 Task: Look for the Airbnb Townhouses in Kansas City 
Action: Mouse moved to (56, 261)
Screenshot: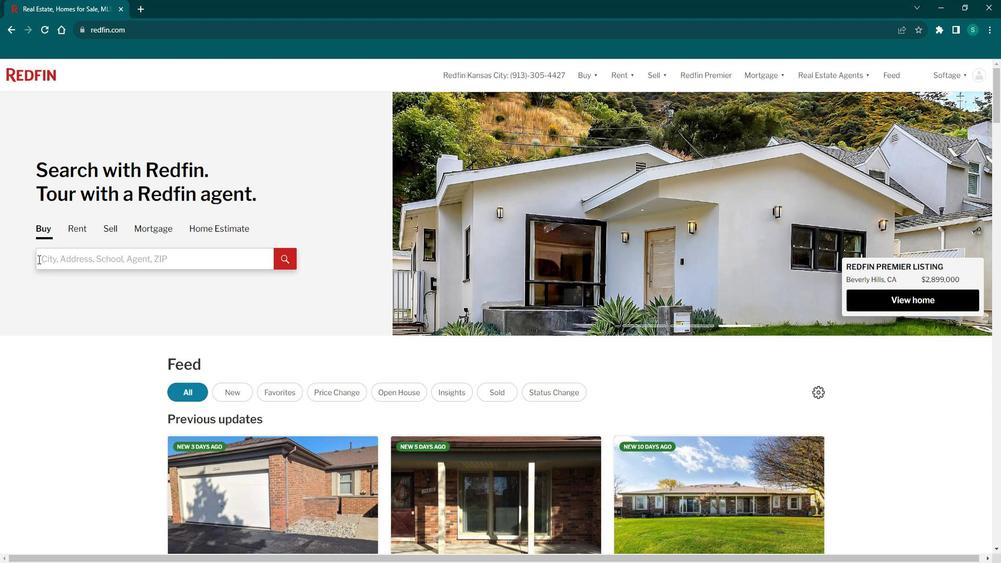 
Action: Mouse pressed left at (56, 261)
Screenshot: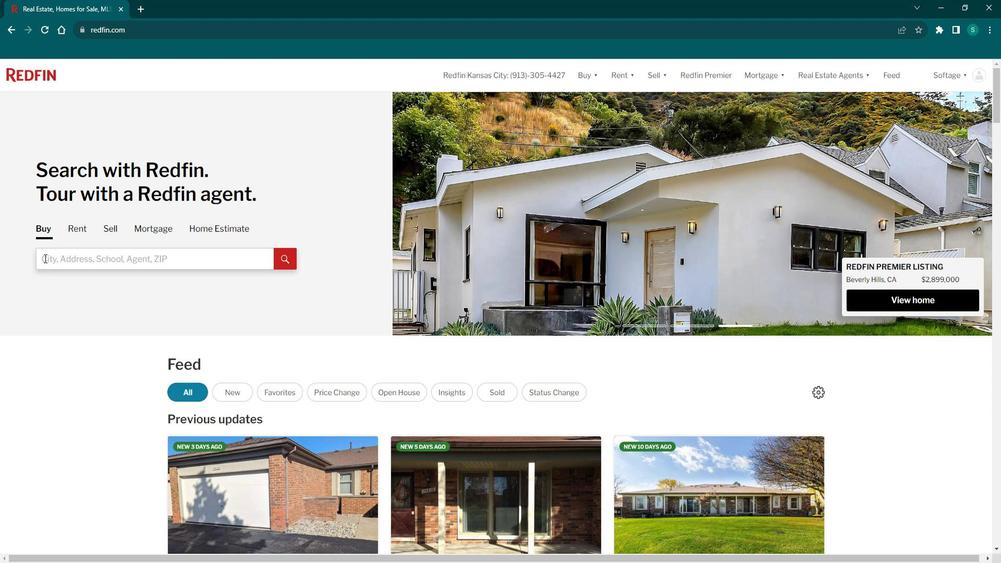 
Action: Key pressed <Key.caps_lock>K<Key.caps_lock>ansas<Key.space><Key.caps_lock>C<Key.caps_lock>ity
Screenshot: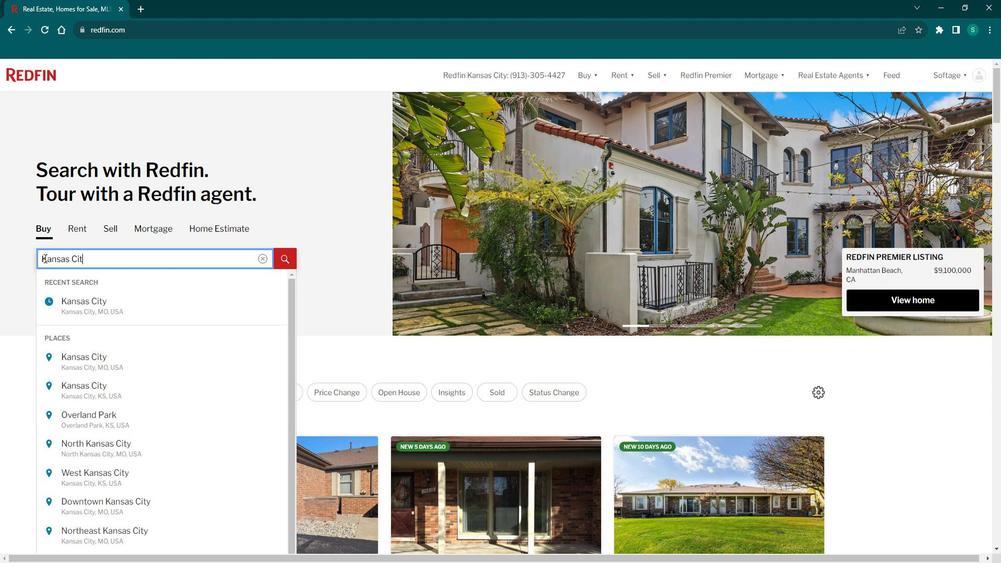 
Action: Mouse moved to (90, 368)
Screenshot: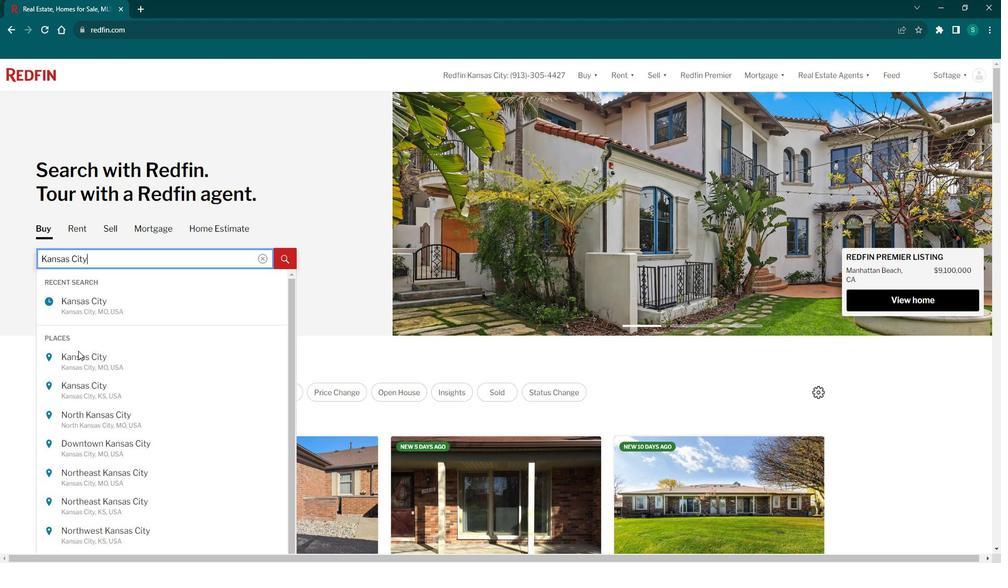 
Action: Mouse pressed left at (90, 368)
Screenshot: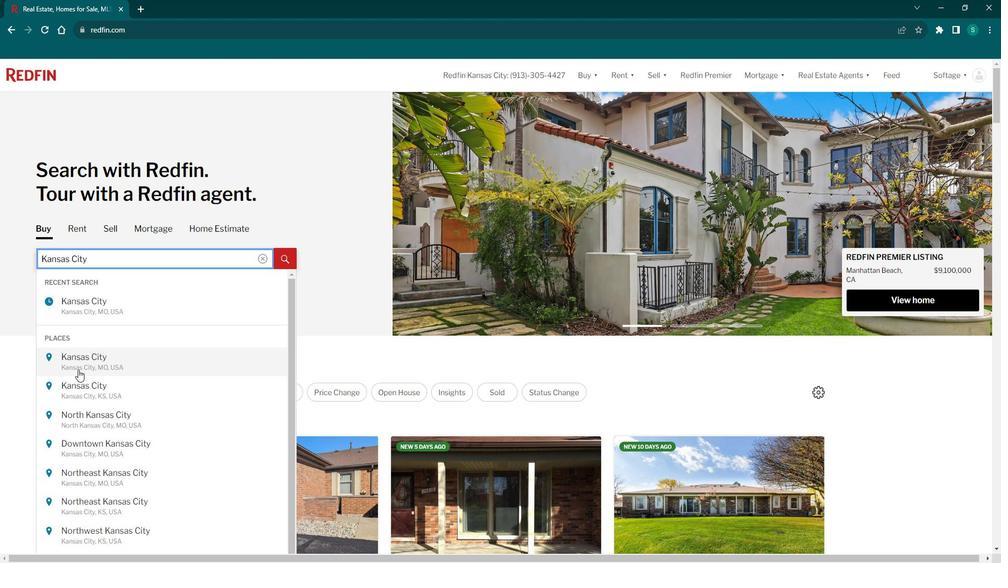 
Action: Mouse moved to (903, 155)
Screenshot: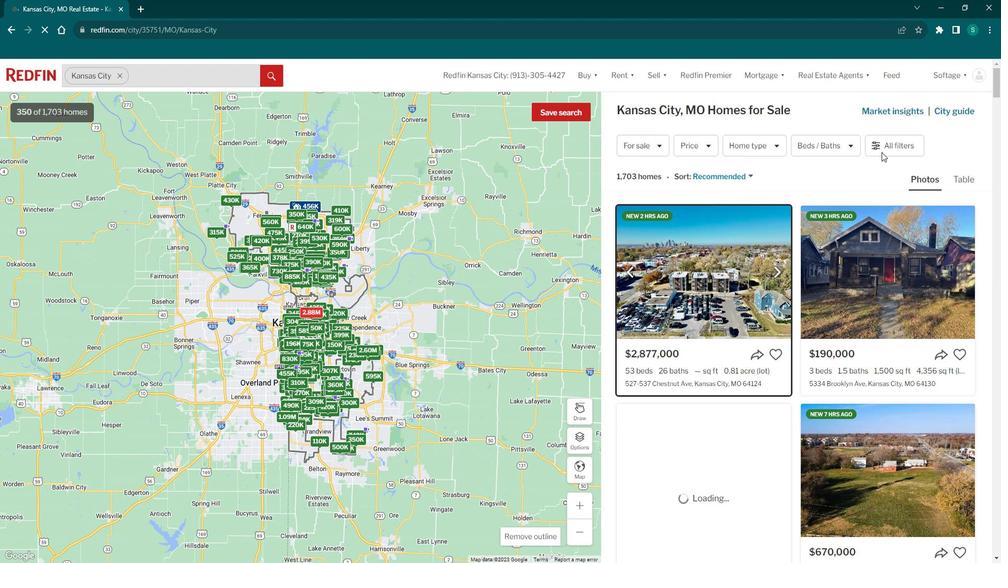 
Action: Mouse pressed left at (903, 155)
Screenshot: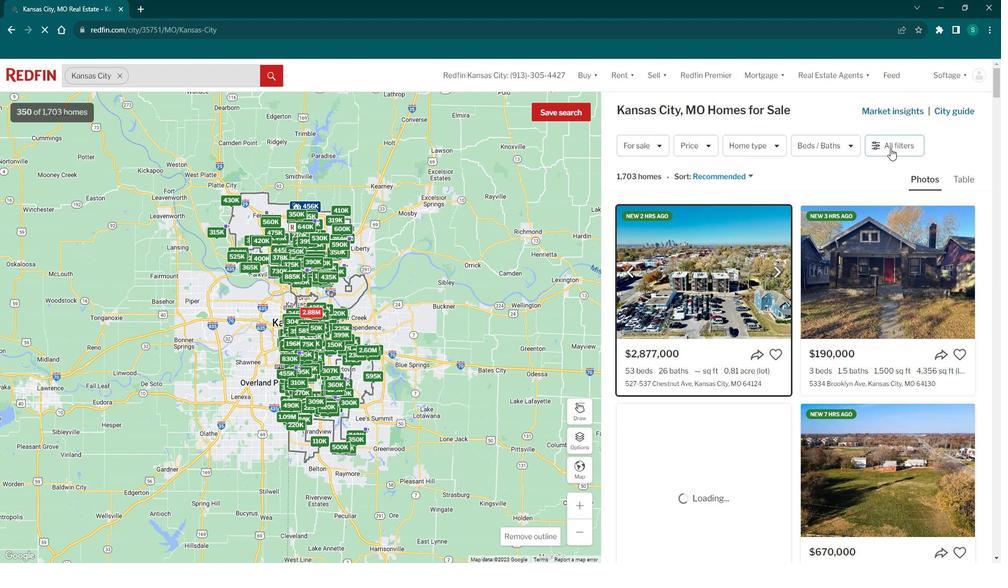 
Action: Mouse pressed left at (903, 155)
Screenshot: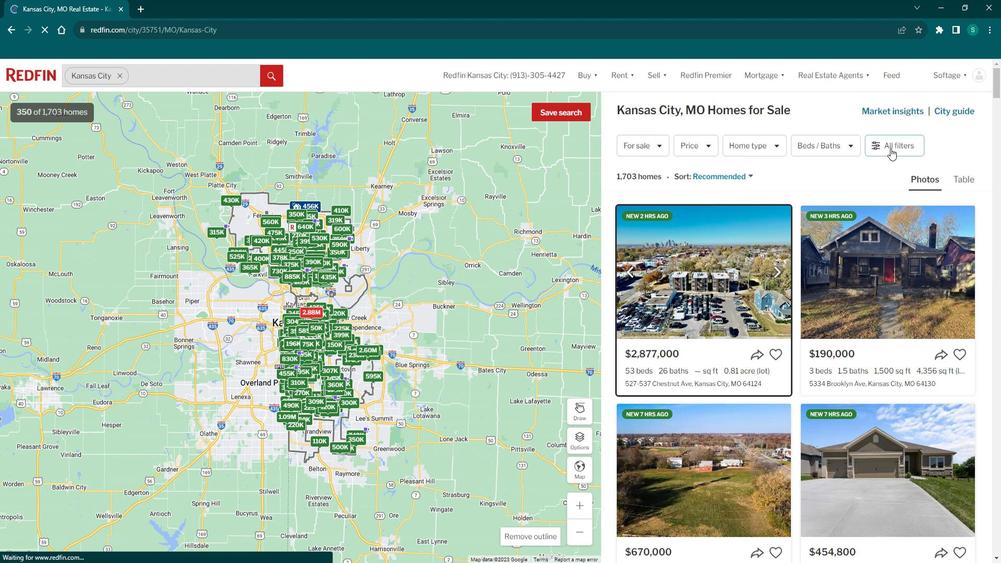 
Action: Mouse pressed left at (903, 155)
Screenshot: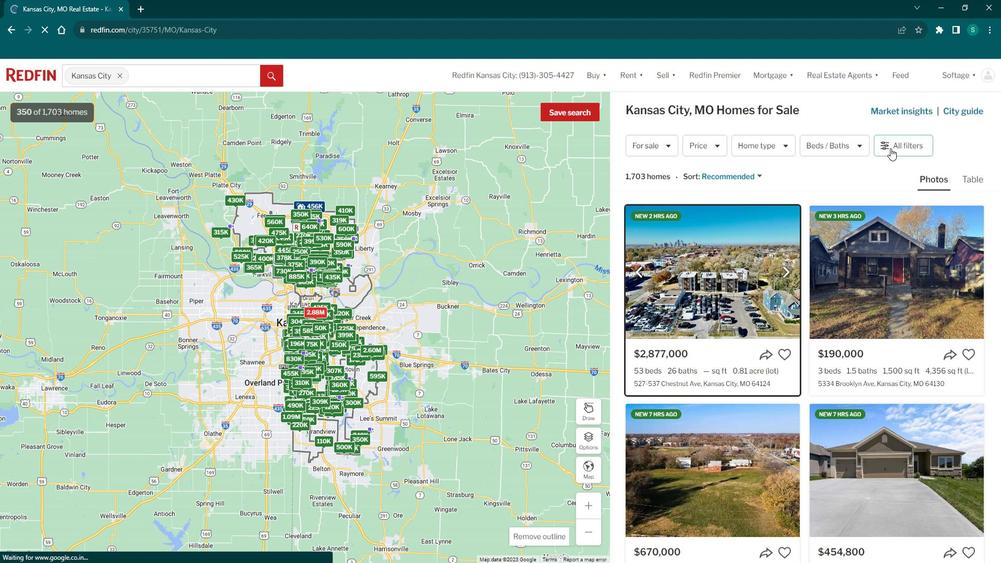 
Action: Mouse moved to (774, 338)
Screenshot: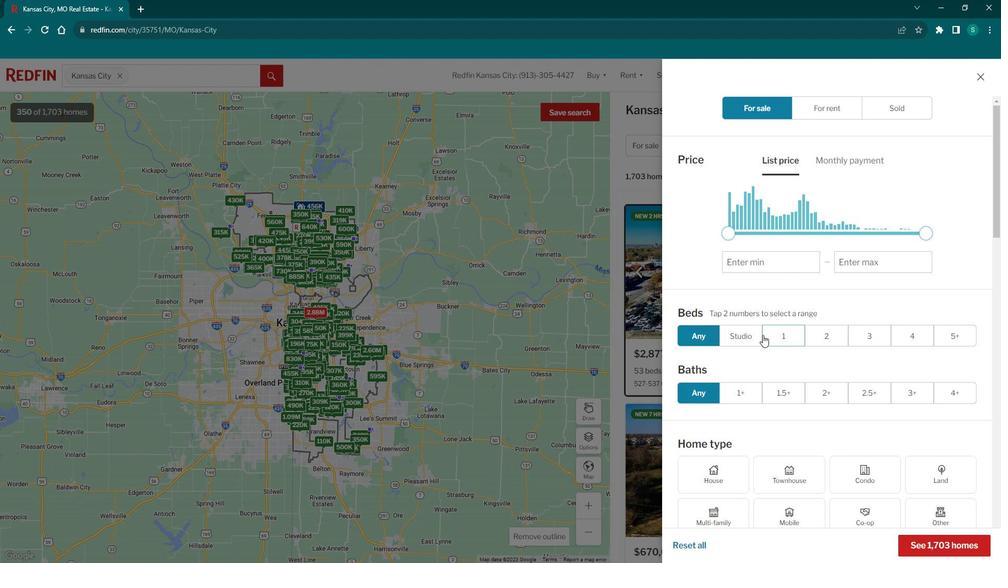 
Action: Mouse scrolled (774, 337) with delta (0, 0)
Screenshot: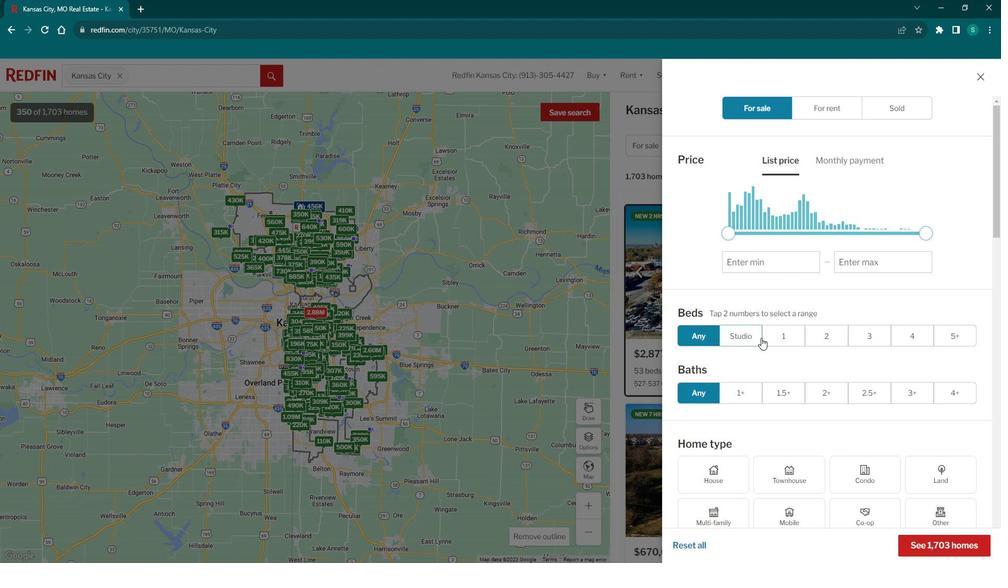 
Action: Mouse scrolled (774, 337) with delta (0, 0)
Screenshot: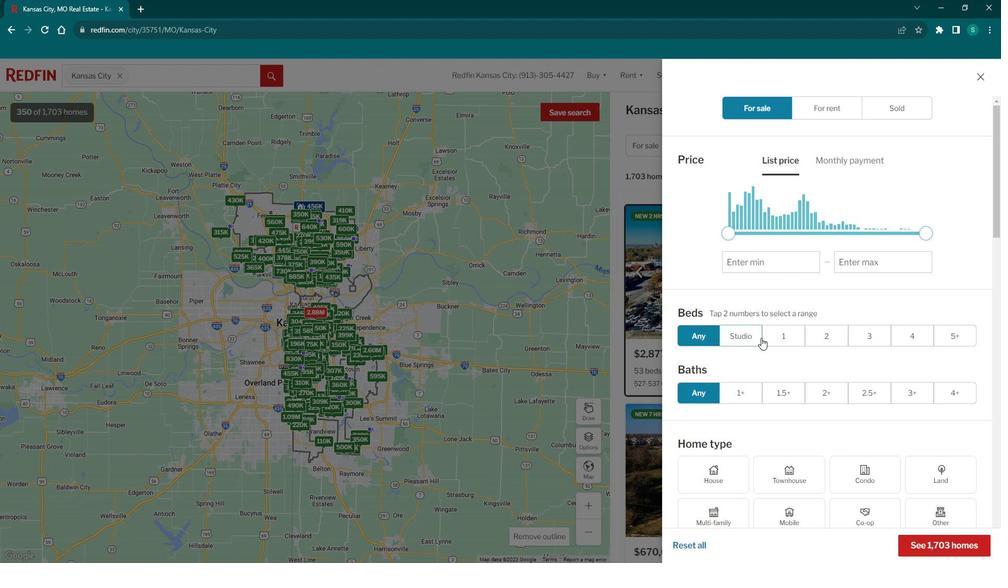 
Action: Mouse scrolled (774, 337) with delta (0, 0)
Screenshot: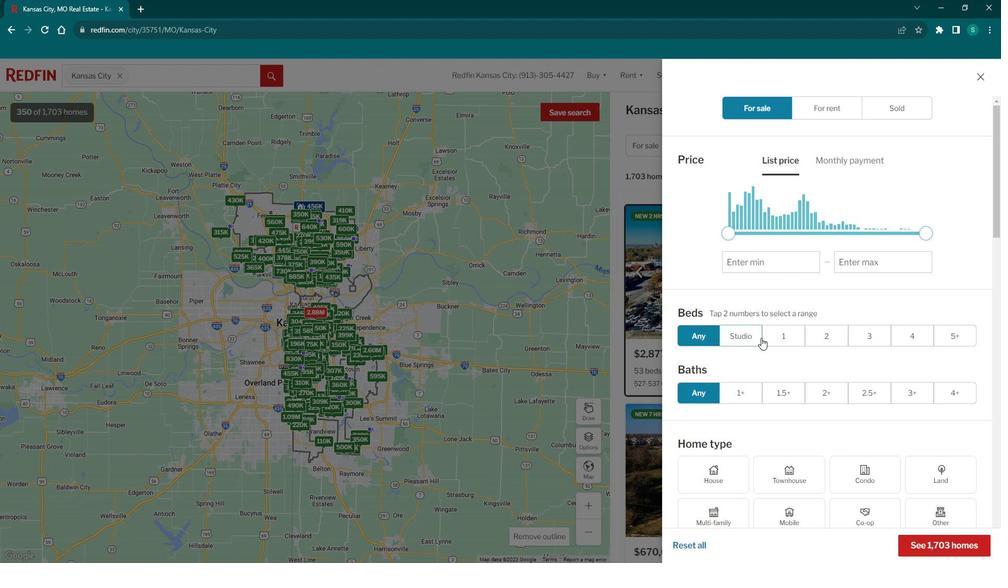 
Action: Mouse scrolled (774, 337) with delta (0, 0)
Screenshot: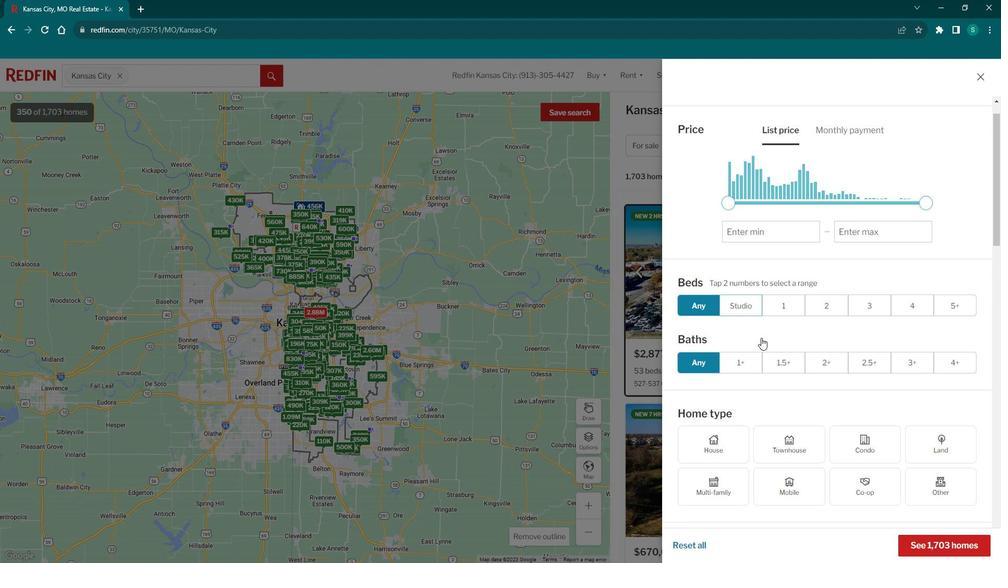 
Action: Mouse moved to (809, 272)
Screenshot: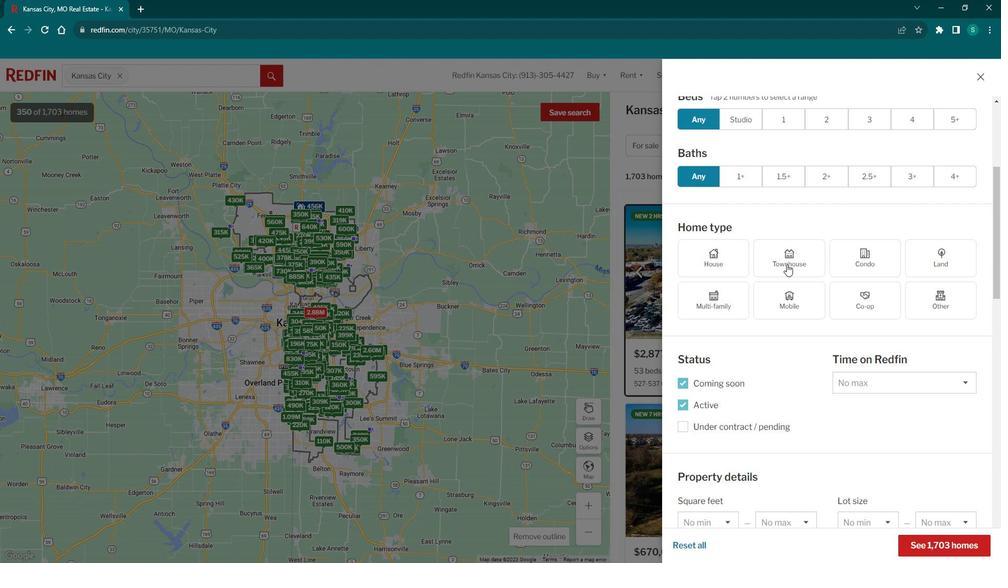 
Action: Mouse pressed left at (809, 272)
Screenshot: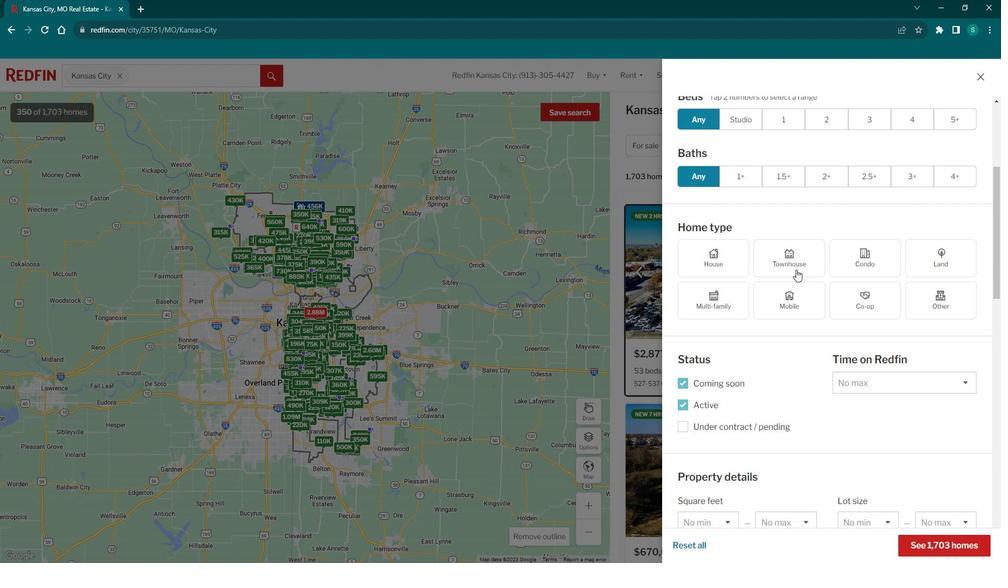 
Action: Mouse moved to (807, 374)
Screenshot: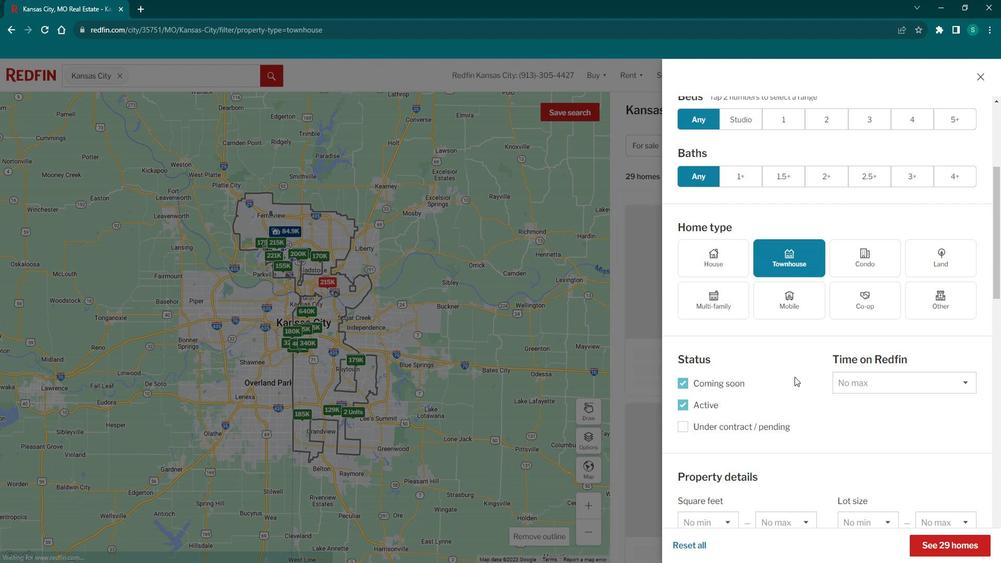
Action: Mouse scrolled (807, 374) with delta (0, 0)
Screenshot: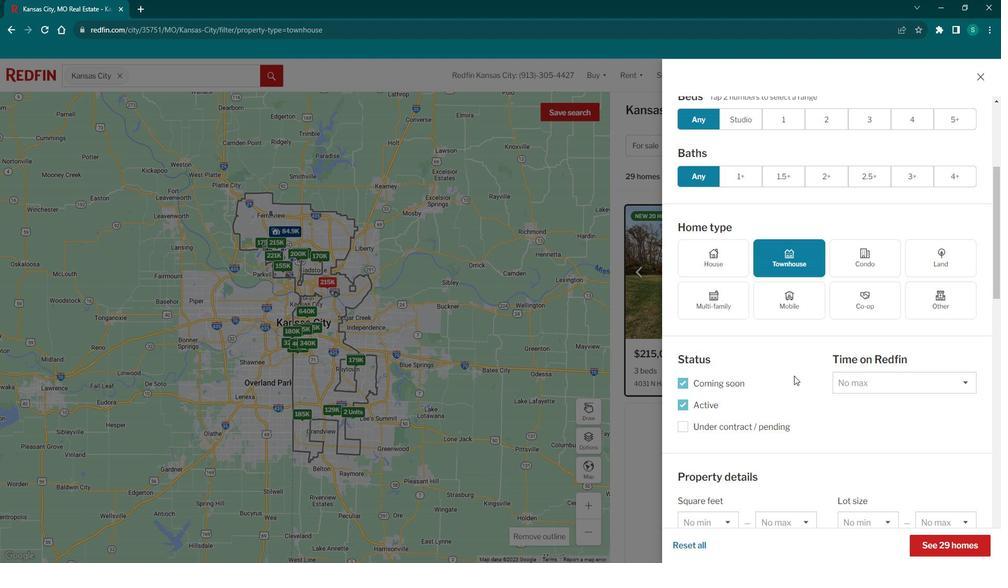 
Action: Mouse scrolled (807, 374) with delta (0, 0)
Screenshot: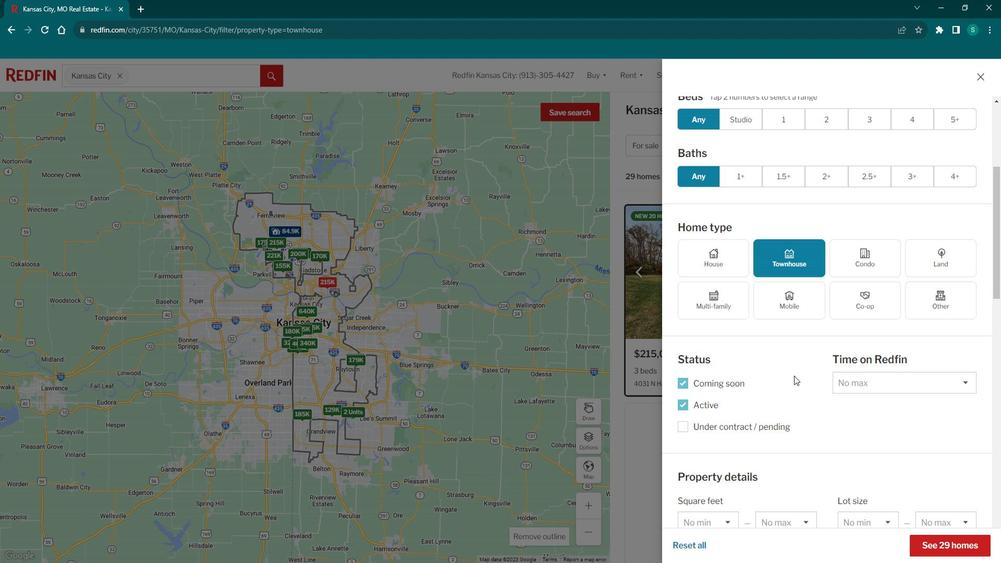 
Action: Mouse scrolled (807, 374) with delta (0, 0)
Screenshot: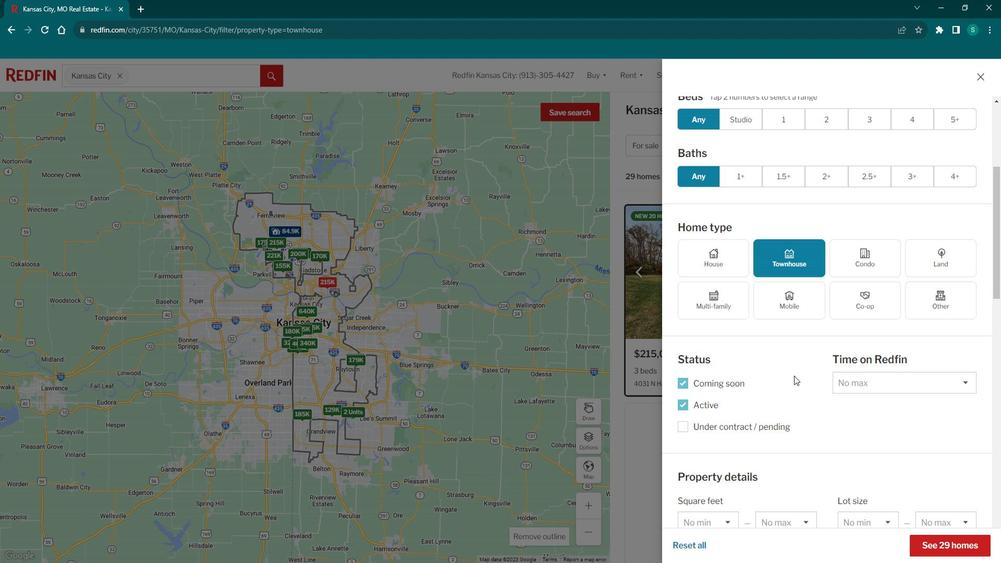 
Action: Mouse scrolled (807, 374) with delta (0, 0)
Screenshot: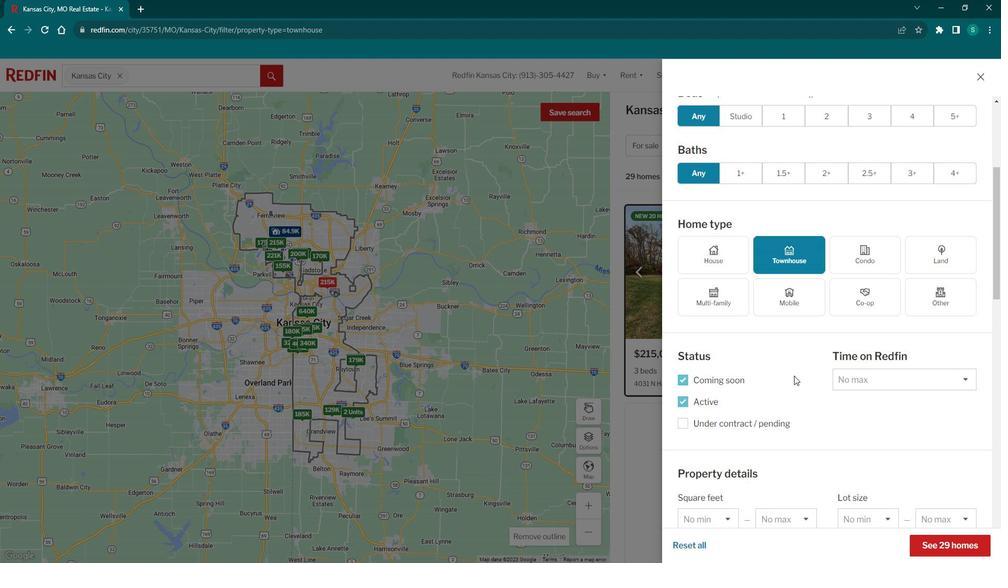 
Action: Mouse scrolled (807, 374) with delta (0, 0)
Screenshot: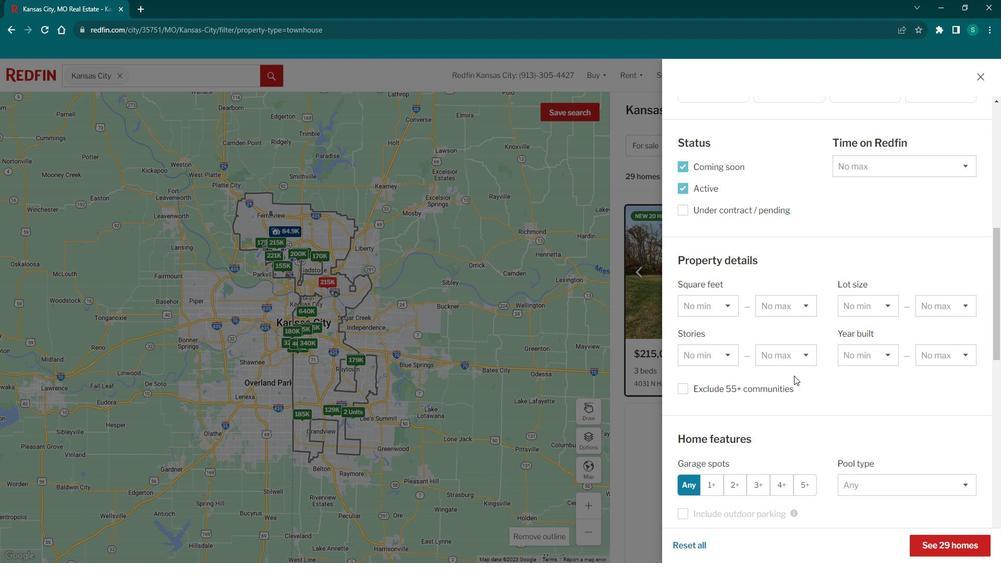 
Action: Mouse scrolled (807, 374) with delta (0, 0)
Screenshot: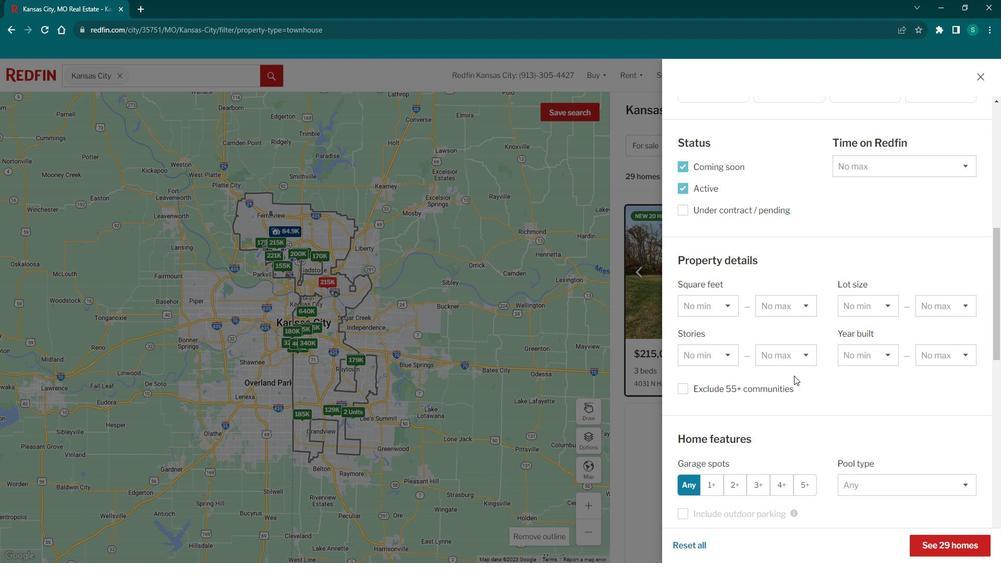 
Action: Mouse scrolled (807, 374) with delta (0, 0)
Screenshot: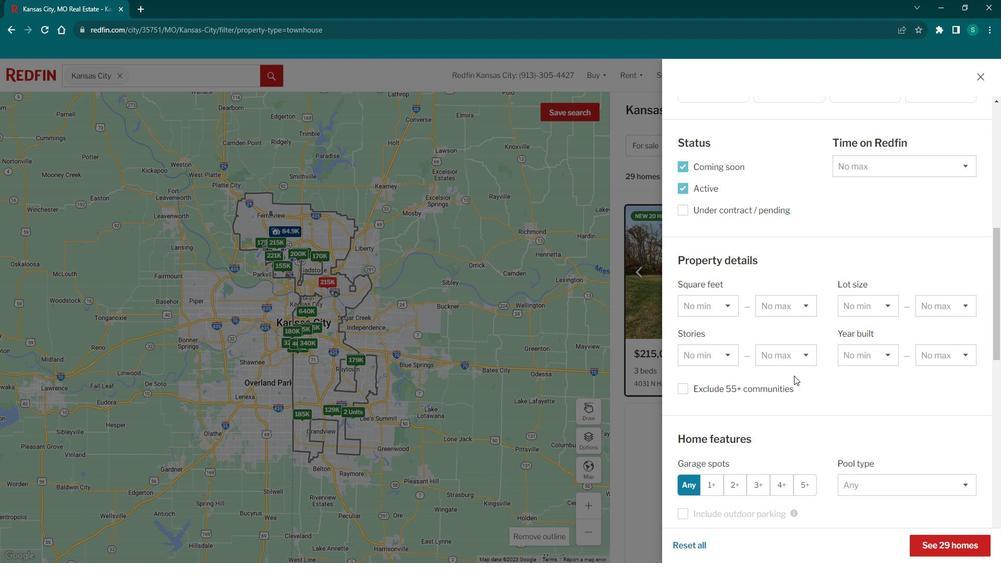 
Action: Mouse scrolled (807, 374) with delta (0, 0)
Screenshot: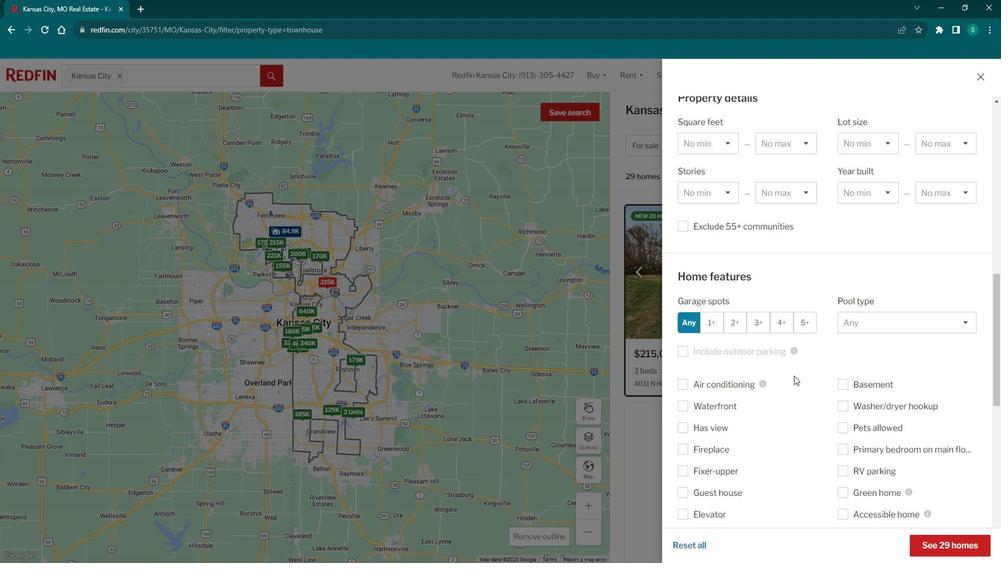 
Action: Mouse scrolled (807, 374) with delta (0, 0)
Screenshot: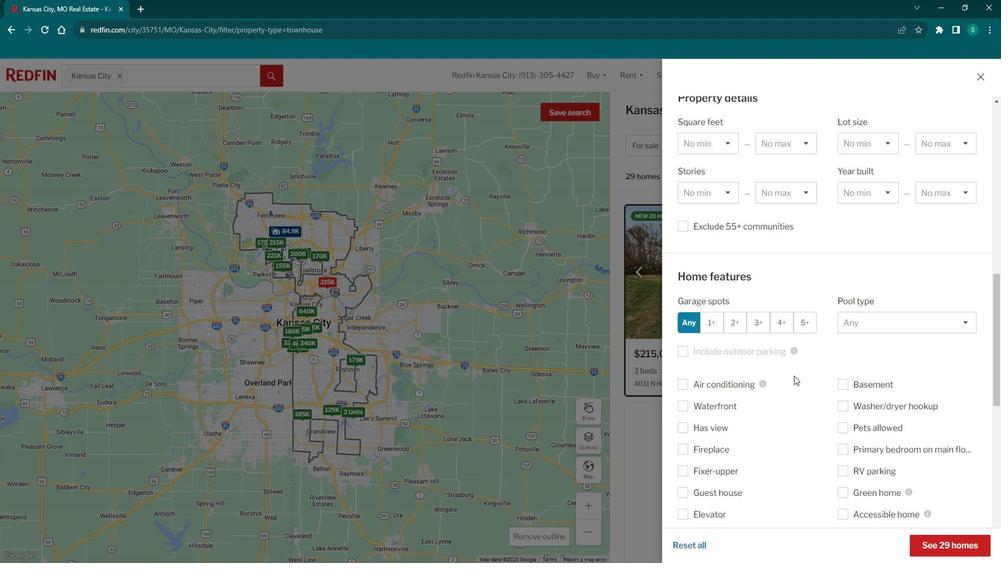 
Action: Mouse scrolled (807, 374) with delta (0, 0)
Screenshot: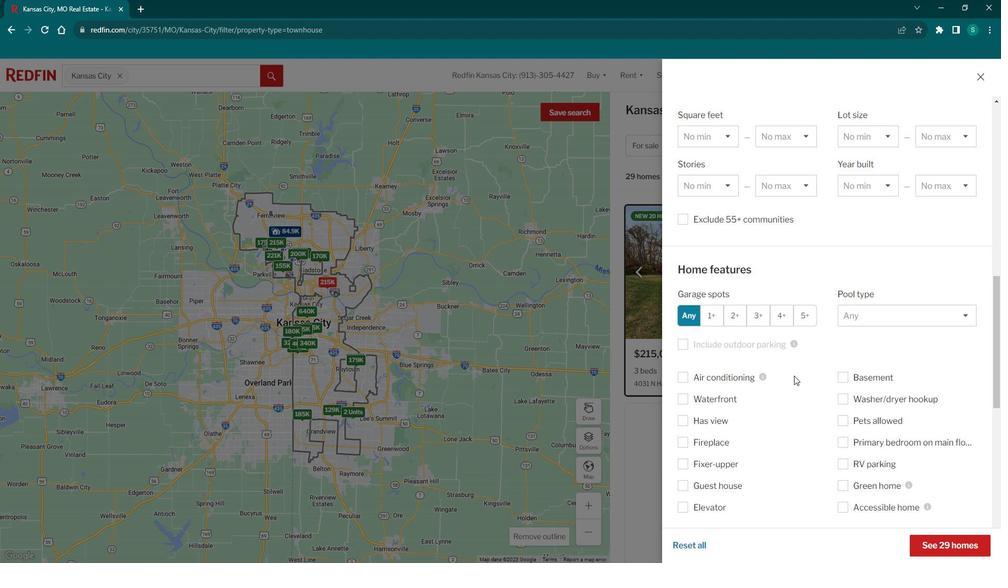 
Action: Mouse scrolled (807, 374) with delta (0, 0)
Screenshot: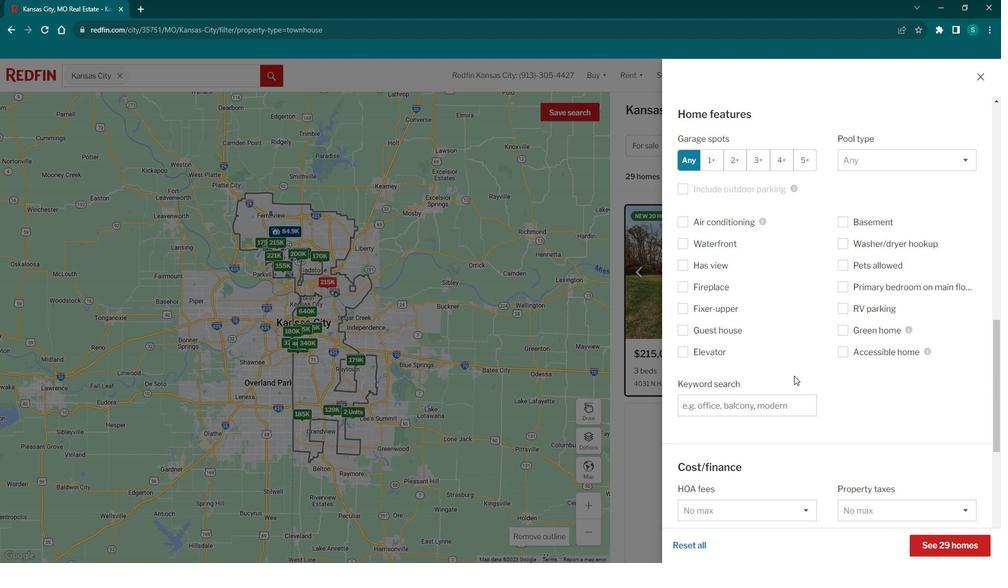
Action: Mouse scrolled (807, 374) with delta (0, 0)
Screenshot: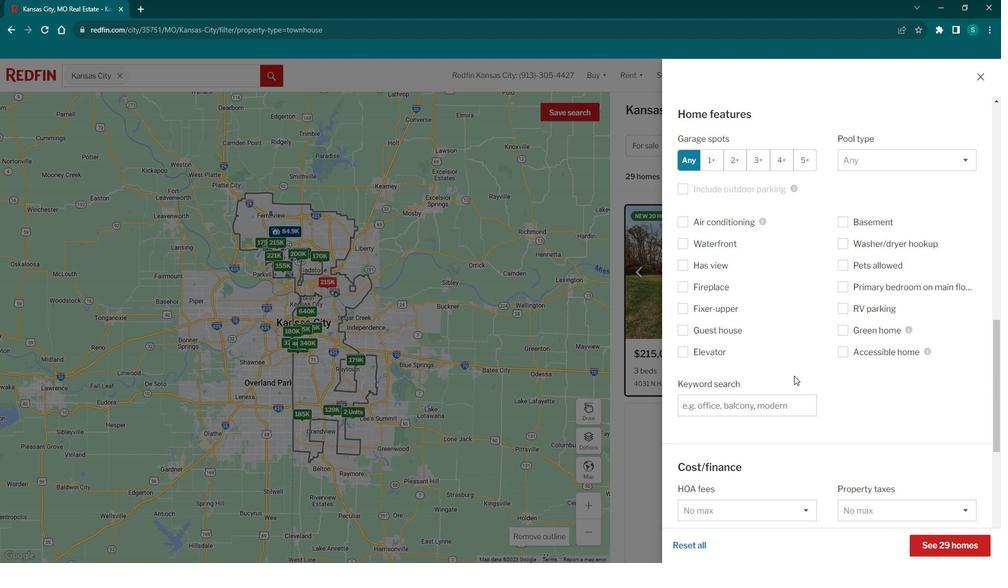 
Action: Mouse scrolled (807, 374) with delta (0, 0)
Screenshot: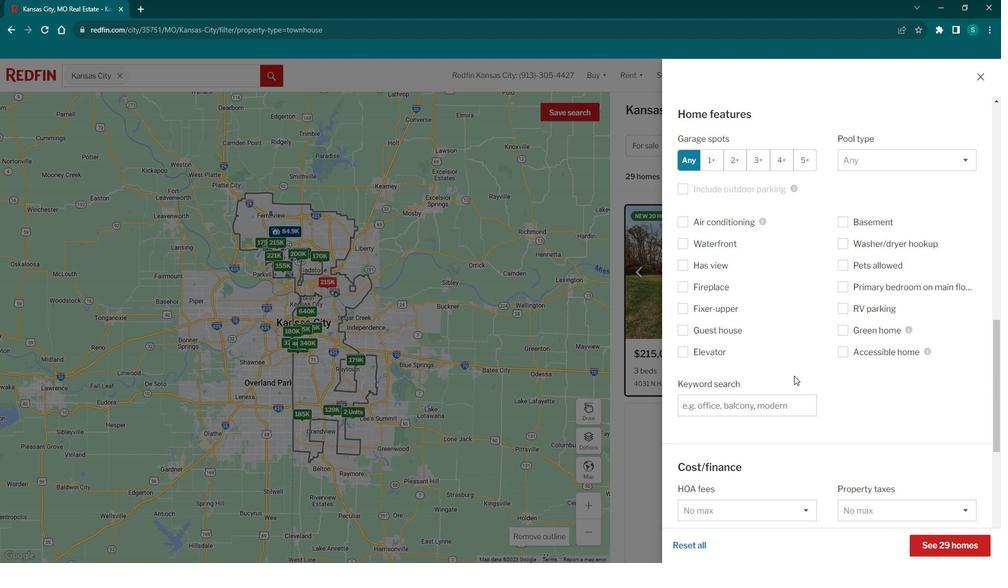 
Action: Mouse scrolled (807, 374) with delta (0, 0)
Screenshot: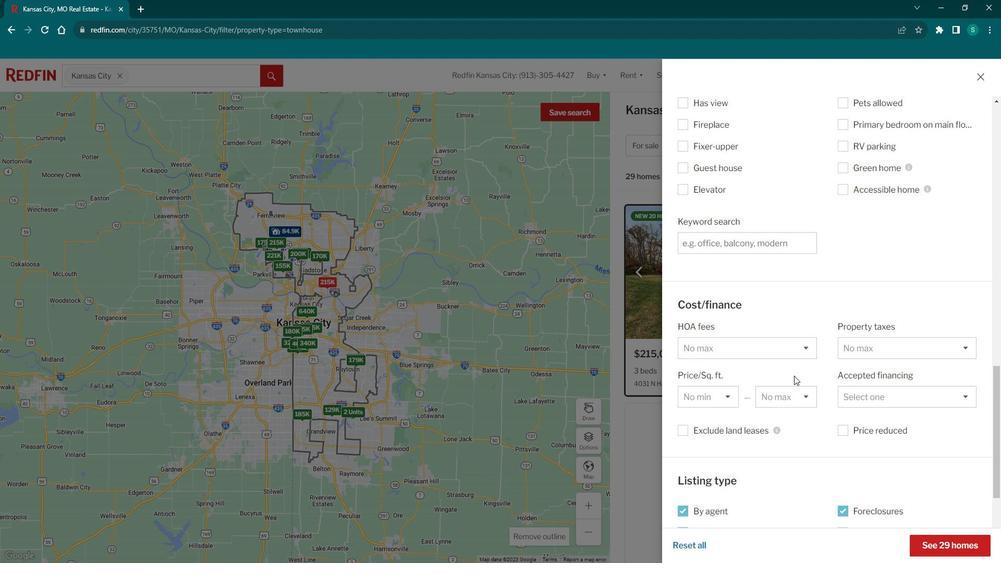 
Action: Mouse scrolled (807, 374) with delta (0, 0)
Screenshot: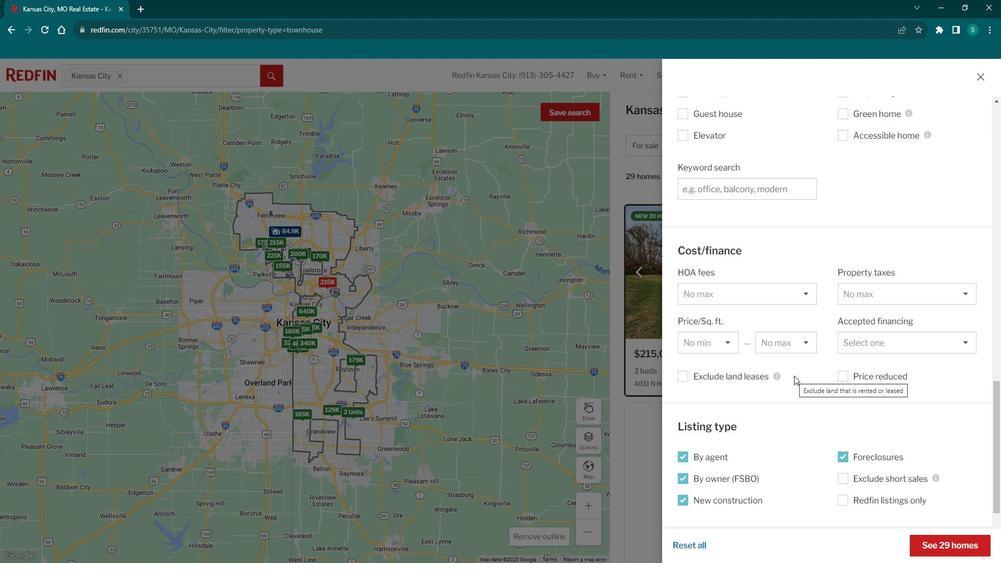 
Action: Mouse scrolled (807, 374) with delta (0, 0)
Screenshot: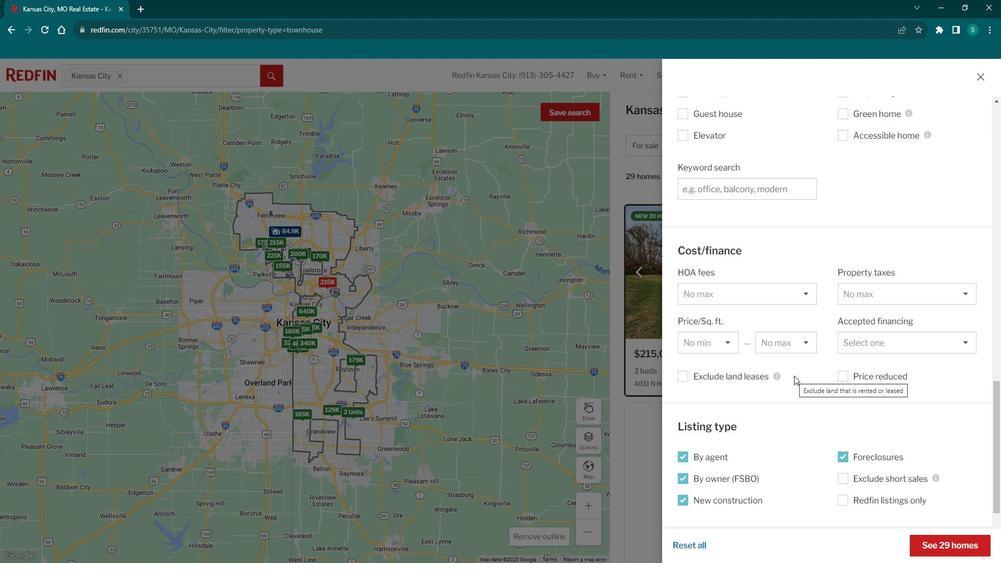 
Action: Mouse scrolled (807, 374) with delta (0, 0)
Screenshot: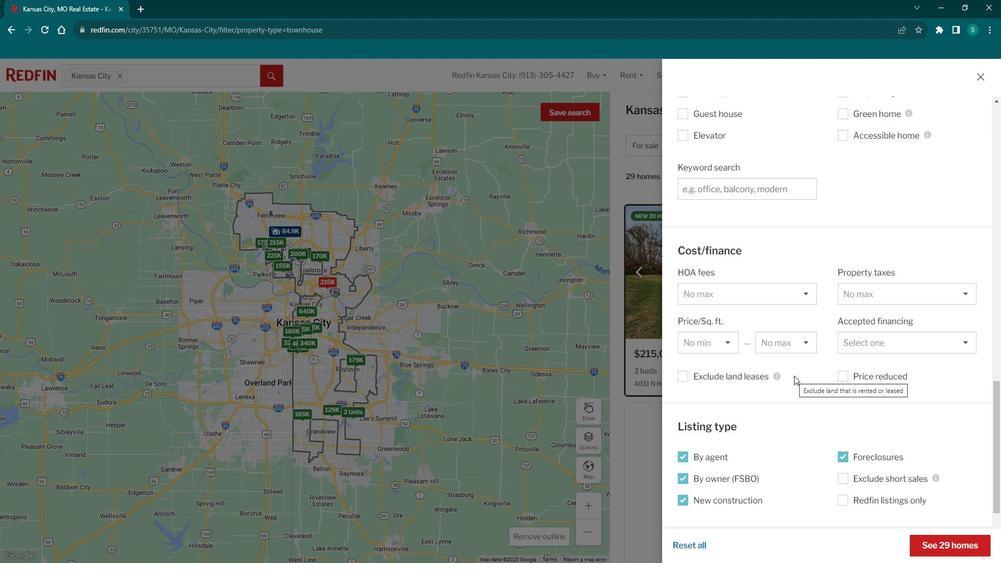 
Action: Mouse scrolled (807, 374) with delta (0, 0)
Screenshot: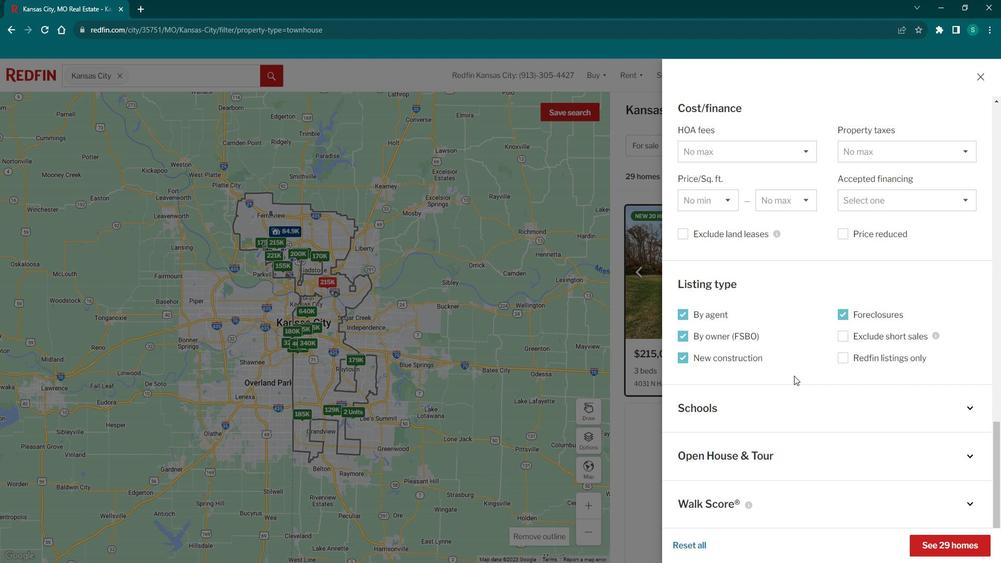 
Action: Mouse scrolled (807, 374) with delta (0, 0)
Screenshot: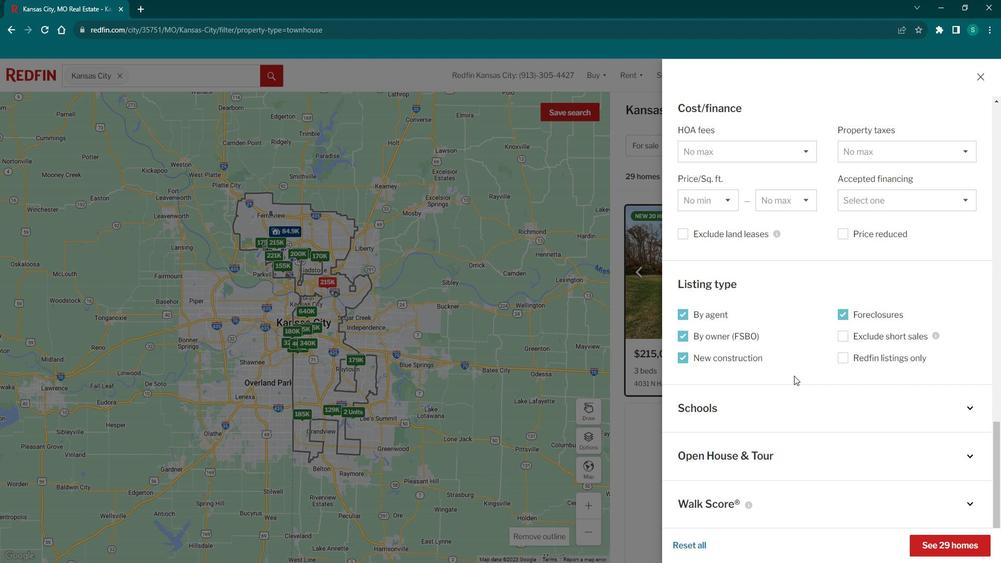 
Action: Mouse scrolled (807, 374) with delta (0, 0)
Screenshot: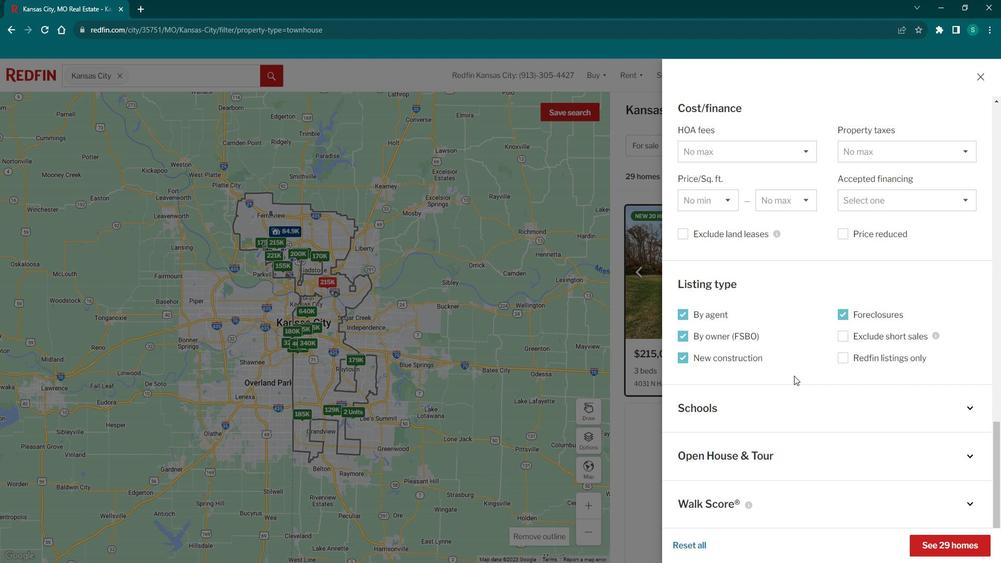
Action: Mouse moved to (938, 541)
Screenshot: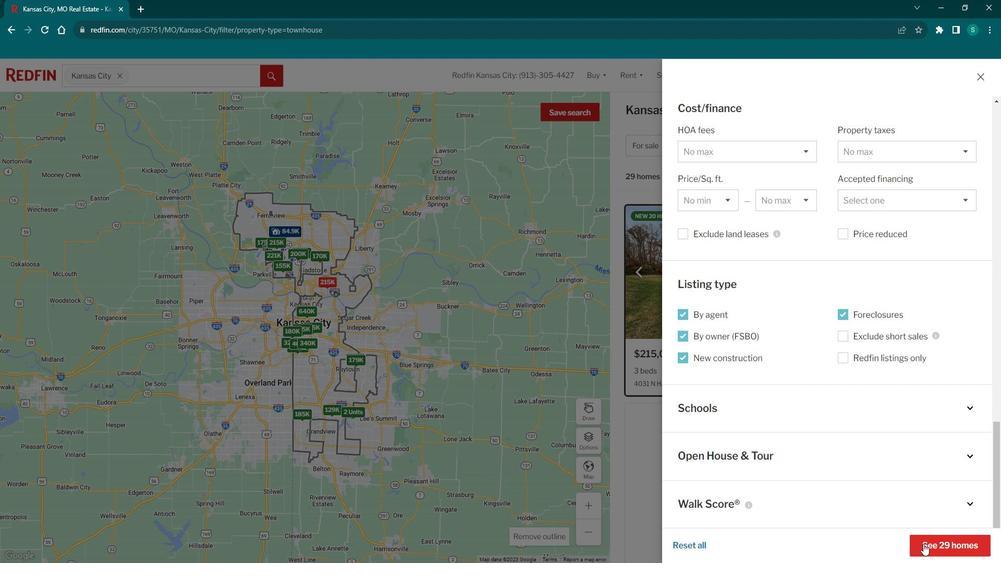 
Action: Mouse pressed left at (938, 541)
Screenshot: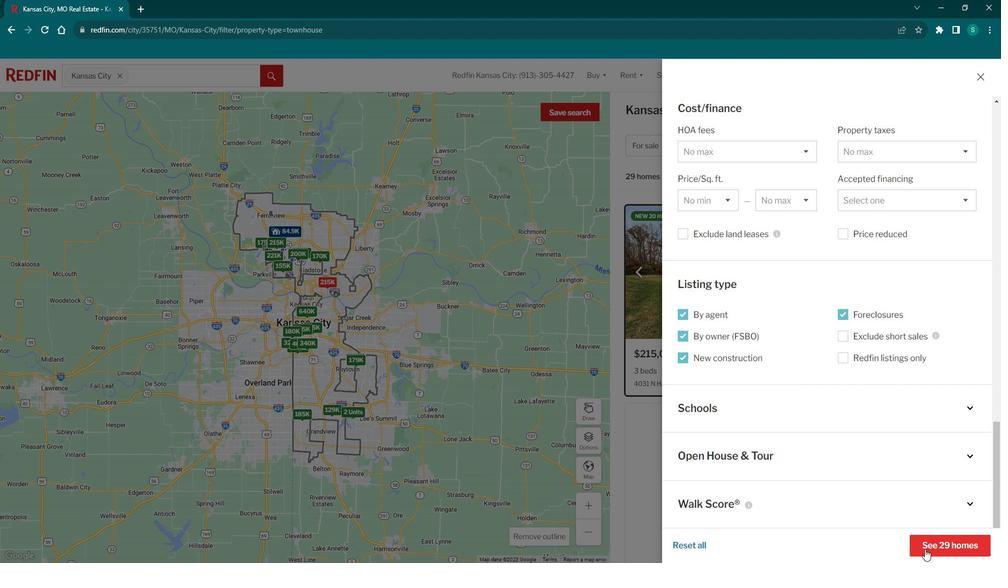 
Action: Mouse moved to (732, 289)
Screenshot: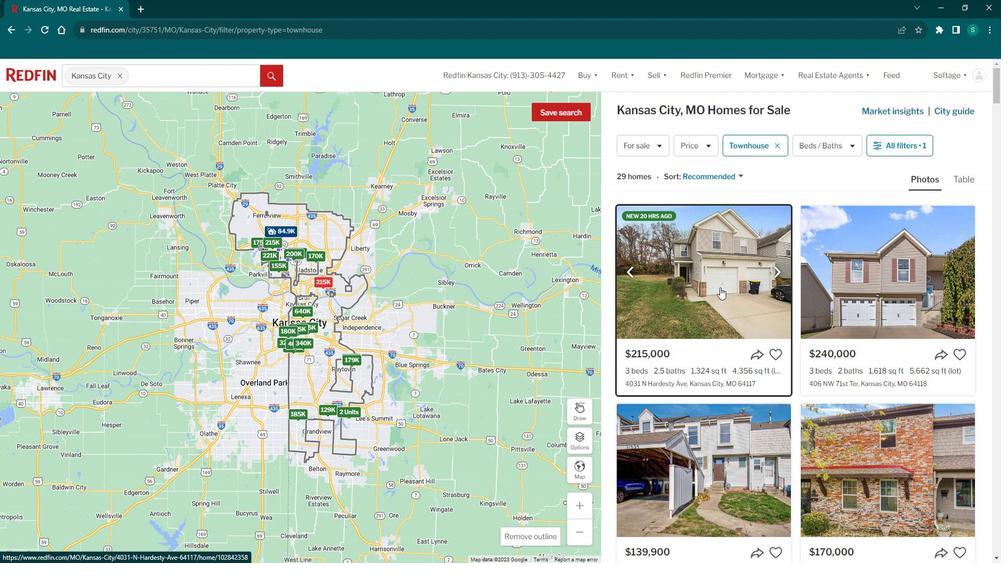 
Action: Mouse pressed left at (732, 289)
Screenshot: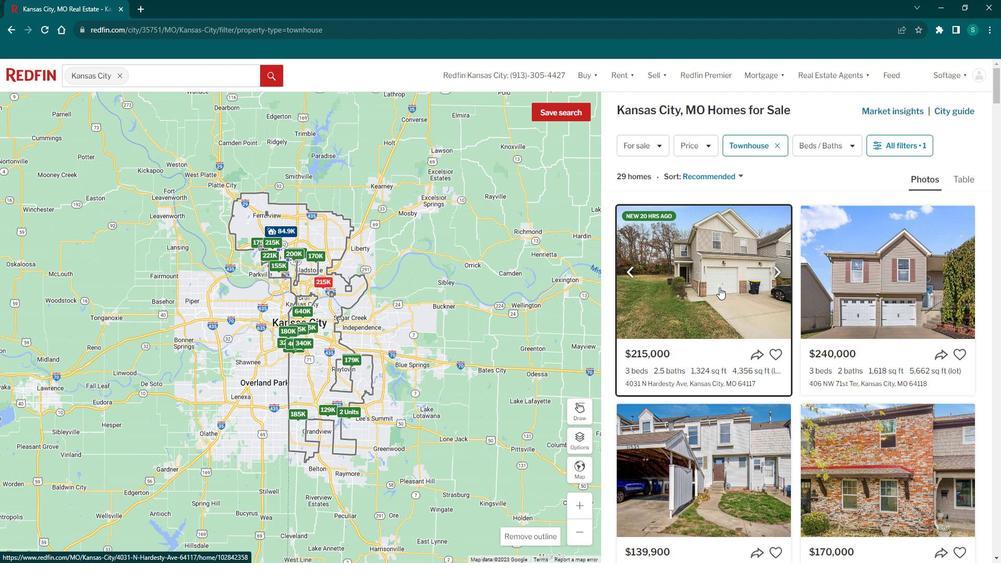
Action: Mouse moved to (268, 330)
Screenshot: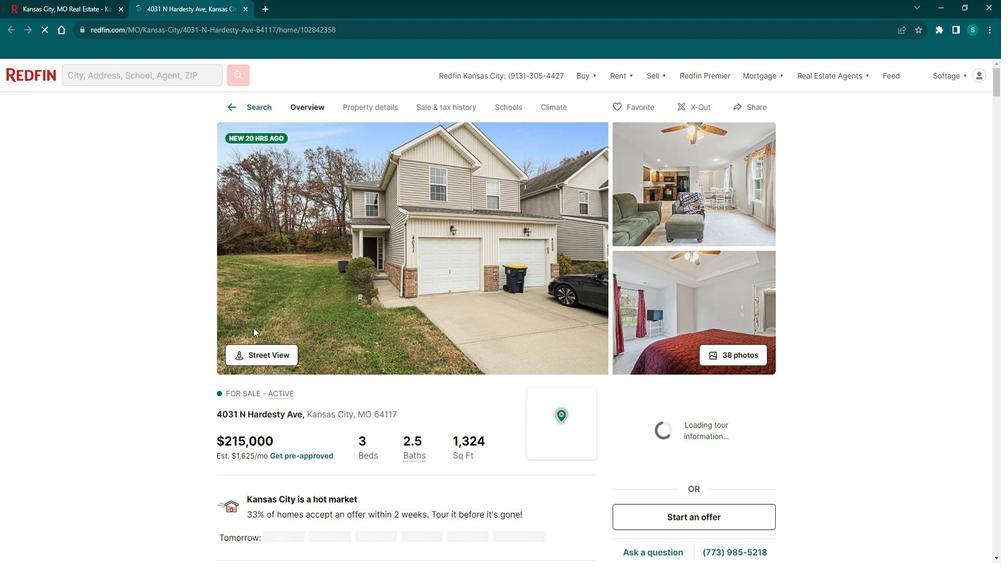 
Action: Mouse scrolled (268, 329) with delta (0, 0)
Screenshot: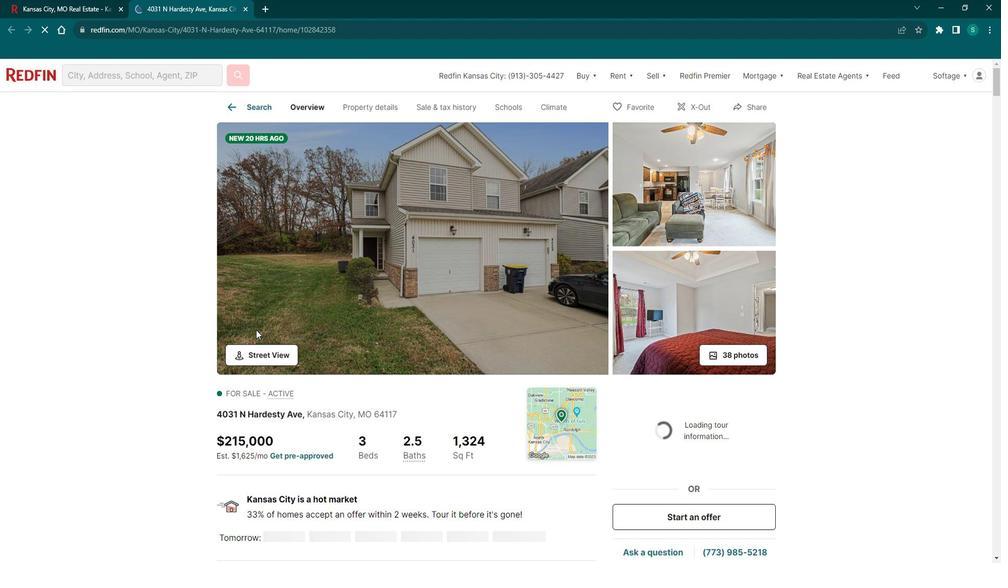
Action: Mouse scrolled (268, 329) with delta (0, 0)
Screenshot: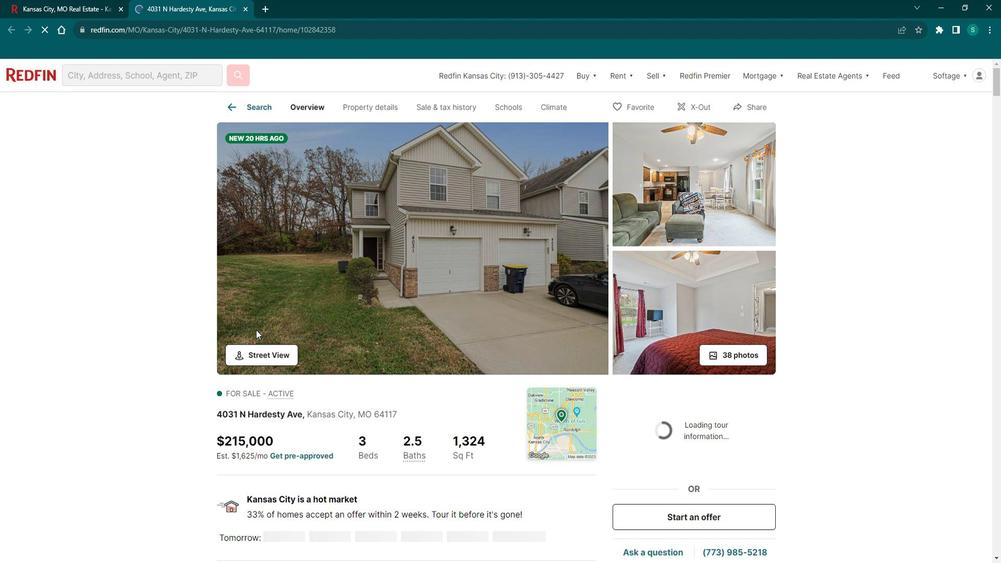 
Action: Mouse scrolled (268, 329) with delta (0, 0)
Screenshot: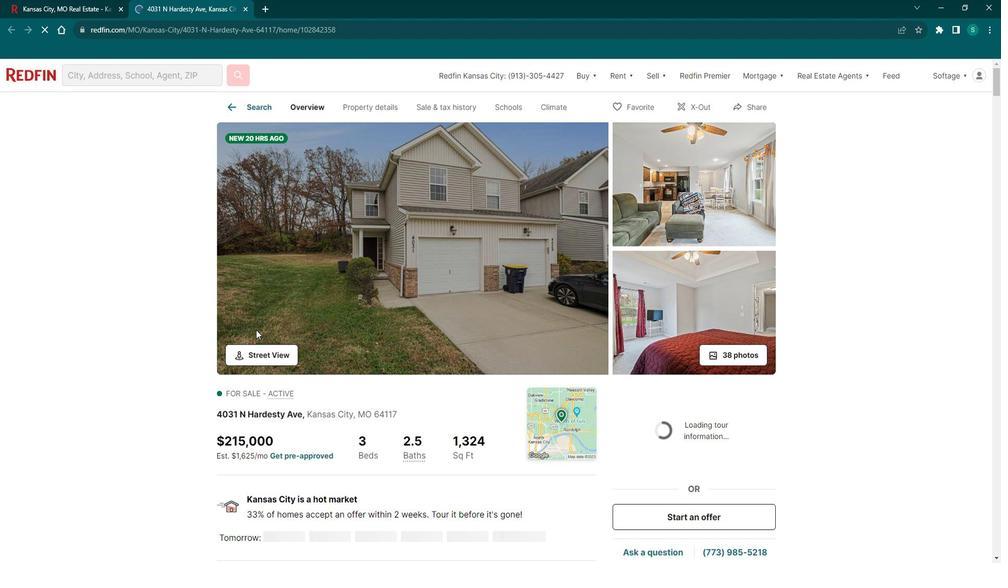 
Action: Mouse scrolled (268, 329) with delta (0, 0)
Screenshot: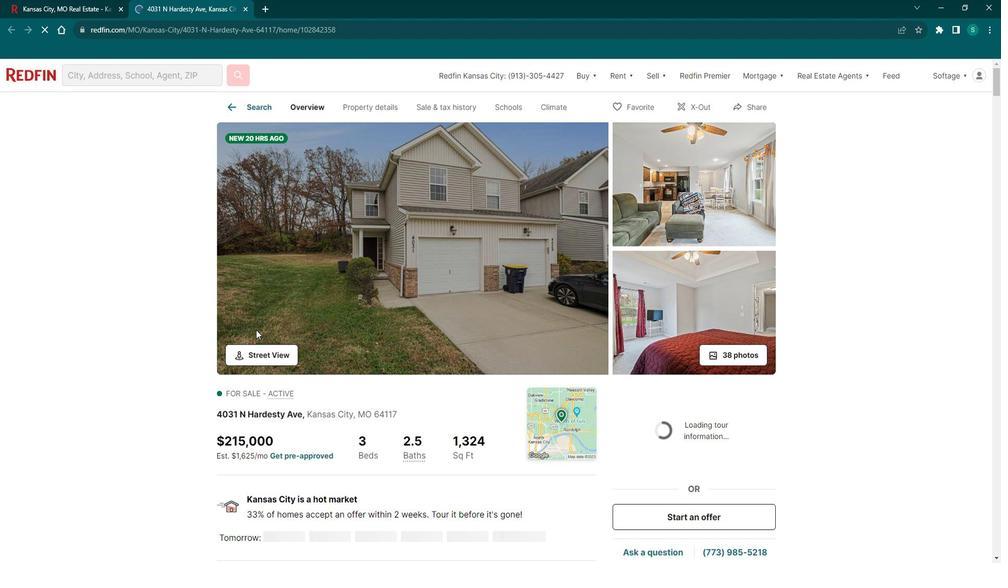 
Action: Mouse scrolled (268, 329) with delta (0, 0)
Screenshot: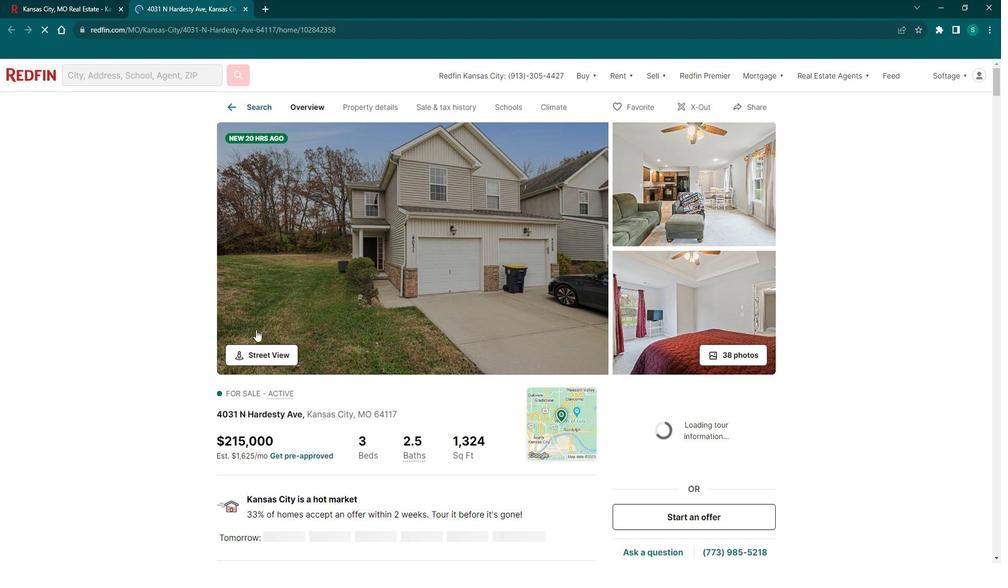 
Action: Mouse scrolled (268, 329) with delta (0, 0)
Screenshot: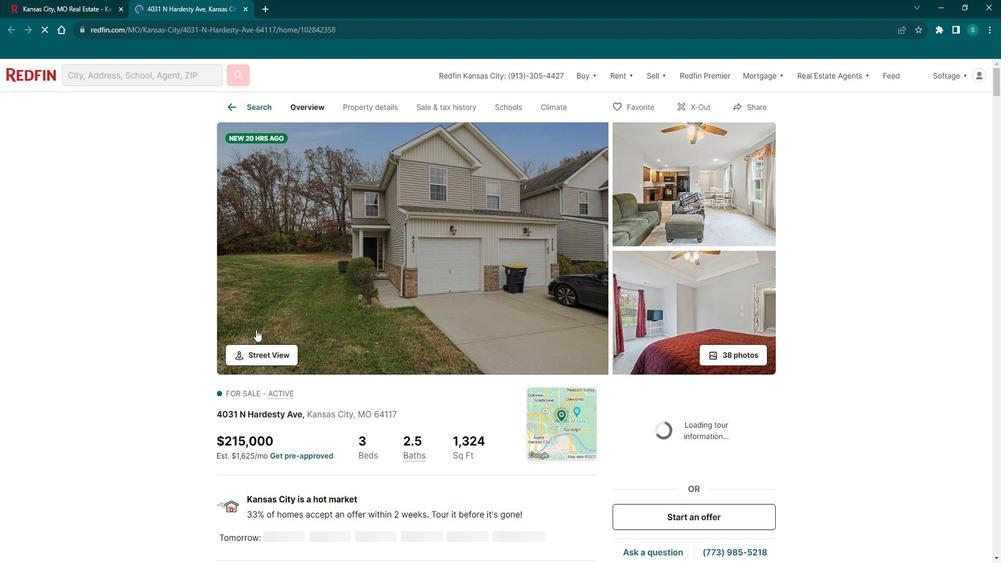 
Action: Mouse moved to (247, 349)
Screenshot: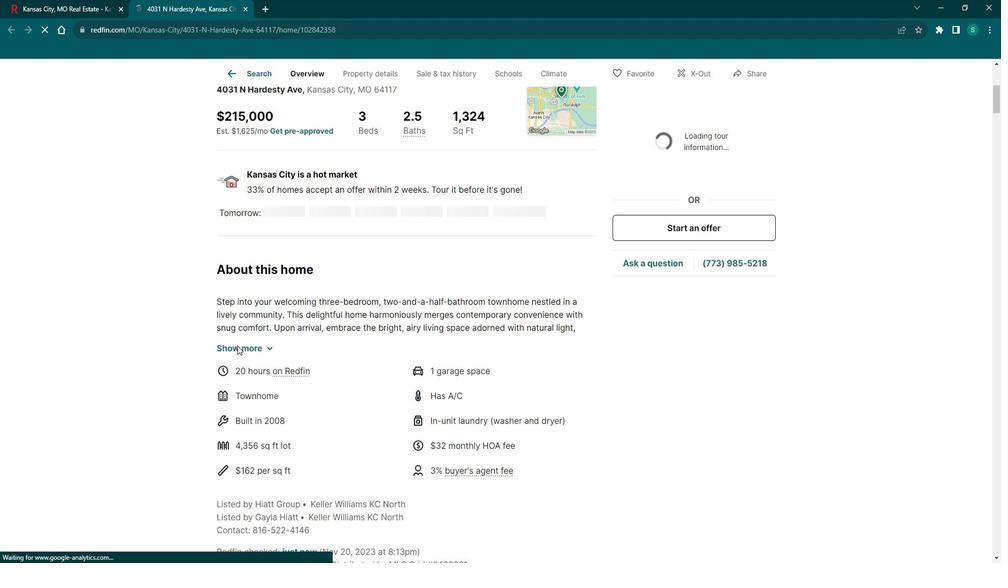 
Action: Mouse pressed left at (247, 349)
Screenshot: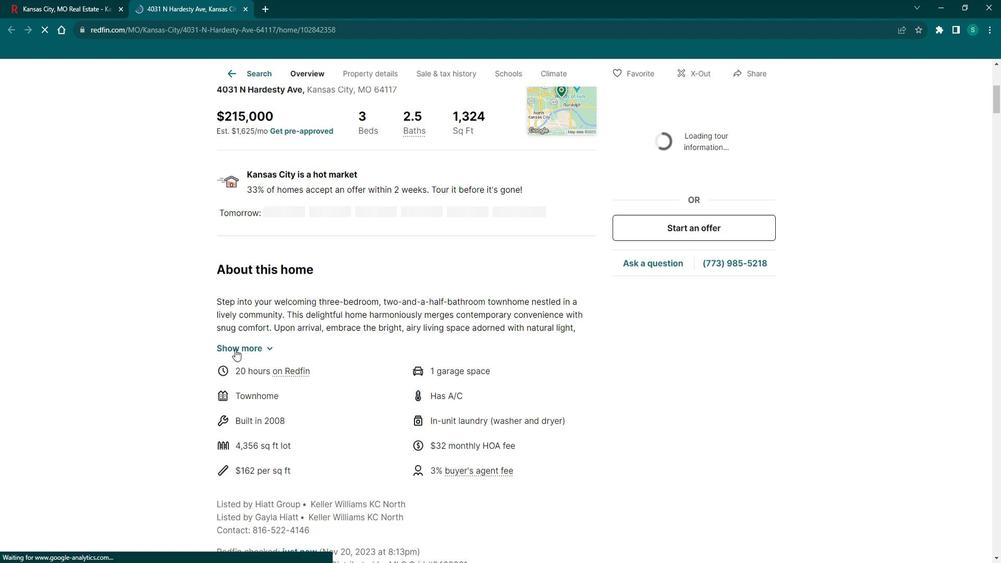 
Action: Mouse scrolled (247, 348) with delta (0, 0)
Screenshot: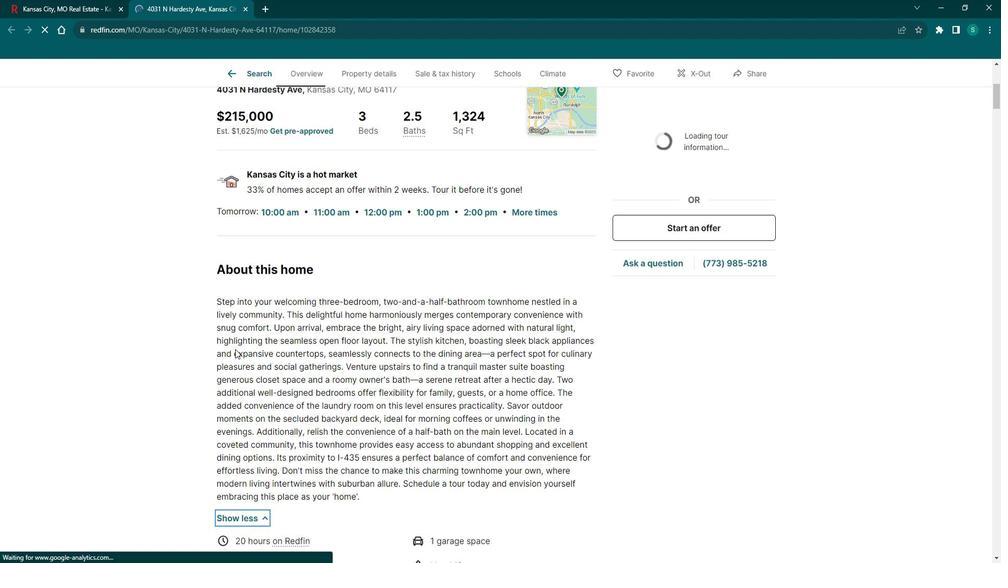 
Action: Mouse scrolled (247, 348) with delta (0, 0)
Screenshot: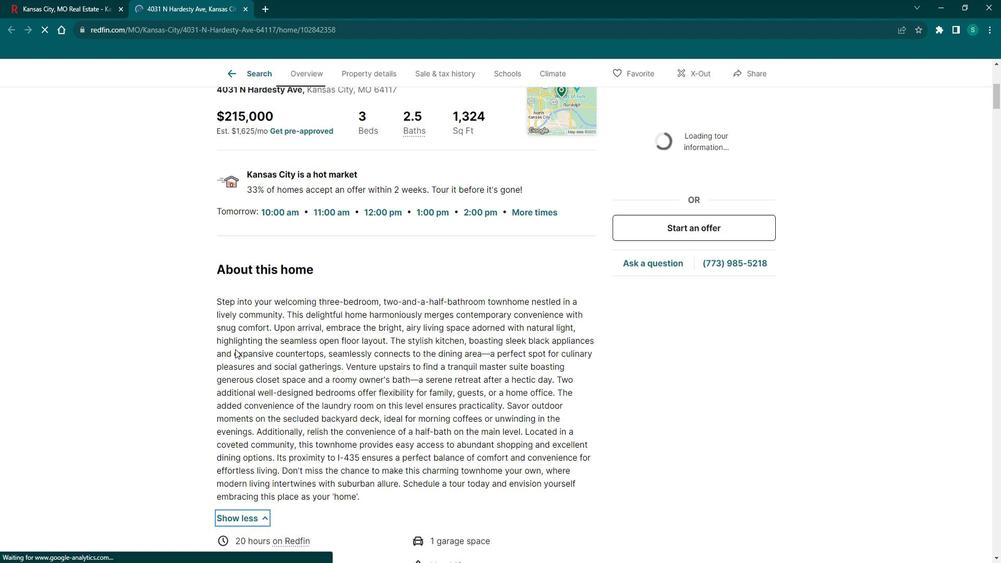 
Action: Mouse scrolled (247, 348) with delta (0, 0)
Screenshot: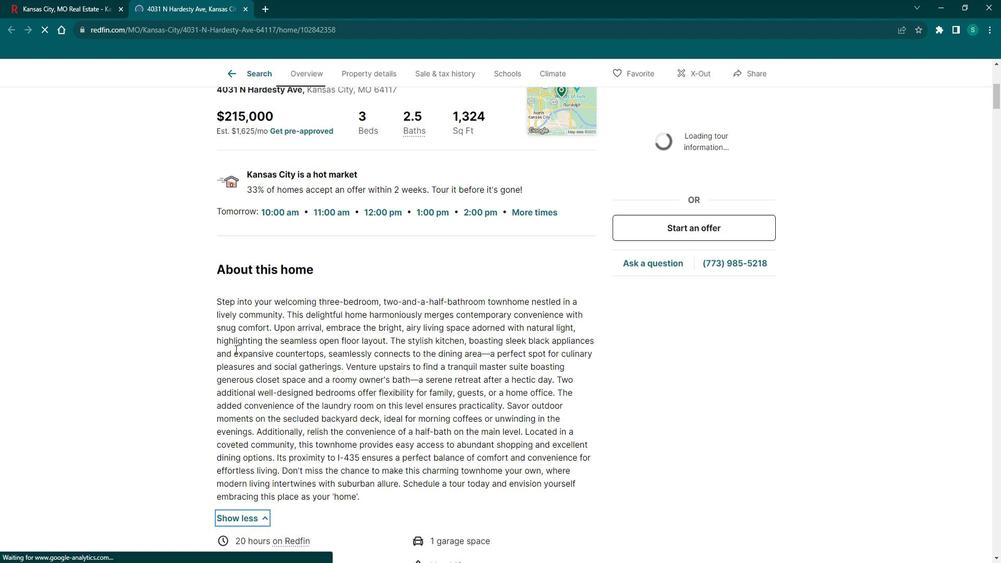 
Action: Mouse scrolled (247, 348) with delta (0, 0)
Screenshot: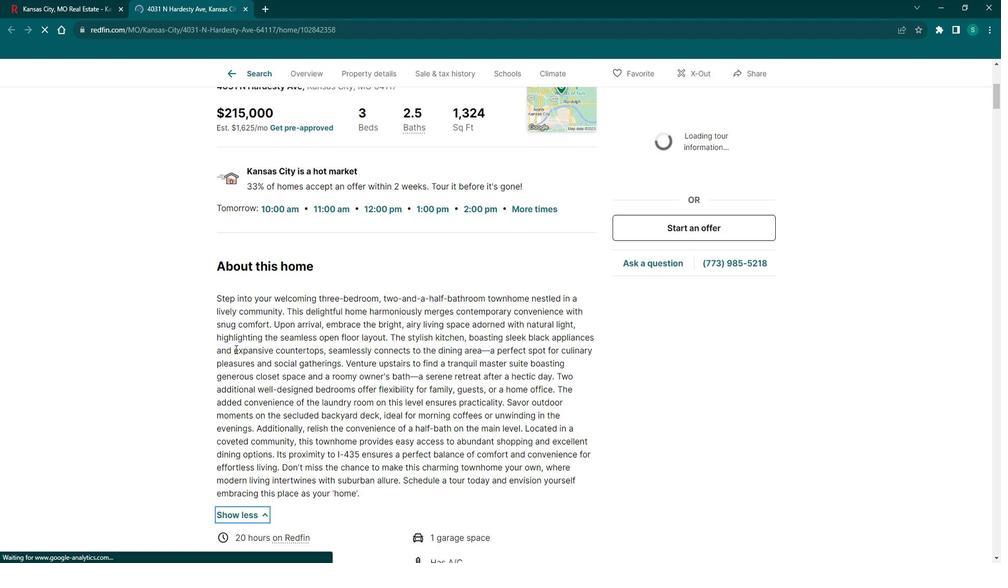 
Action: Mouse scrolled (247, 349) with delta (0, 0)
Screenshot: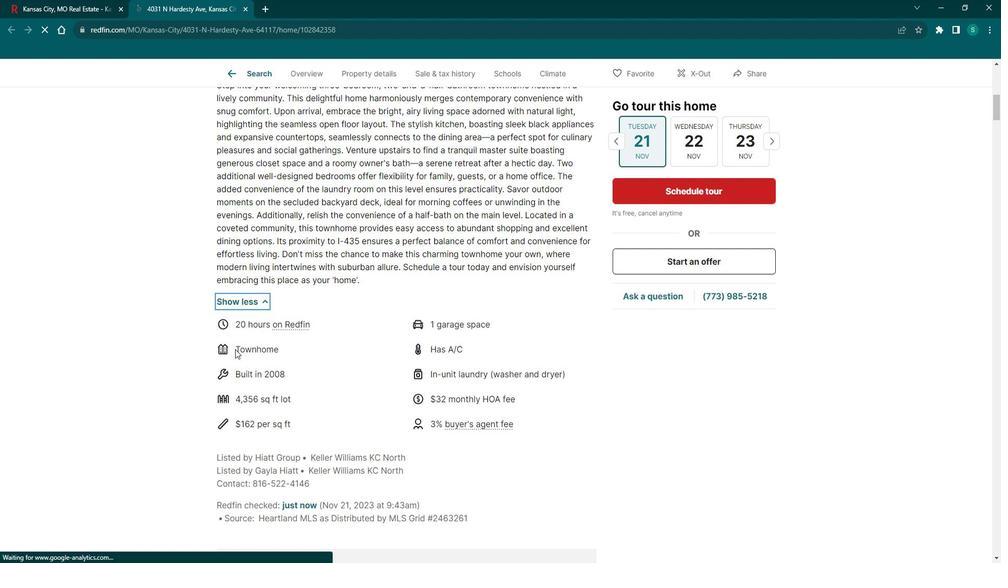 
Action: Mouse scrolled (247, 348) with delta (0, 0)
Screenshot: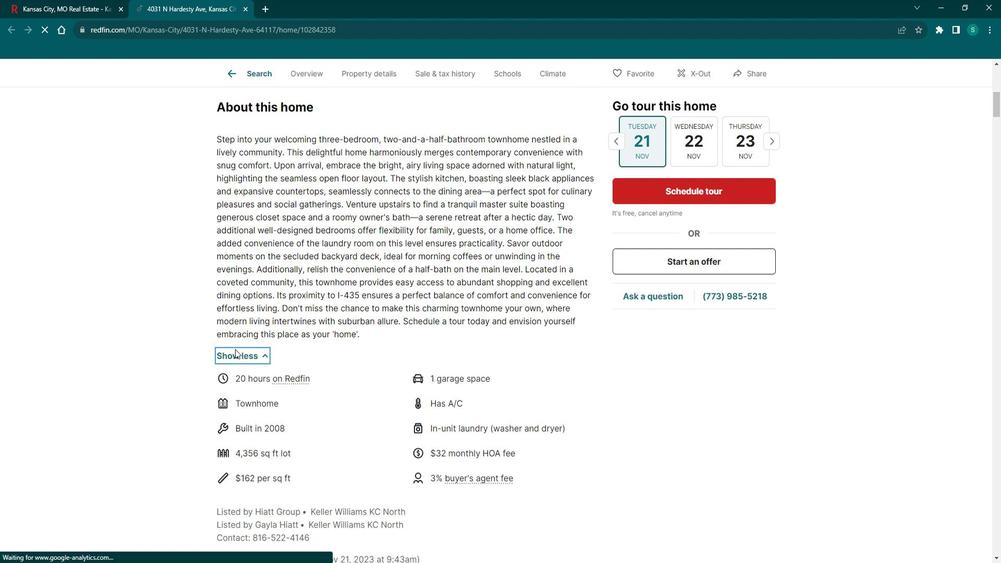 
Action: Mouse scrolled (247, 348) with delta (0, 0)
Screenshot: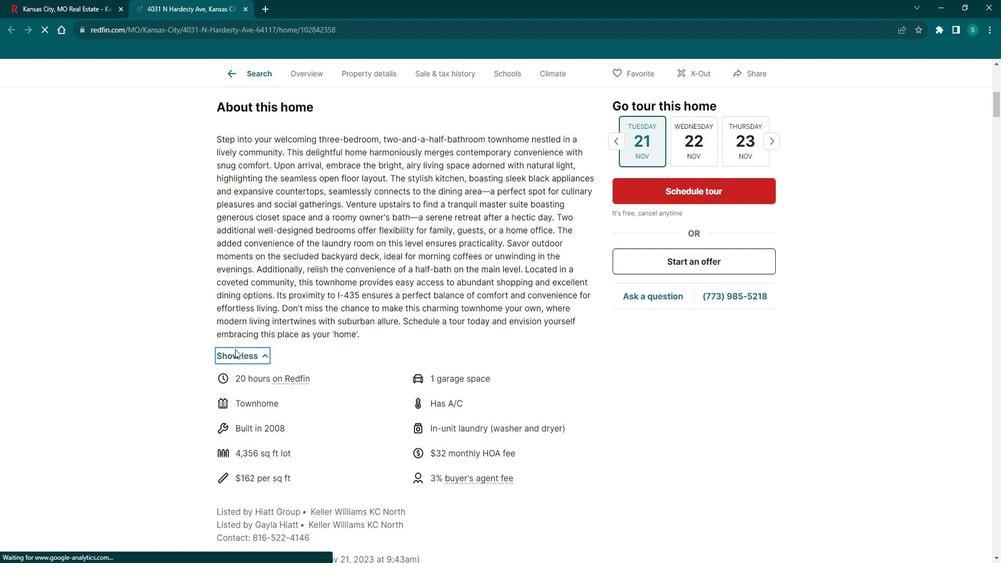 
Action: Mouse scrolled (247, 348) with delta (0, 0)
Screenshot: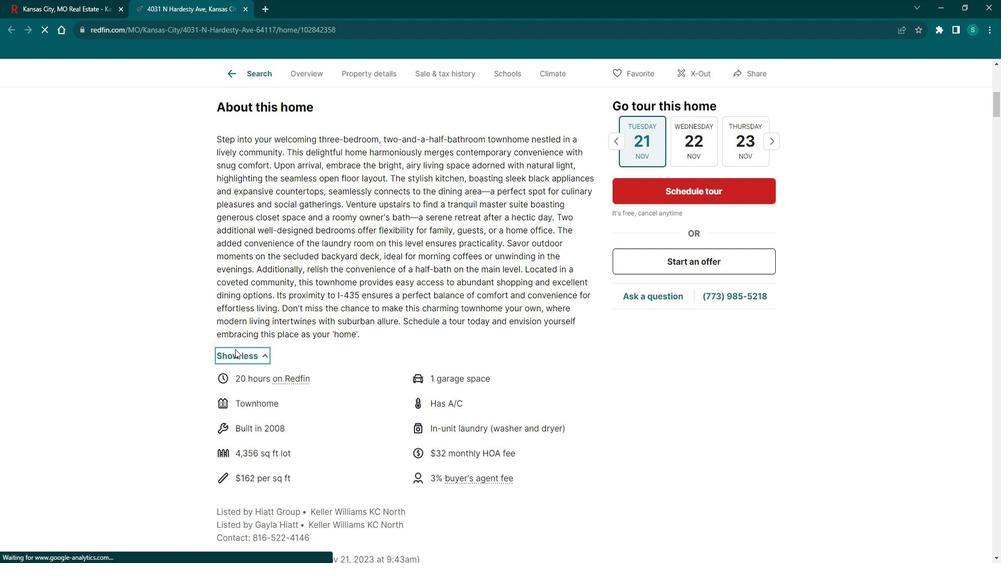 
Action: Mouse scrolled (247, 348) with delta (0, 0)
Screenshot: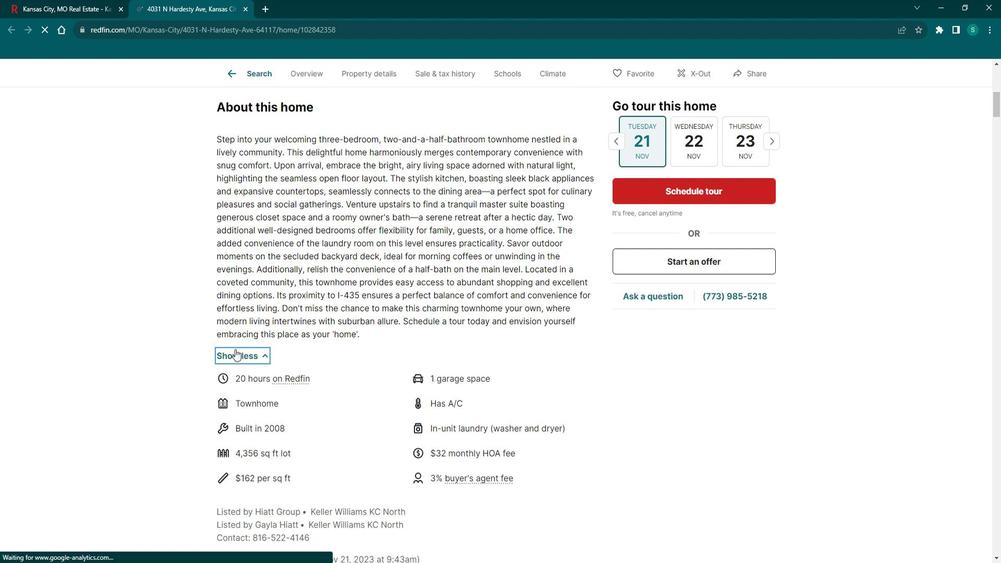 
Action: Mouse scrolled (247, 348) with delta (0, 0)
Screenshot: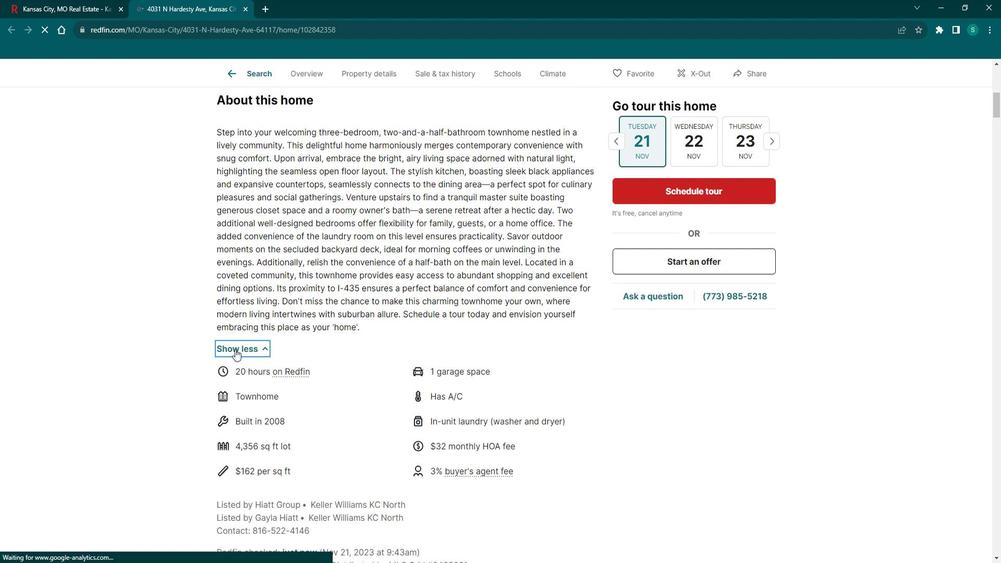 
Action: Mouse scrolled (247, 349) with delta (0, 0)
Screenshot: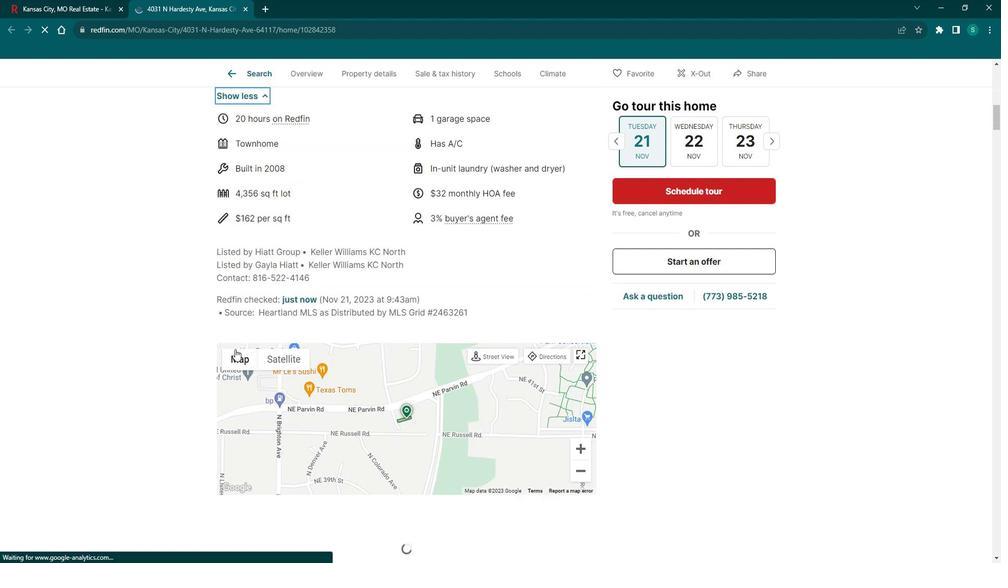 
Action: Mouse scrolled (247, 348) with delta (0, 0)
Screenshot: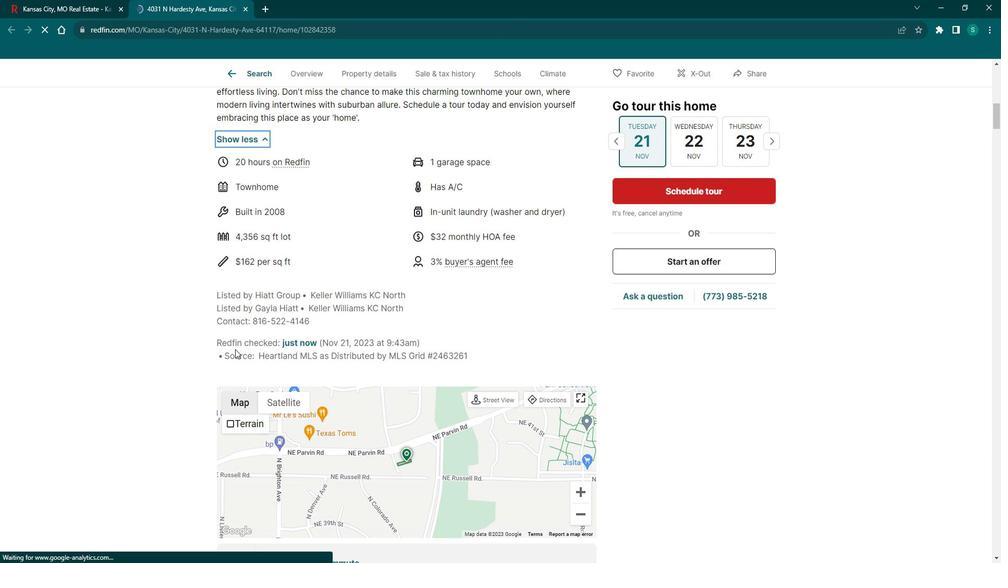 
Action: Mouse scrolled (247, 348) with delta (0, 0)
Screenshot: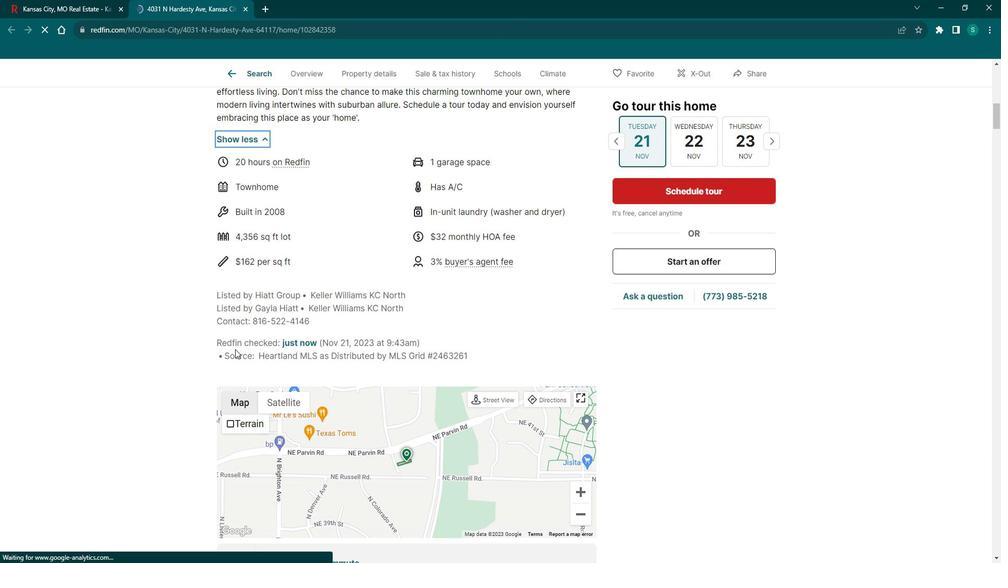 
Action: Mouse scrolled (247, 348) with delta (0, 0)
Screenshot: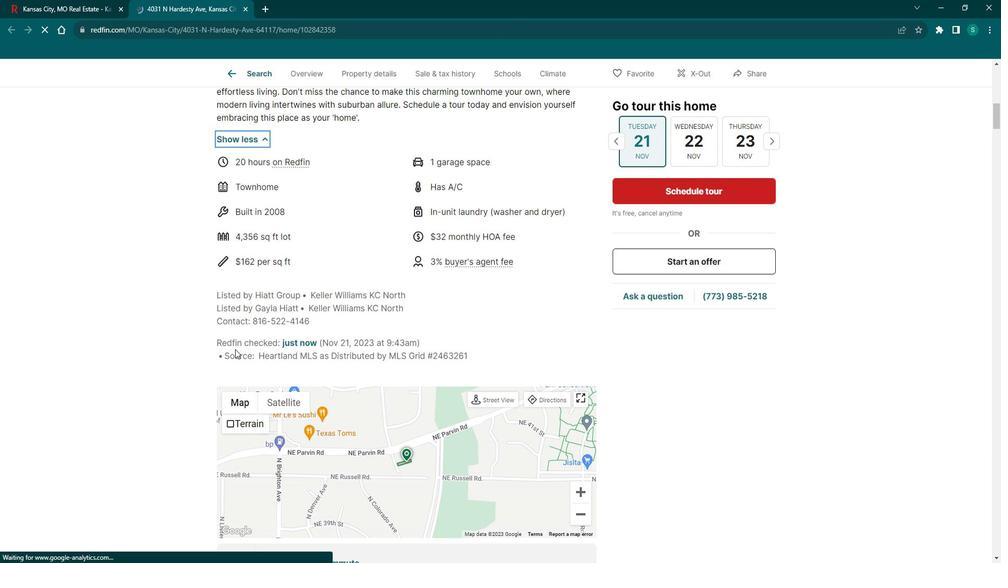 
Action: Mouse scrolled (247, 348) with delta (0, 0)
Screenshot: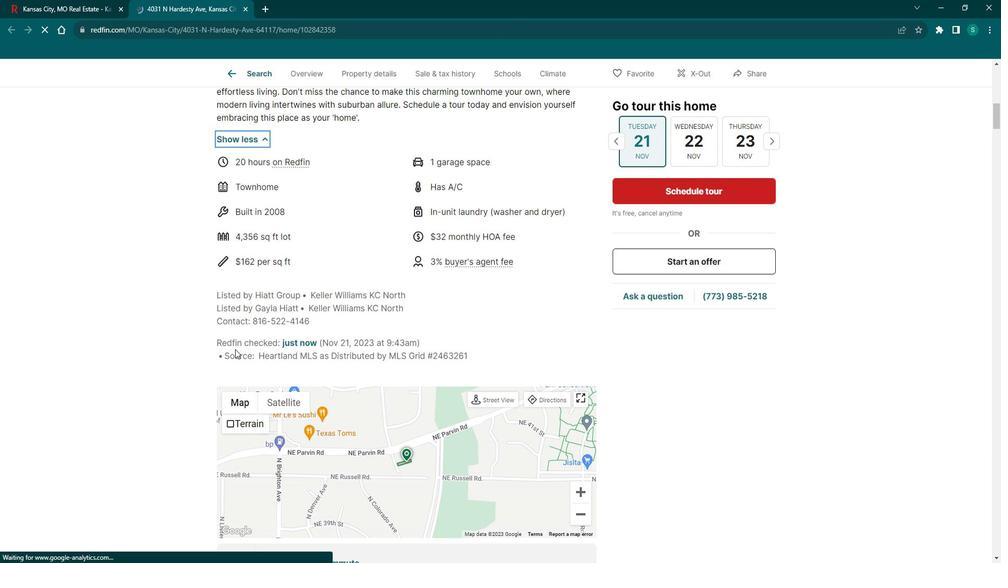 
Action: Mouse scrolled (247, 348) with delta (0, 0)
Screenshot: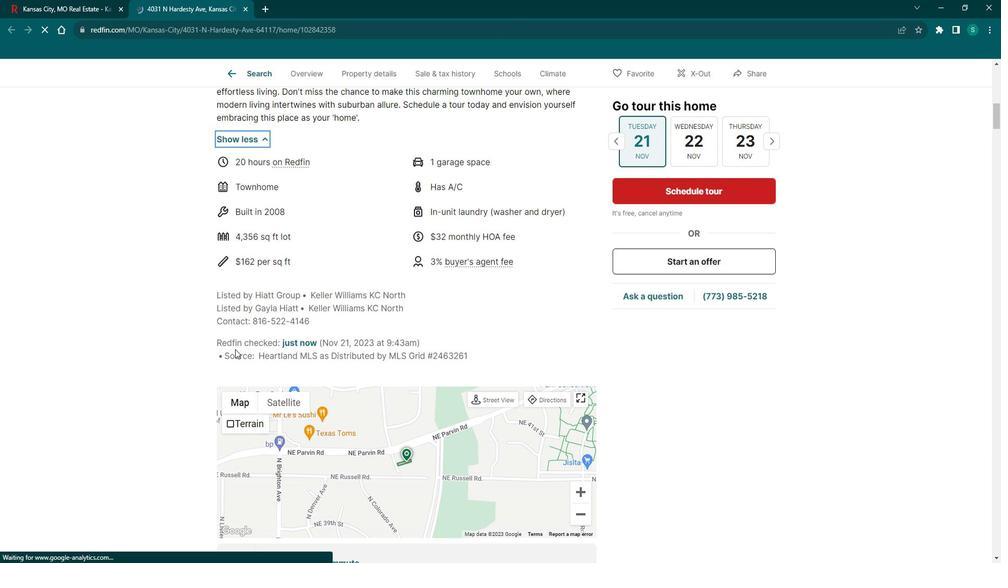
Action: Mouse scrolled (247, 348) with delta (0, 0)
Screenshot: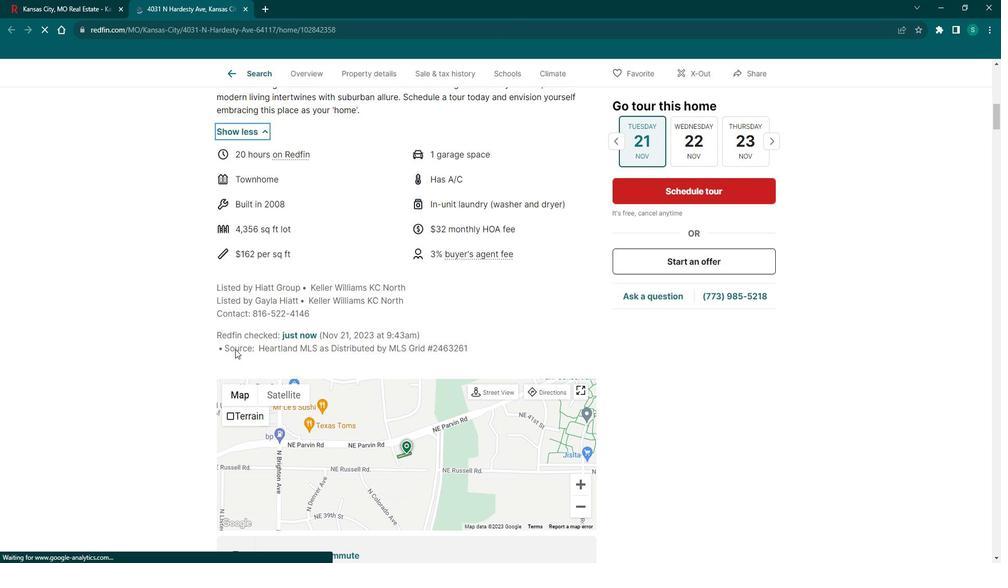 
Action: Mouse scrolled (247, 348) with delta (0, 0)
Screenshot: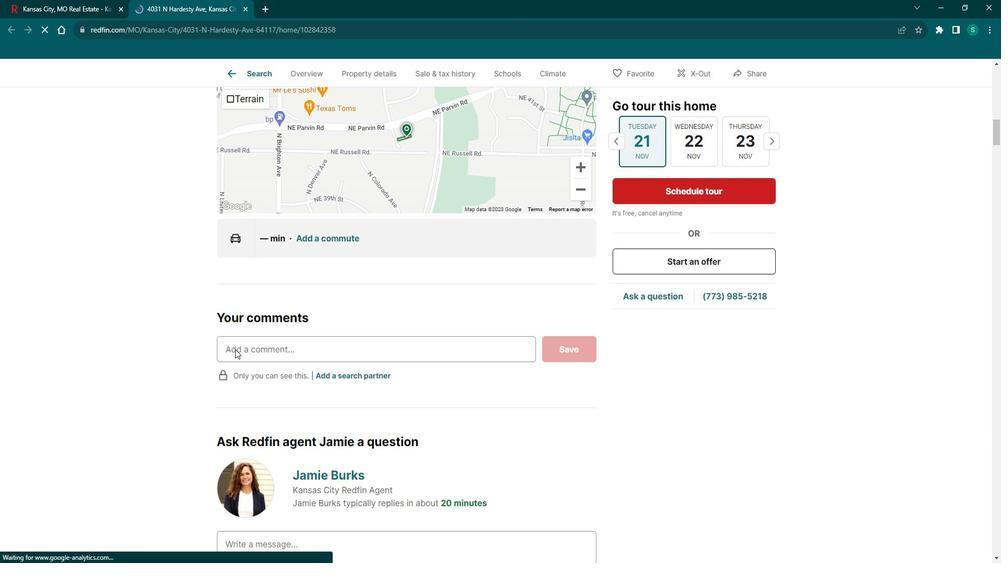 
Action: Mouse scrolled (247, 348) with delta (0, 0)
Screenshot: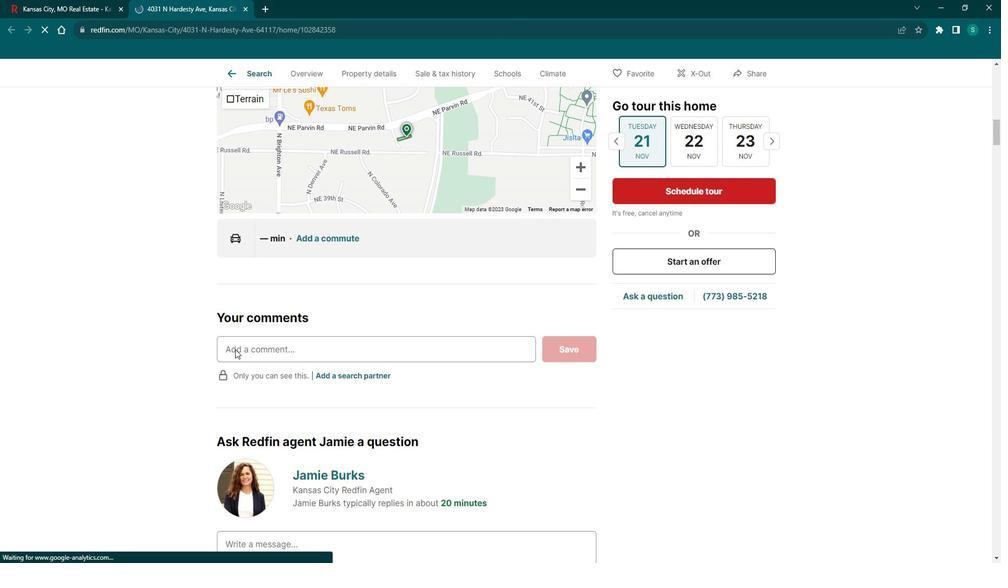 
Action: Mouse scrolled (247, 348) with delta (0, 0)
Screenshot: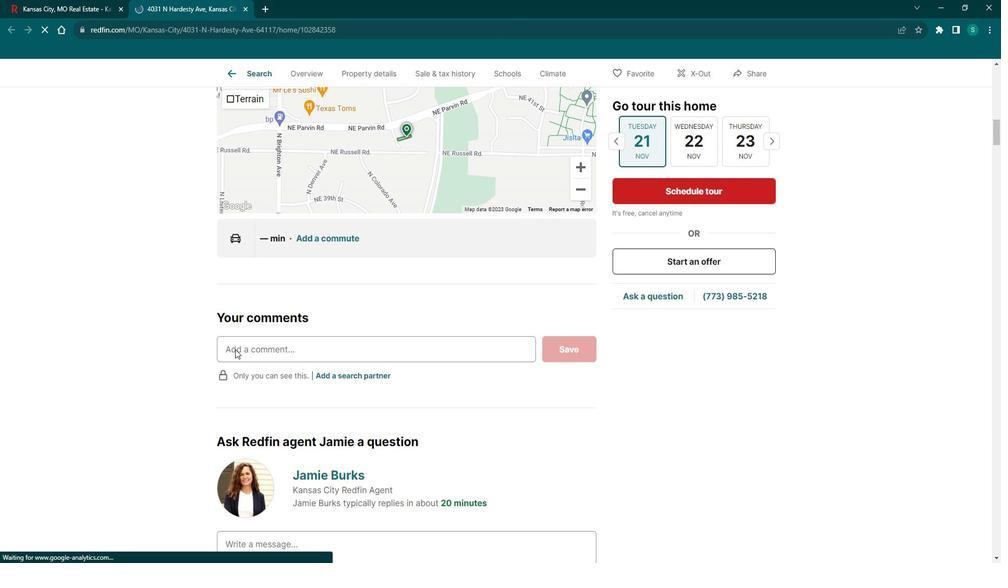 
Action: Mouse scrolled (247, 348) with delta (0, 0)
Screenshot: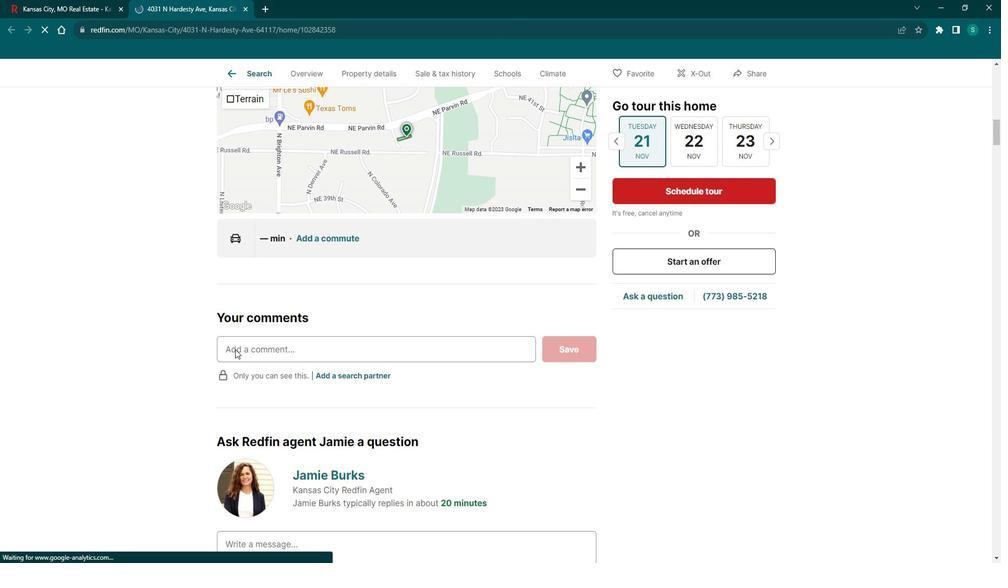 
Action: Mouse scrolled (247, 348) with delta (0, 0)
Screenshot: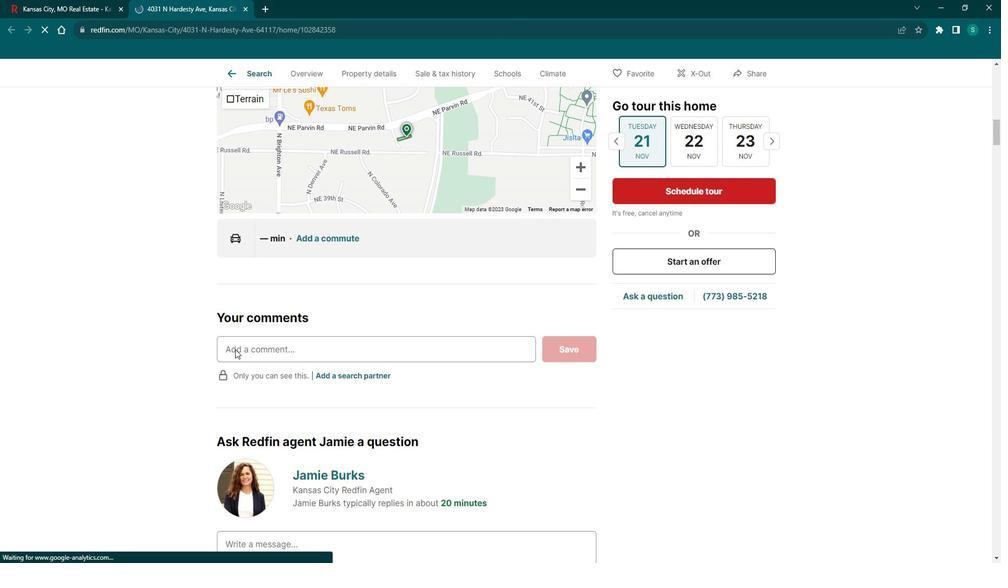 
Action: Mouse scrolled (247, 348) with delta (0, 0)
Screenshot: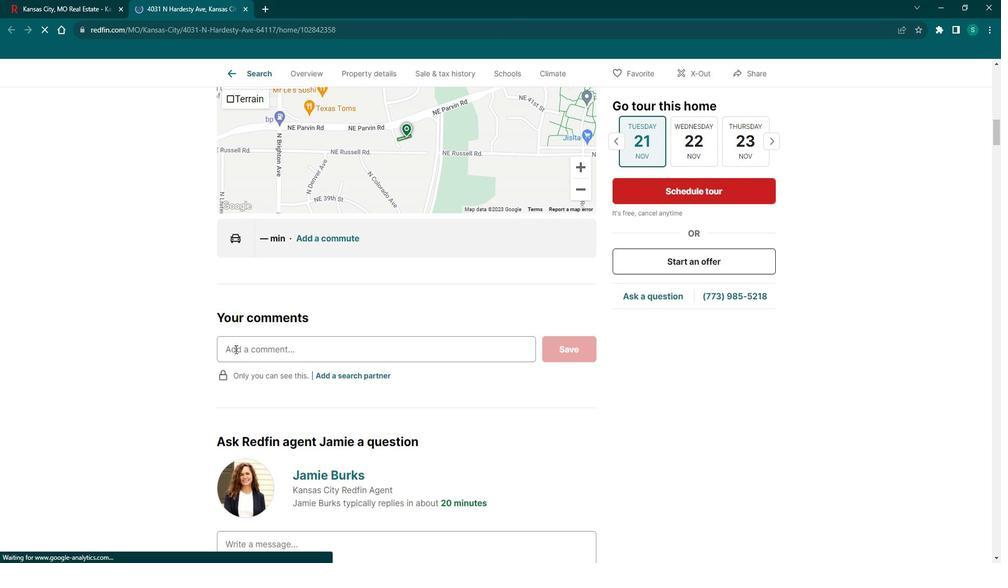 
Action: Mouse scrolled (247, 348) with delta (0, 0)
Screenshot: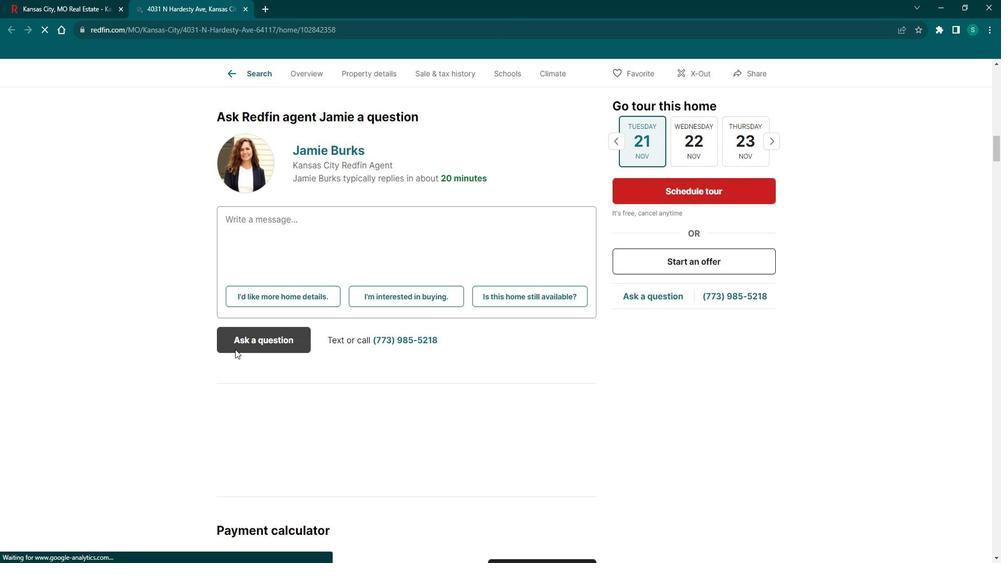 
Action: Mouse scrolled (247, 348) with delta (0, 0)
Screenshot: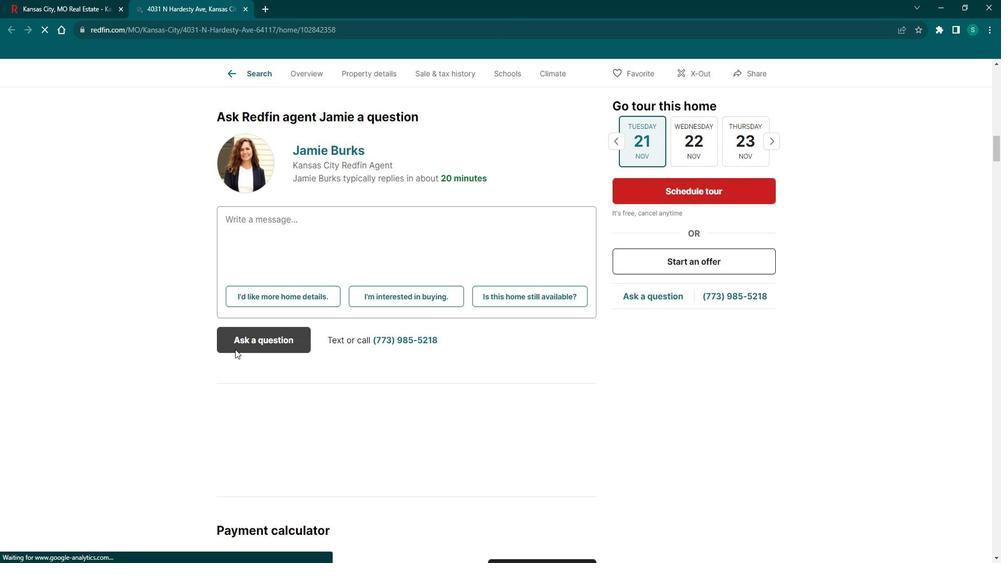 
Action: Mouse scrolled (247, 348) with delta (0, 0)
Screenshot: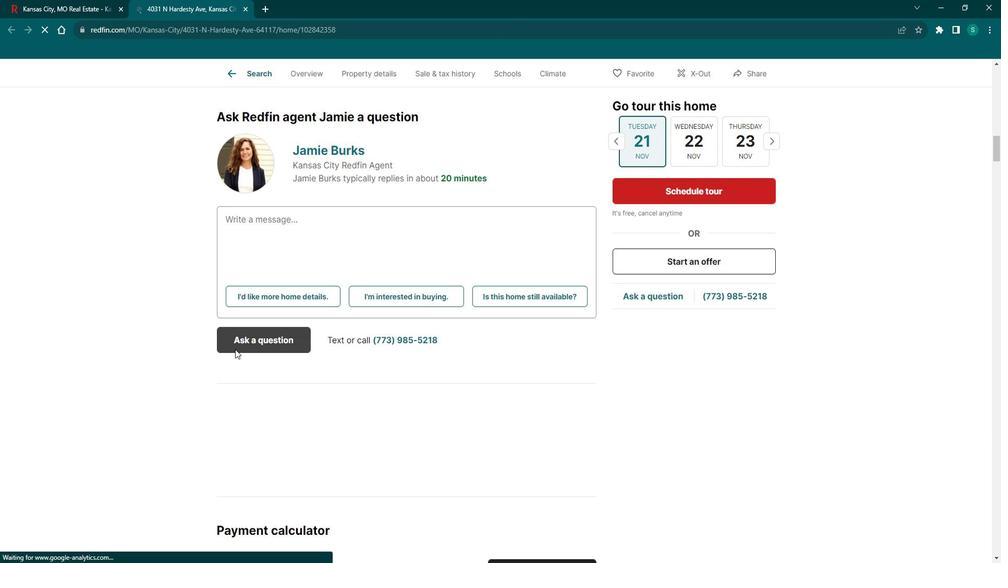 
Action: Mouse scrolled (247, 348) with delta (0, 0)
Screenshot: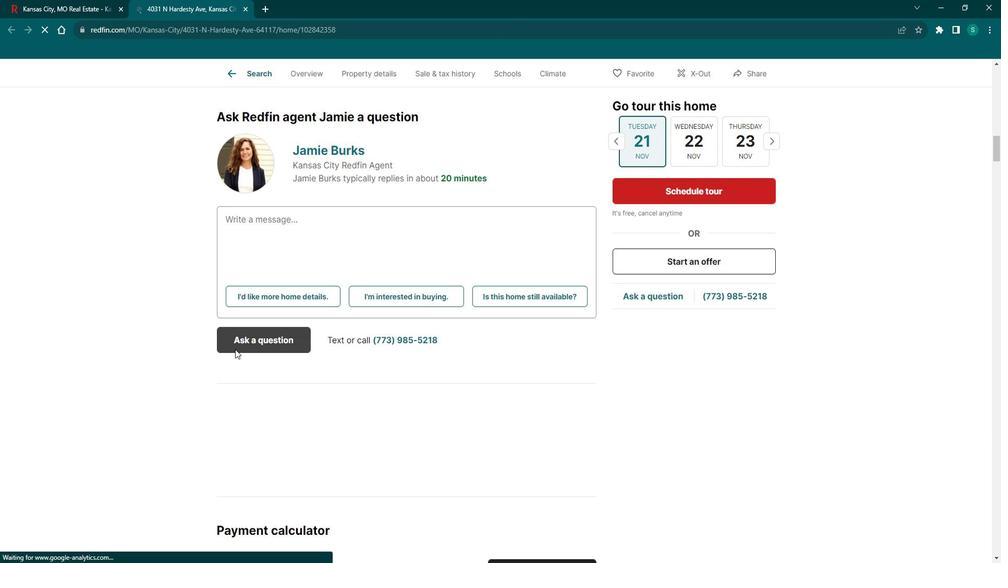 
Action: Mouse scrolled (247, 348) with delta (0, 0)
Screenshot: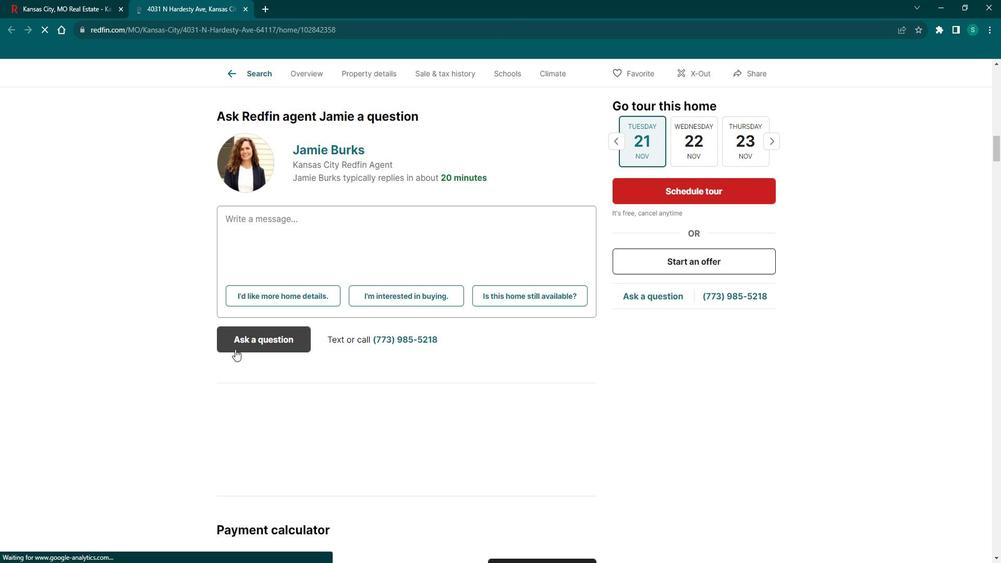 
Action: Mouse scrolled (247, 348) with delta (0, 0)
Screenshot: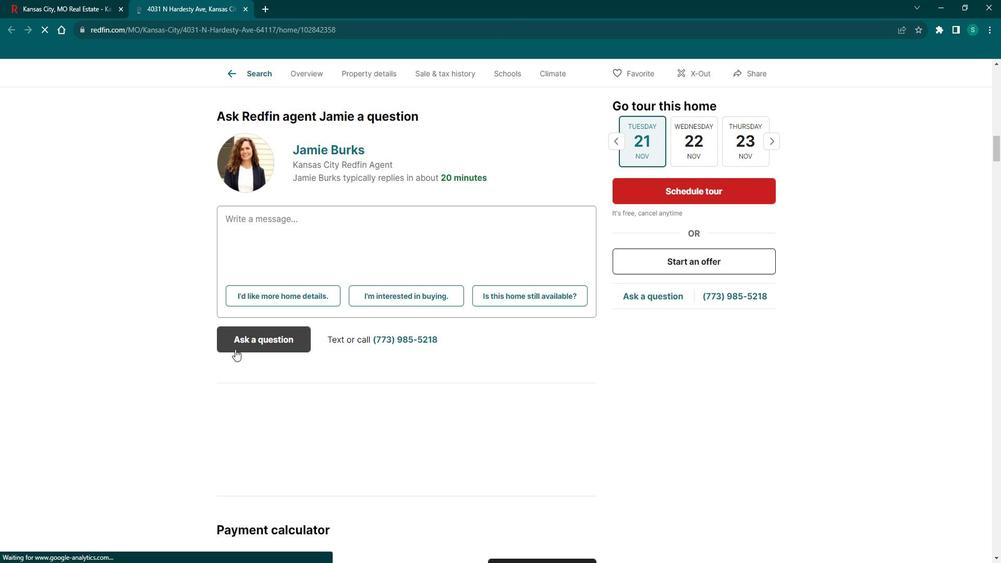 
Action: Mouse scrolled (247, 348) with delta (0, 0)
Screenshot: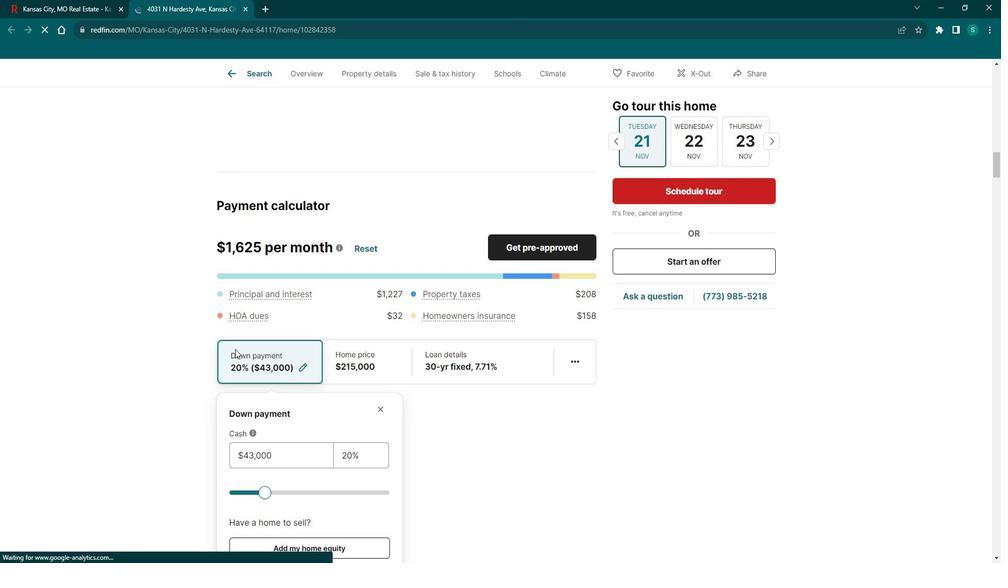 
Action: Mouse scrolled (247, 348) with delta (0, 0)
Screenshot: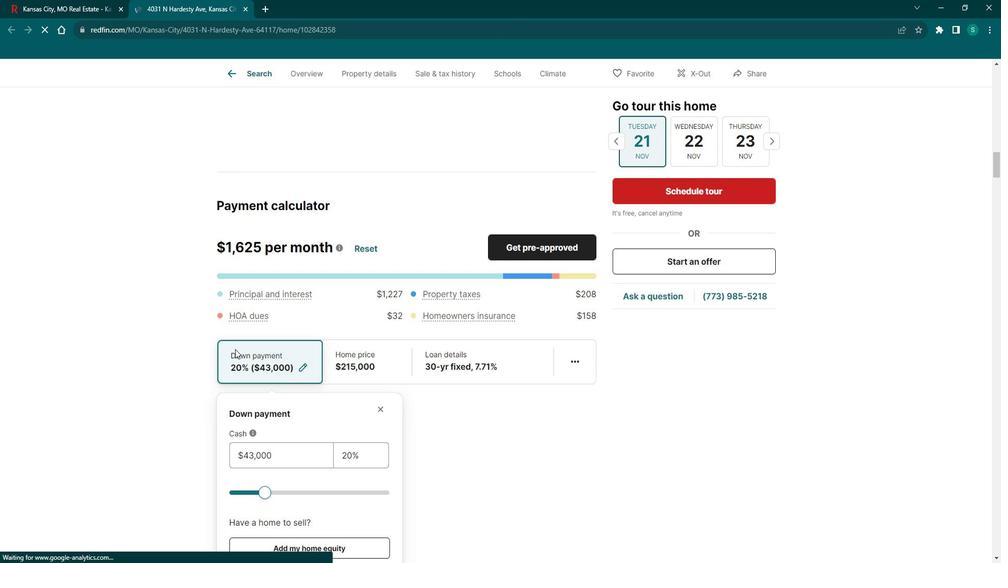 
Action: Mouse scrolled (247, 348) with delta (0, 0)
Screenshot: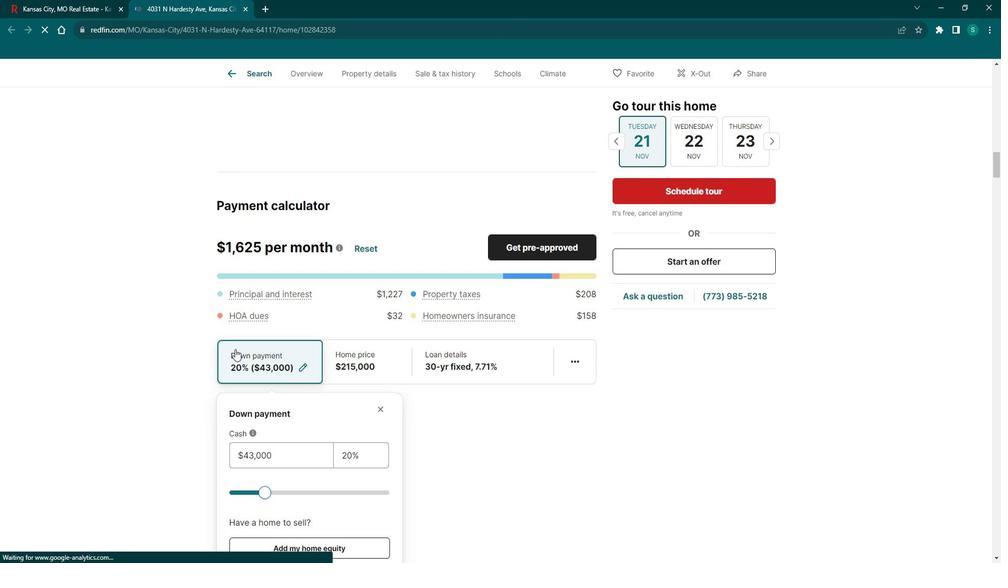 
Action: Mouse scrolled (247, 348) with delta (0, 0)
Screenshot: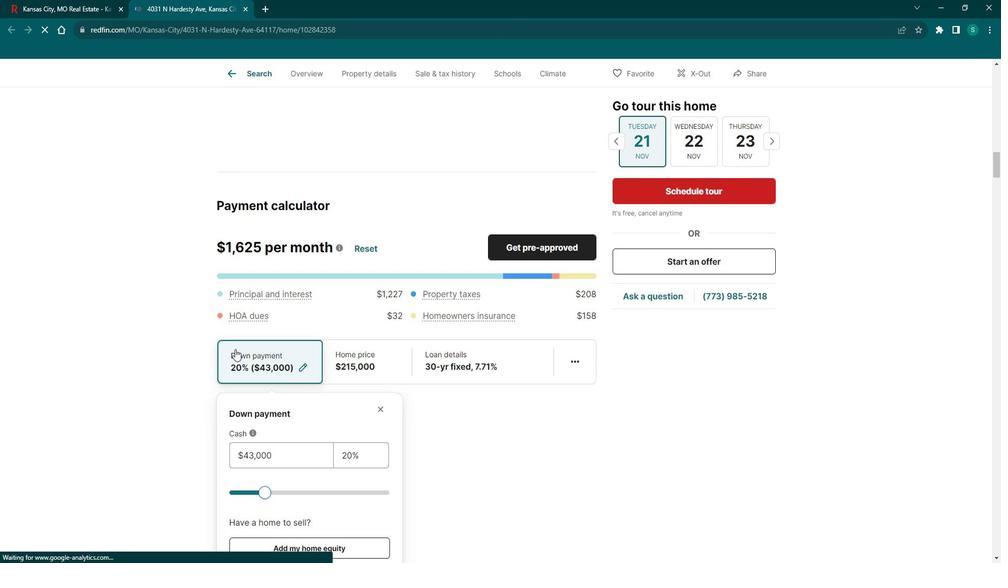 
Action: Mouse scrolled (247, 348) with delta (0, 0)
Screenshot: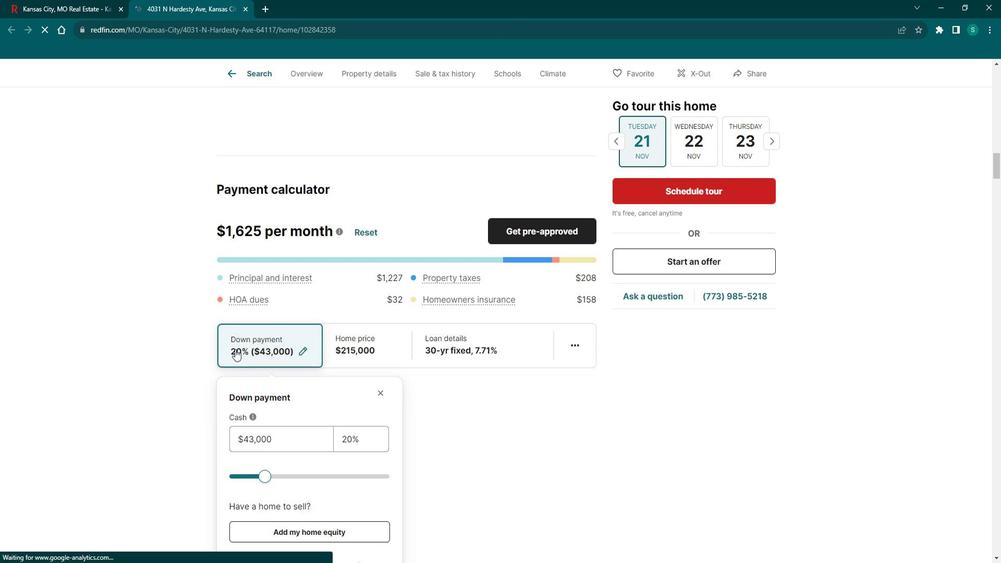 
Action: Mouse scrolled (247, 348) with delta (0, 0)
Screenshot: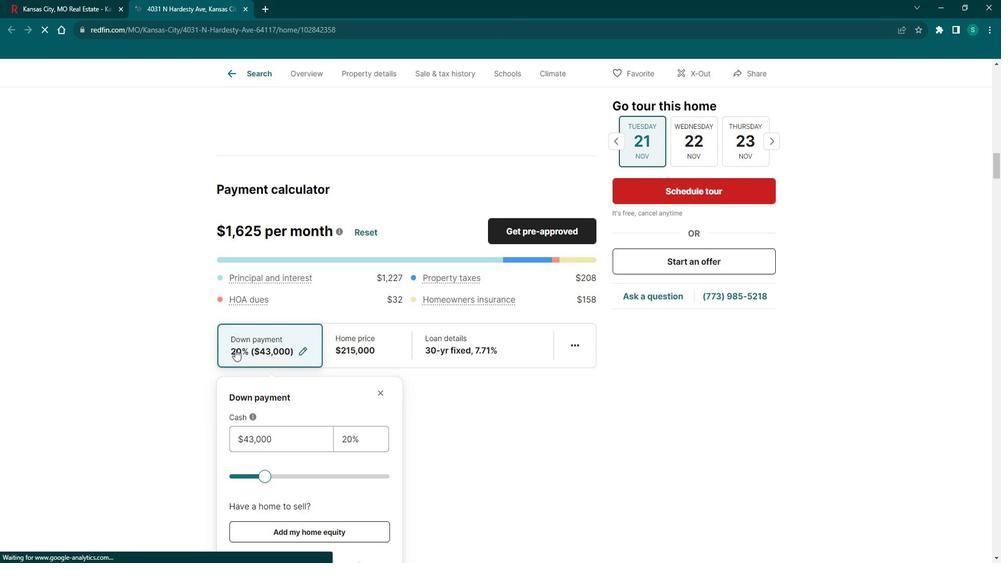 
Action: Mouse scrolled (247, 348) with delta (0, 0)
Screenshot: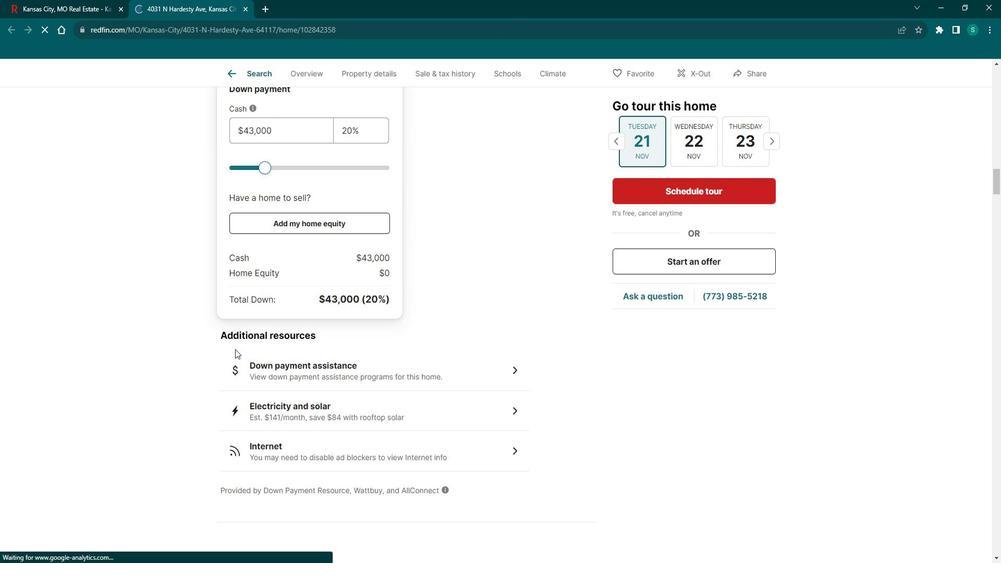 
Action: Mouse scrolled (247, 348) with delta (0, 0)
Screenshot: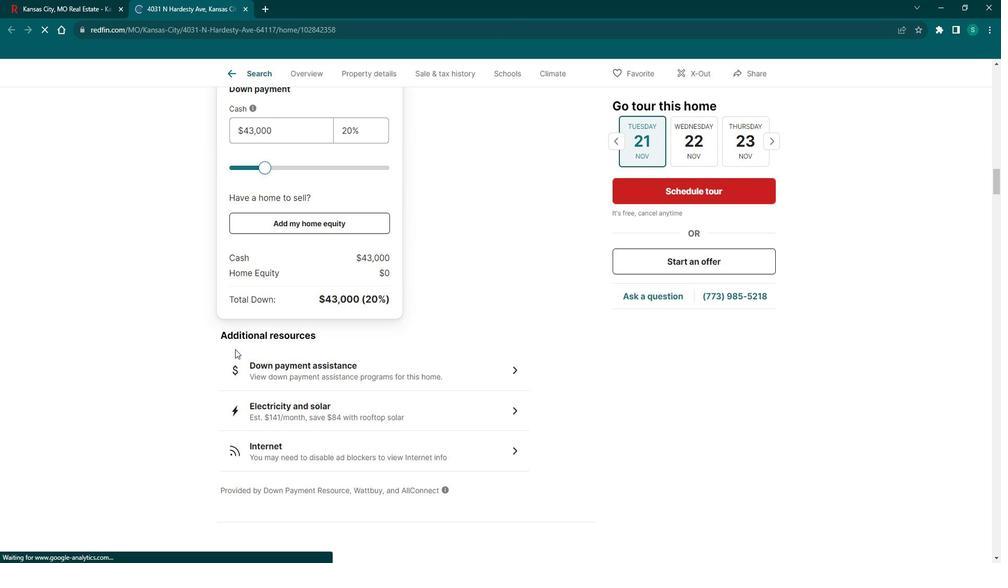 
Action: Mouse scrolled (247, 348) with delta (0, 0)
Screenshot: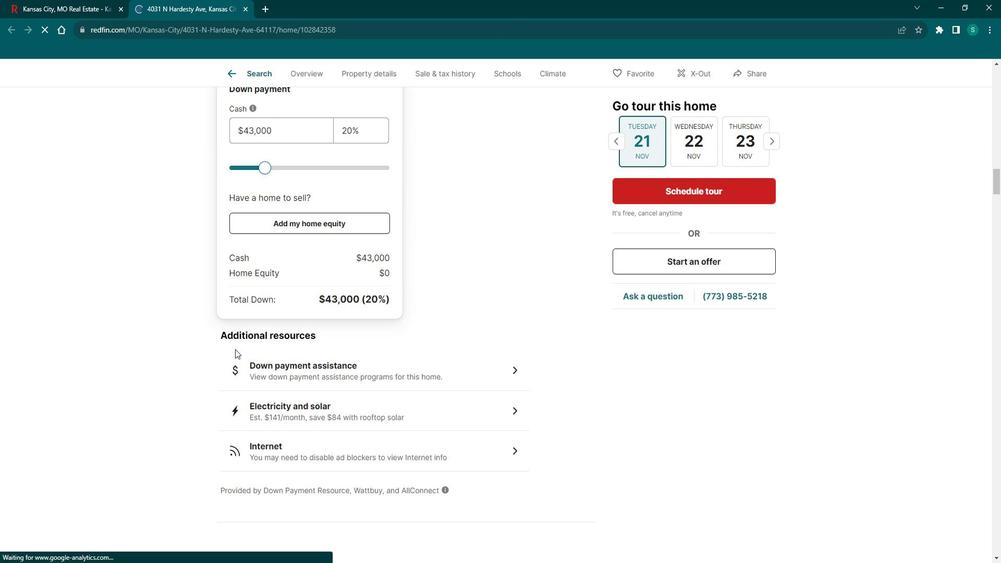 
Action: Mouse scrolled (247, 348) with delta (0, 0)
Screenshot: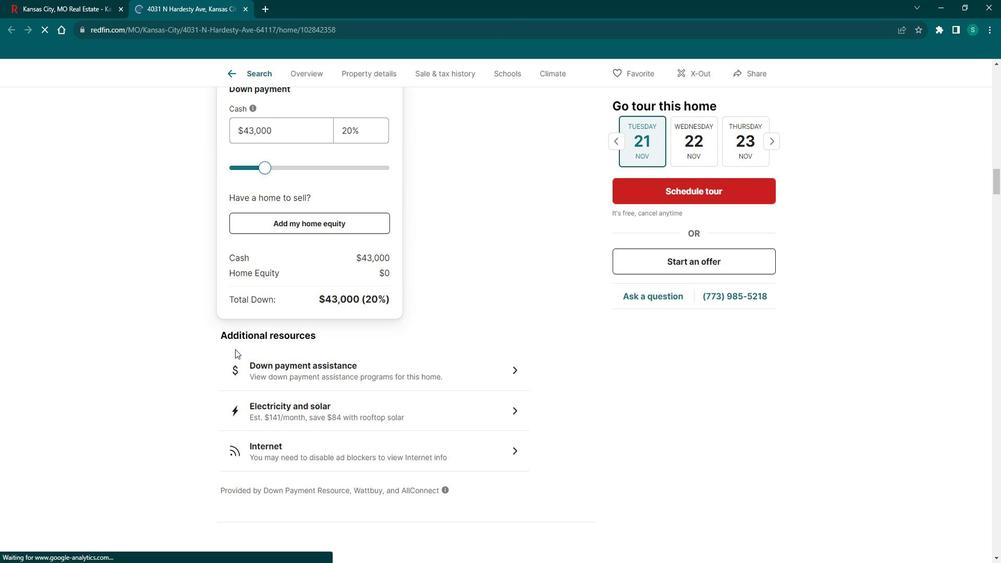 
Action: Mouse scrolled (247, 348) with delta (0, 0)
Screenshot: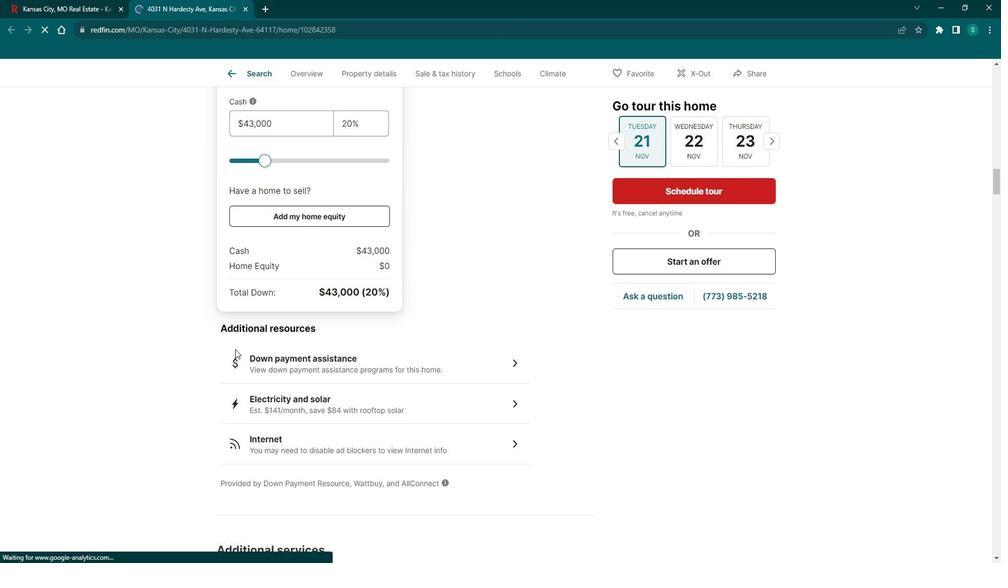 
Action: Mouse scrolled (247, 348) with delta (0, 0)
Screenshot: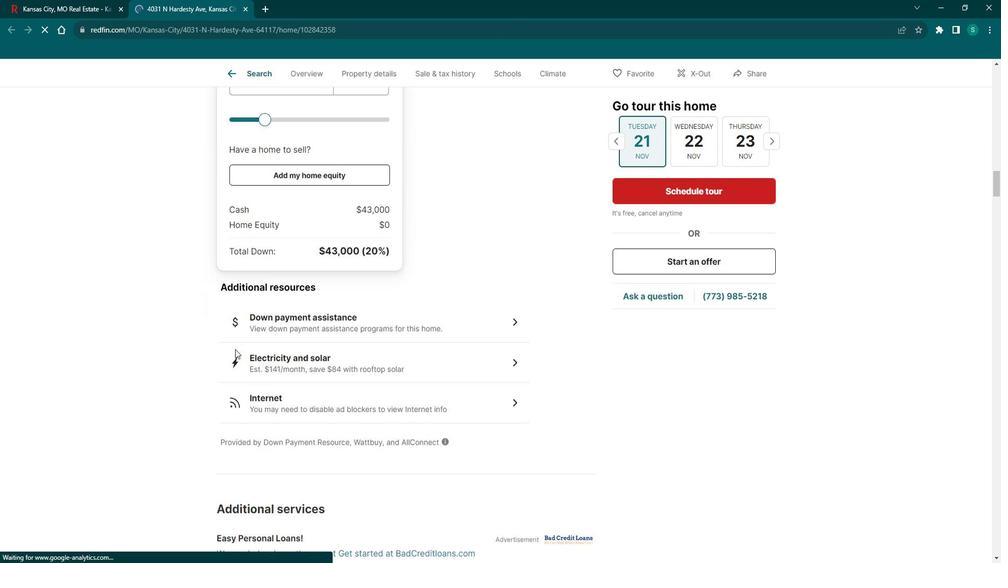 
Action: Mouse scrolled (247, 349) with delta (0, 0)
Screenshot: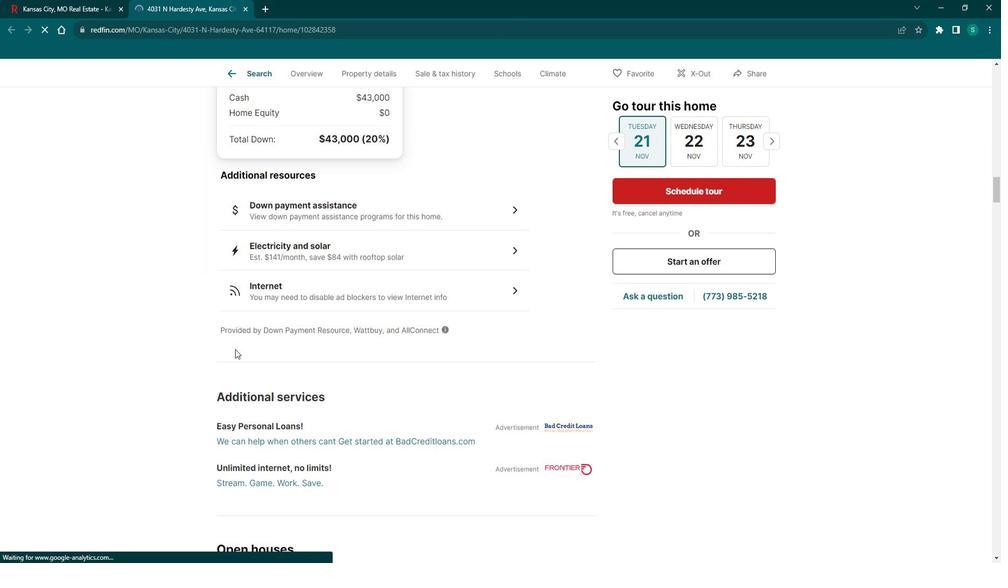 
Action: Mouse scrolled (247, 348) with delta (0, 0)
Screenshot: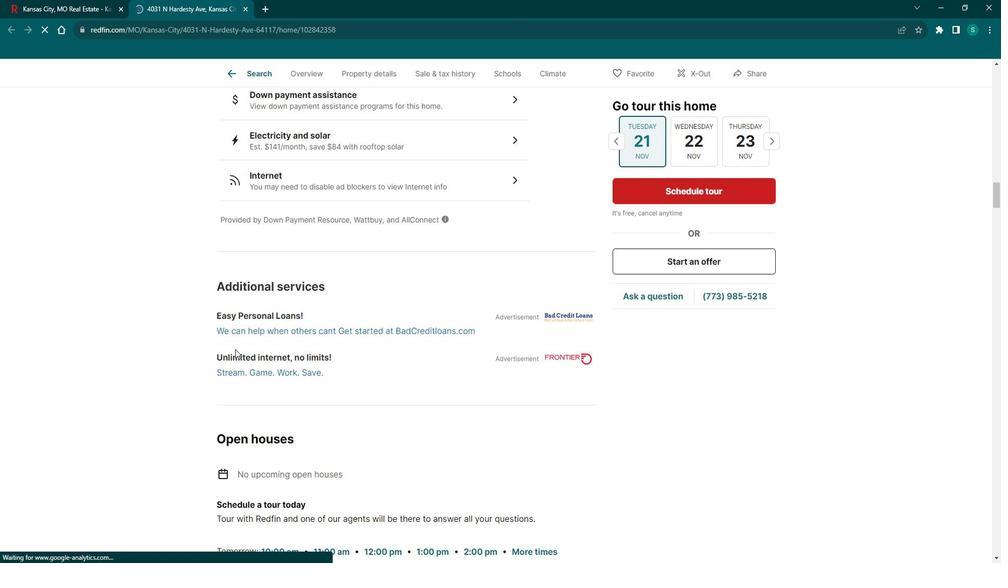 
Action: Mouse scrolled (247, 348) with delta (0, 0)
Screenshot: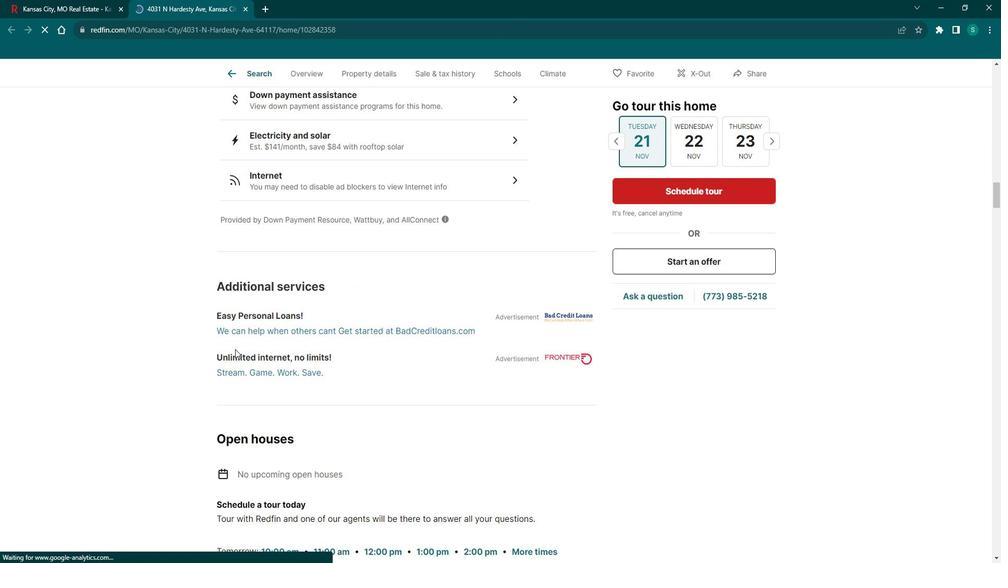 
Action: Mouse scrolled (247, 348) with delta (0, 0)
Screenshot: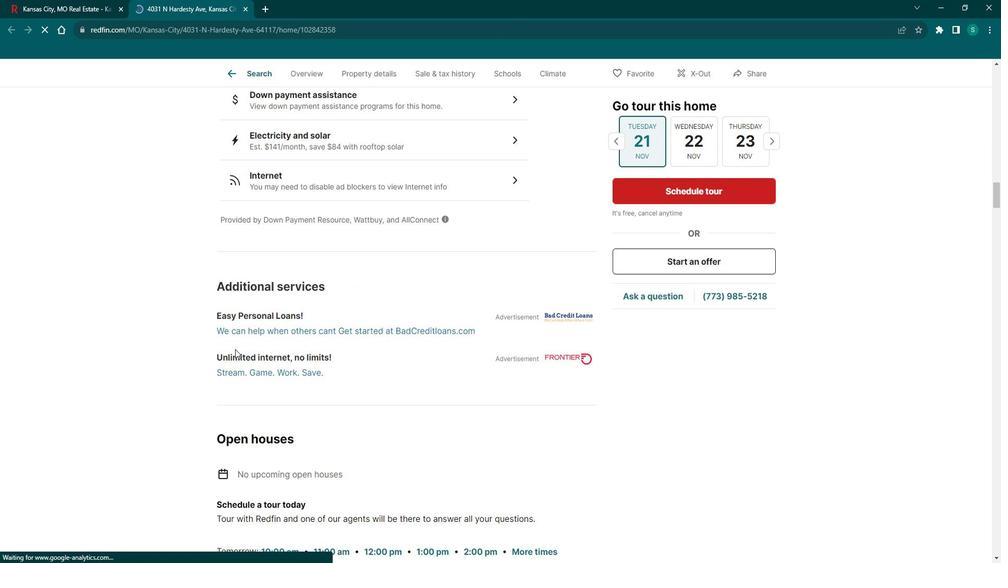 
Action: Mouse scrolled (247, 348) with delta (0, 0)
Screenshot: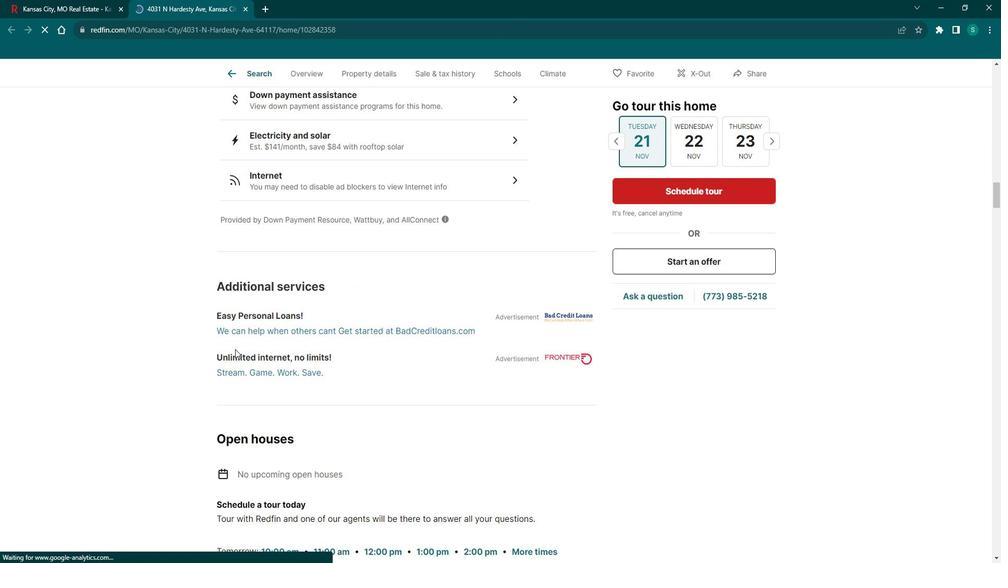 
Action: Mouse scrolled (247, 348) with delta (0, 0)
Screenshot: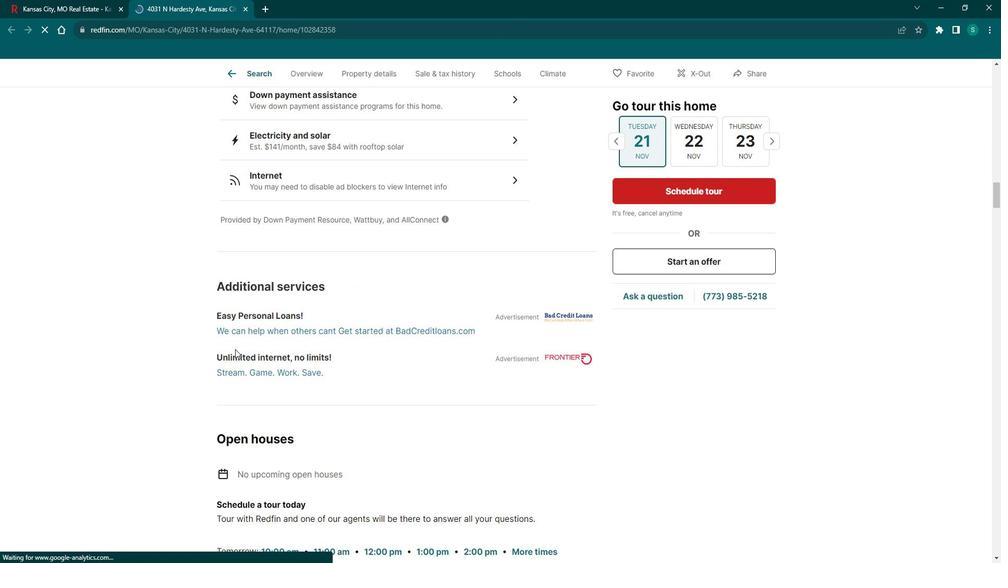 
Action: Mouse scrolled (247, 348) with delta (0, 0)
Screenshot: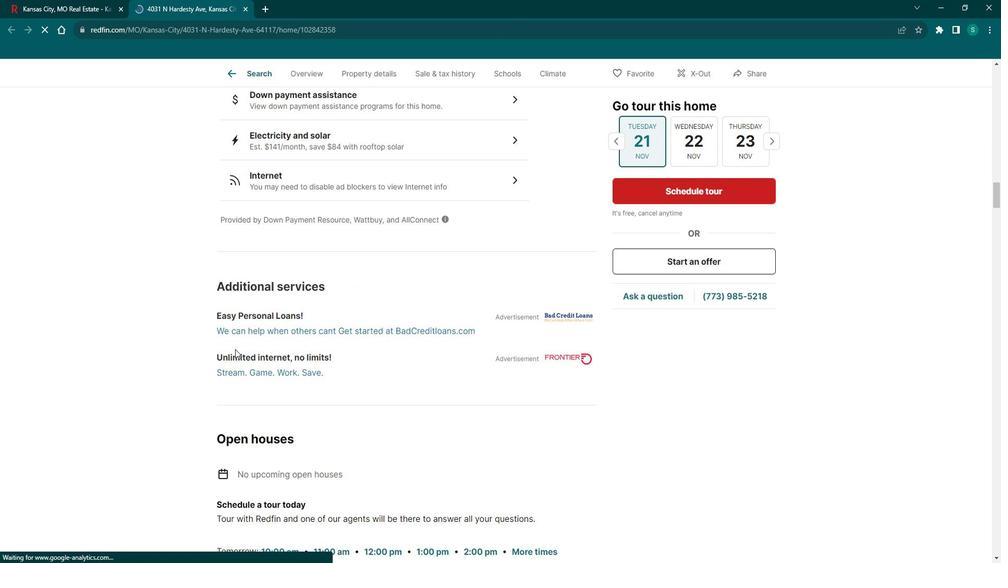 
Action: Mouse scrolled (247, 348) with delta (0, 0)
Screenshot: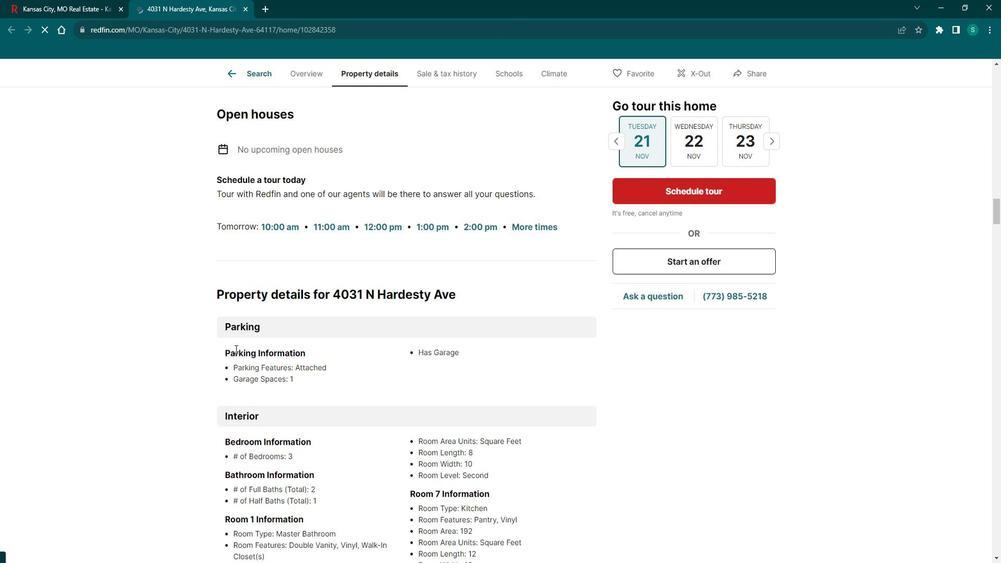 
Action: Mouse scrolled (247, 348) with delta (0, 0)
Screenshot: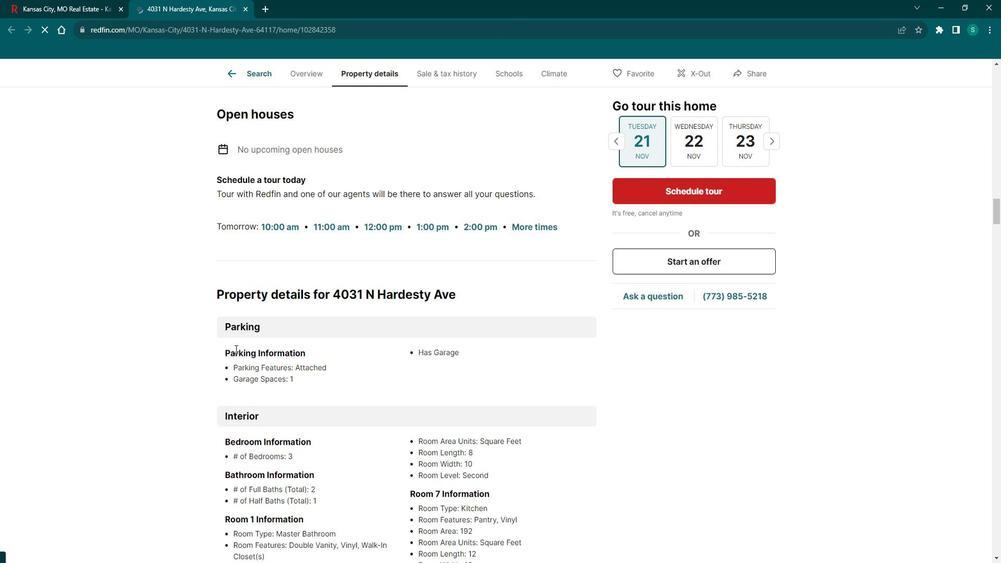 
Action: Mouse scrolled (247, 348) with delta (0, 0)
Screenshot: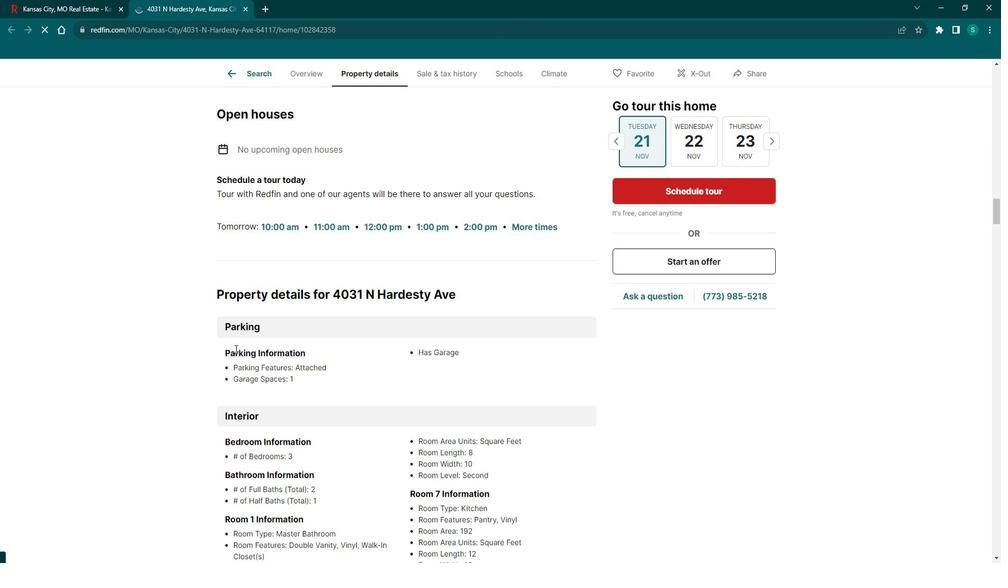
Action: Mouse scrolled (247, 348) with delta (0, 0)
Screenshot: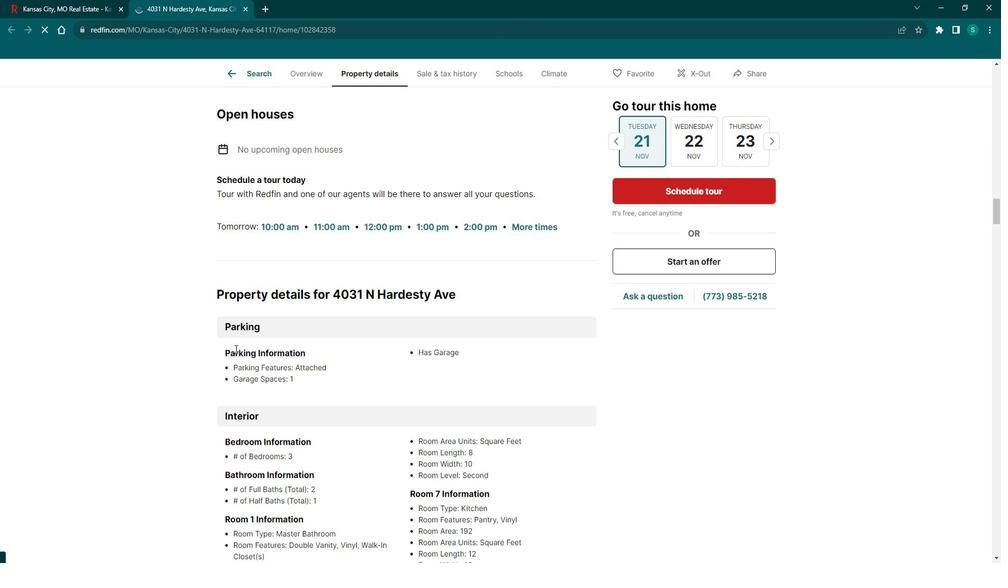 
Action: Mouse scrolled (247, 348) with delta (0, 0)
Screenshot: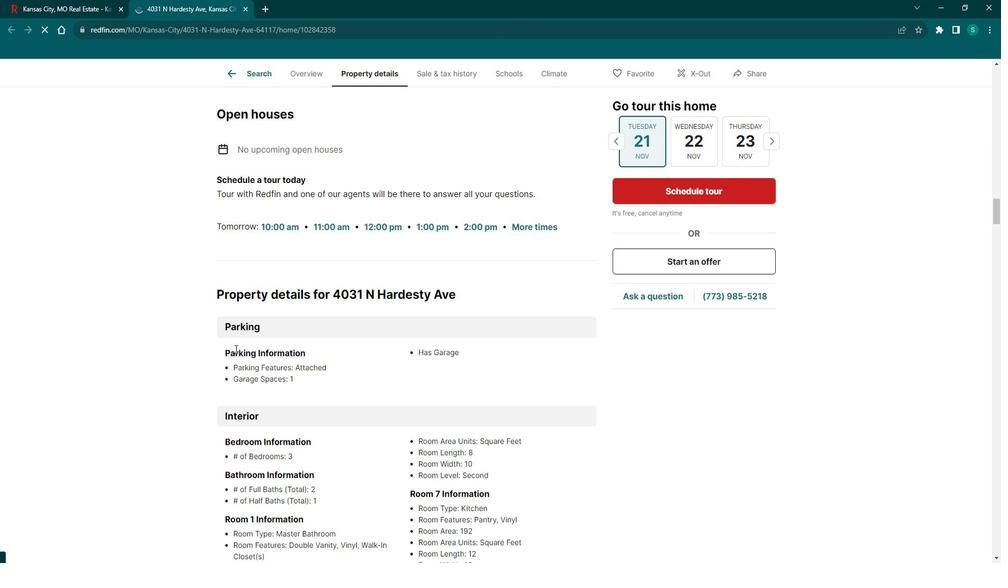 
Action: Mouse scrolled (247, 348) with delta (0, 0)
Screenshot: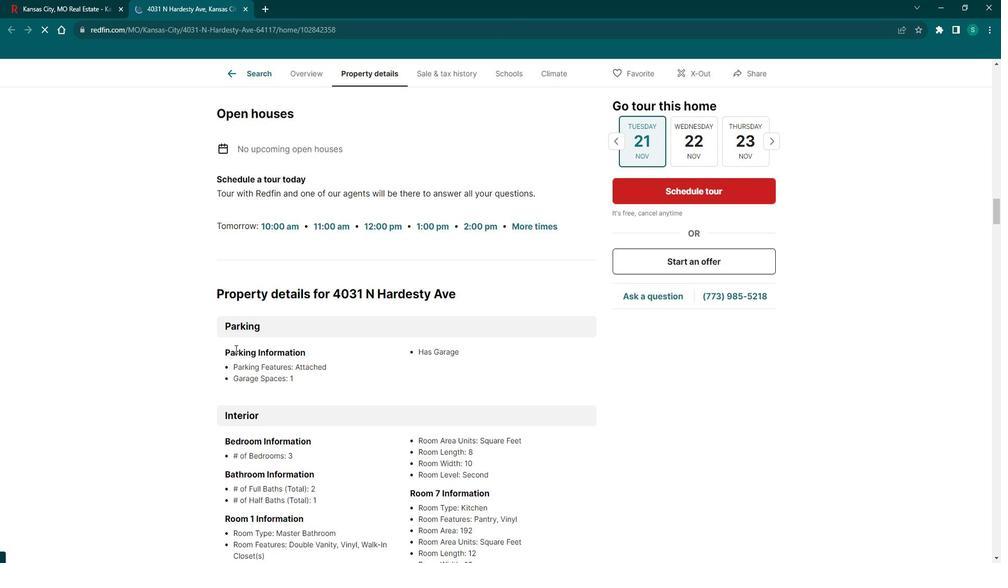 
Action: Mouse scrolled (247, 349) with delta (0, 0)
Screenshot: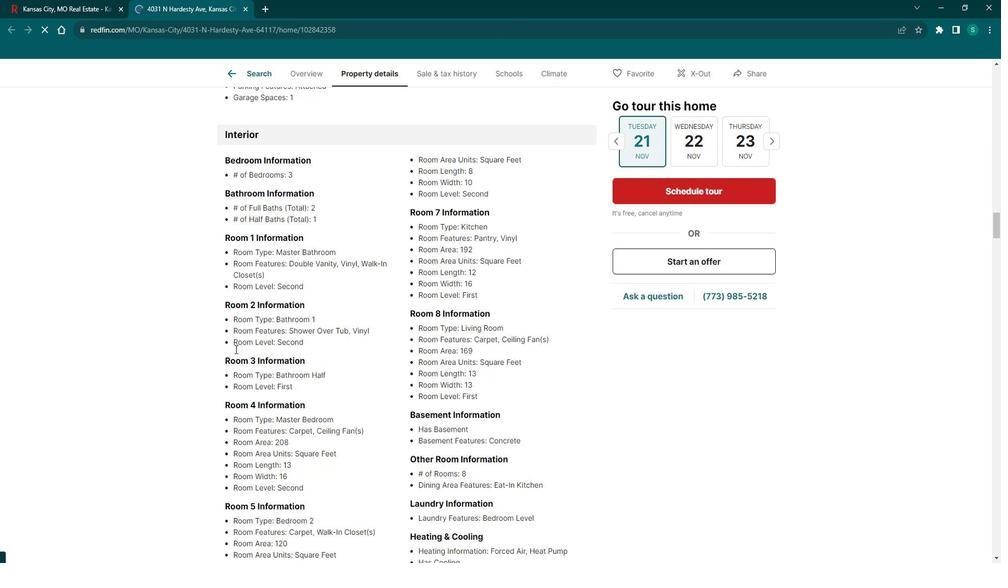 
Action: Mouse scrolled (247, 348) with delta (0, 0)
Screenshot: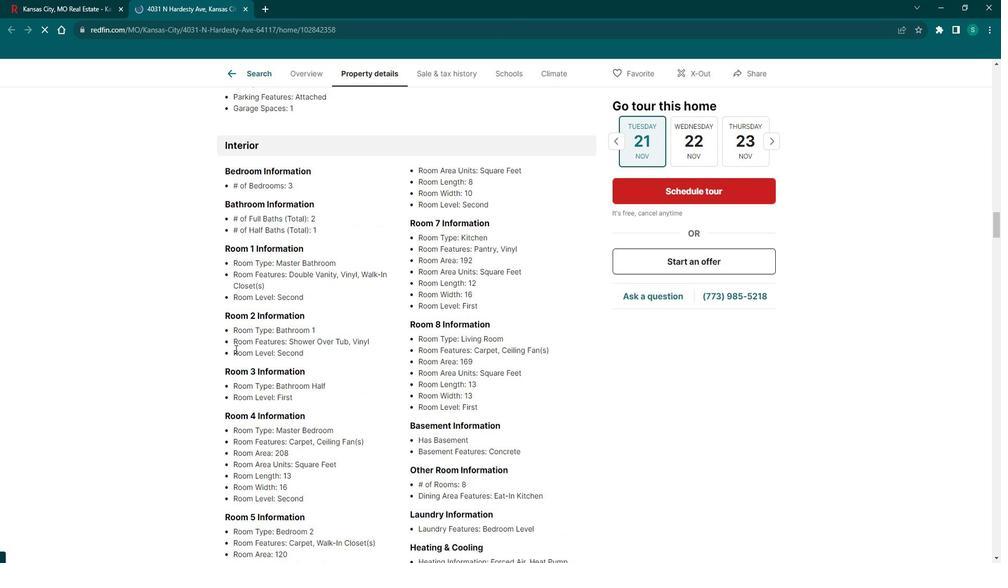 
Action: Mouse scrolled (247, 348) with delta (0, 0)
Screenshot: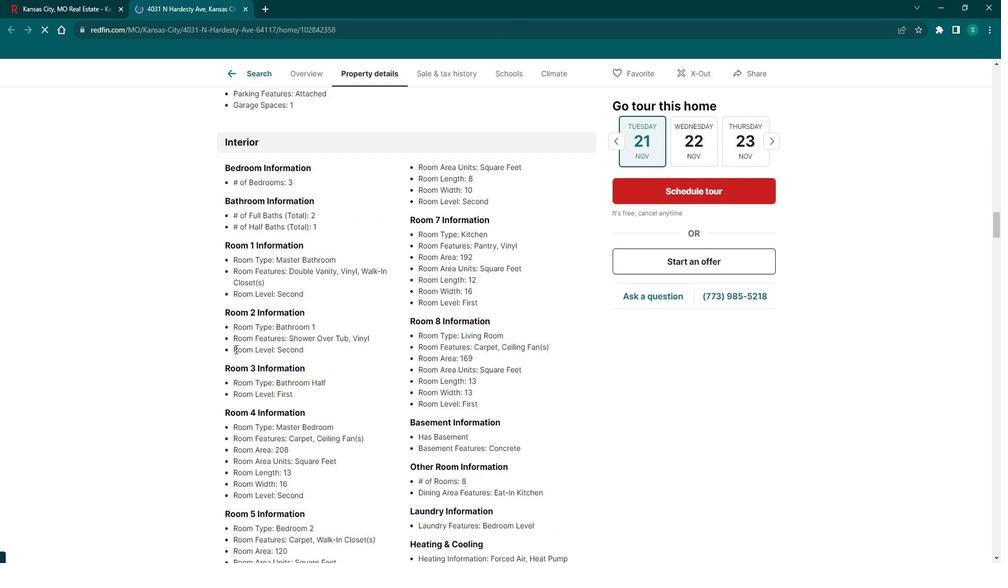 
Action: Mouse scrolled (247, 349) with delta (0, 0)
Screenshot: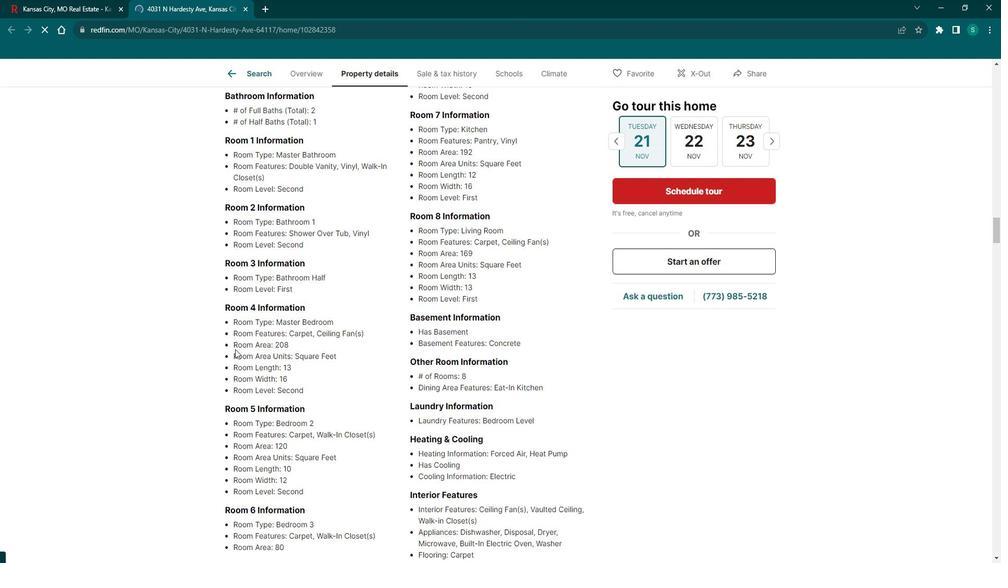 
Action: Mouse scrolled (247, 348) with delta (0, 0)
Screenshot: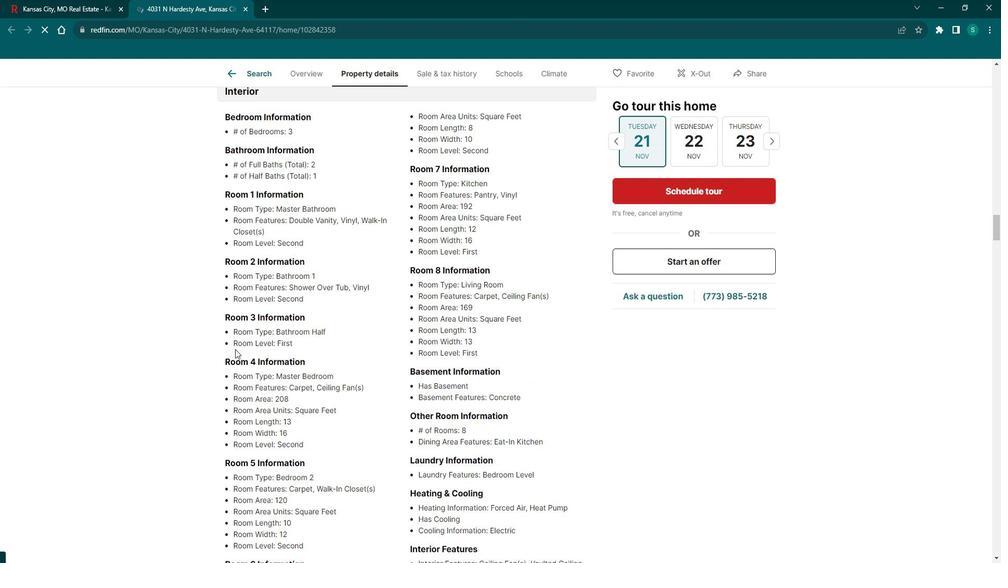 
Action: Mouse scrolled (247, 348) with delta (0, 0)
Screenshot: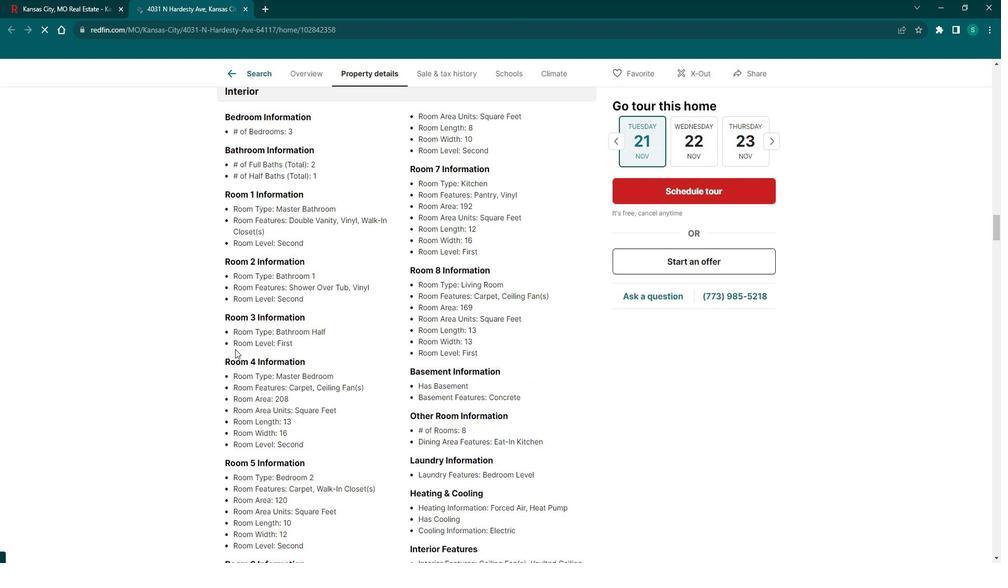 
Action: Mouse scrolled (247, 348) with delta (0, 0)
Screenshot: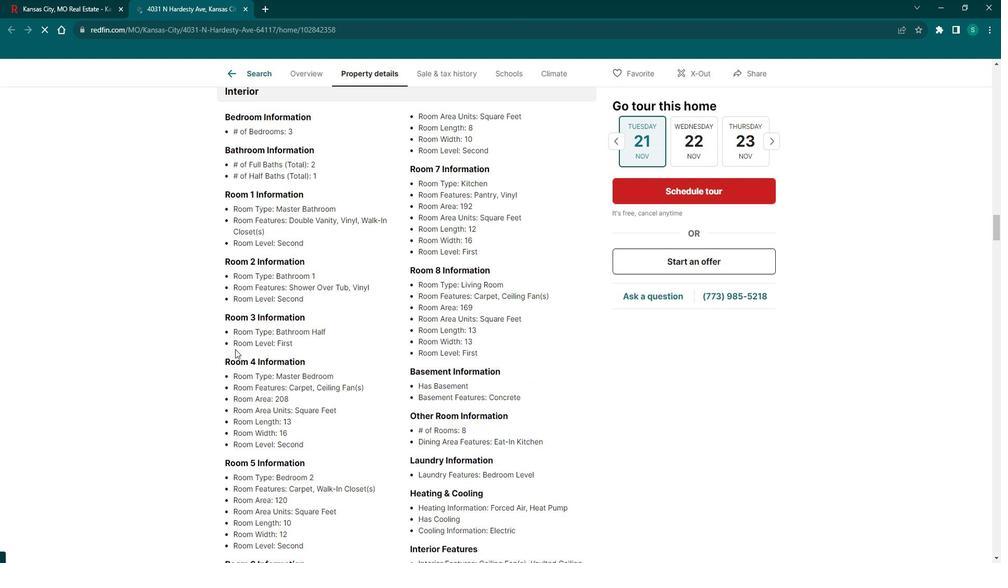 
Action: Mouse scrolled (247, 348) with delta (0, 0)
Screenshot: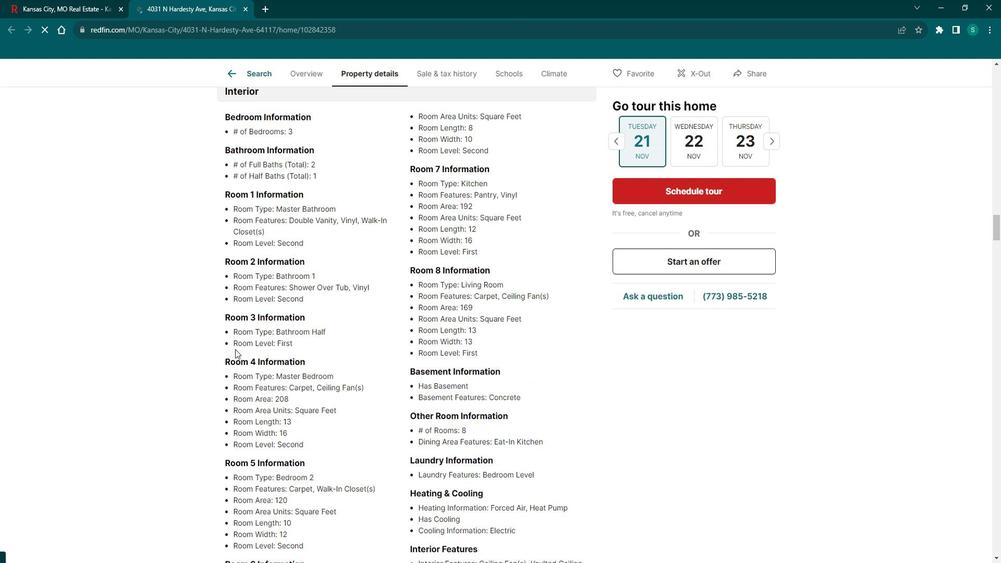 
Action: Mouse scrolled (247, 348) with delta (0, 0)
Screenshot: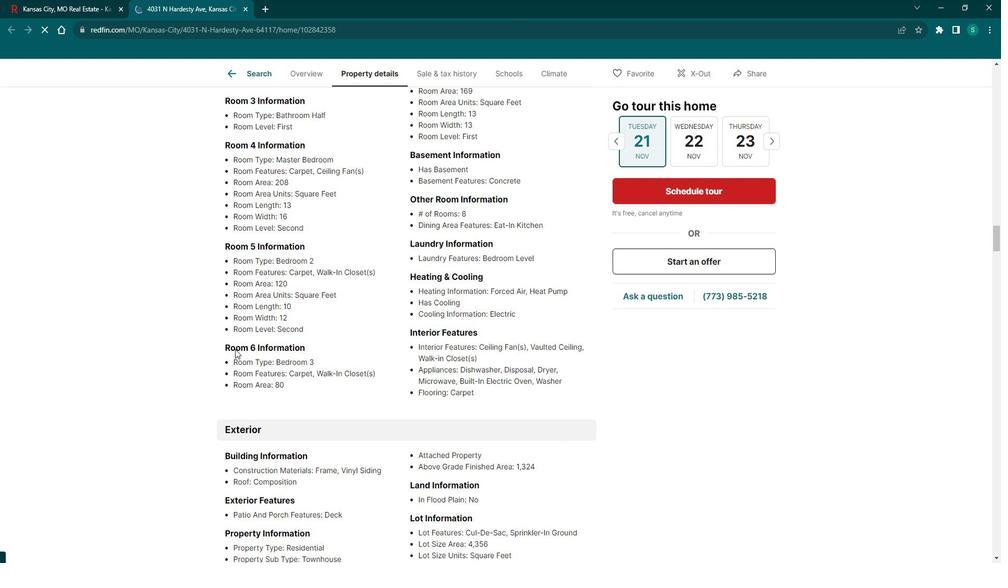 
Action: Mouse scrolled (247, 348) with delta (0, 0)
Screenshot: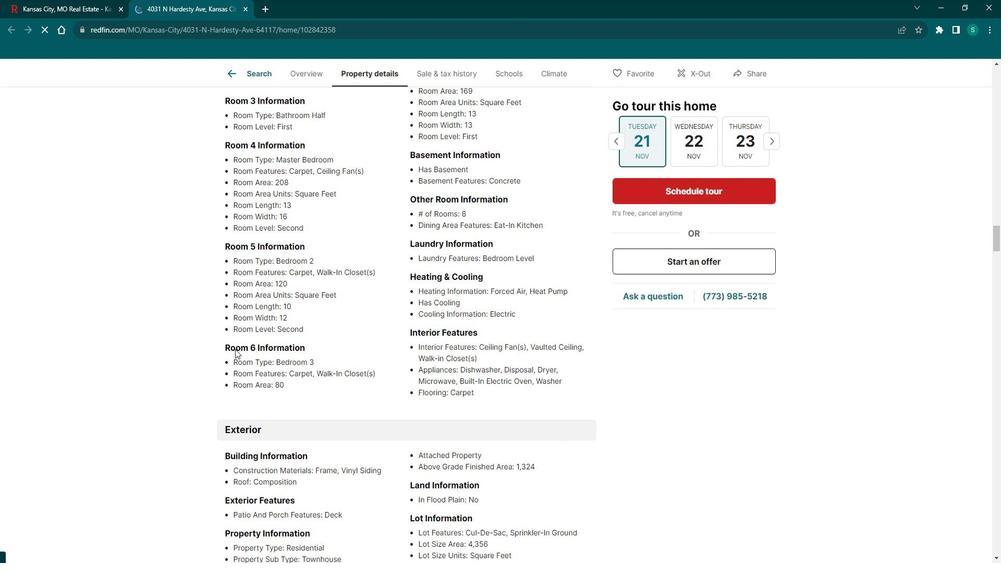
Action: Mouse scrolled (247, 348) with delta (0, 0)
Screenshot: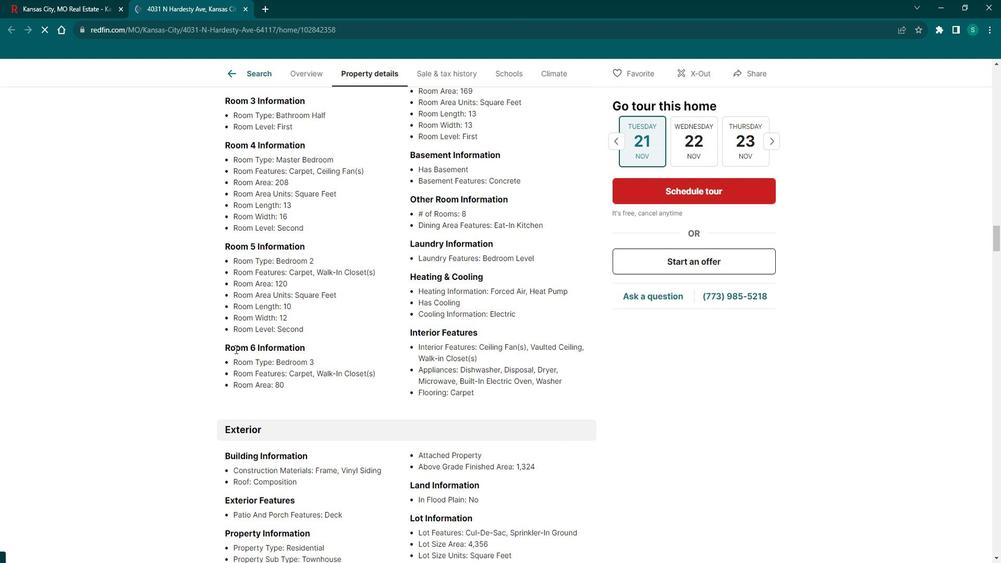 
Action: Mouse scrolled (247, 348) with delta (0, 0)
Screenshot: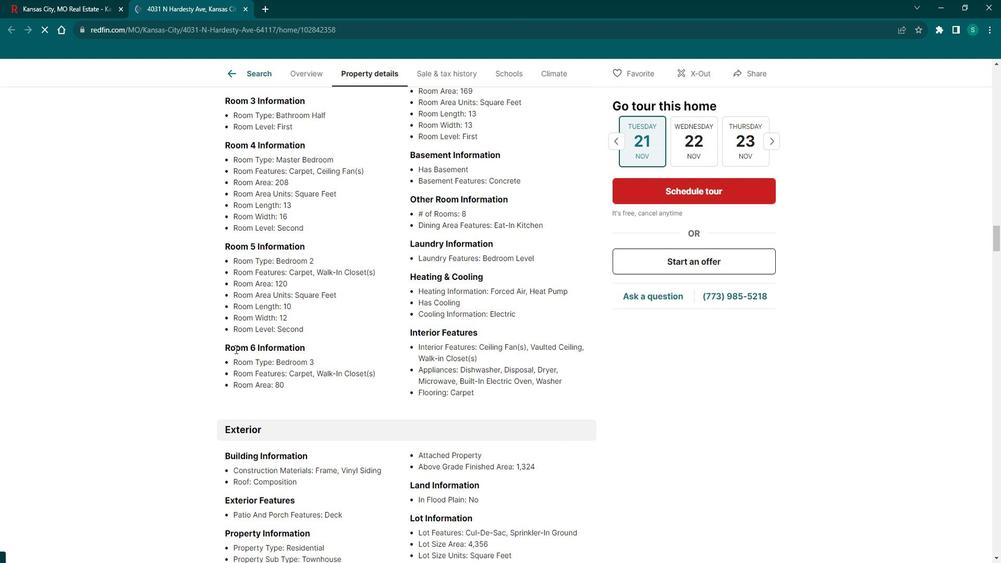 
Action: Mouse scrolled (247, 348) with delta (0, 0)
Screenshot: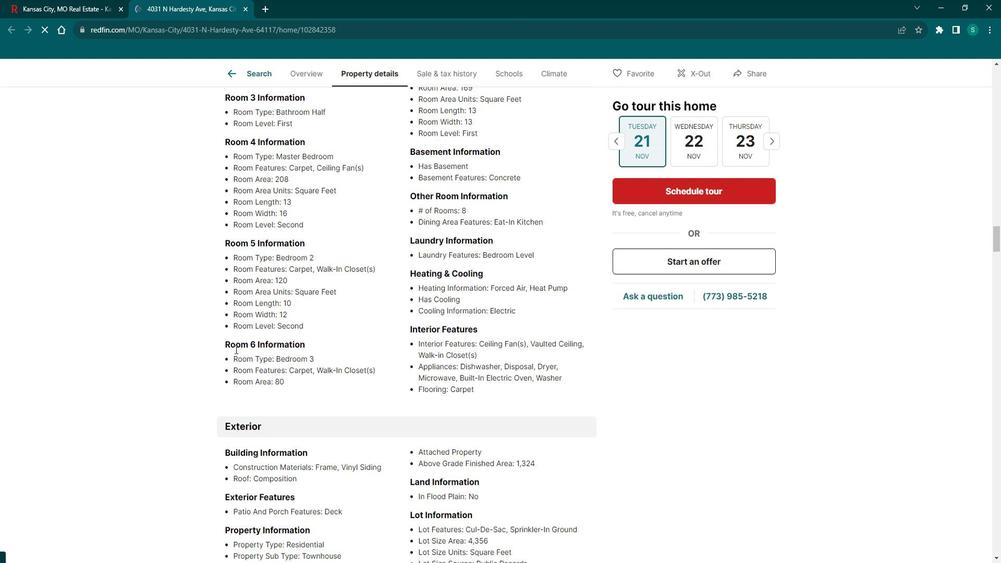 
Action: Mouse scrolled (247, 348) with delta (0, 0)
Screenshot: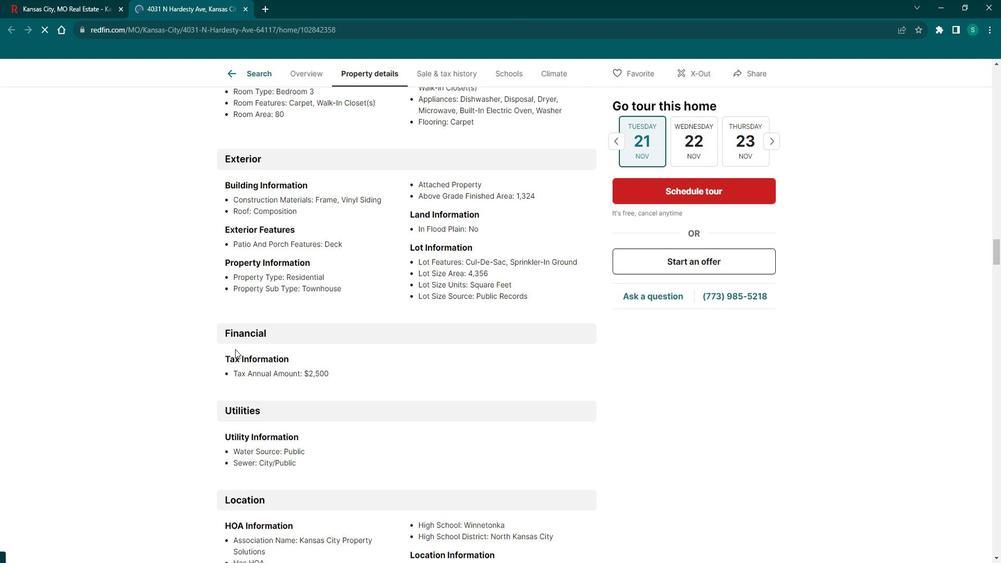 
Action: Mouse scrolled (247, 348) with delta (0, 0)
Screenshot: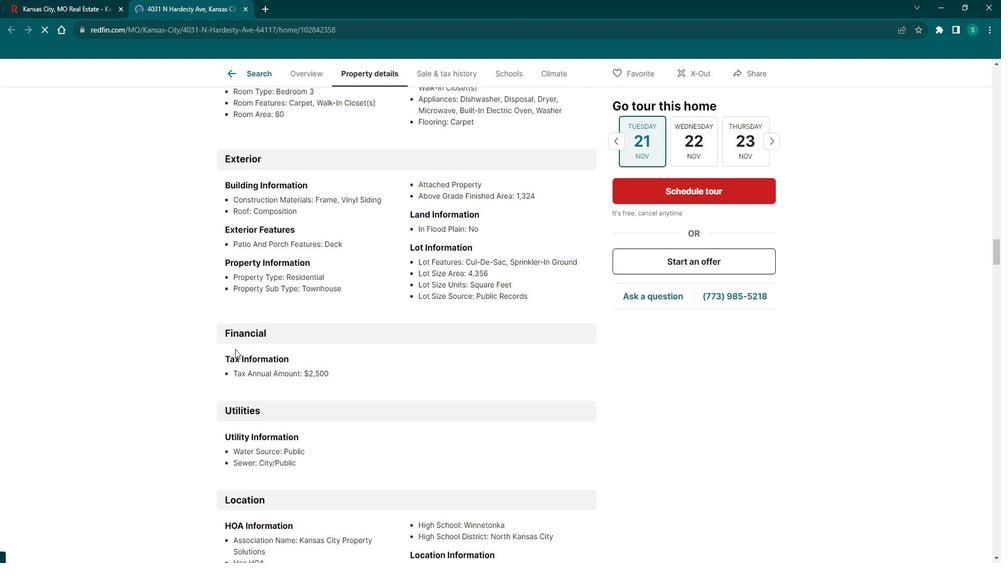 
Action: Mouse scrolled (247, 348) with delta (0, 0)
Screenshot: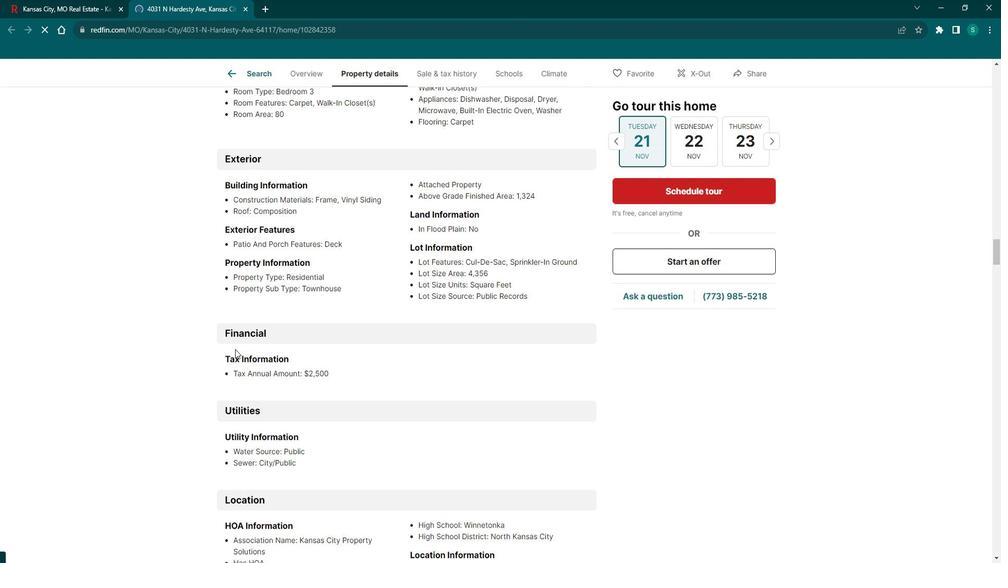 
Action: Mouse scrolled (247, 348) with delta (0, 0)
Screenshot: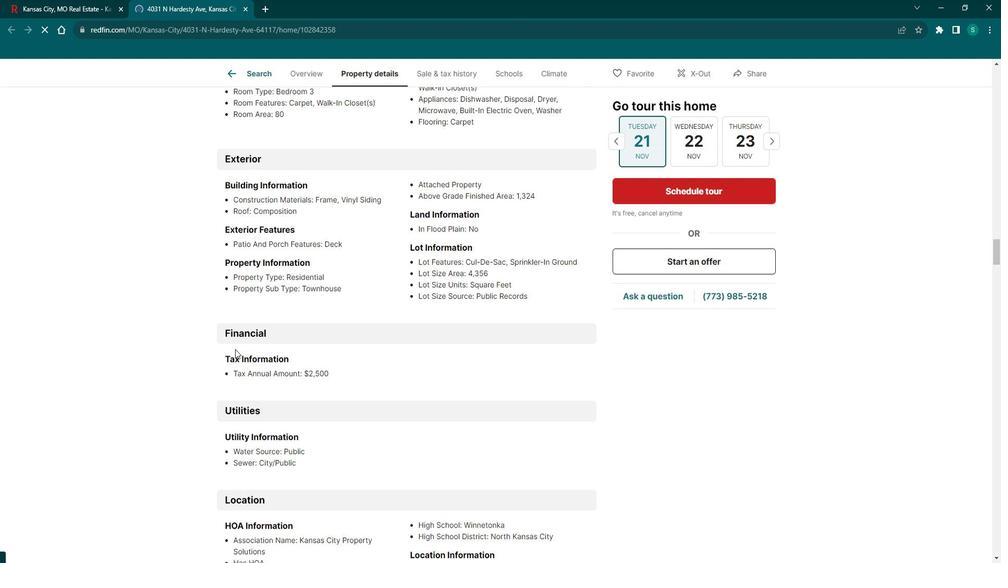 
Action: Mouse scrolled (247, 348) with delta (0, 0)
Screenshot: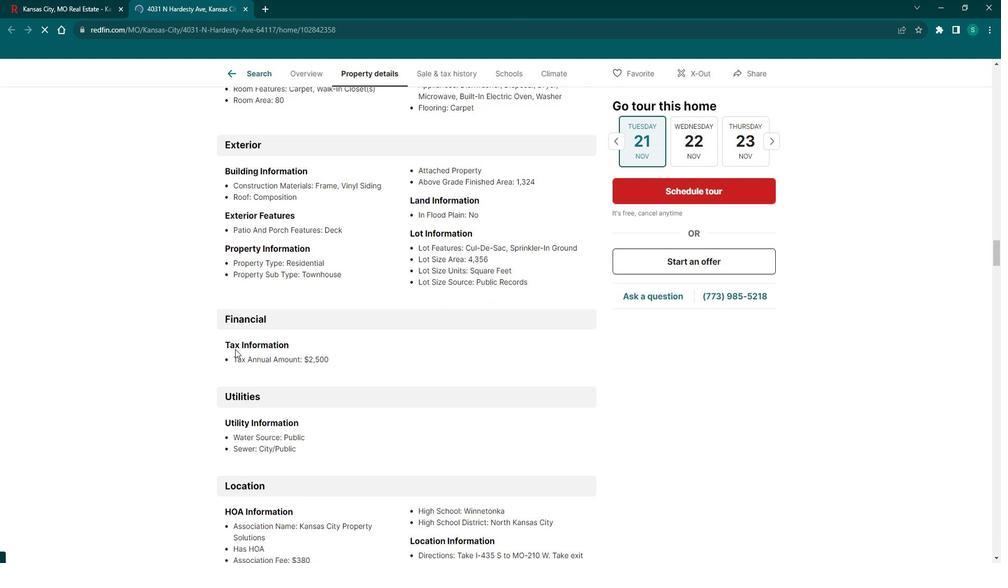 
Action: Mouse scrolled (247, 348) with delta (0, 0)
Screenshot: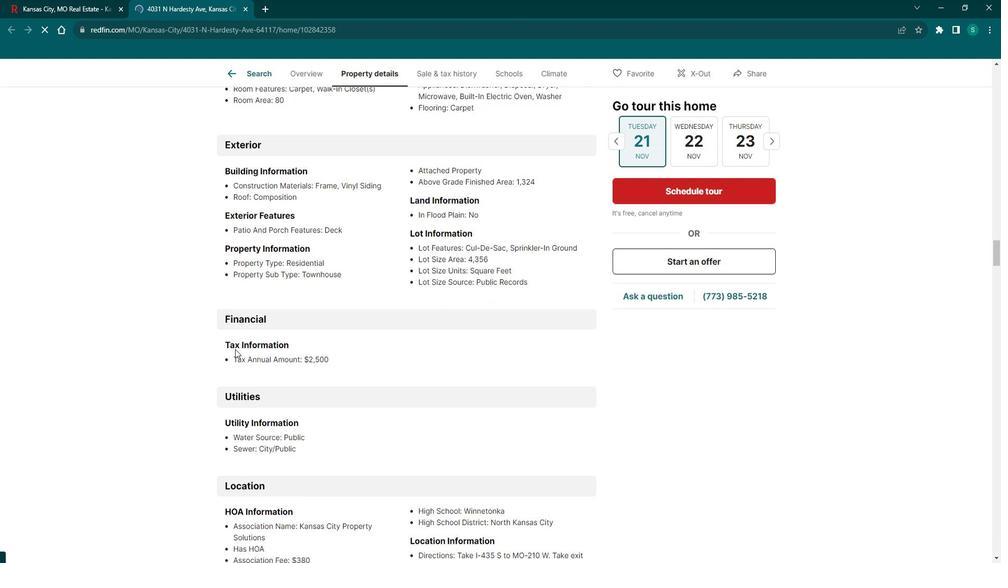 
Action: Mouse scrolled (247, 348) with delta (0, 0)
Screenshot: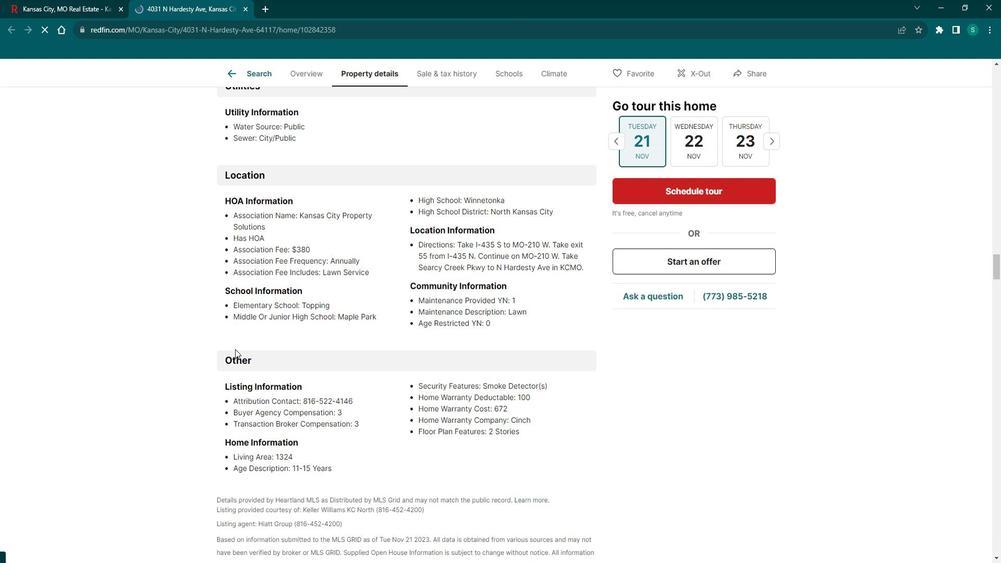 
Action: Mouse scrolled (247, 348) with delta (0, 0)
Screenshot: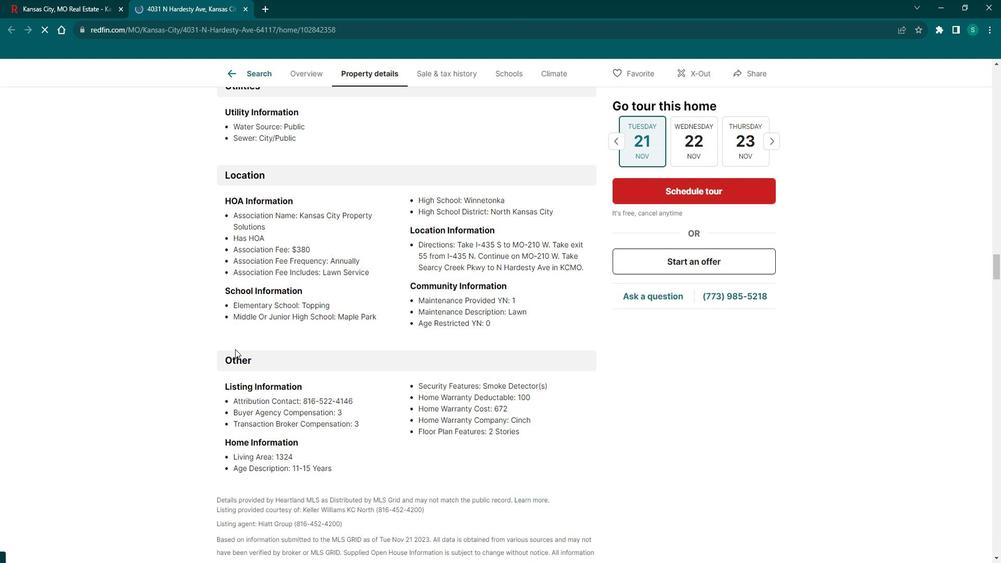 
Action: Mouse scrolled (247, 348) with delta (0, 0)
Screenshot: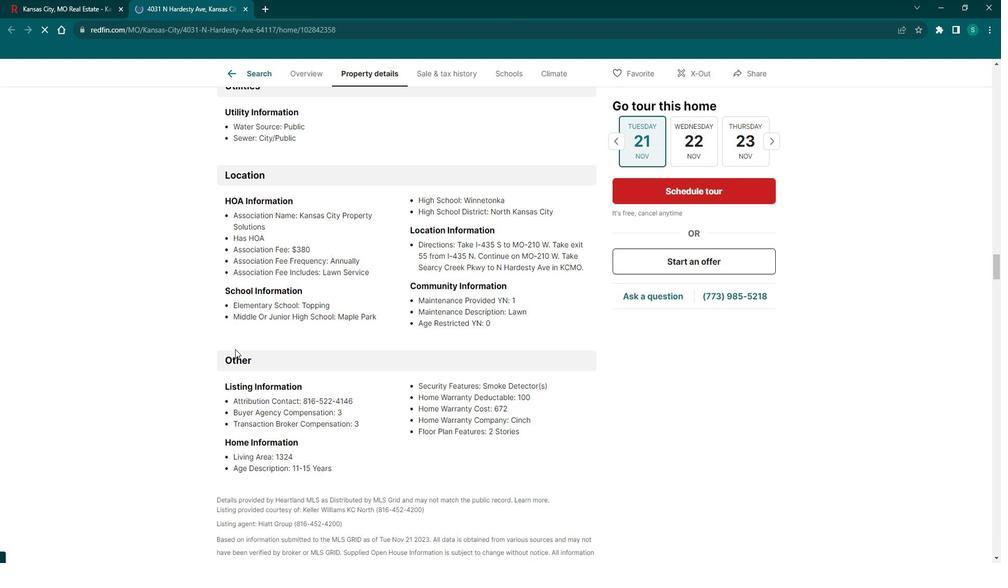 
Action: Mouse scrolled (247, 348) with delta (0, 0)
Screenshot: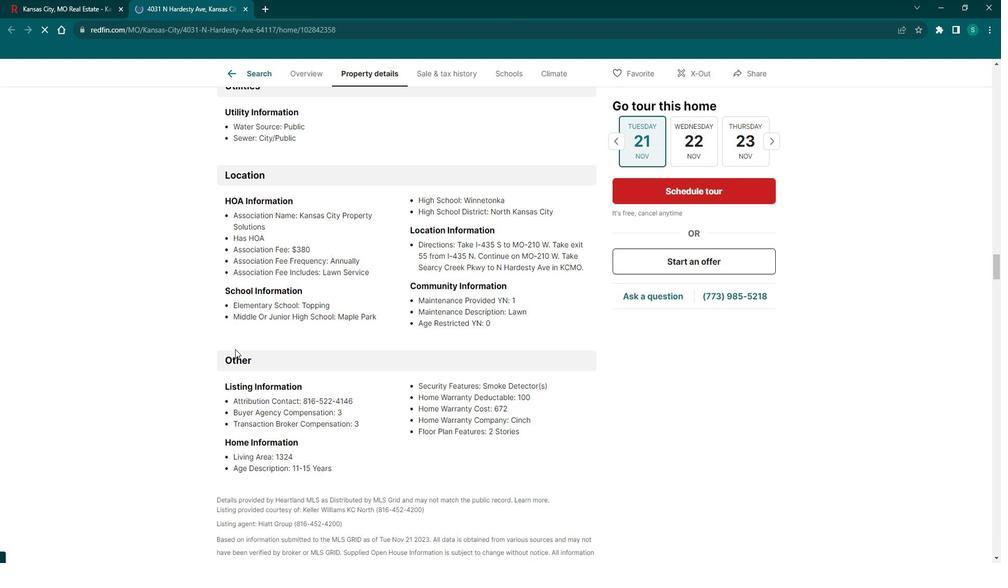 
Action: Mouse scrolled (247, 348) with delta (0, 0)
Screenshot: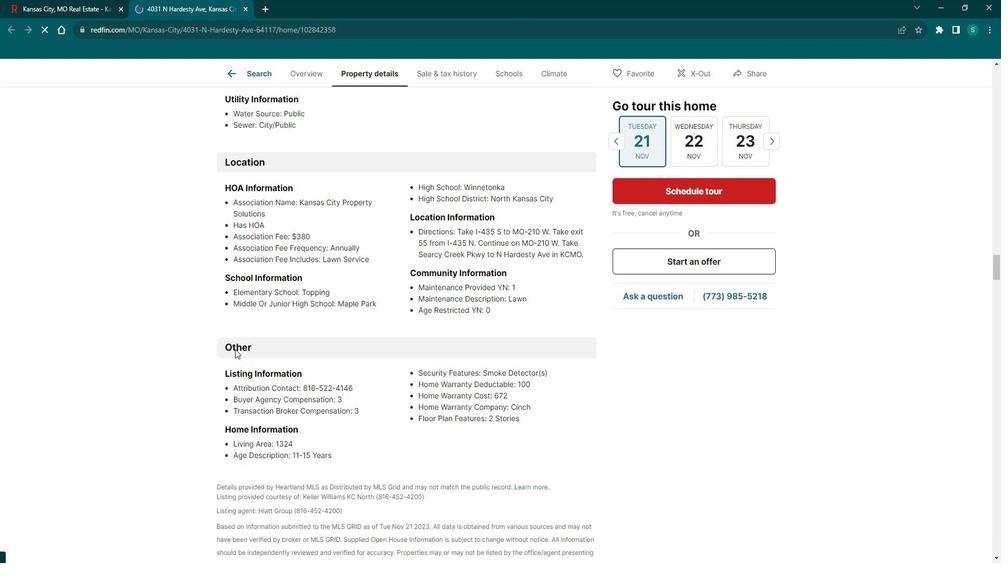 
Action: Mouse scrolled (247, 348) with delta (0, 0)
Screenshot: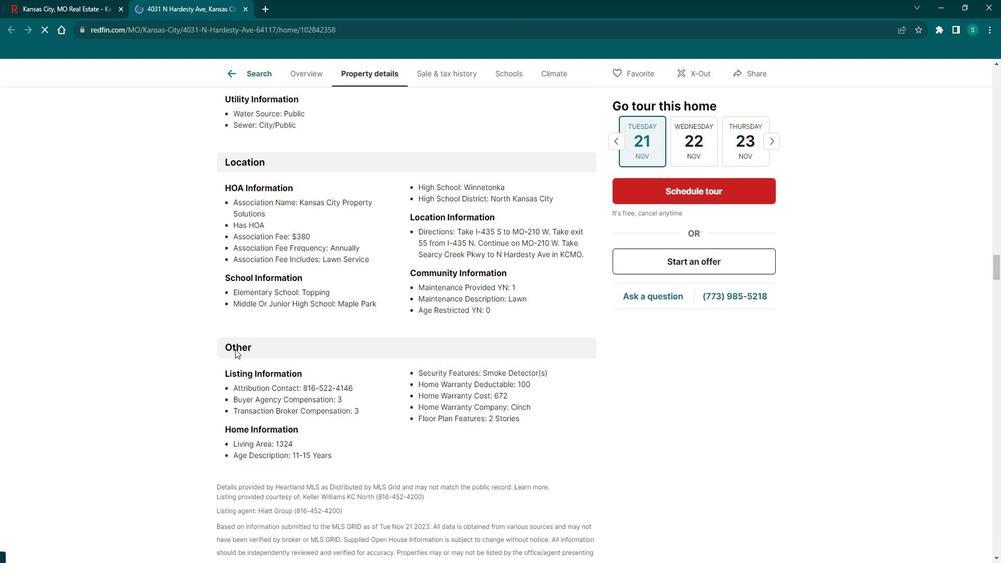 
Action: Mouse scrolled (247, 348) with delta (0, 0)
Screenshot: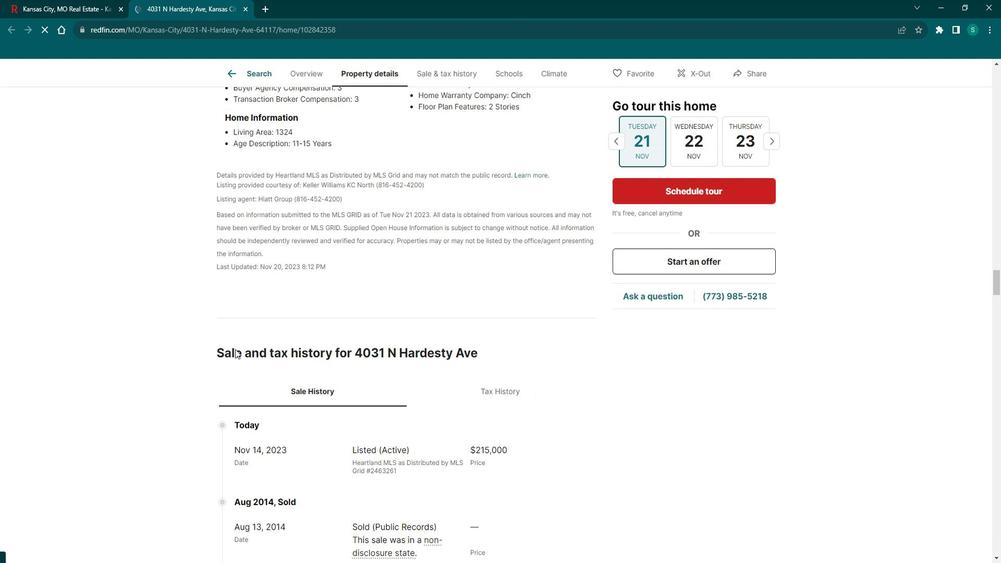 
Action: Mouse scrolled (247, 348) with delta (0, 0)
Screenshot: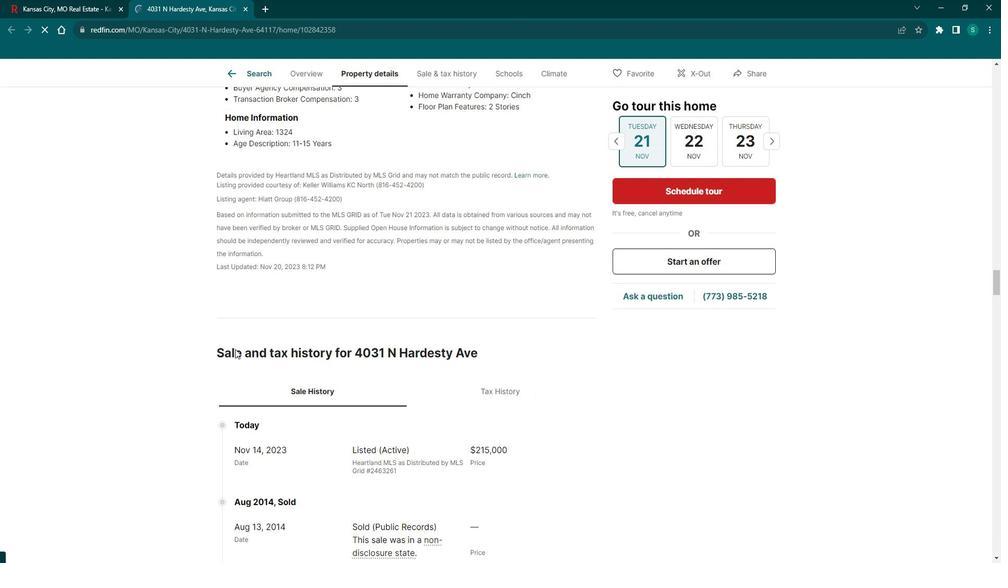 
Action: Mouse scrolled (247, 348) with delta (0, 0)
Screenshot: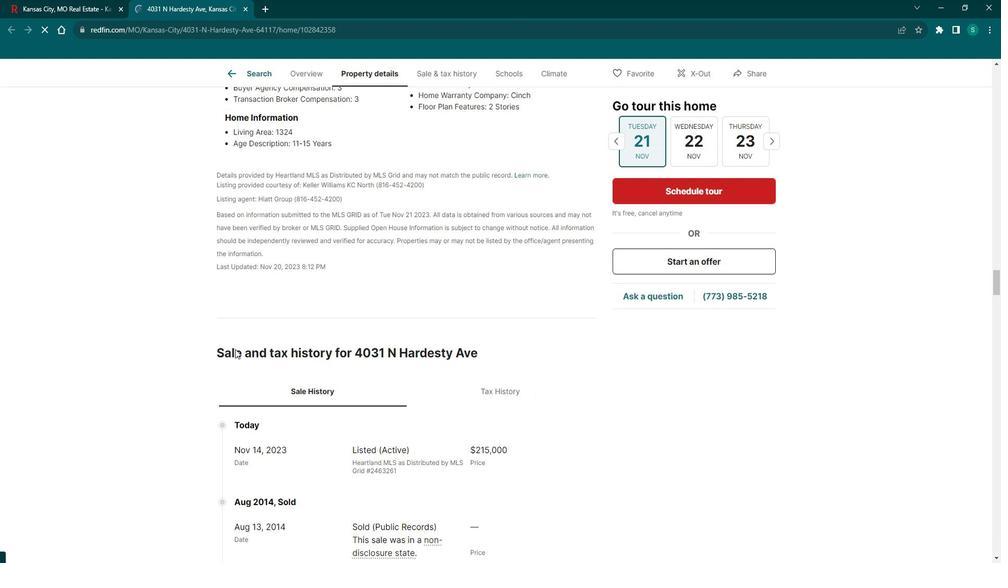 
Action: Mouse scrolled (247, 348) with delta (0, 0)
Screenshot: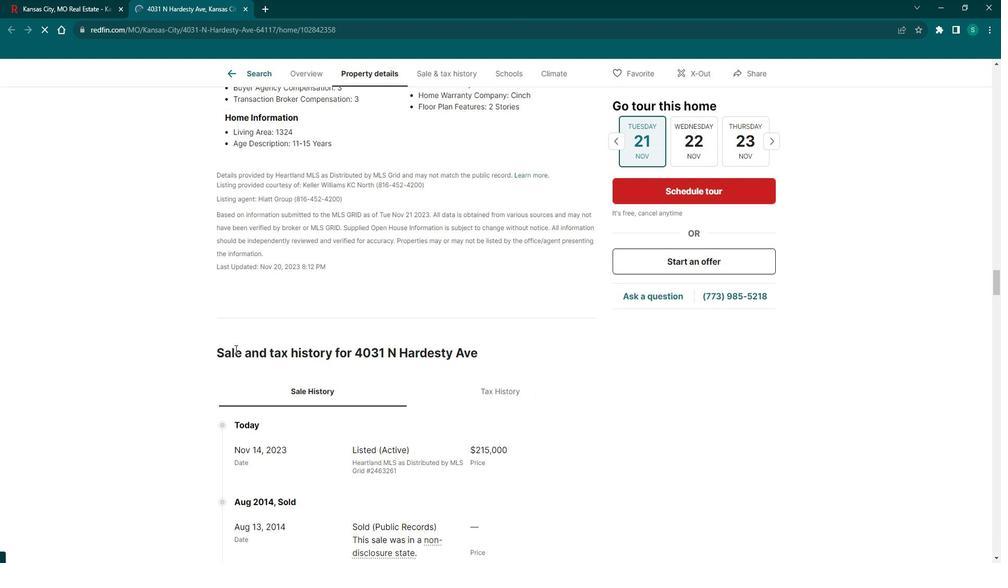 
Action: Mouse scrolled (247, 348) with delta (0, 0)
Screenshot: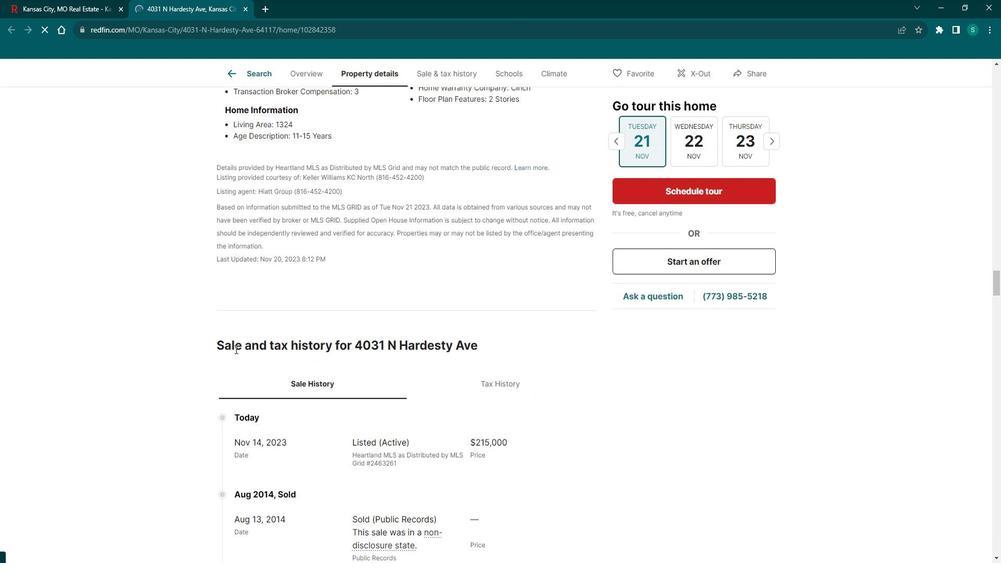 
Action: Mouse scrolled (247, 349) with delta (0, 0)
Screenshot: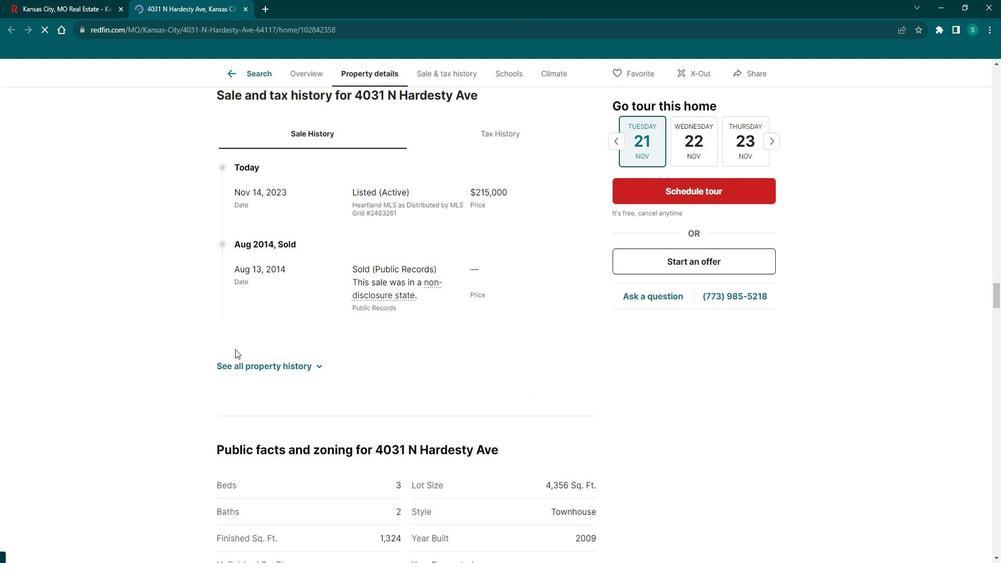 
Action: Mouse scrolled (247, 348) with delta (0, 0)
Screenshot: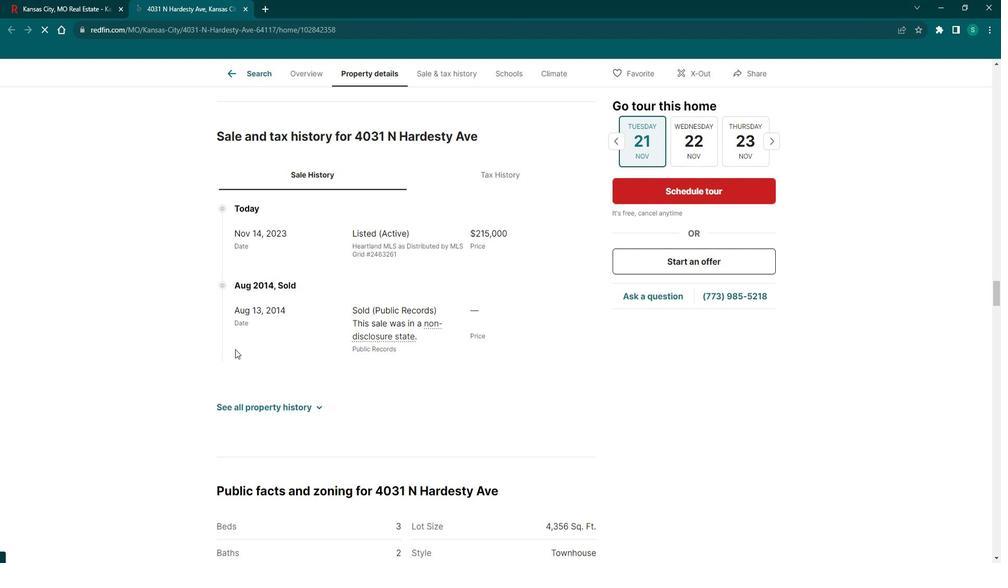 
Action: Mouse scrolled (247, 348) with delta (0, 0)
Screenshot: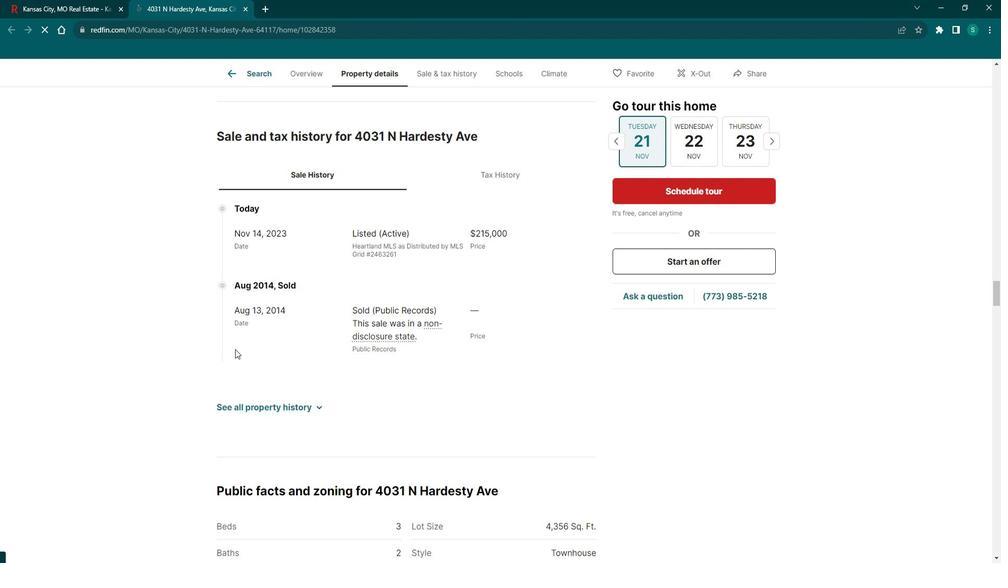
Action: Mouse scrolled (247, 348) with delta (0, 0)
Screenshot: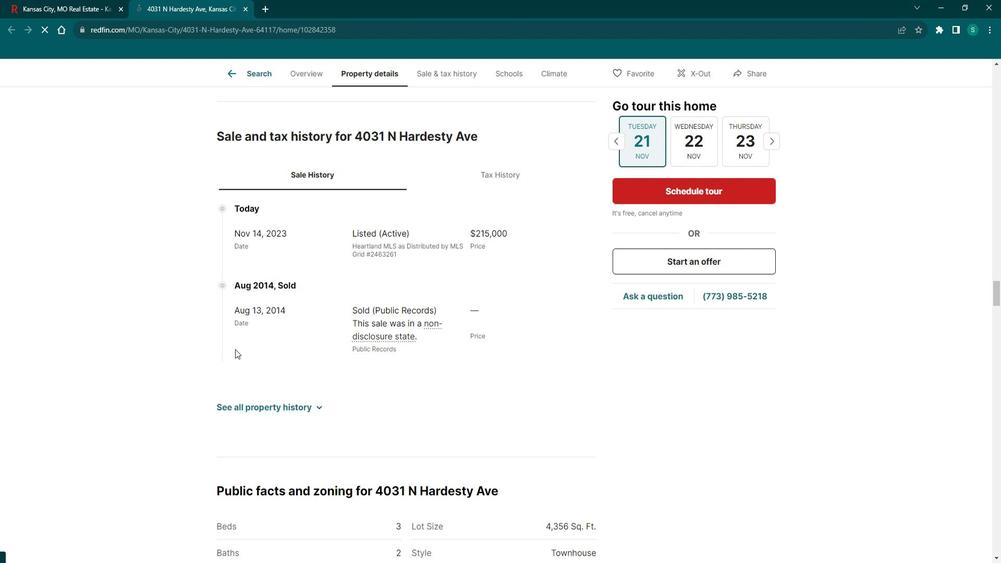 
Action: Mouse scrolled (247, 348) with delta (0, 0)
Screenshot: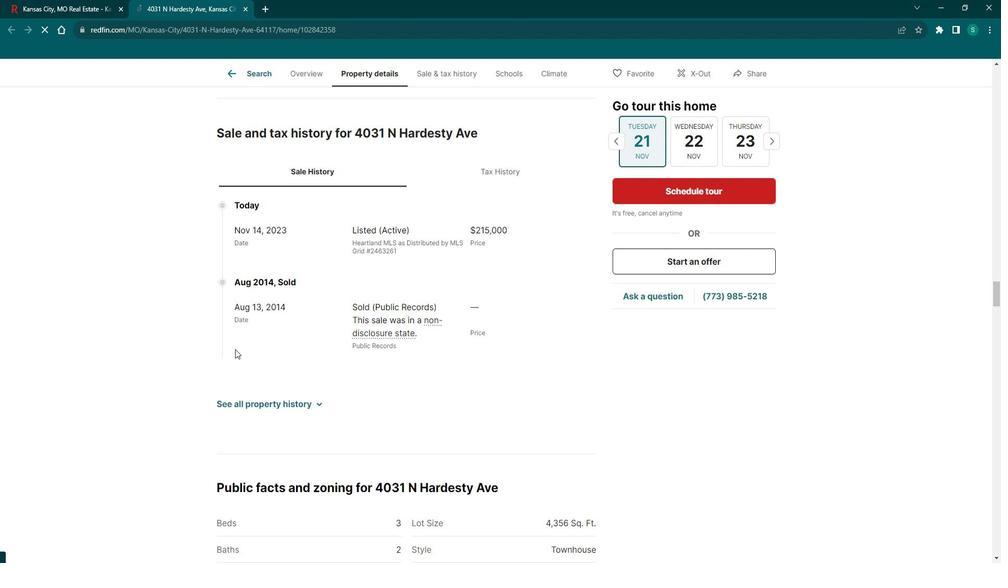 
Action: Mouse scrolled (247, 348) with delta (0, 0)
Screenshot: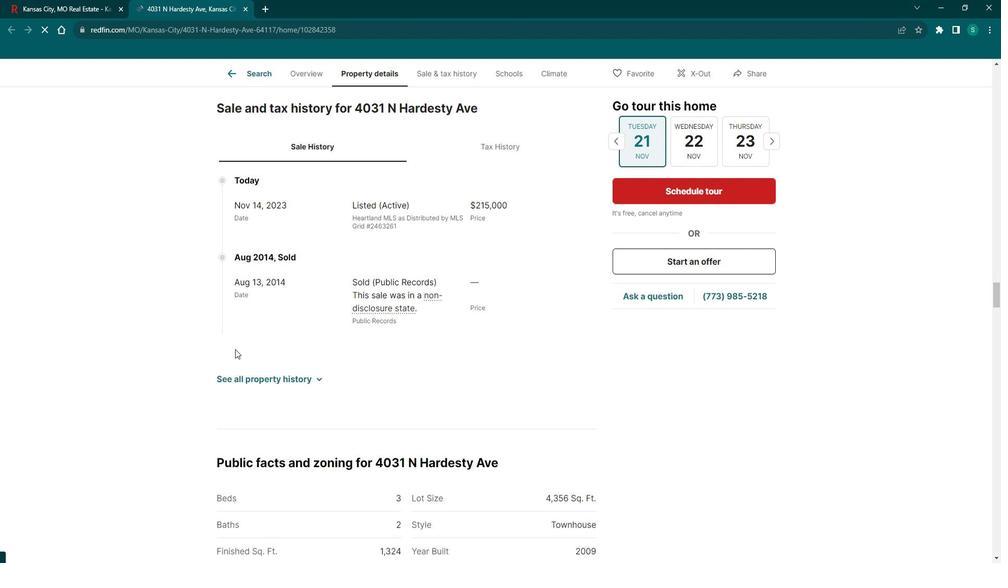 
Action: Mouse scrolled (247, 348) with delta (0, 0)
Screenshot: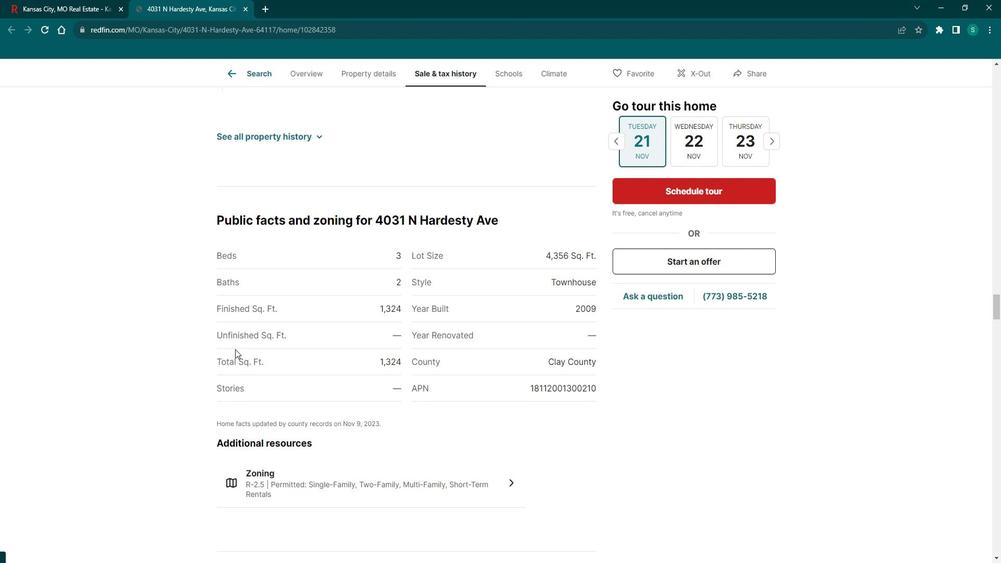 
Action: Mouse scrolled (247, 348) with delta (0, 0)
Screenshot: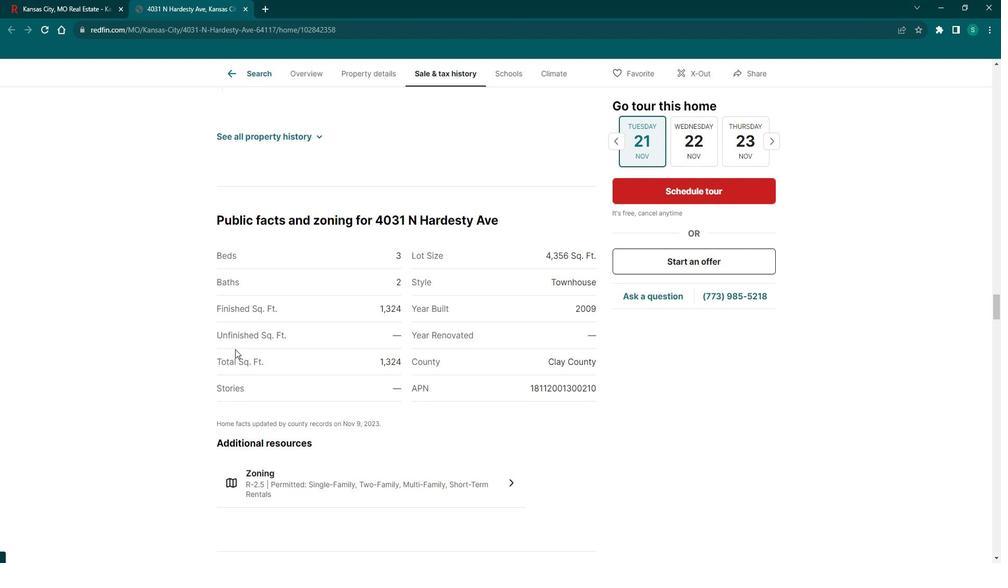
Action: Mouse scrolled (247, 348) with delta (0, 0)
Screenshot: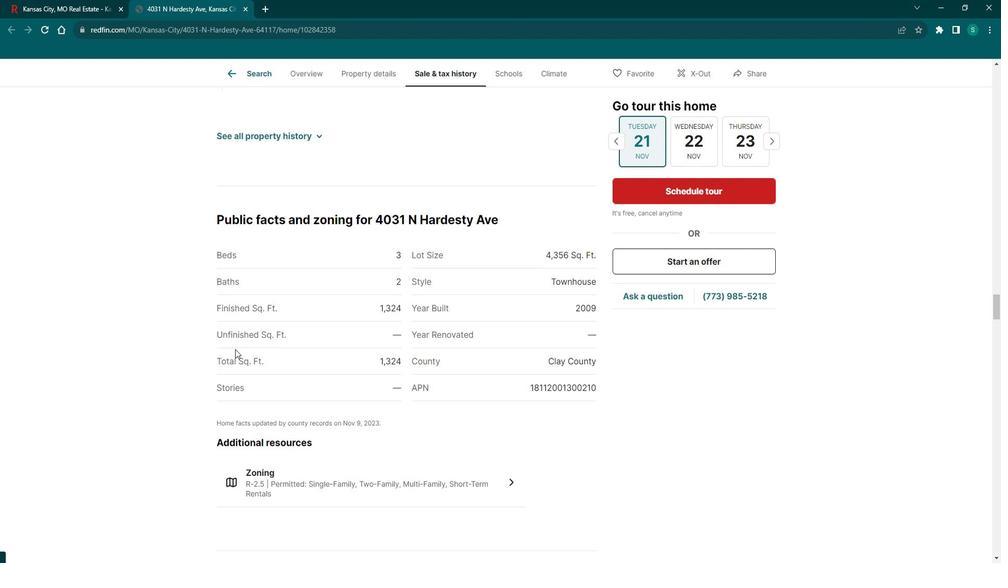 
Action: Mouse scrolled (247, 348) with delta (0, 0)
Screenshot: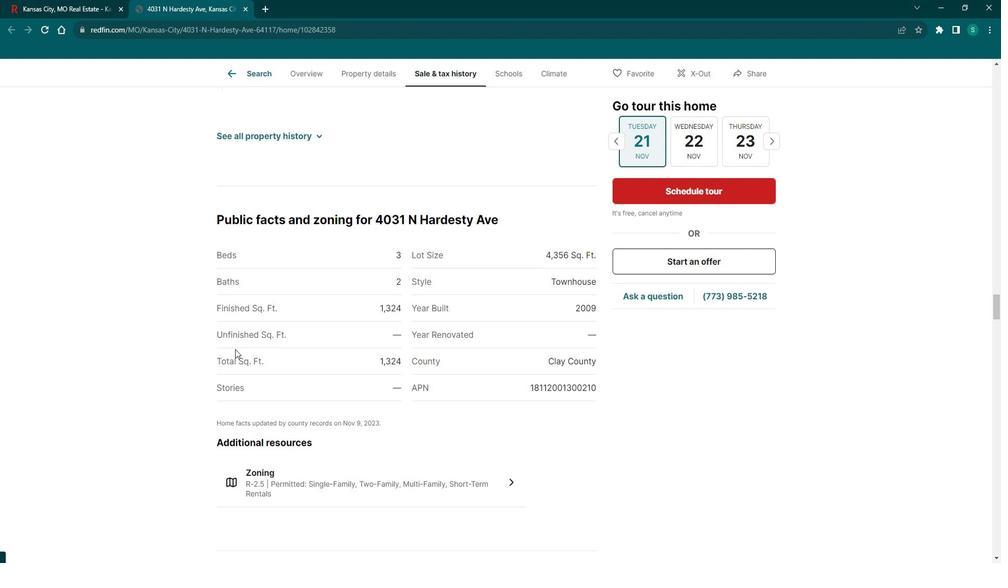 
Action: Mouse scrolled (247, 348) with delta (0, 0)
Screenshot: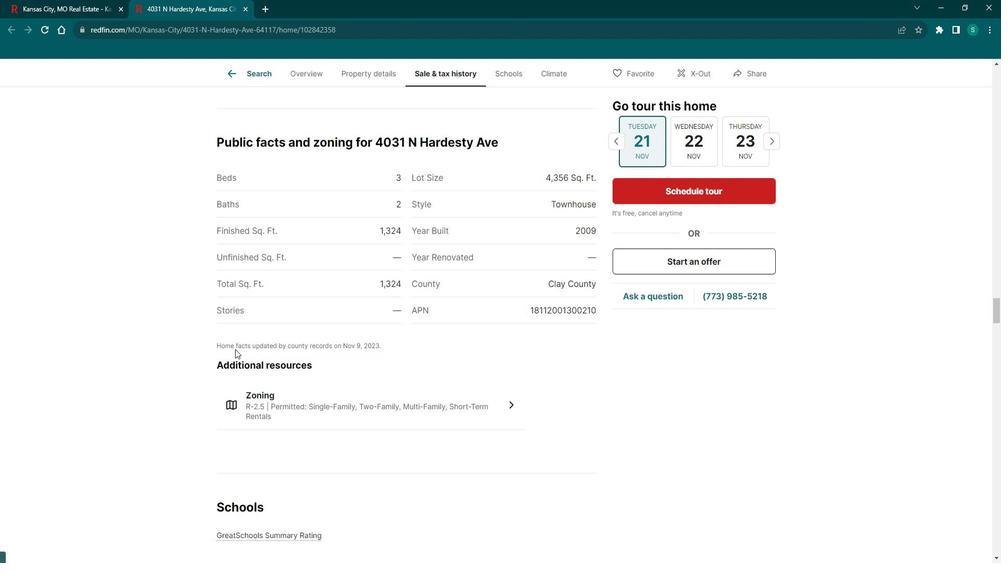 
Action: Mouse scrolled (247, 349) with delta (0, 0)
Screenshot: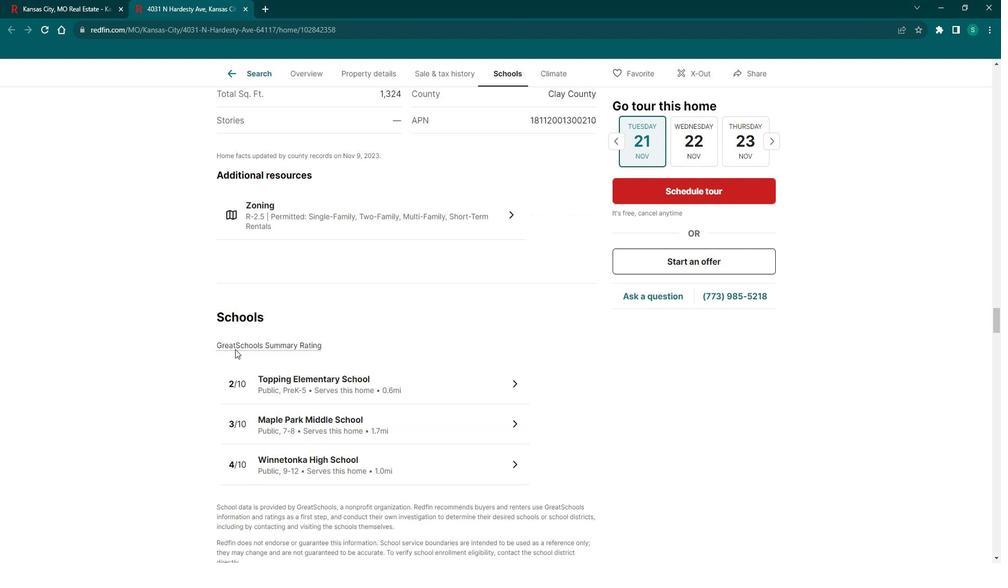 
Action: Mouse scrolled (247, 348) with delta (0, 0)
Screenshot: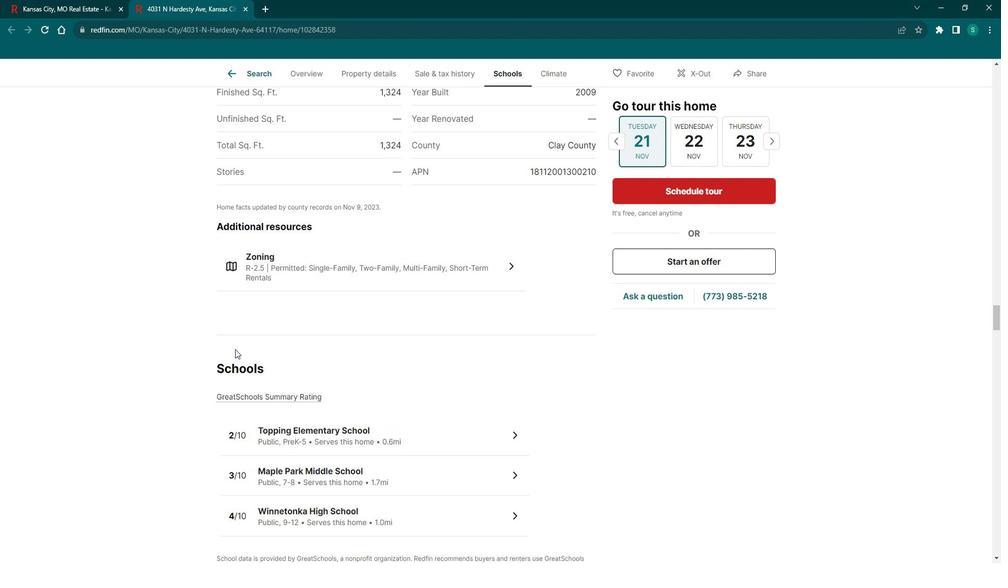 
Action: Mouse scrolled (247, 348) with delta (0, 0)
Screenshot: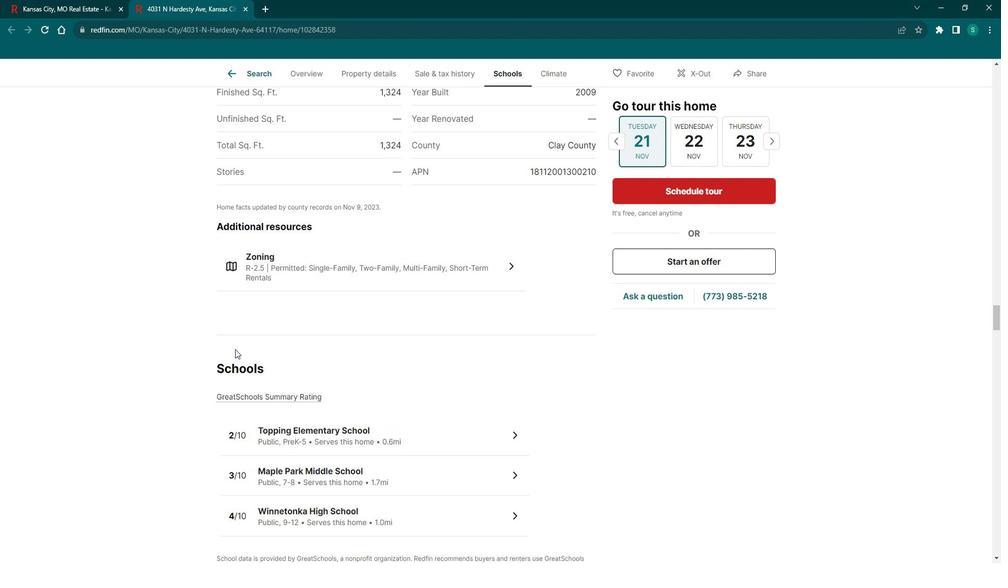 
Action: Mouse scrolled (247, 348) with delta (0, 0)
Screenshot: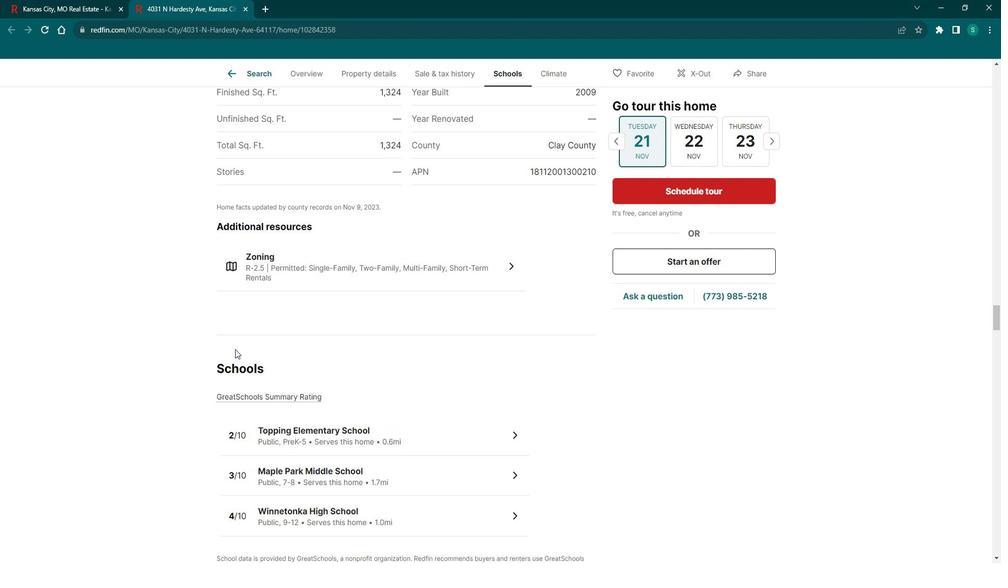 
Action: Mouse scrolled (247, 348) with delta (0, 0)
Screenshot: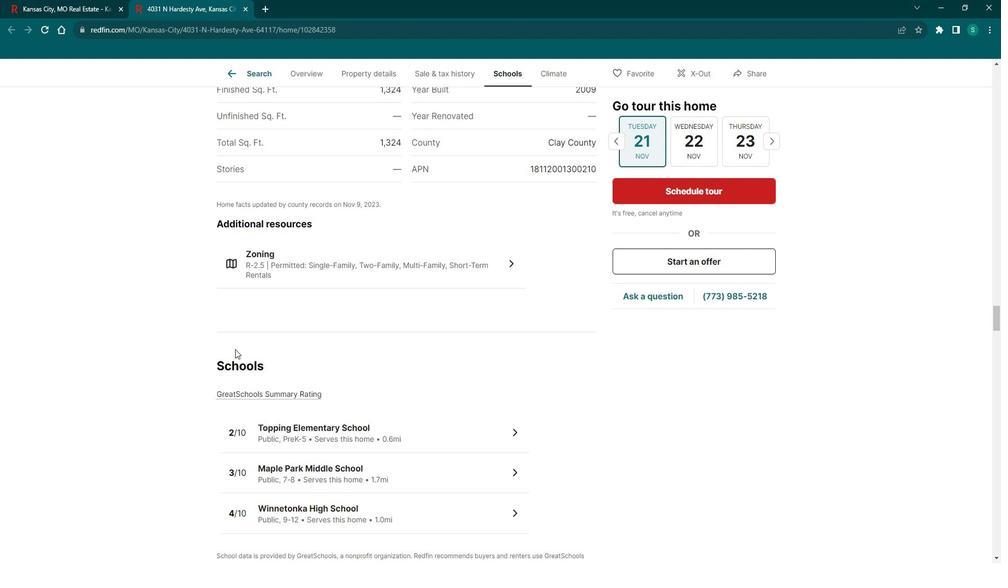 
Action: Mouse scrolled (247, 348) with delta (0, 0)
Screenshot: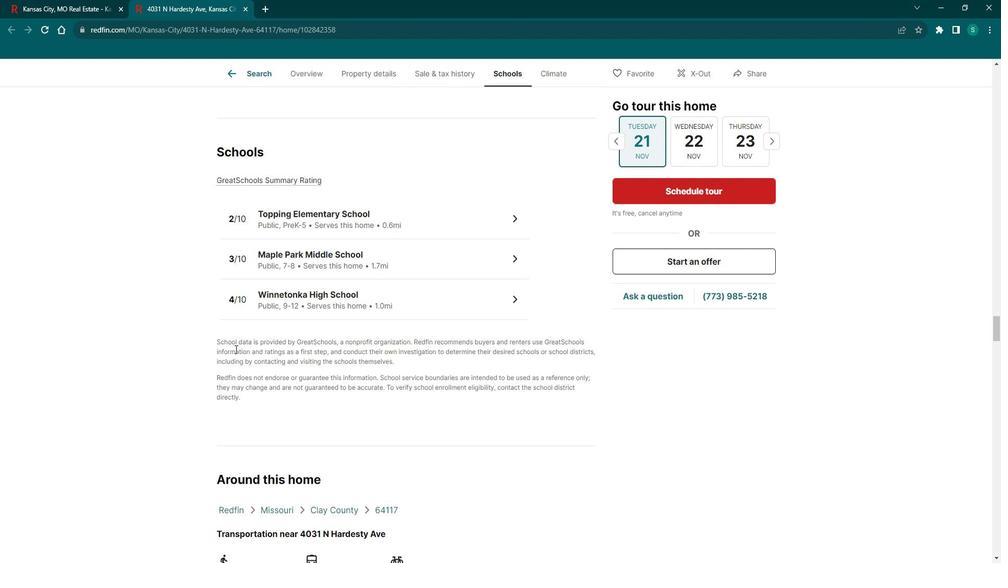 
Action: Mouse scrolled (247, 348) with delta (0, 0)
Screenshot: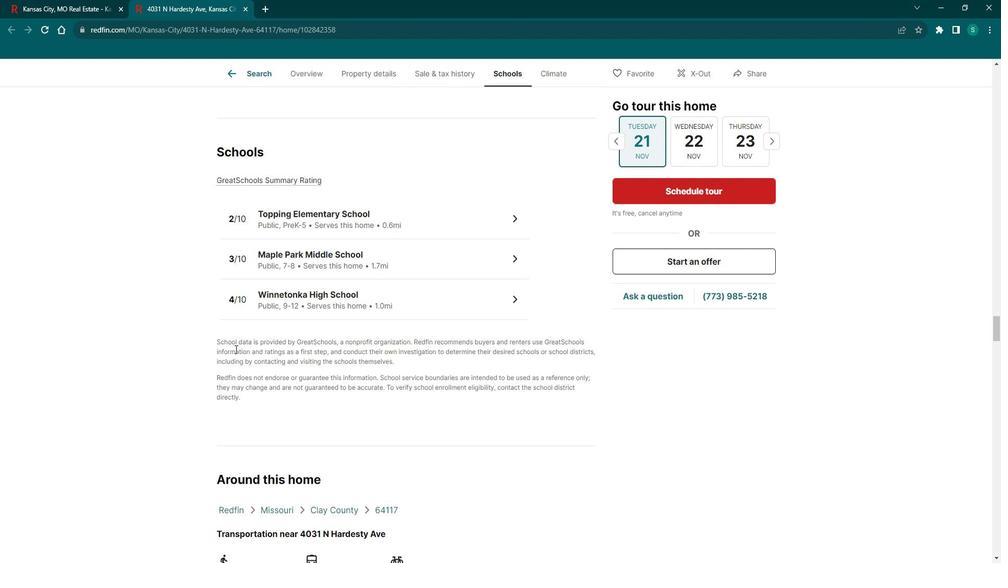 
Action: Mouse scrolled (247, 348) with delta (0, 0)
Screenshot: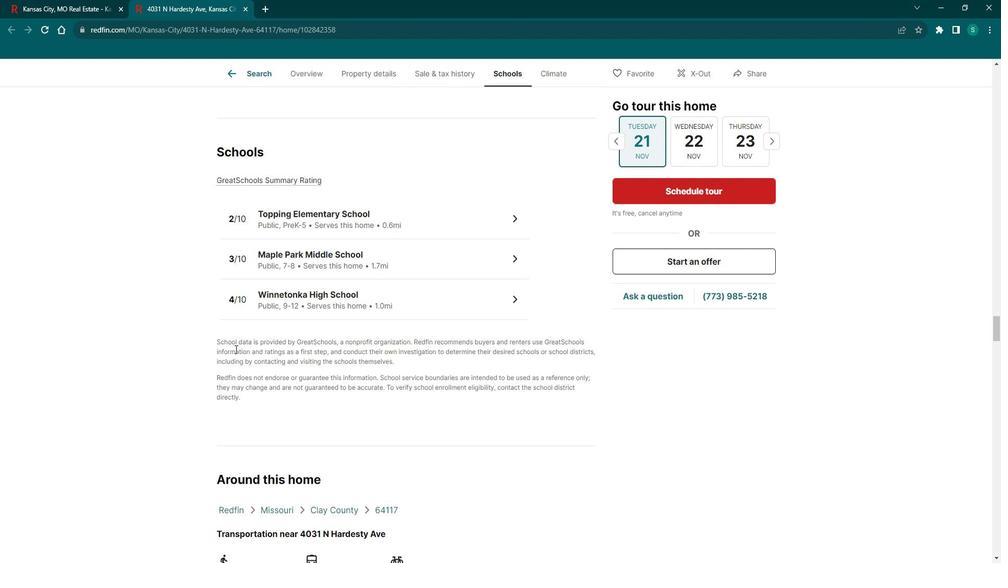 
Action: Mouse scrolled (247, 348) with delta (0, 0)
Screenshot: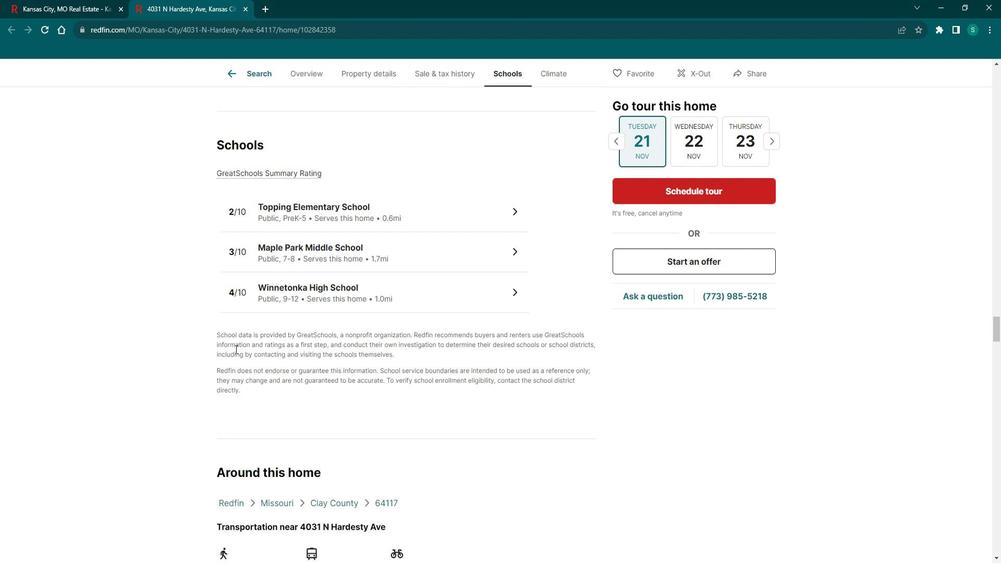 
Action: Mouse scrolled (247, 348) with delta (0, 0)
Screenshot: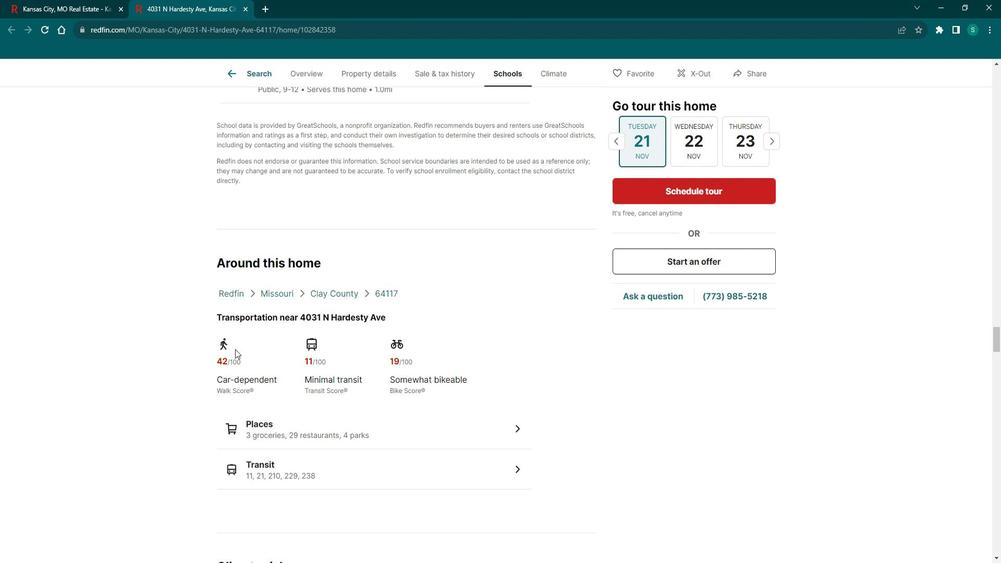 
Action: Mouse scrolled (247, 348) with delta (0, 0)
Screenshot: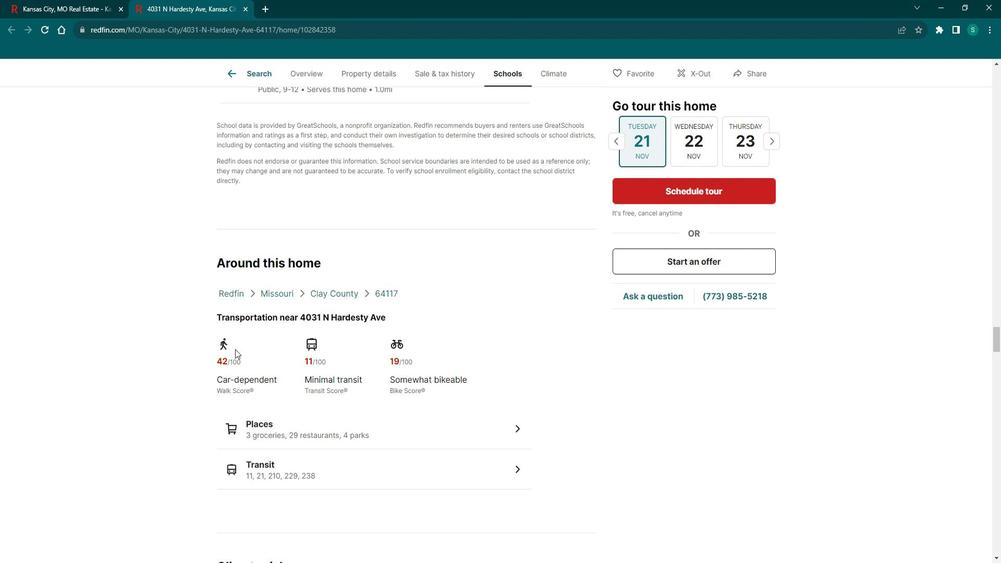 
Action: Mouse scrolled (247, 348) with delta (0, 0)
Screenshot: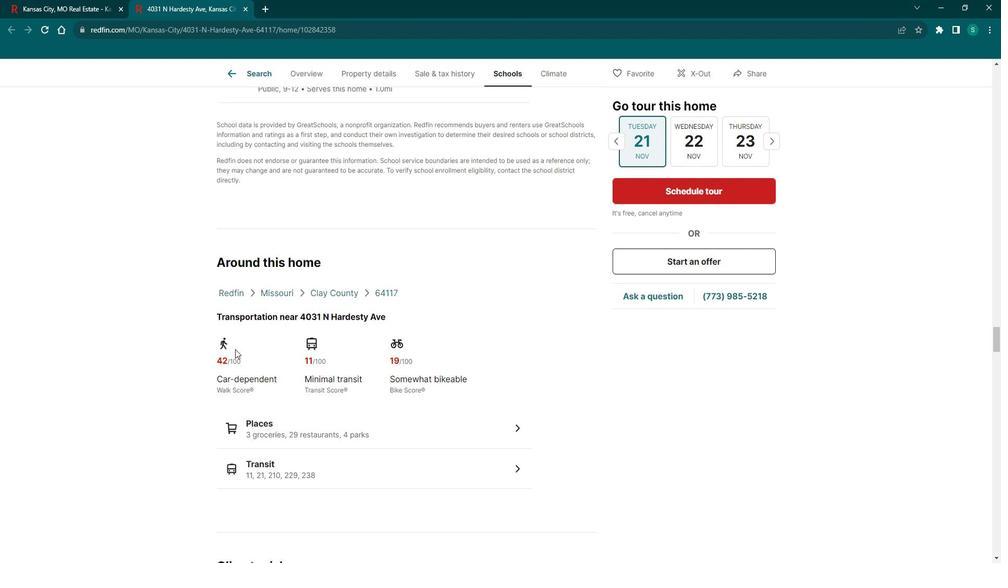 
Action: Mouse scrolled (247, 348) with delta (0, 0)
Screenshot: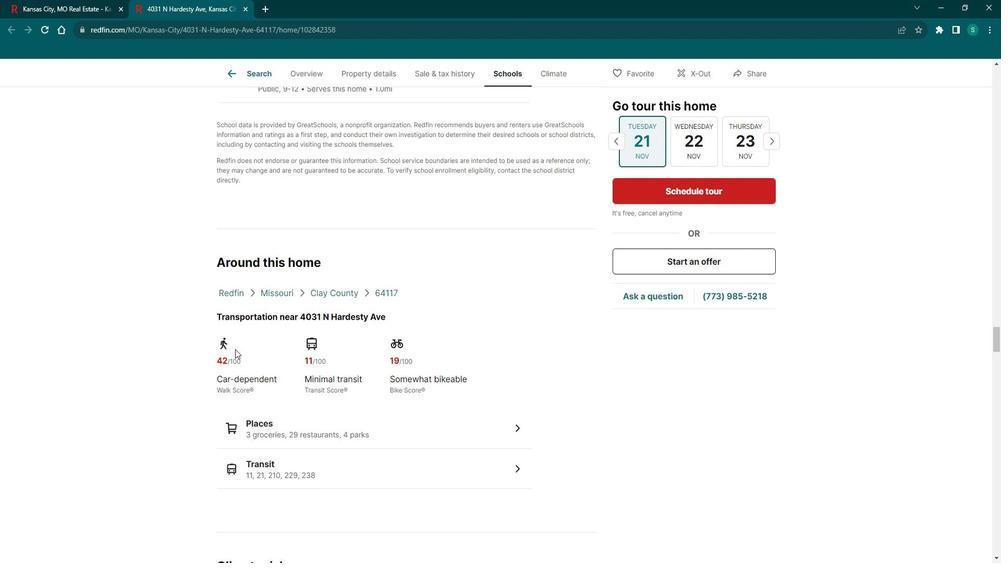 
Action: Mouse scrolled (247, 348) with delta (0, 0)
Screenshot: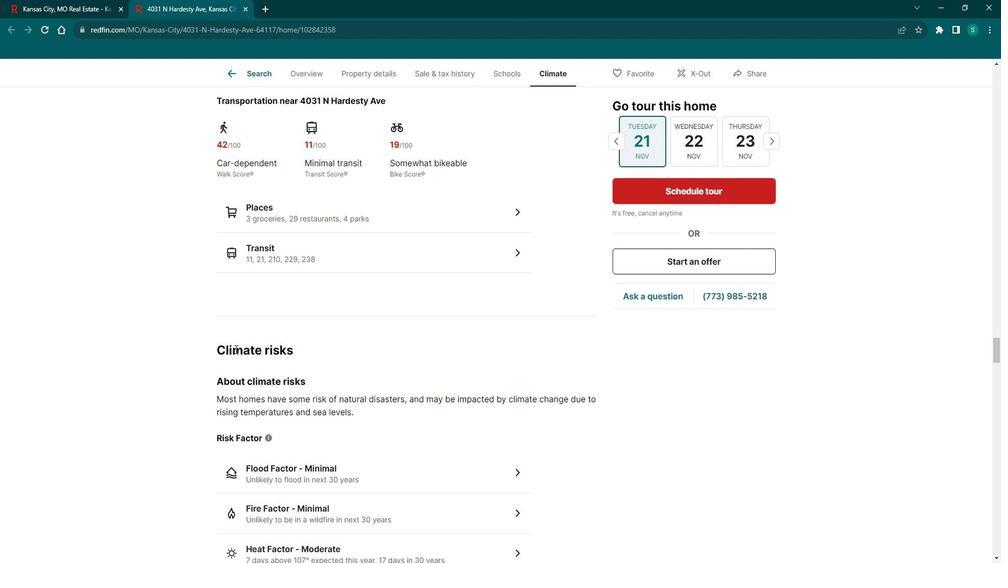 
Action: Mouse scrolled (247, 348) with delta (0, 0)
Screenshot: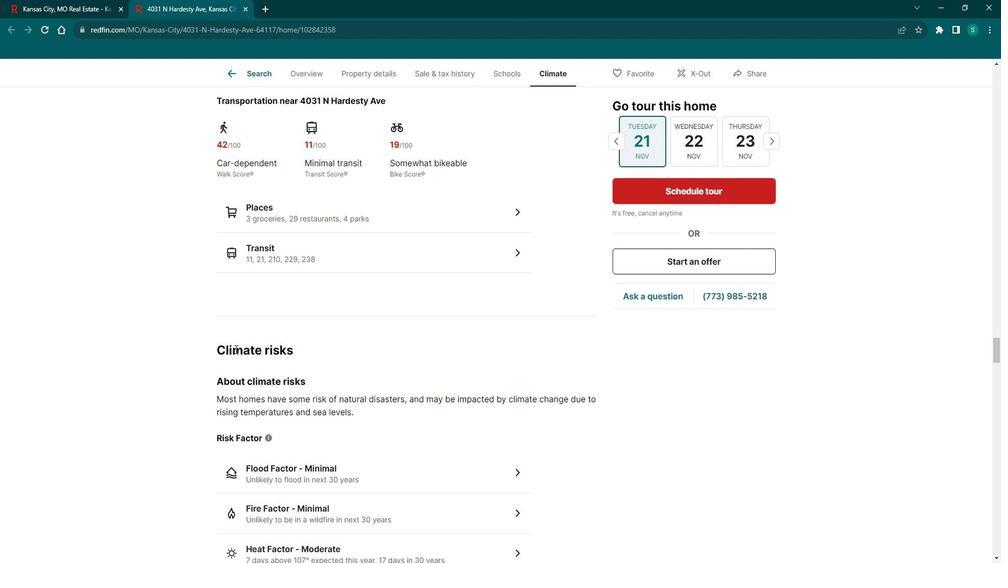 
Action: Mouse scrolled (247, 348) with delta (0, 0)
Screenshot: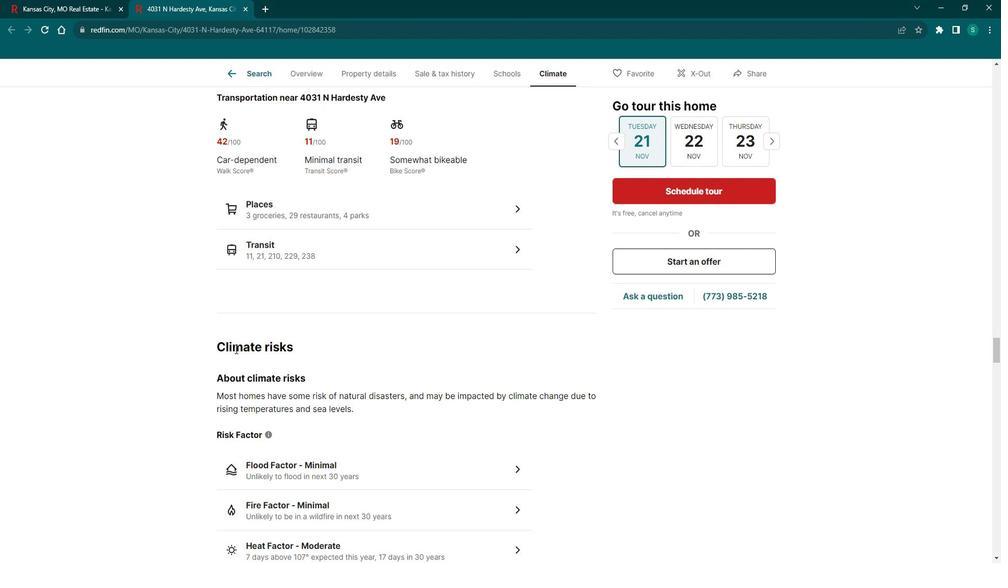 
Action: Mouse scrolled (247, 348) with delta (0, 0)
Screenshot: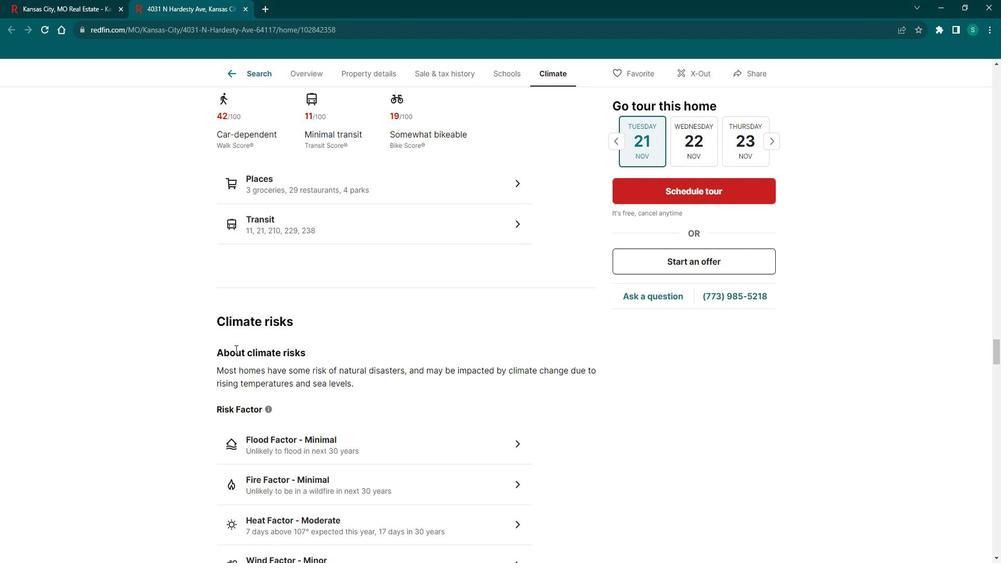 
Action: Mouse scrolled (247, 349) with delta (0, 0)
Screenshot: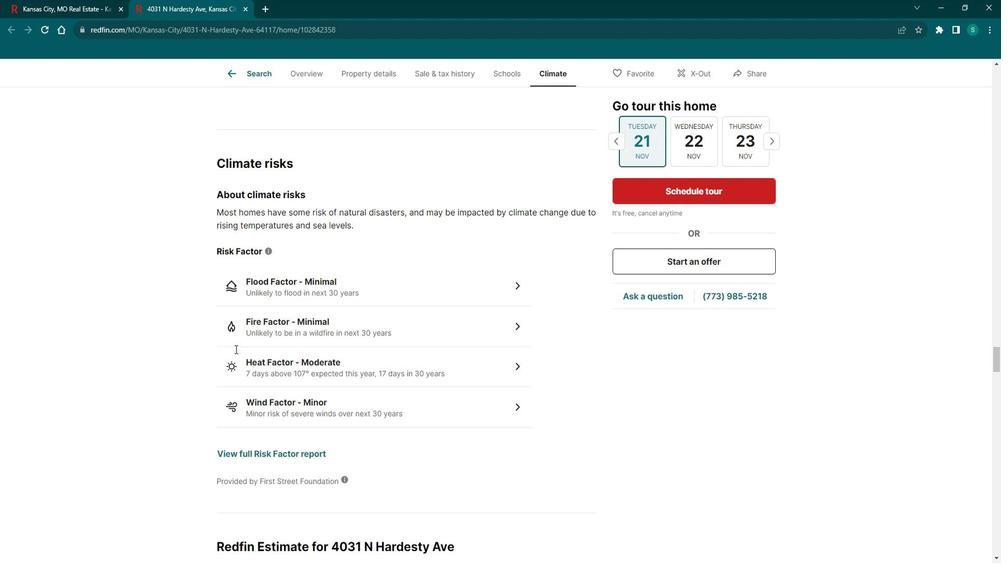 
Action: Mouse scrolled (247, 348) with delta (0, 0)
Screenshot: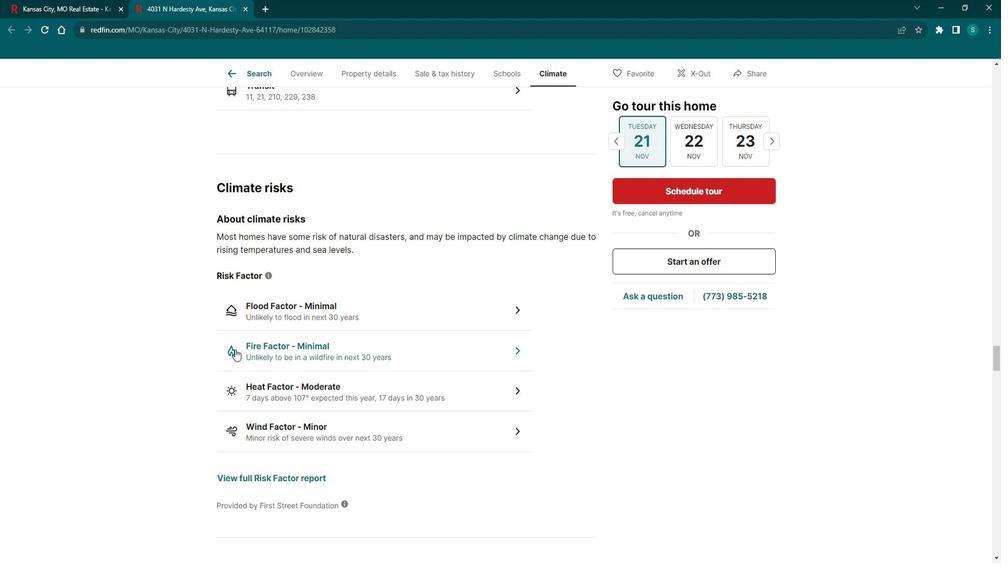 
Action: Mouse scrolled (247, 348) with delta (0, 0)
Screenshot: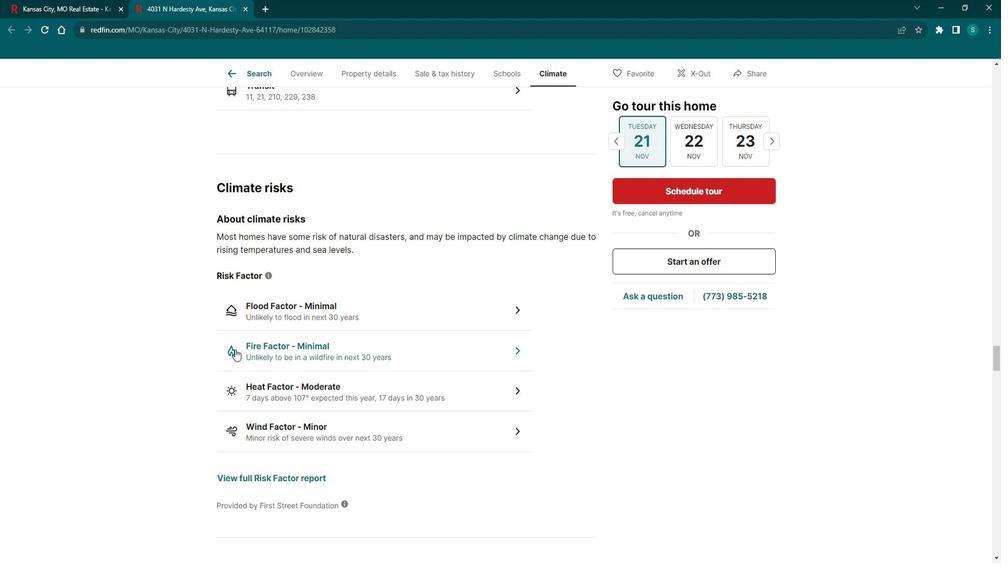 
Action: Mouse scrolled (247, 348) with delta (0, 0)
Screenshot: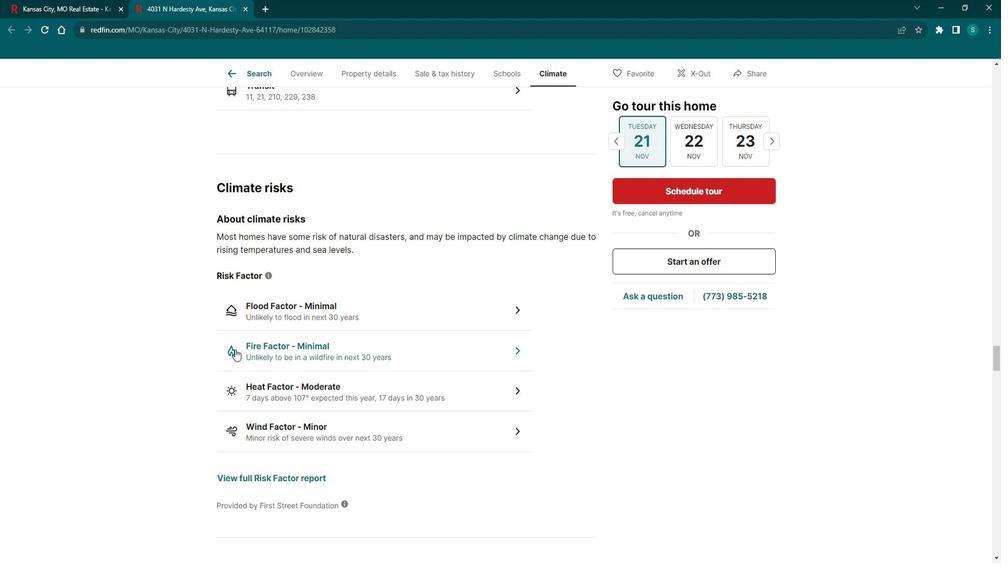 
Action: Mouse scrolled (247, 348) with delta (0, 0)
Screenshot: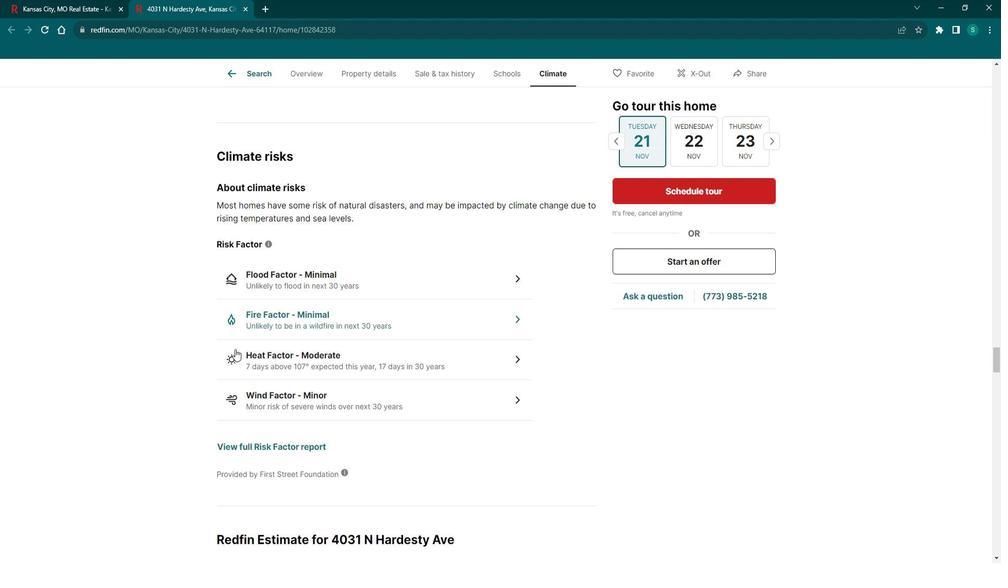 
Action: Mouse moved to (282, 87)
Screenshot: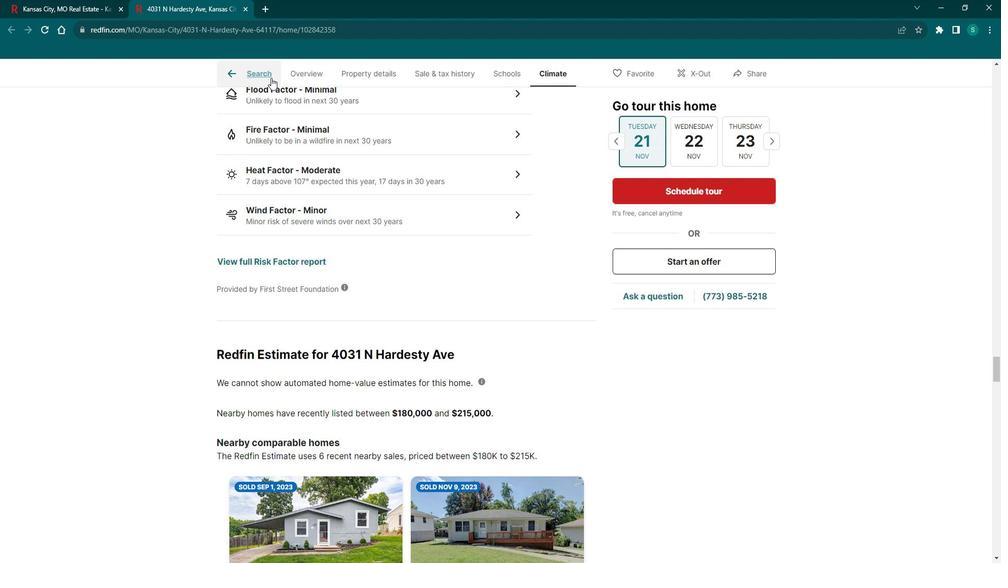 
Action: Mouse pressed left at (282, 87)
Screenshot: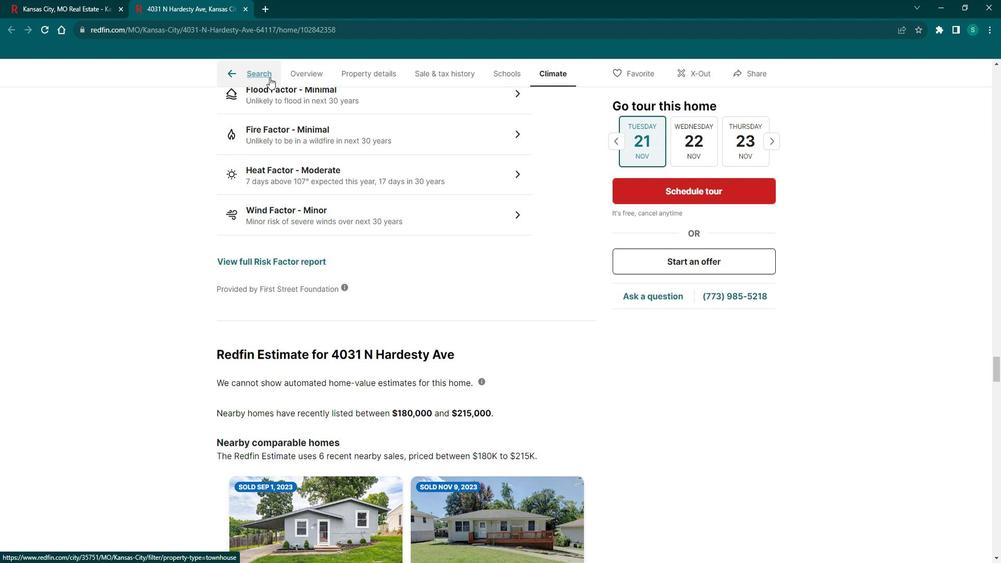 
Action: Mouse moved to (842, 387)
Screenshot: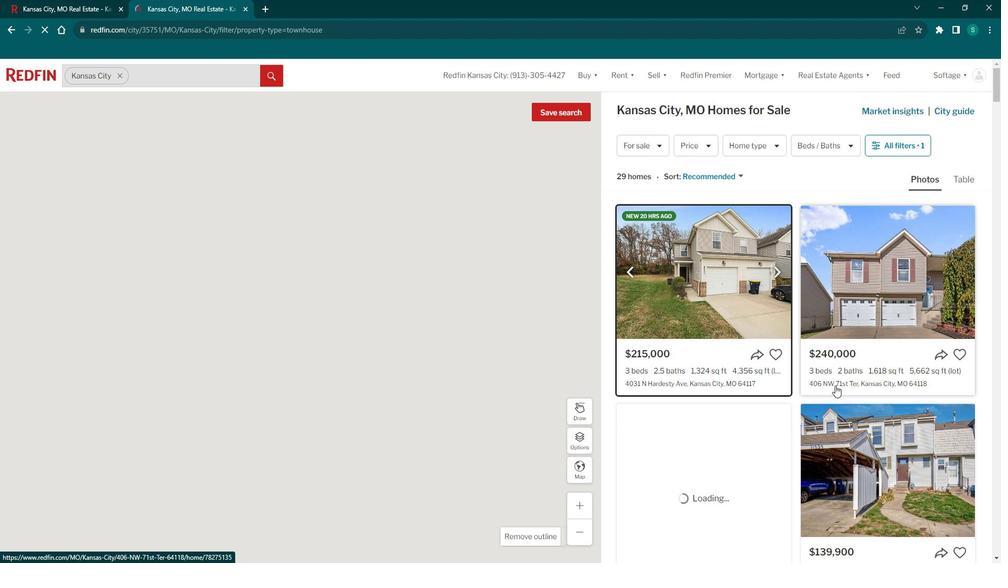 
Action: Mouse scrolled (842, 387) with delta (0, 0)
Screenshot: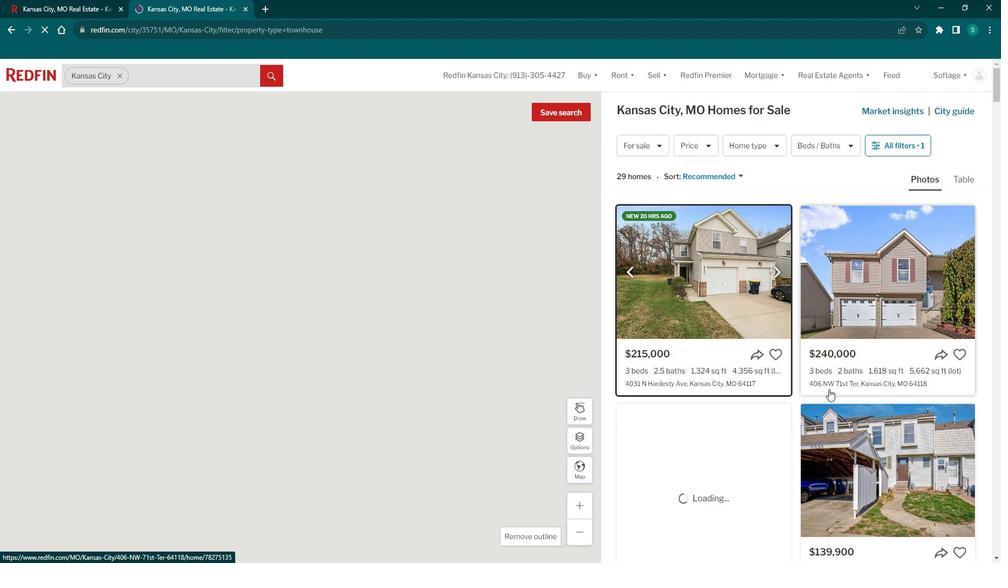 
Action: Mouse scrolled (842, 387) with delta (0, 0)
Screenshot: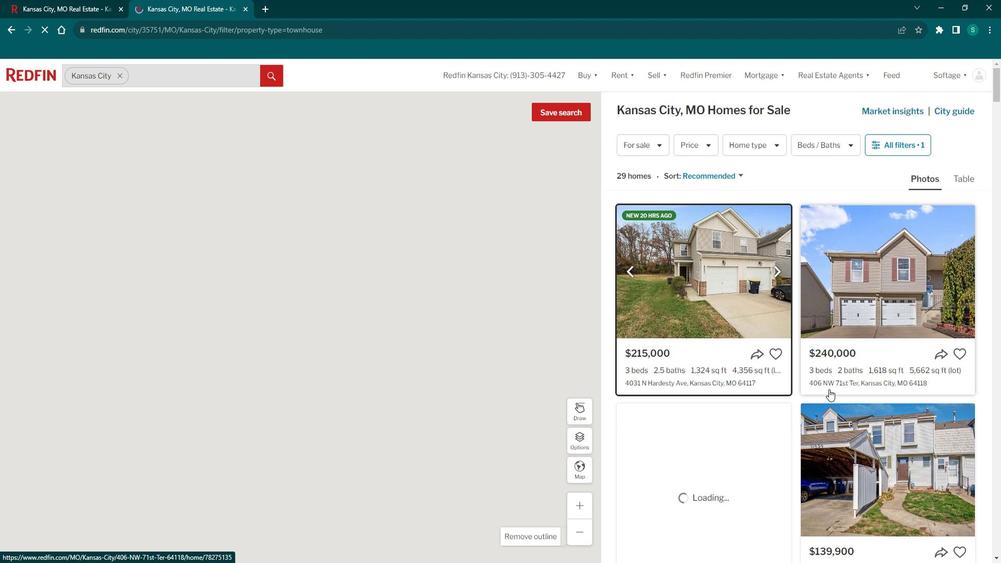 
Action: Mouse scrolled (842, 387) with delta (0, 0)
Screenshot: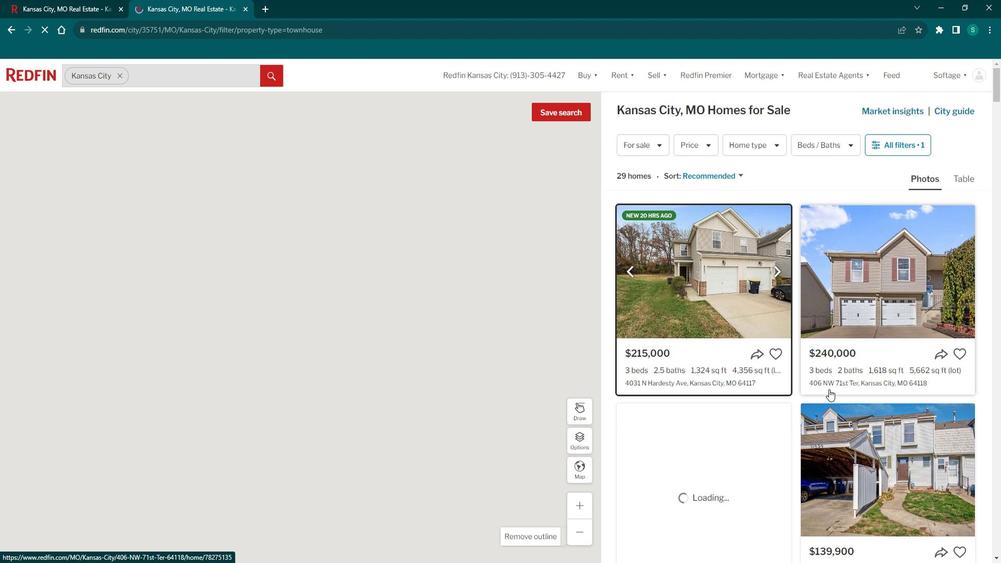 
Action: Mouse scrolled (842, 387) with delta (0, 0)
Screenshot: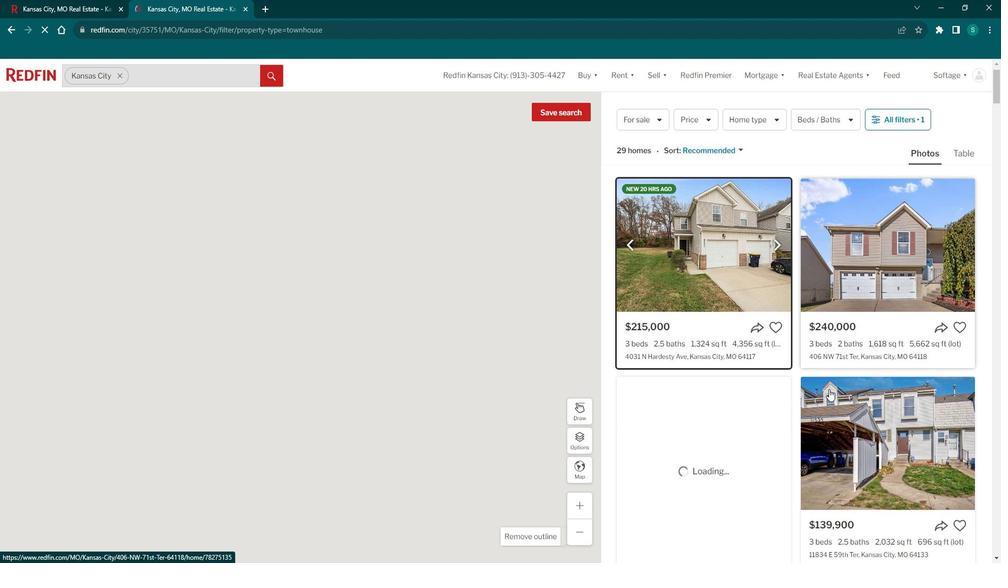 
Action: Mouse moved to (841, 387)
Screenshot: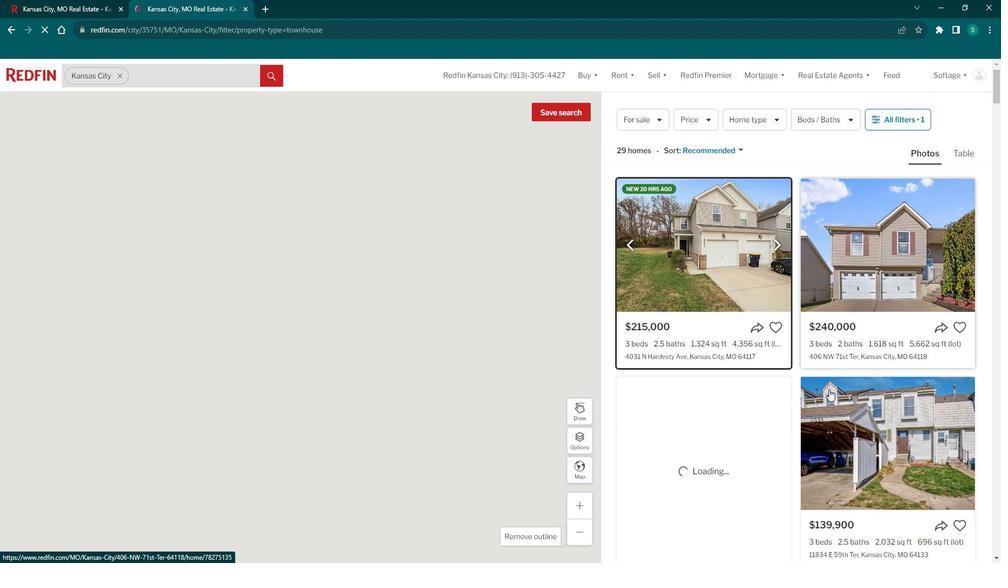 
Action: Mouse scrolled (841, 387) with delta (0, 0)
Screenshot: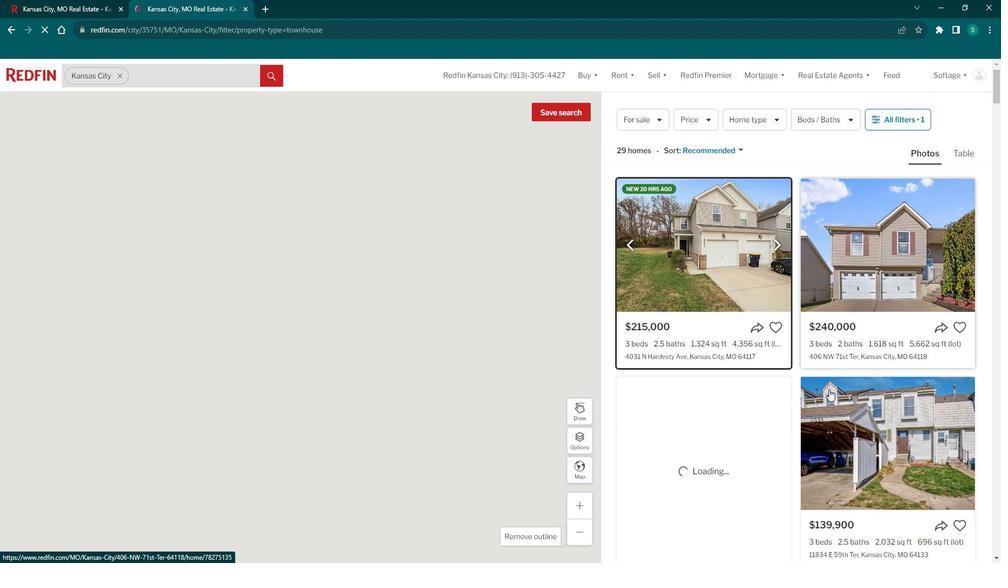 
Action: Mouse moved to (747, 399)
Screenshot: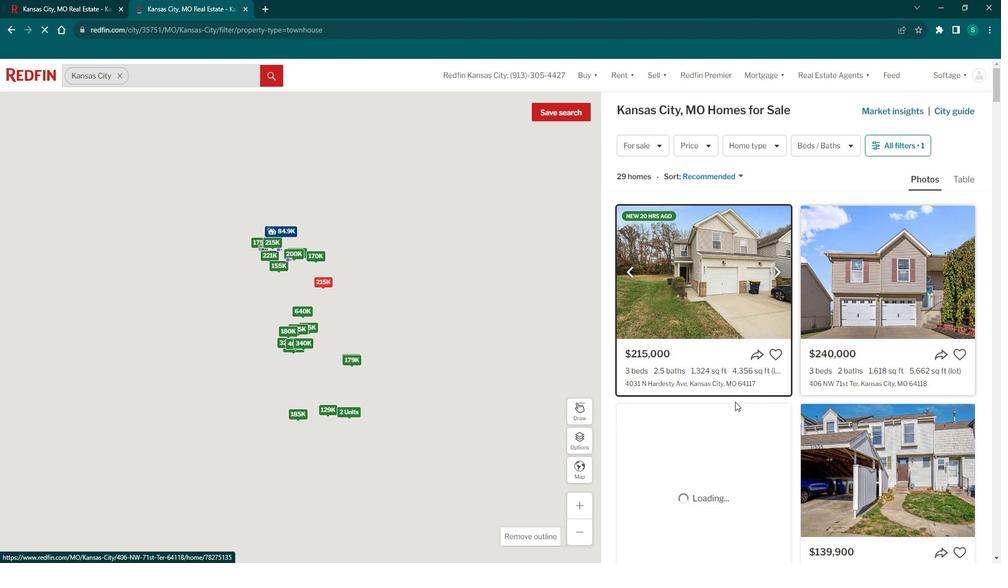 
Action: Mouse scrolled (747, 399) with delta (0, 0)
Screenshot: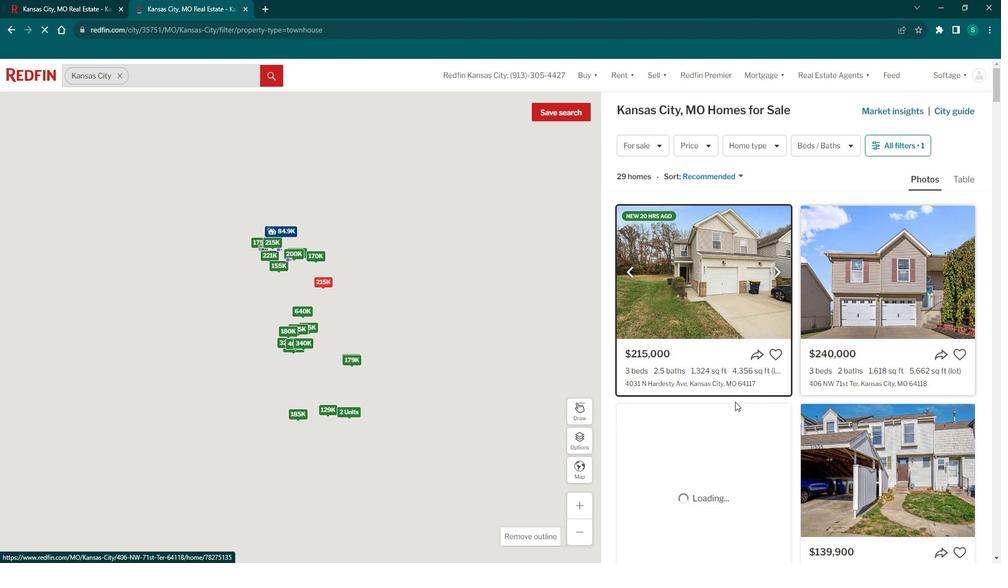 
Action: Mouse scrolled (747, 399) with delta (0, 0)
Screenshot: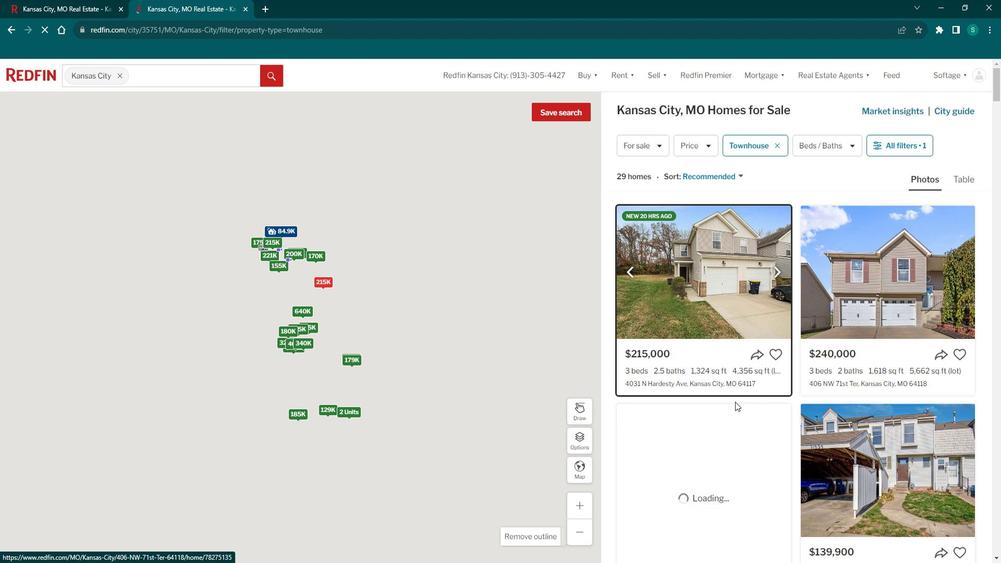 
Action: Mouse scrolled (747, 399) with delta (0, 0)
Screenshot: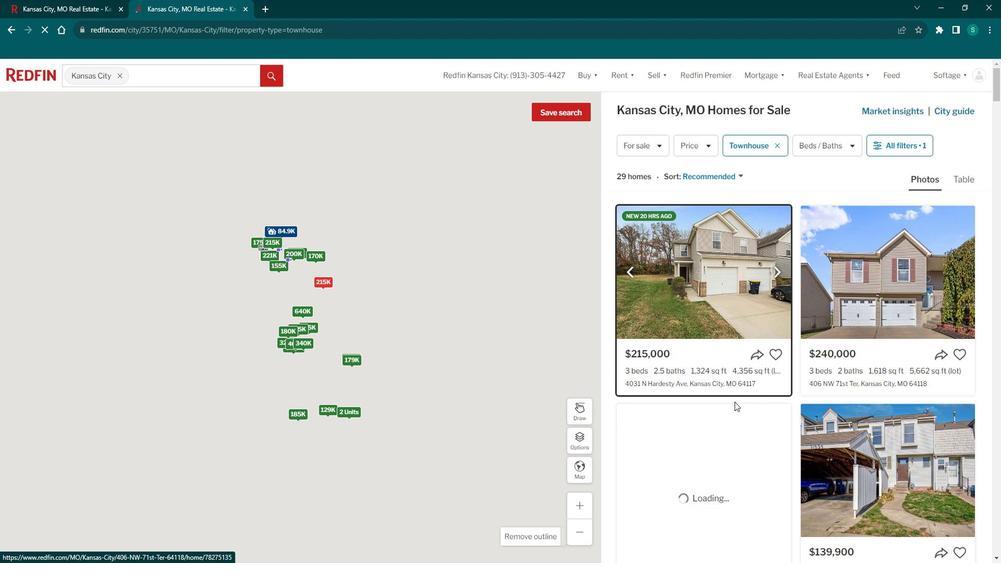 
Action: Mouse scrolled (747, 399) with delta (0, 0)
Screenshot: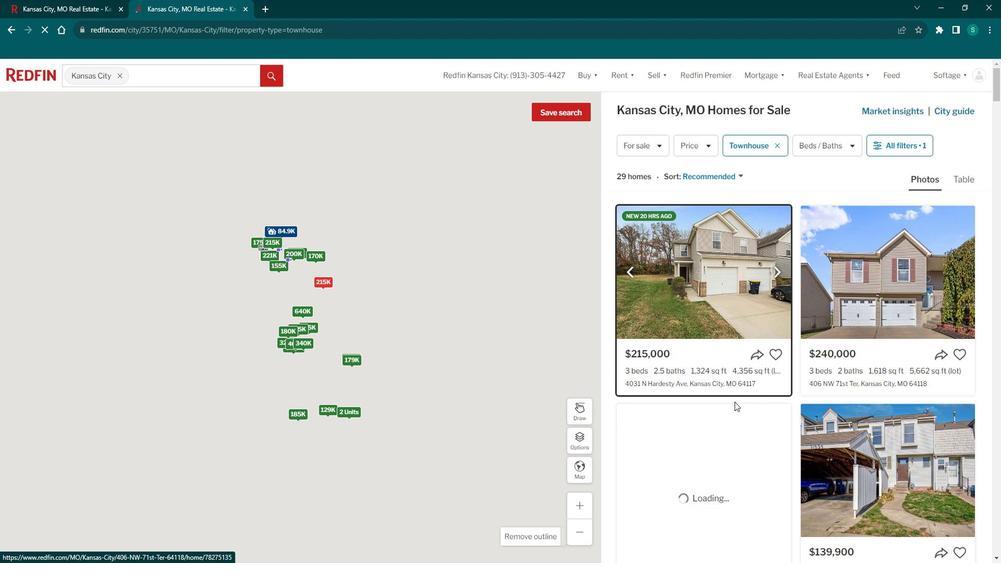 
Action: Mouse scrolled (747, 399) with delta (0, 0)
Screenshot: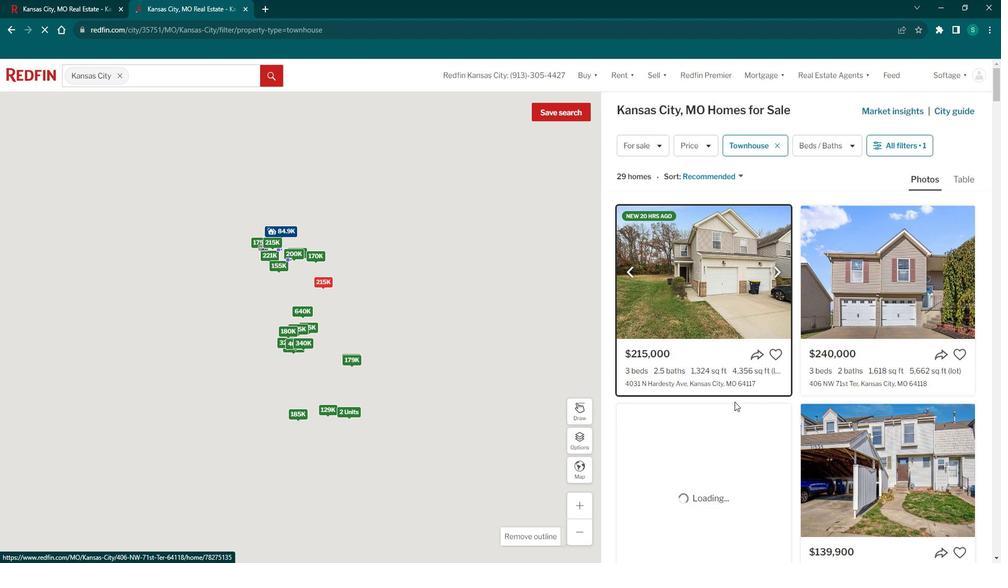
Action: Mouse moved to (743, 390)
Screenshot: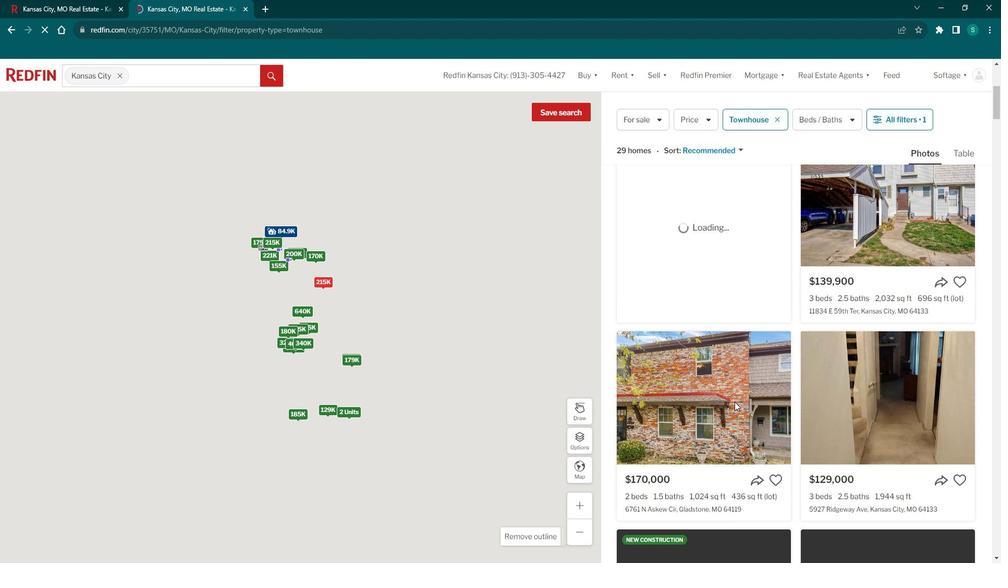 
Action: Mouse pressed left at (743, 390)
Screenshot: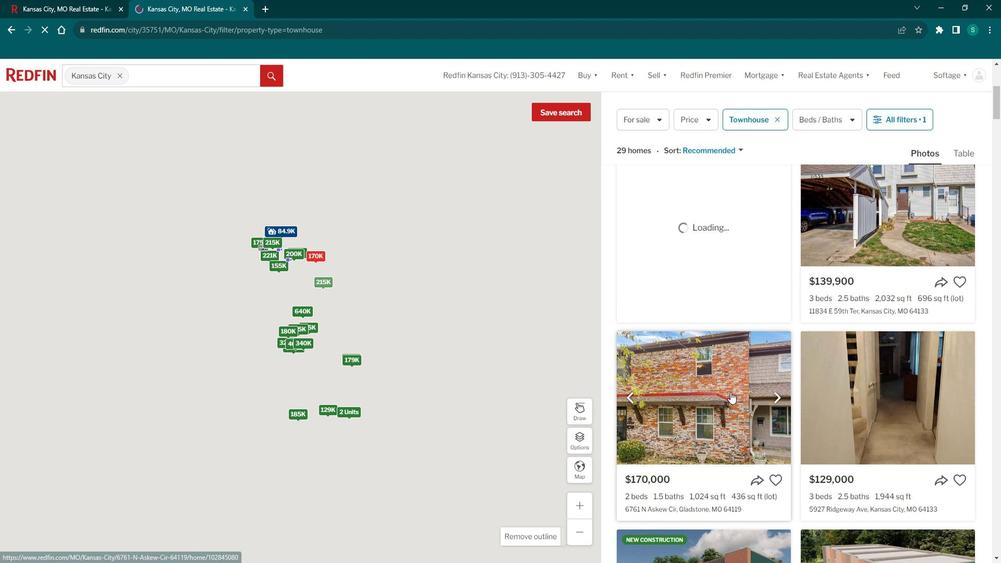
Action: Mouse moved to (449, 374)
Screenshot: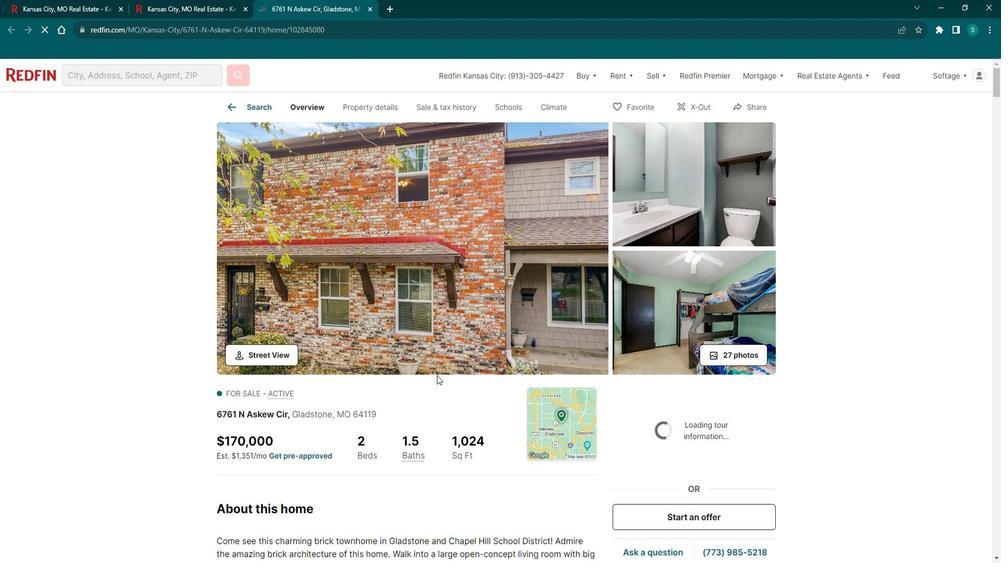 
Action: Mouse scrolled (449, 373) with delta (0, 0)
Screenshot: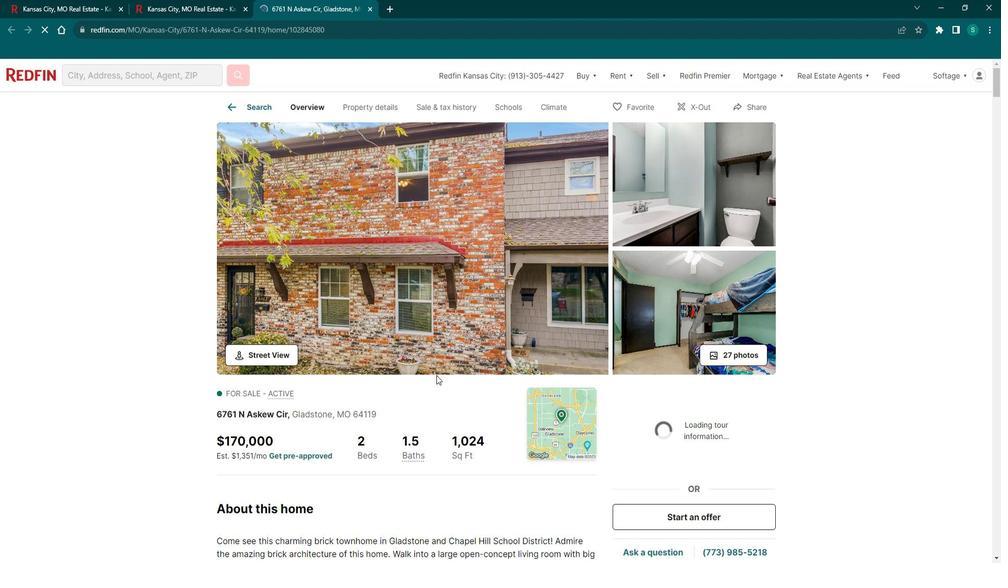 
Action: Mouse scrolled (449, 373) with delta (0, 0)
Screenshot: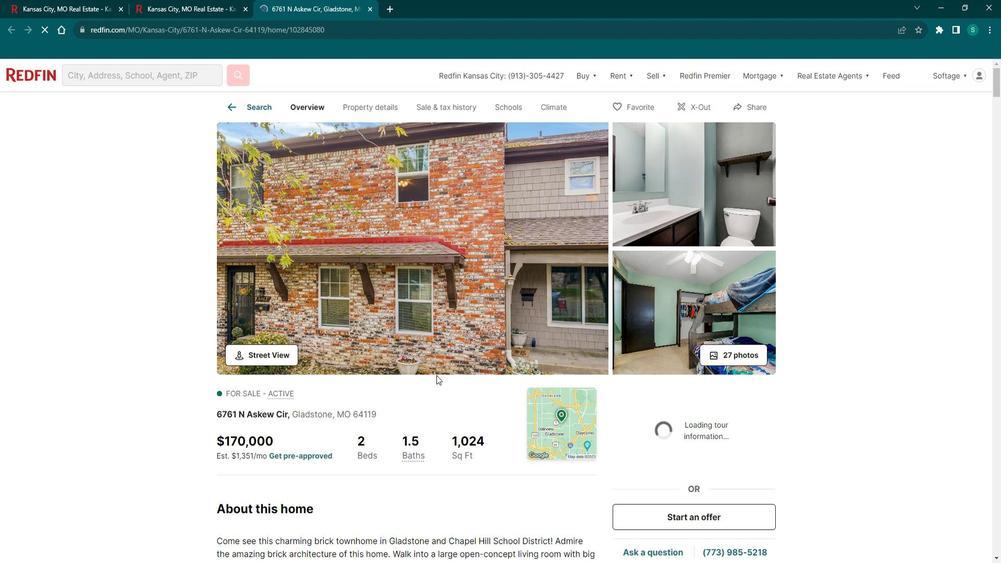 
Action: Mouse scrolled (449, 373) with delta (0, 0)
Screenshot: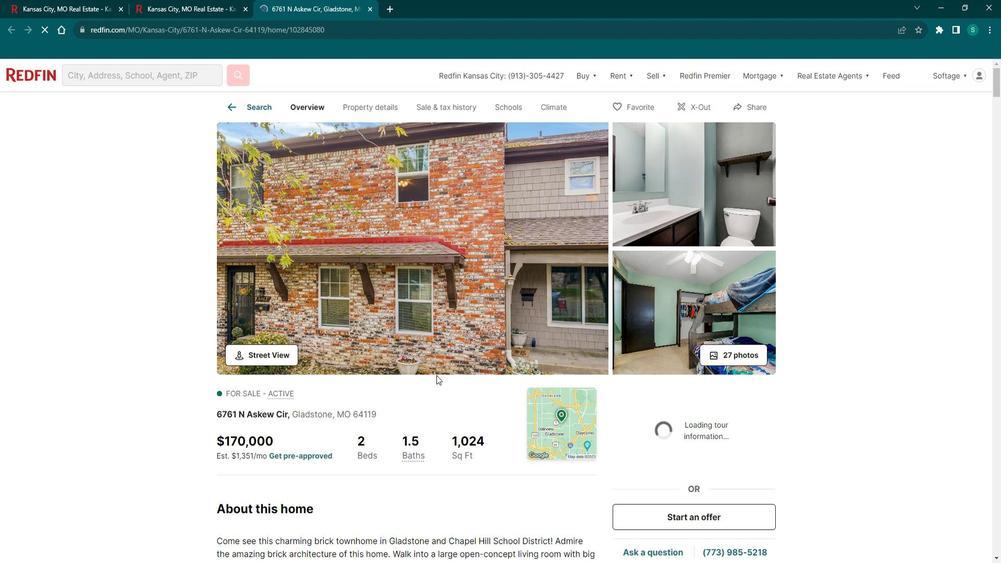 
Action: Mouse scrolled (449, 373) with delta (0, 0)
Screenshot: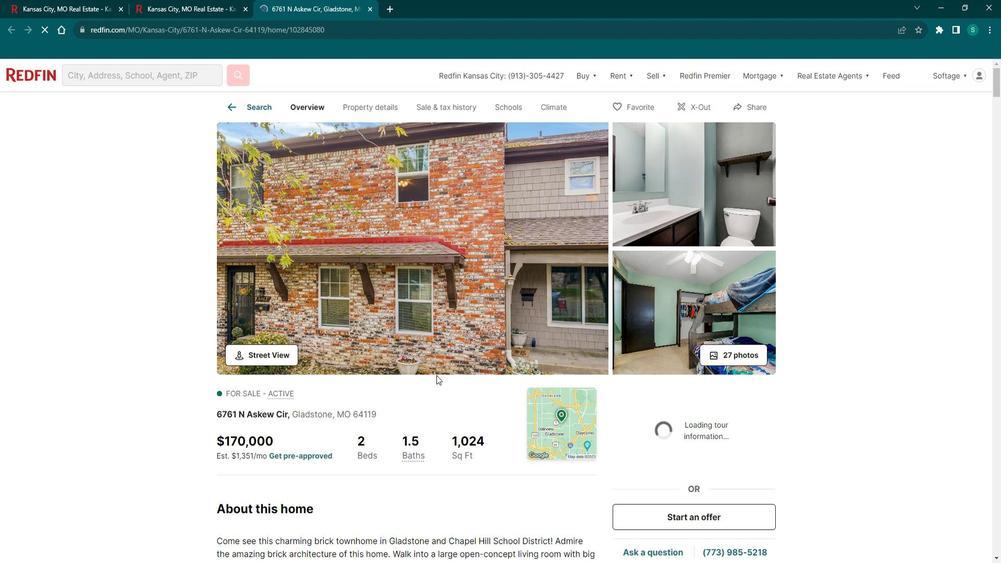 
Action: Mouse scrolled (449, 373) with delta (0, 0)
Screenshot: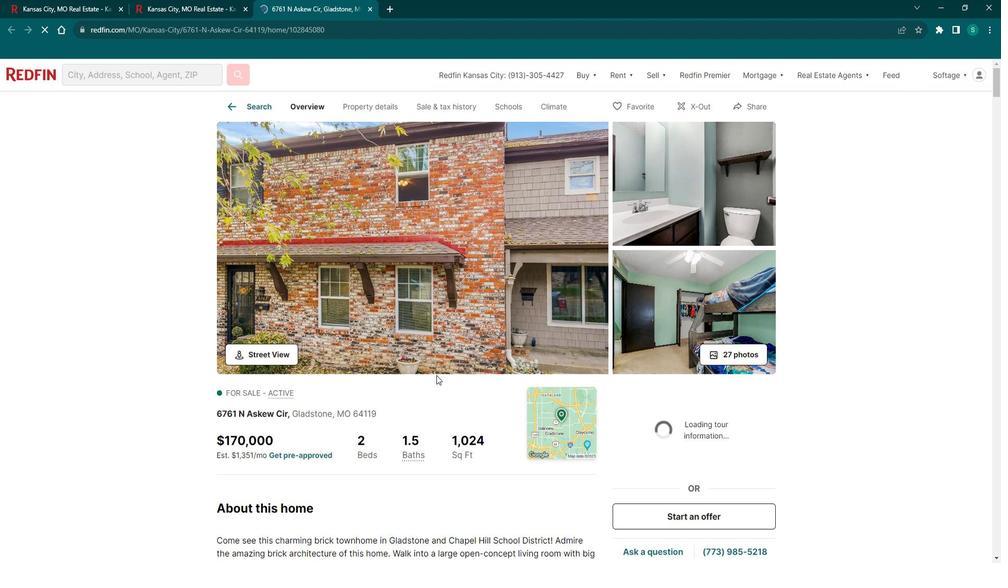 
Action: Mouse scrolled (449, 373) with delta (0, 0)
Screenshot: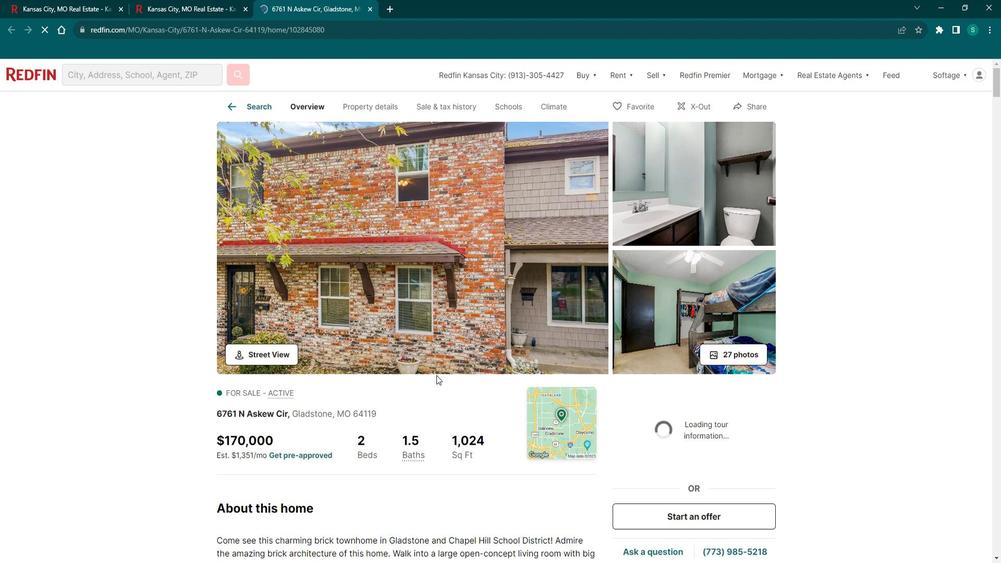 
Action: Mouse moved to (255, 264)
Screenshot: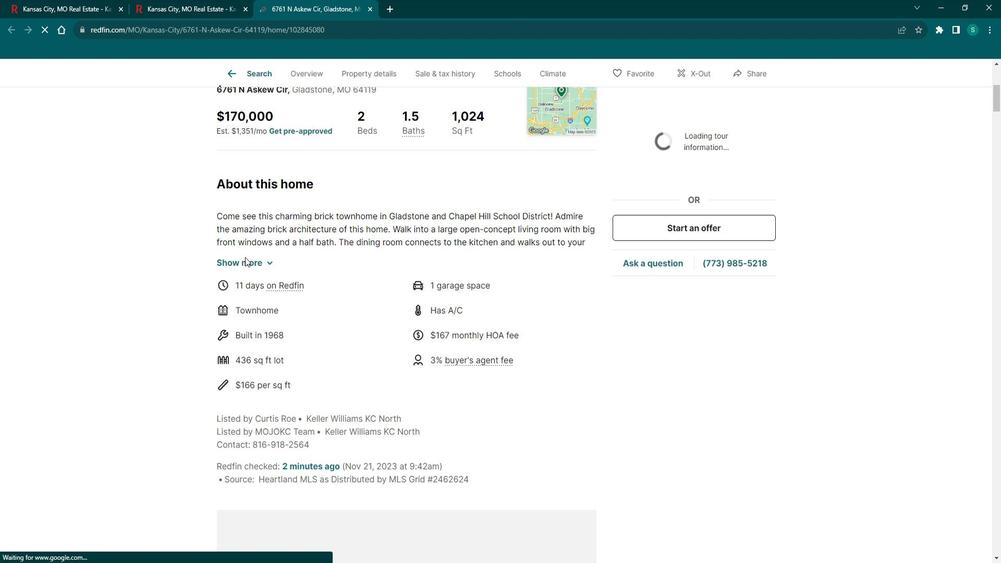 
Action: Mouse pressed left at (255, 264)
Screenshot: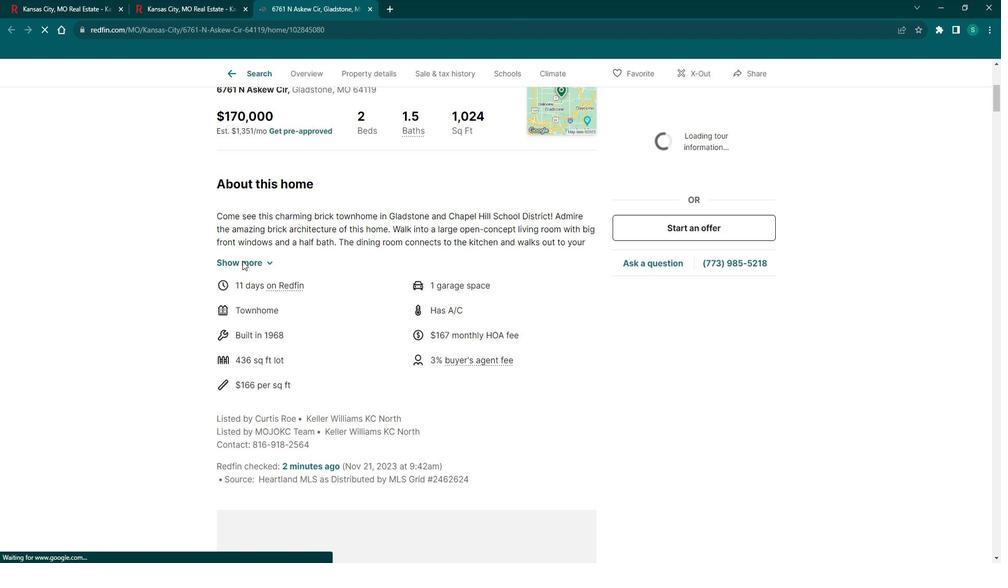 
Action: Mouse moved to (301, 347)
Screenshot: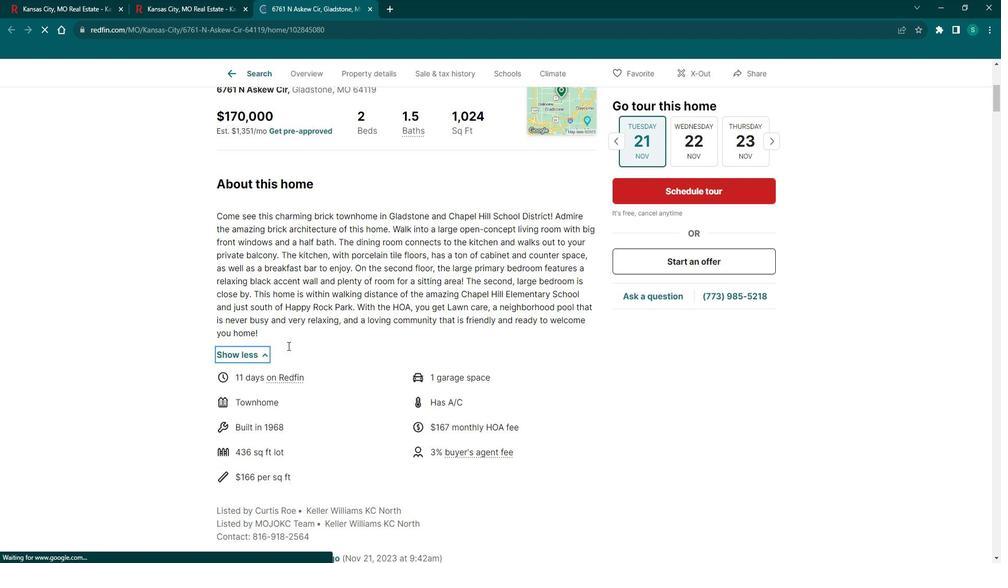 
Action: Mouse scrolled (301, 346) with delta (0, 0)
Screenshot: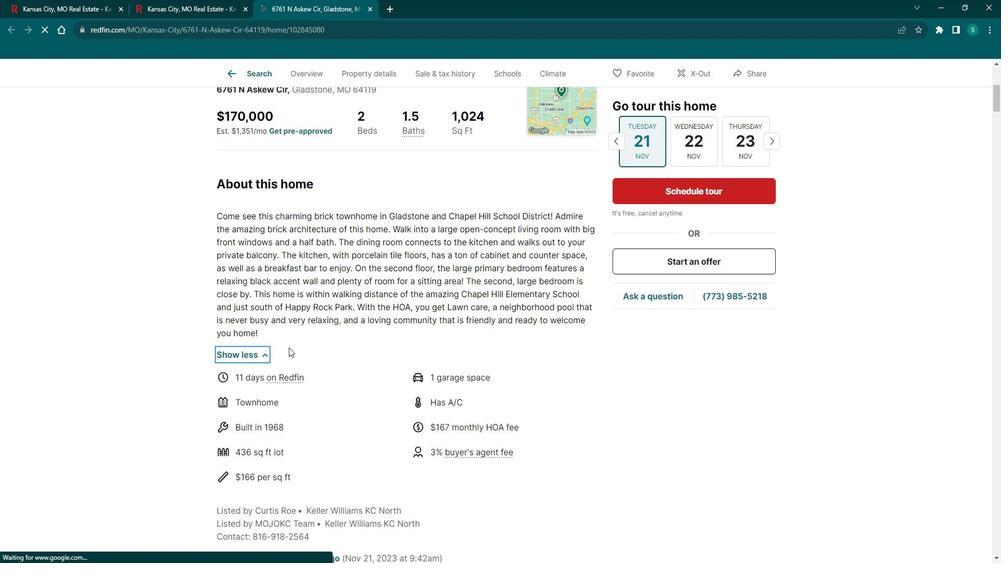 
Action: Mouse scrolled (301, 346) with delta (0, 0)
Screenshot: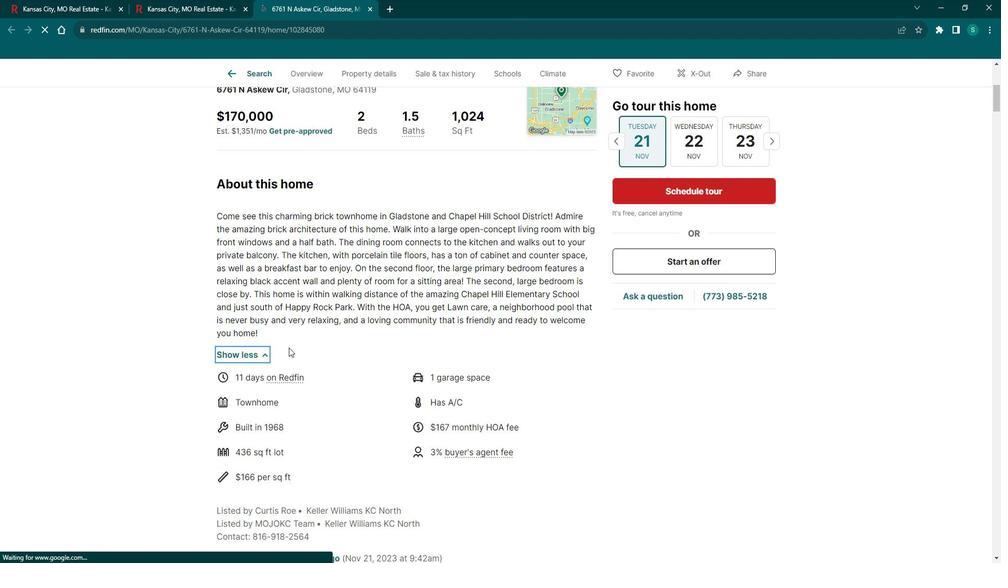 
Action: Mouse scrolled (301, 346) with delta (0, 0)
Screenshot: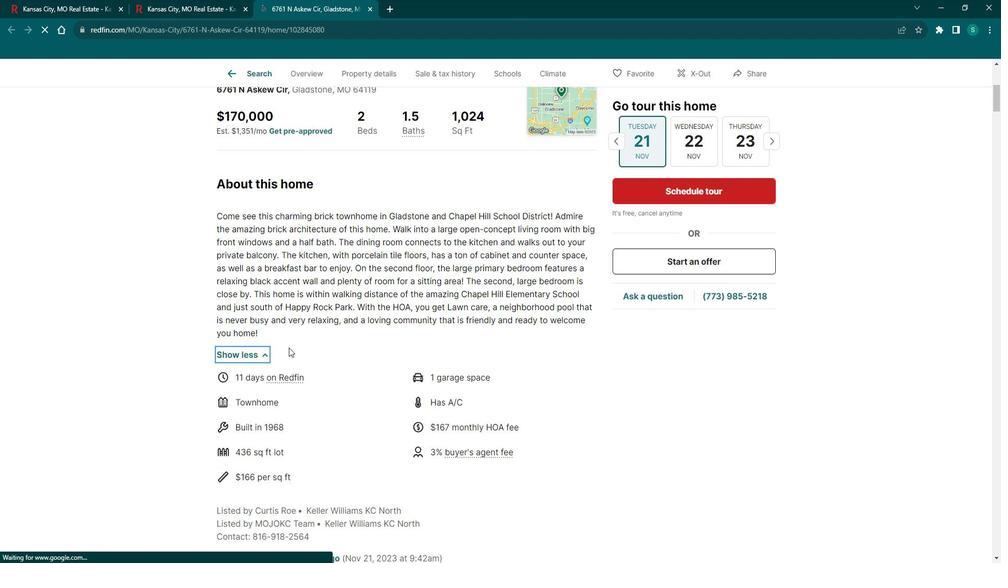 
Action: Mouse scrolled (301, 346) with delta (0, 0)
Screenshot: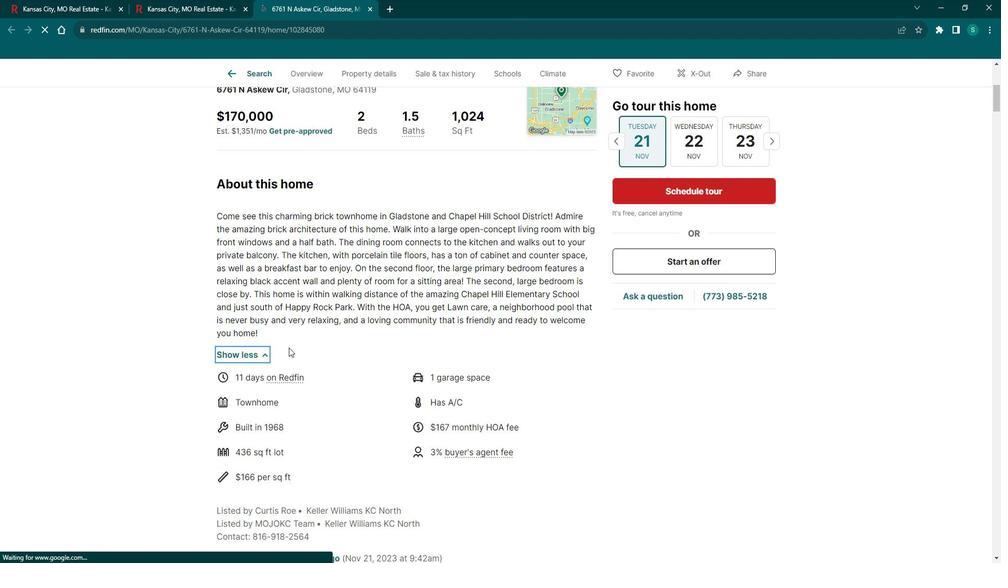 
Action: Mouse scrolled (301, 346) with delta (0, 0)
Screenshot: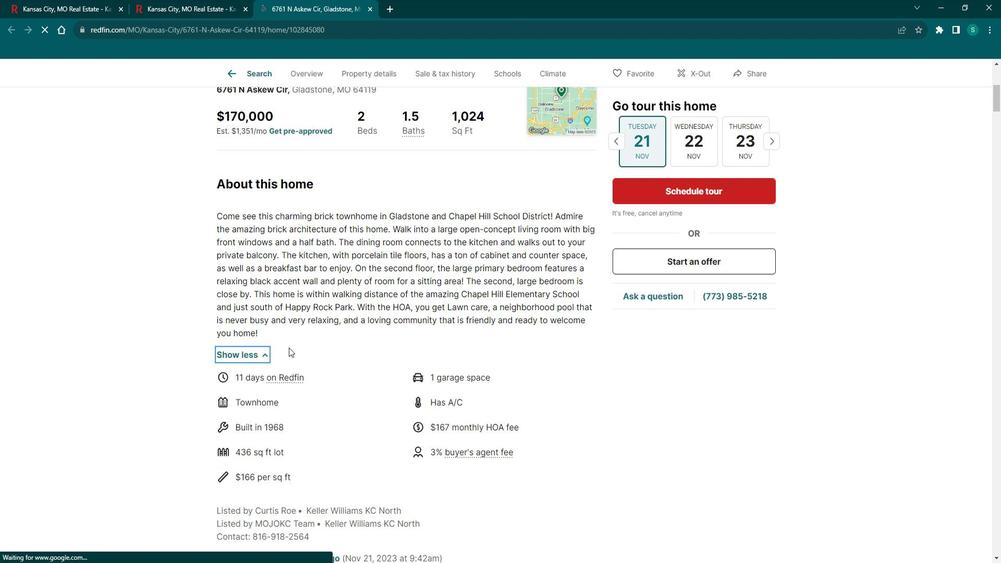 
Action: Mouse scrolled (301, 346) with delta (0, 0)
Screenshot: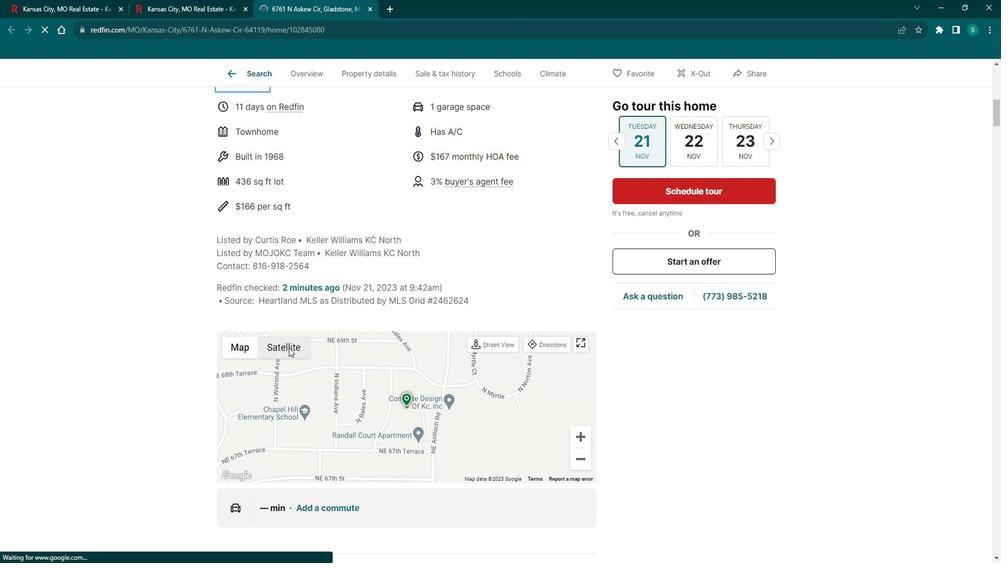 
Action: Mouse scrolled (301, 346) with delta (0, 0)
Screenshot: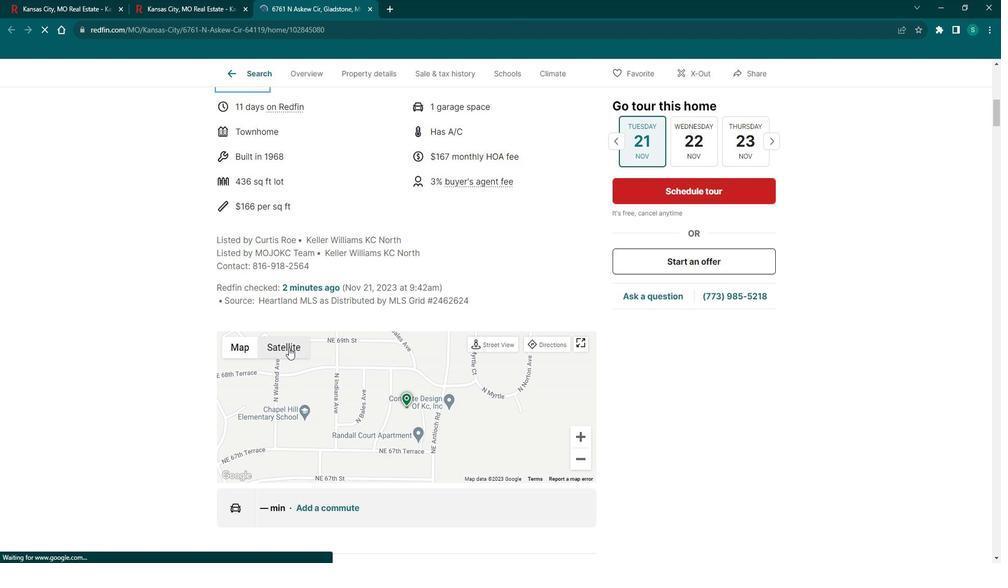 
Action: Mouse scrolled (301, 346) with delta (0, 0)
Screenshot: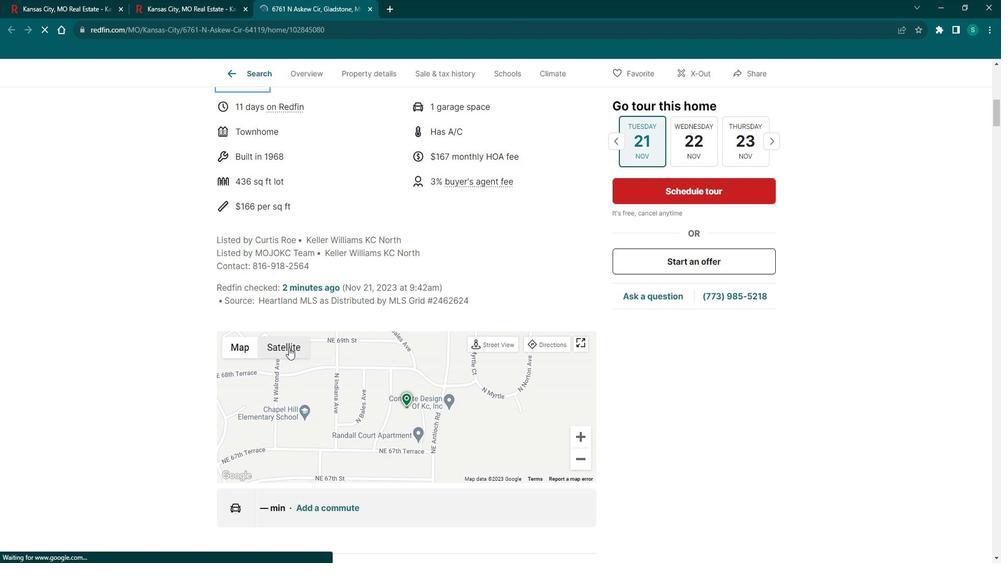 
Action: Mouse scrolled (301, 346) with delta (0, 0)
Screenshot: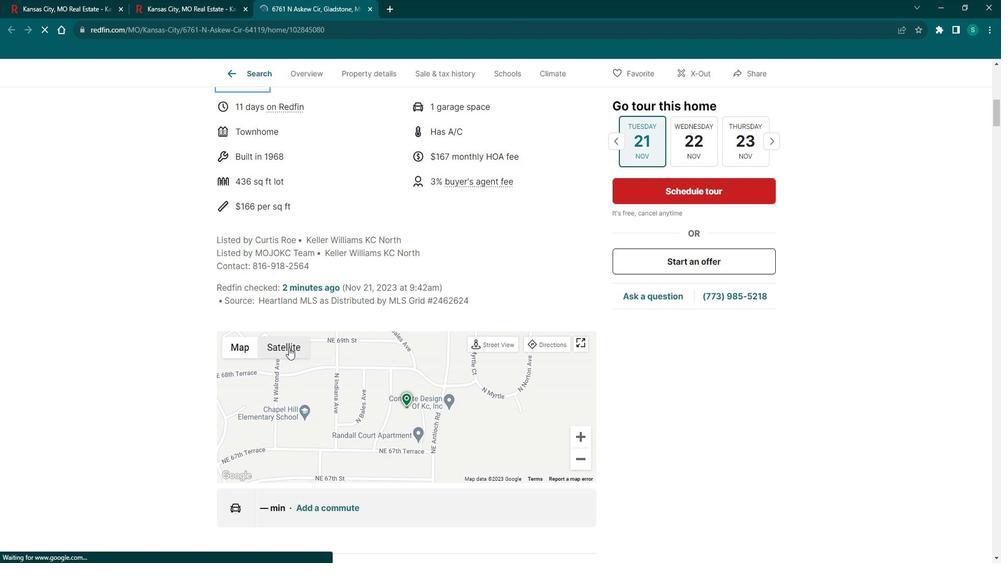
Action: Mouse scrolled (301, 346) with delta (0, 0)
Screenshot: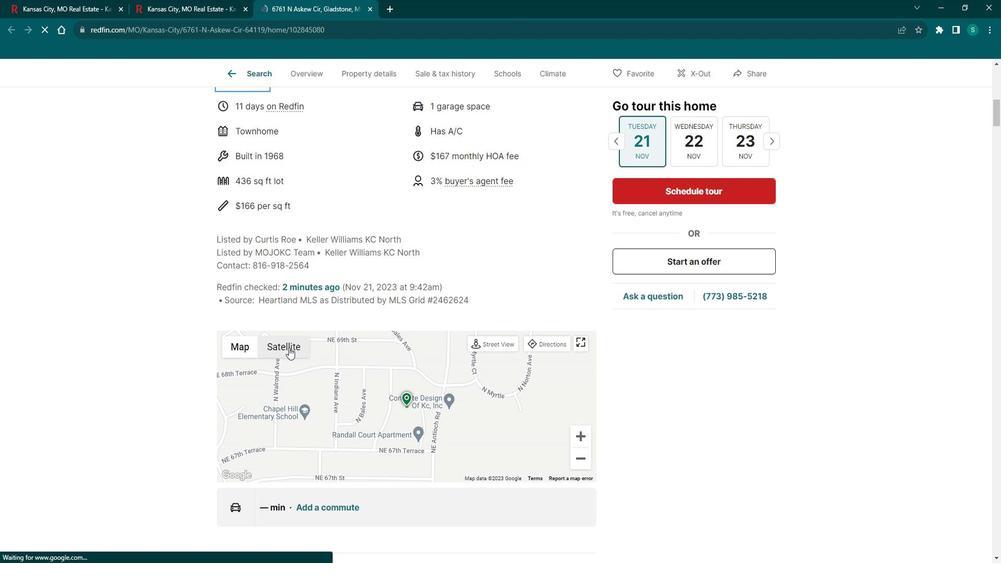 
Action: Mouse scrolled (301, 346) with delta (0, 0)
Screenshot: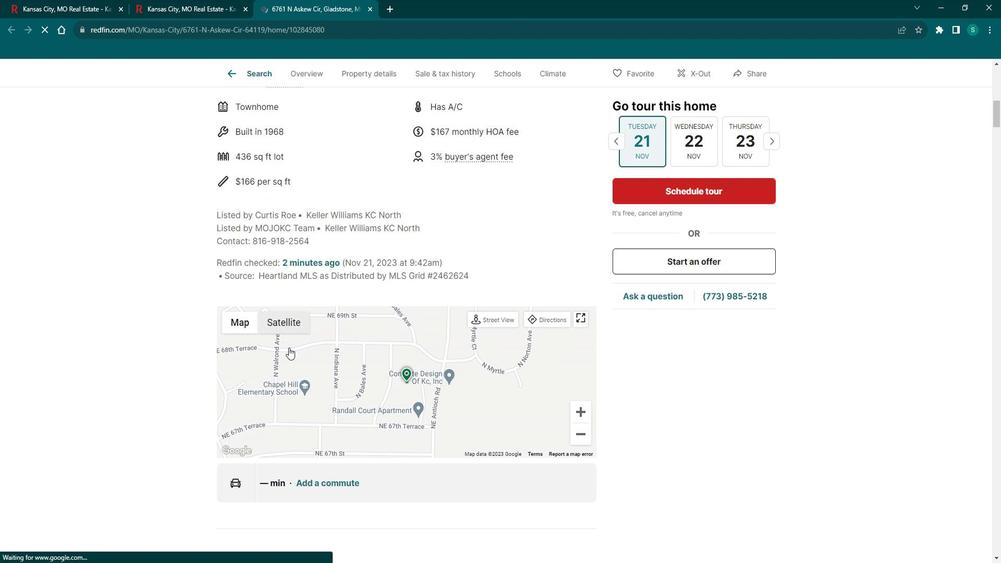 
Action: Mouse scrolled (301, 346) with delta (0, 0)
Screenshot: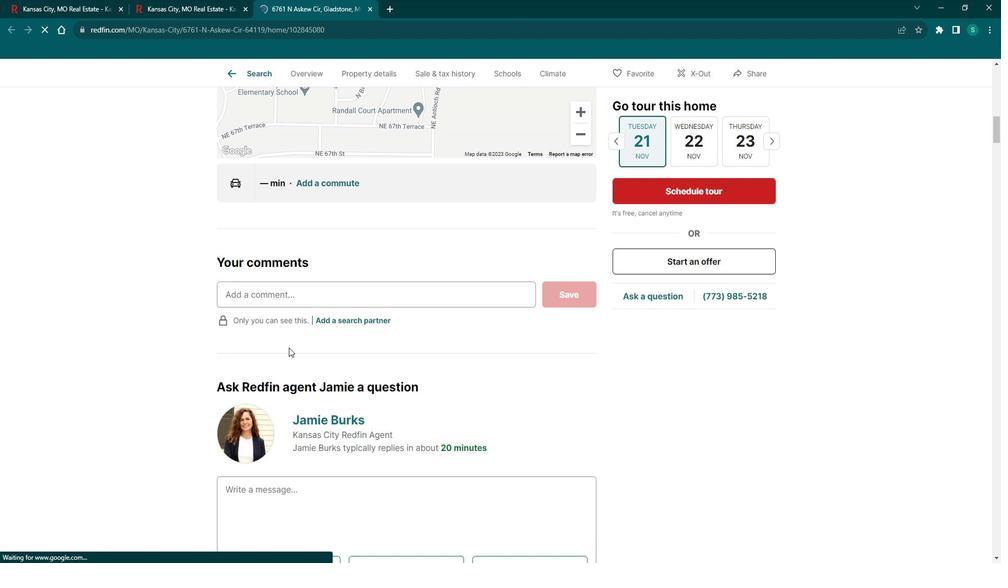 
Action: Mouse scrolled (301, 346) with delta (0, 0)
Screenshot: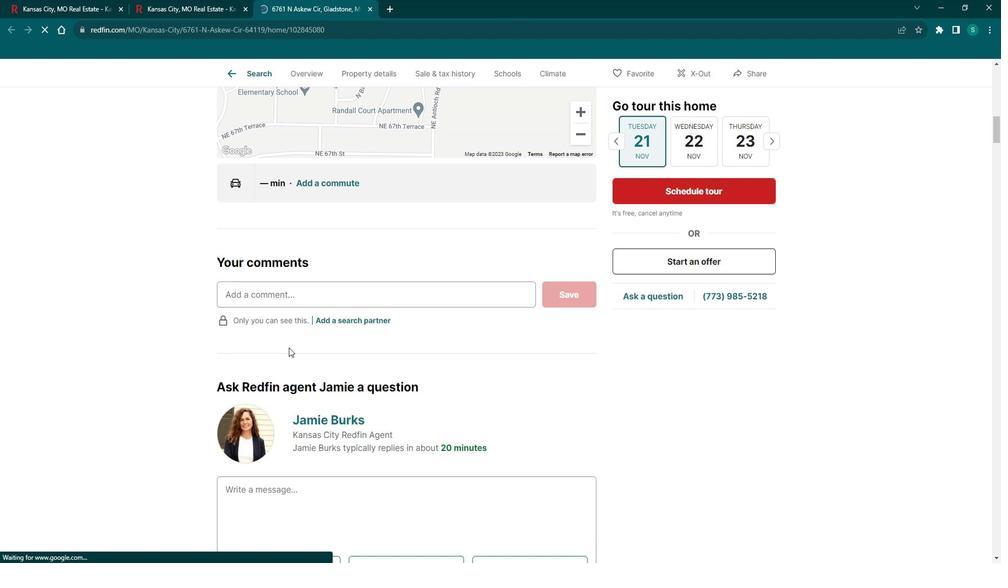 
Action: Mouse scrolled (301, 346) with delta (0, 0)
Screenshot: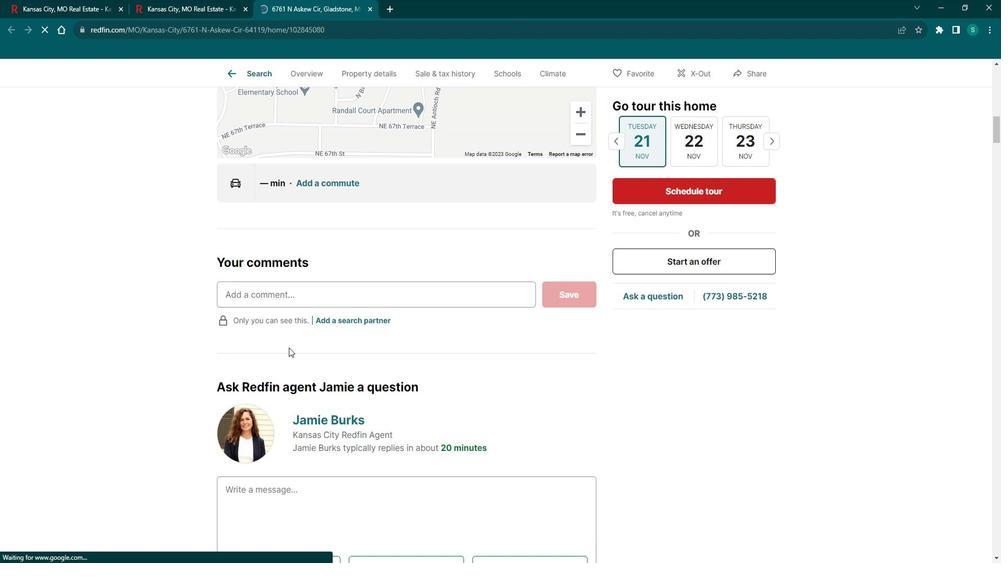 
Action: Mouse scrolled (301, 346) with delta (0, 0)
Screenshot: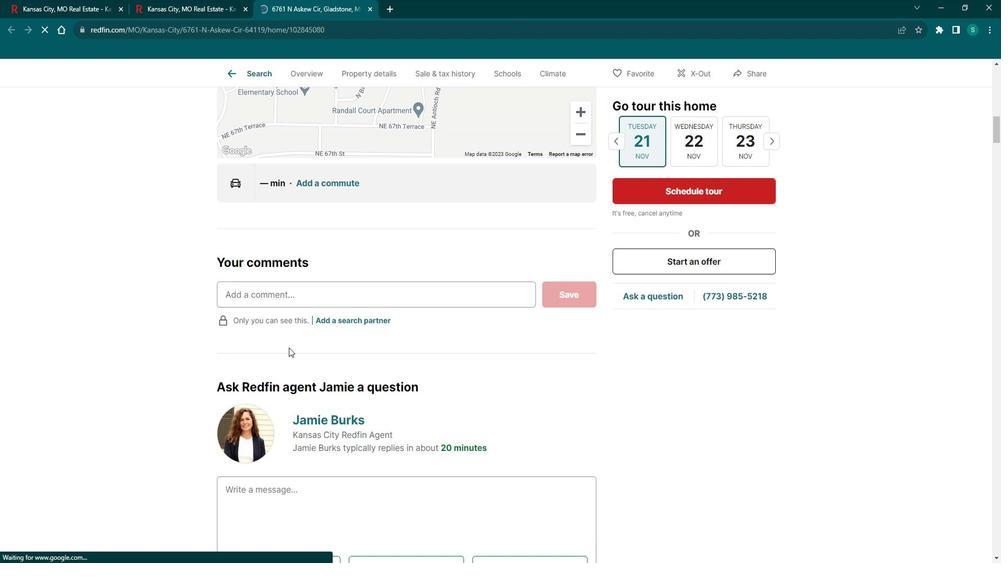 
Action: Mouse scrolled (301, 346) with delta (0, 0)
Screenshot: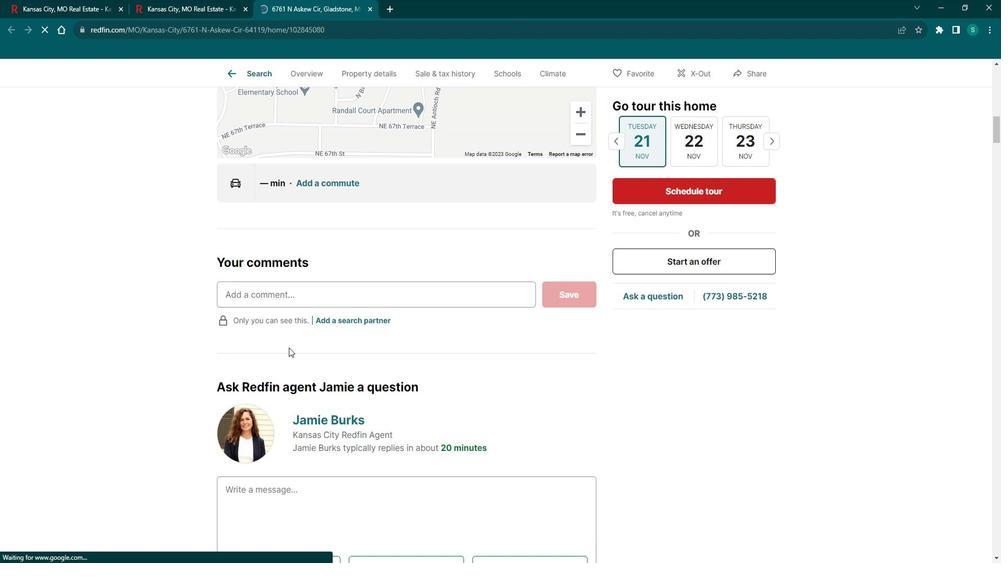 
Action: Mouse scrolled (301, 346) with delta (0, 0)
Screenshot: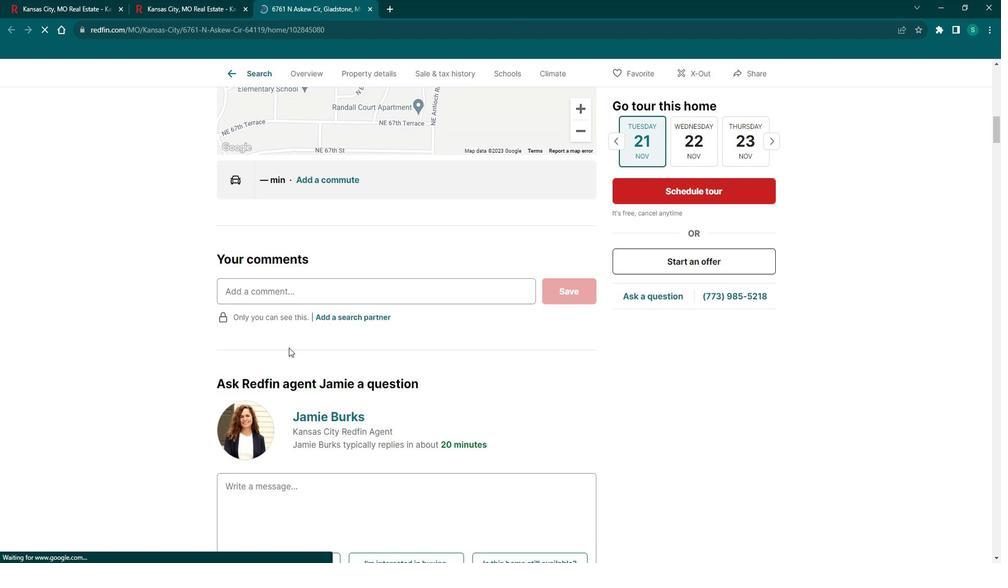 
Action: Mouse scrolled (301, 348) with delta (0, 0)
Screenshot: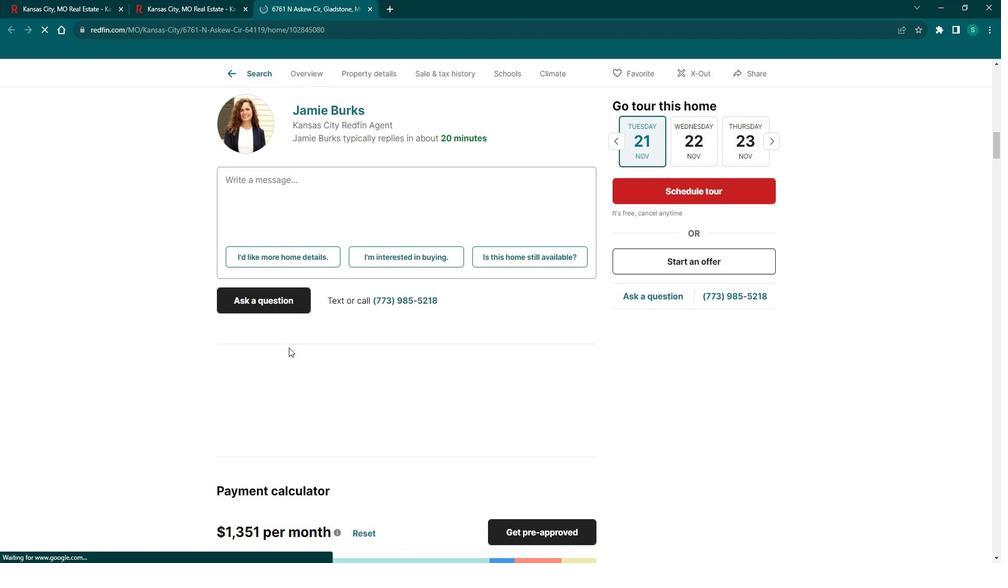 
Action: Mouse scrolled (301, 346) with delta (0, 0)
Screenshot: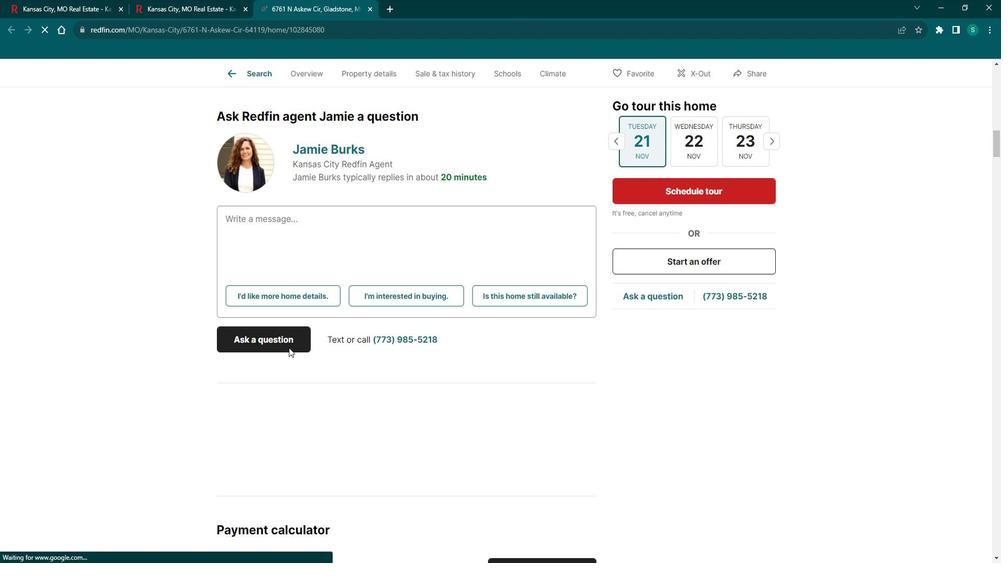 
Action: Mouse scrolled (301, 346) with delta (0, 0)
Screenshot: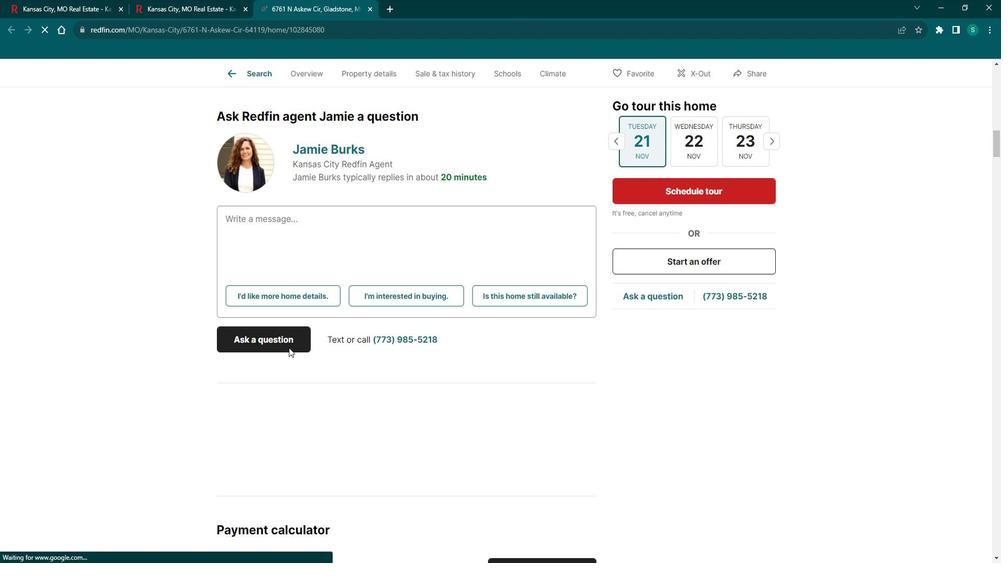 
Action: Mouse scrolled (301, 346) with delta (0, 0)
Screenshot: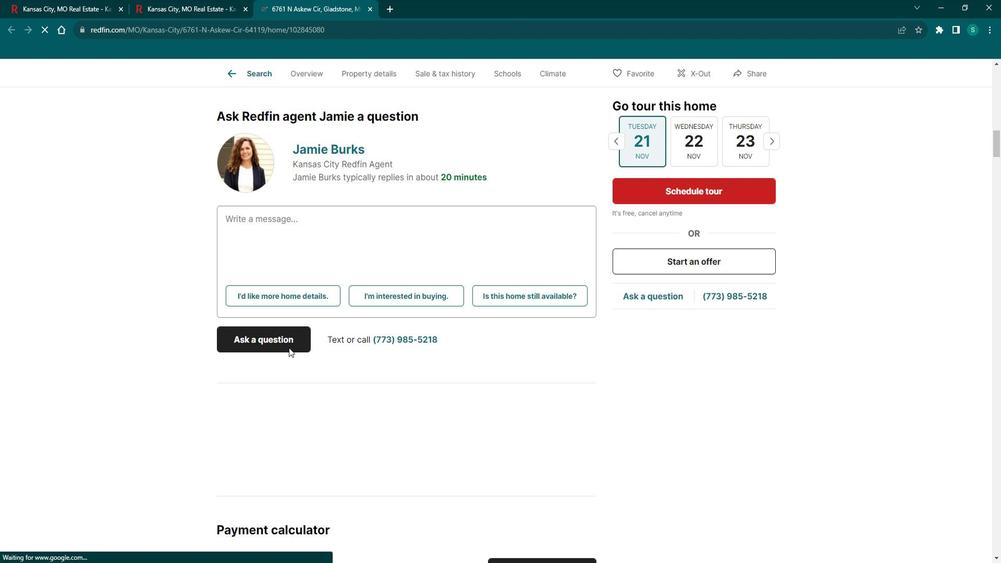 
Action: Mouse scrolled (301, 346) with delta (0, 0)
Screenshot: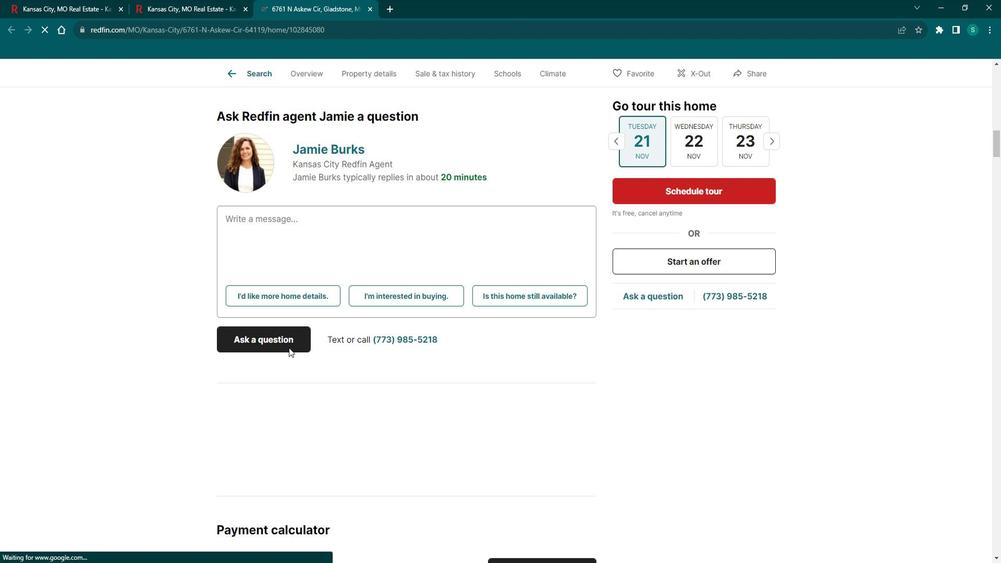 
Action: Mouse scrolled (301, 346) with delta (0, 0)
Screenshot: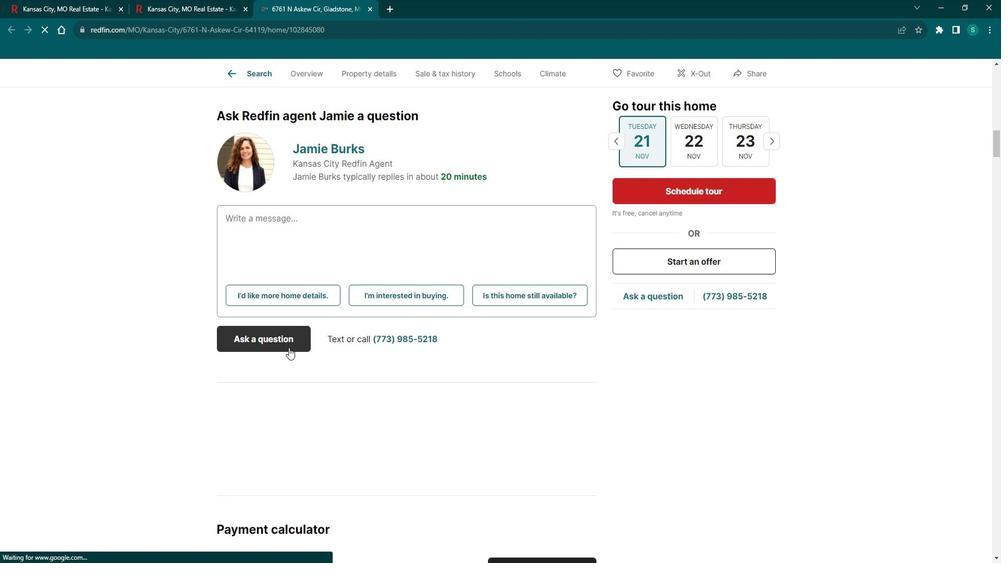 
Action: Mouse scrolled (301, 346) with delta (0, 0)
Screenshot: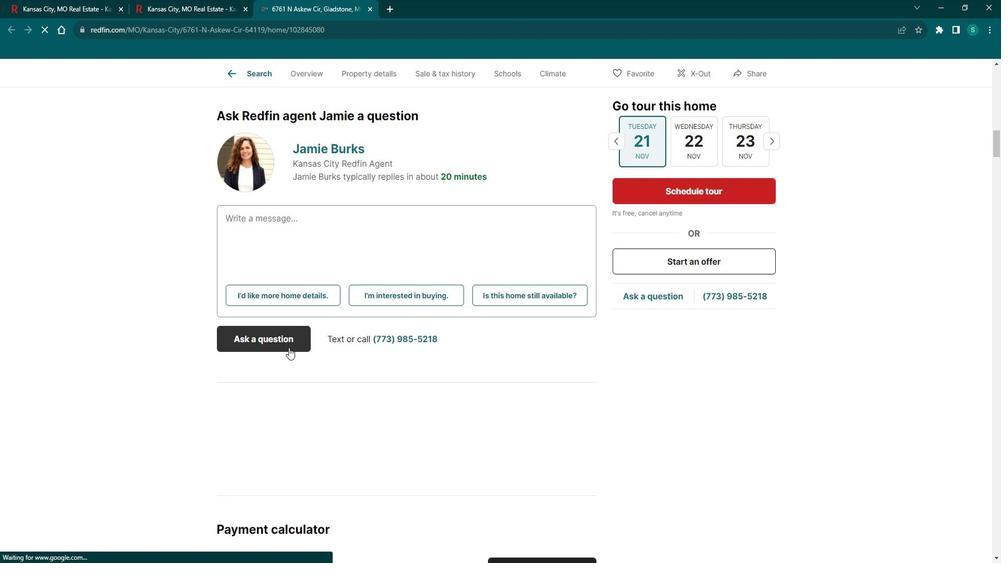 
Action: Mouse scrolled (301, 346) with delta (0, 0)
Screenshot: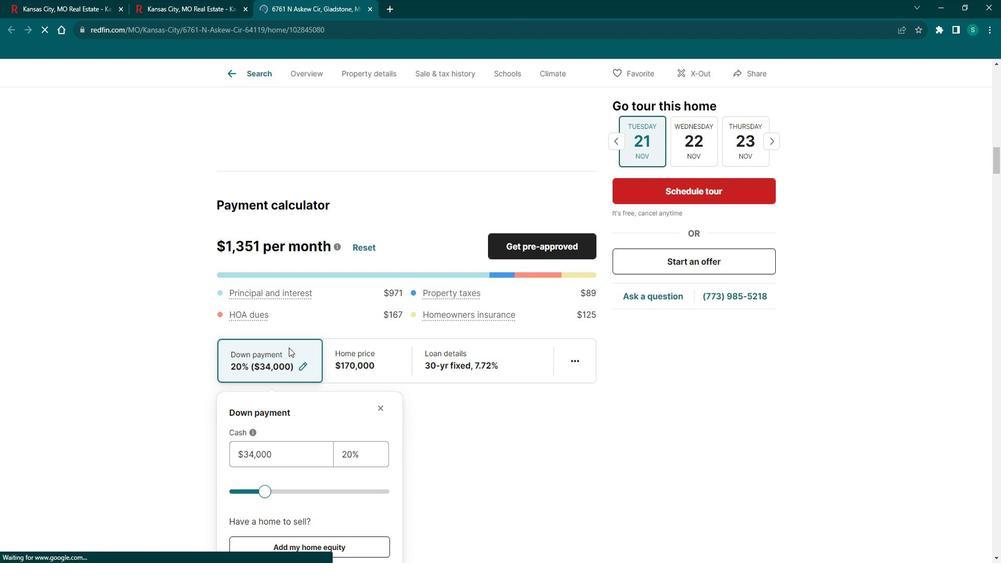 
Action: Mouse scrolled (301, 346) with delta (0, 0)
Screenshot: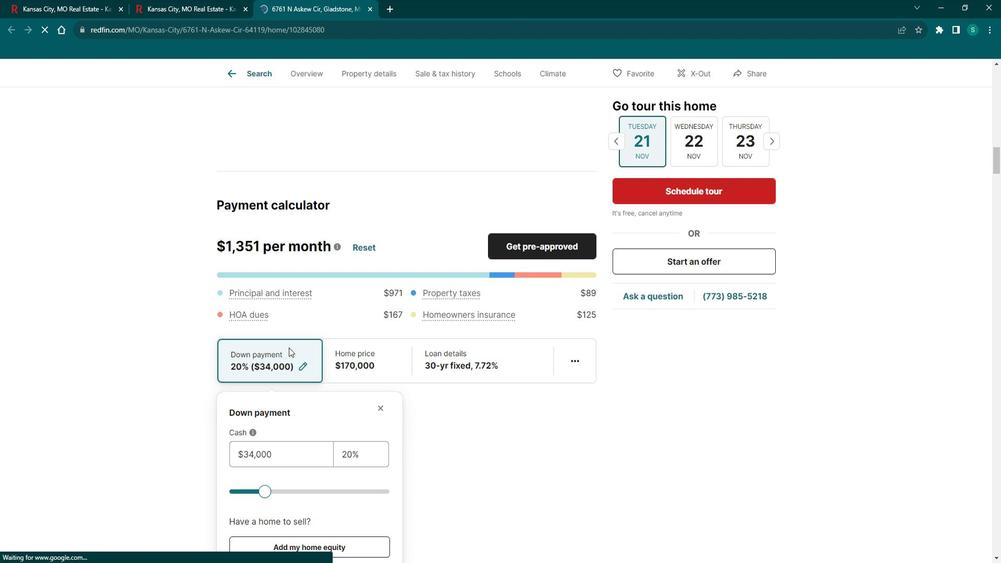 
Action: Mouse scrolled (301, 346) with delta (0, 0)
Screenshot: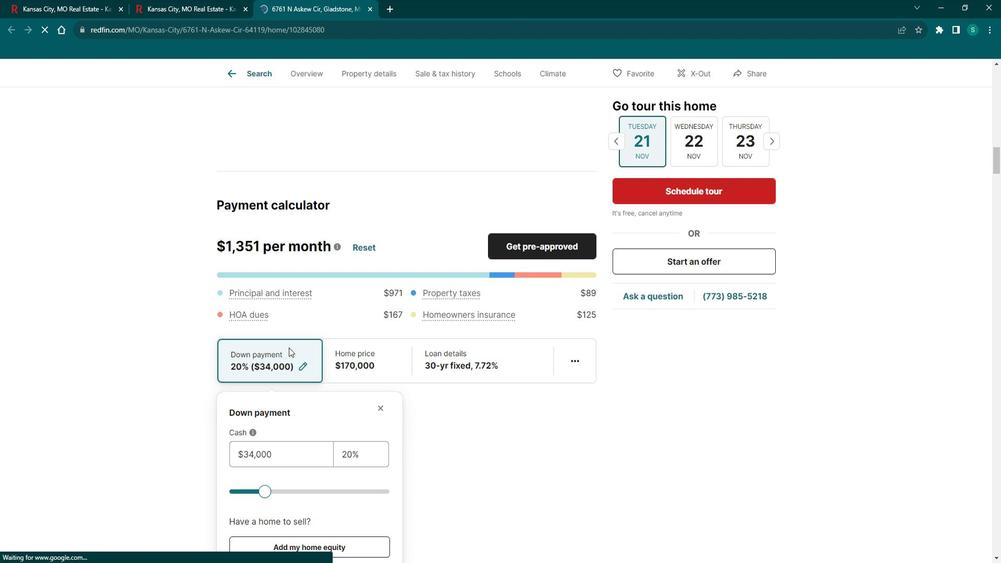 
Action: Mouse scrolled (301, 346) with delta (0, 0)
Screenshot: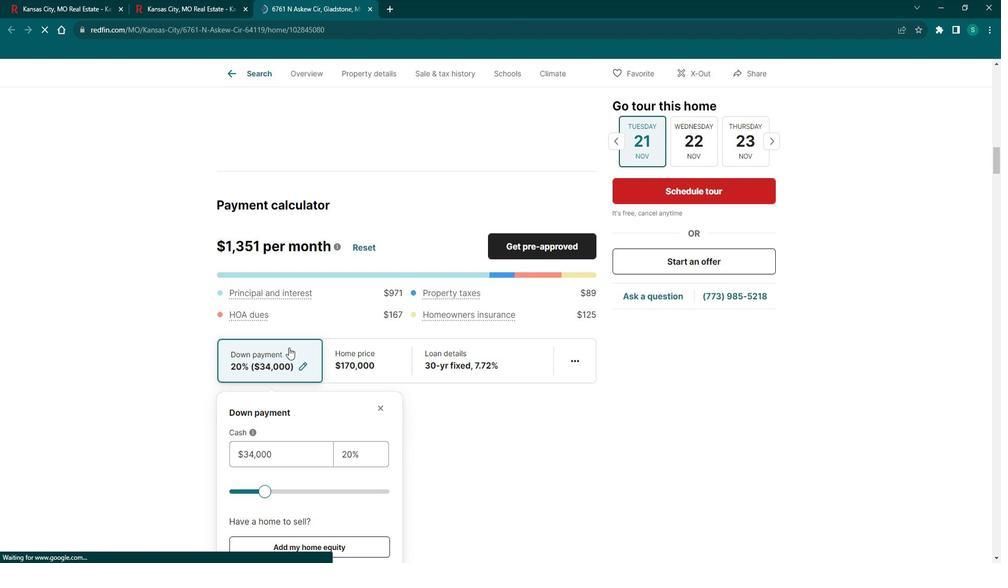 
Action: Mouse scrolled (301, 346) with delta (0, 0)
Screenshot: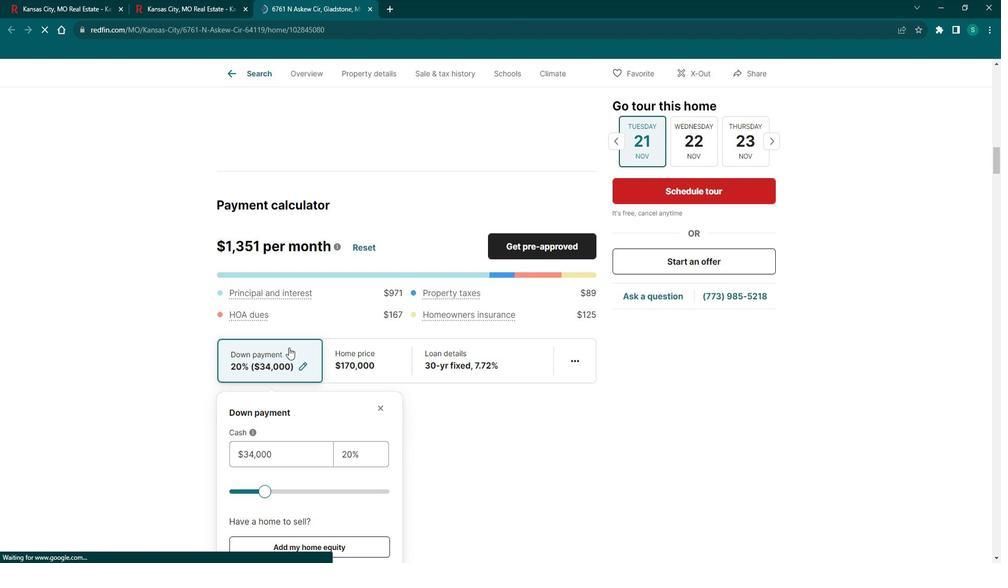 
Action: Mouse scrolled (301, 346) with delta (0, 0)
Screenshot: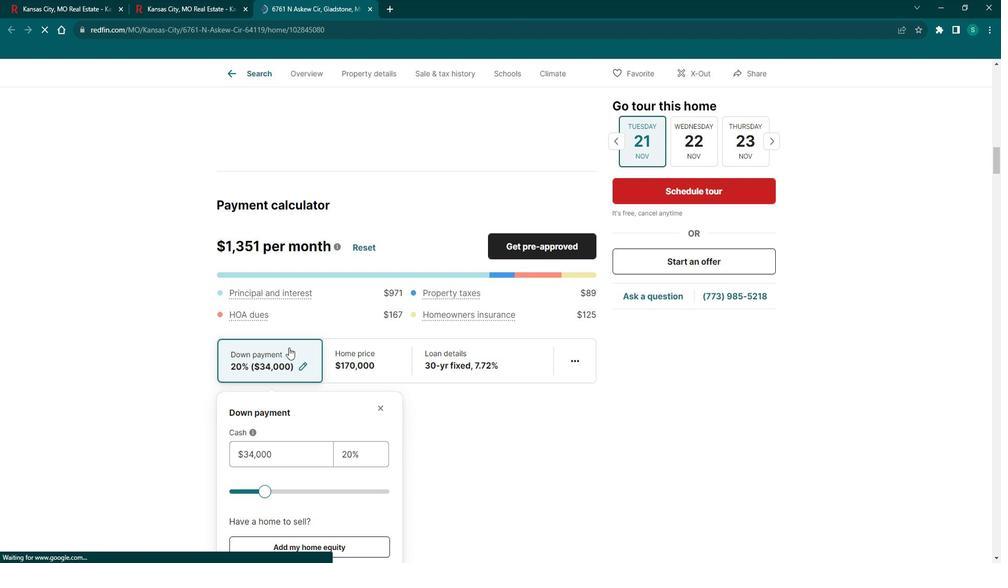 
Action: Mouse scrolled (301, 346) with delta (0, 0)
Screenshot: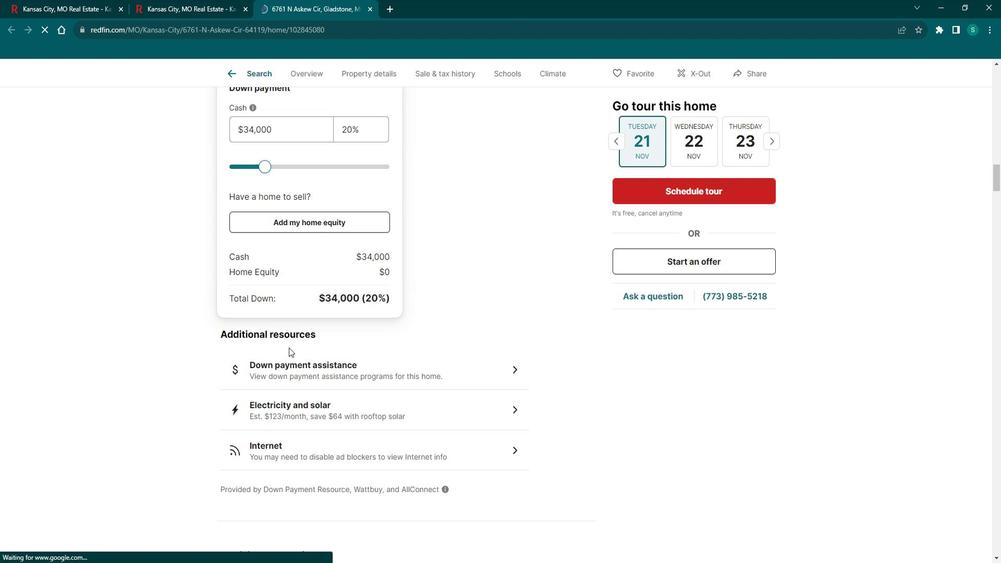 
Action: Mouse scrolled (301, 346) with delta (0, 0)
Screenshot: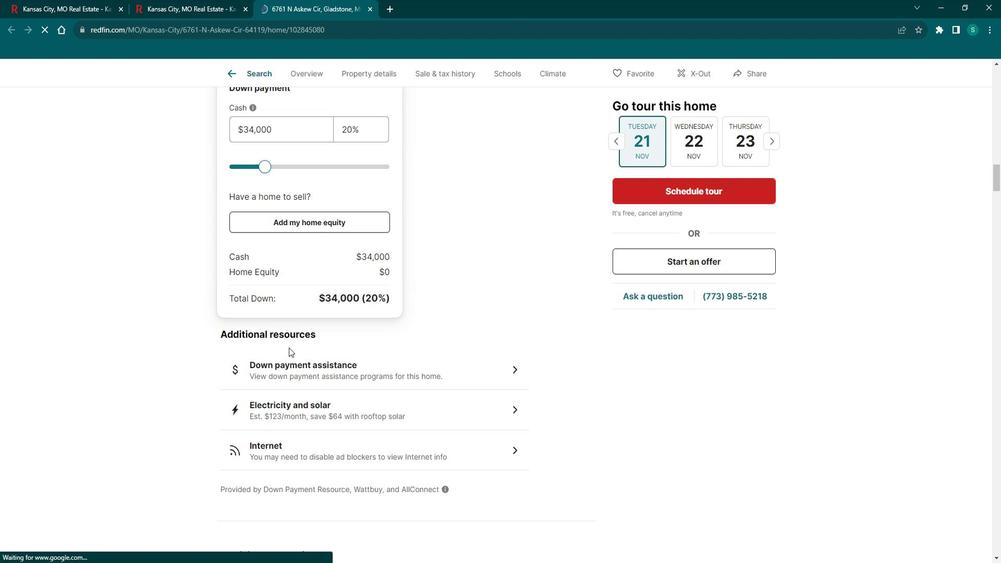 
Action: Mouse scrolled (301, 346) with delta (0, 0)
Screenshot: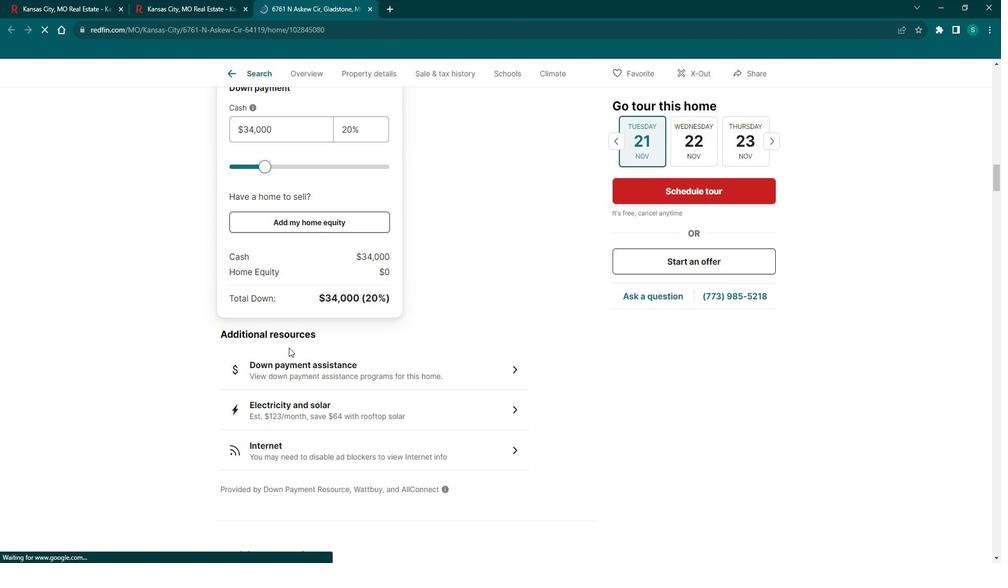 
Action: Mouse scrolled (301, 346) with delta (0, 0)
Screenshot: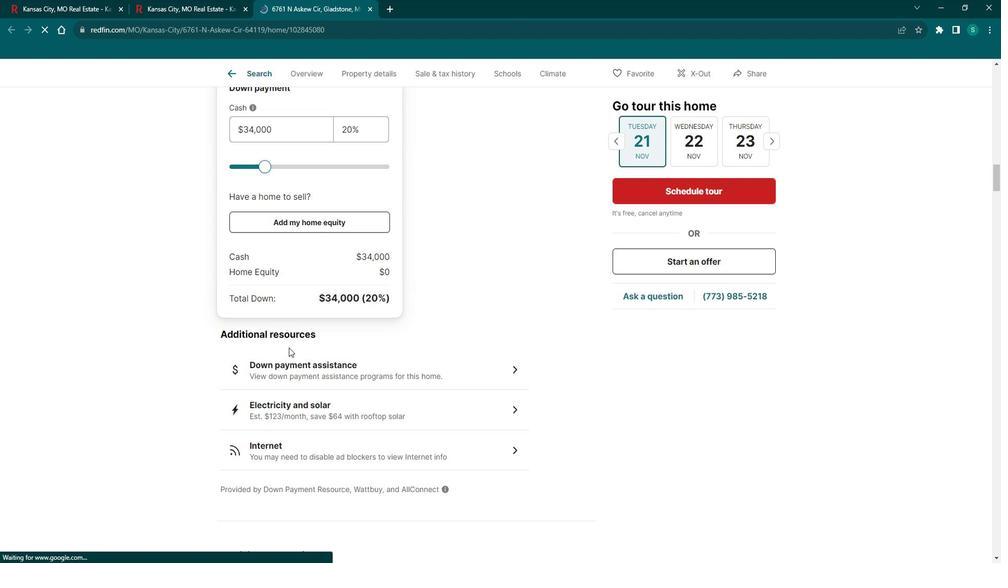 
Action: Mouse scrolled (301, 346) with delta (0, 0)
Screenshot: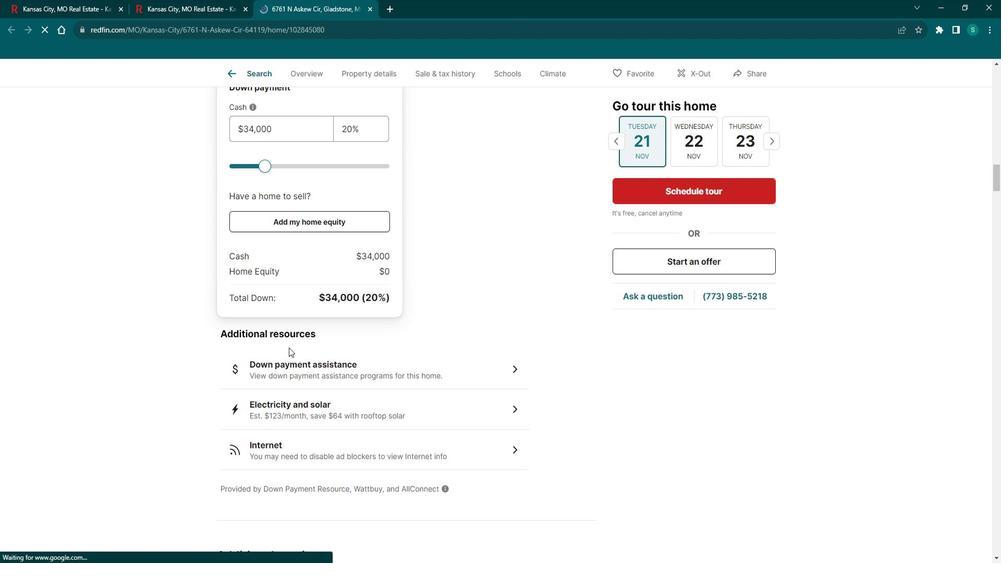 
Action: Mouse scrolled (301, 346) with delta (0, 0)
Screenshot: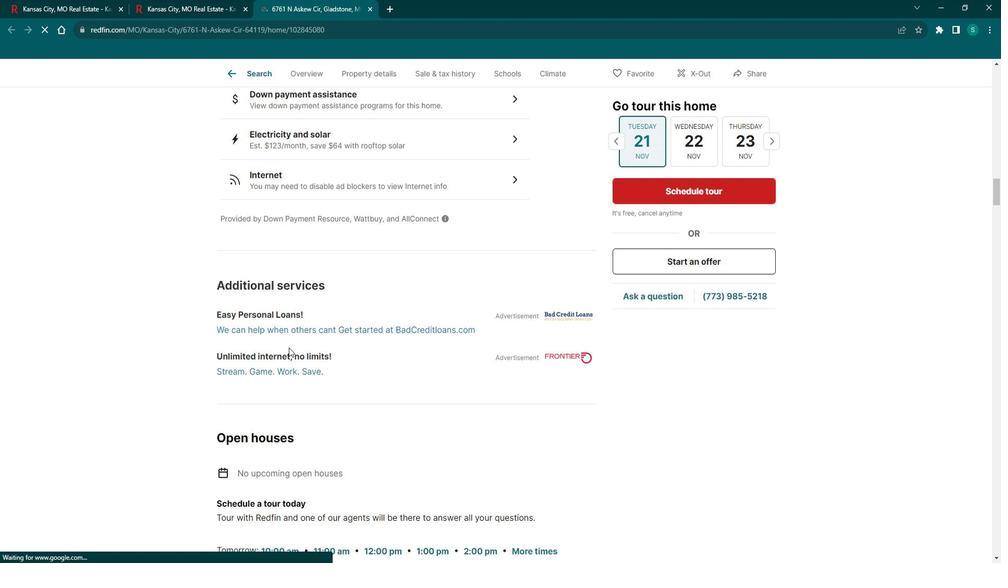
Action: Mouse scrolled (301, 346) with delta (0, 0)
Screenshot: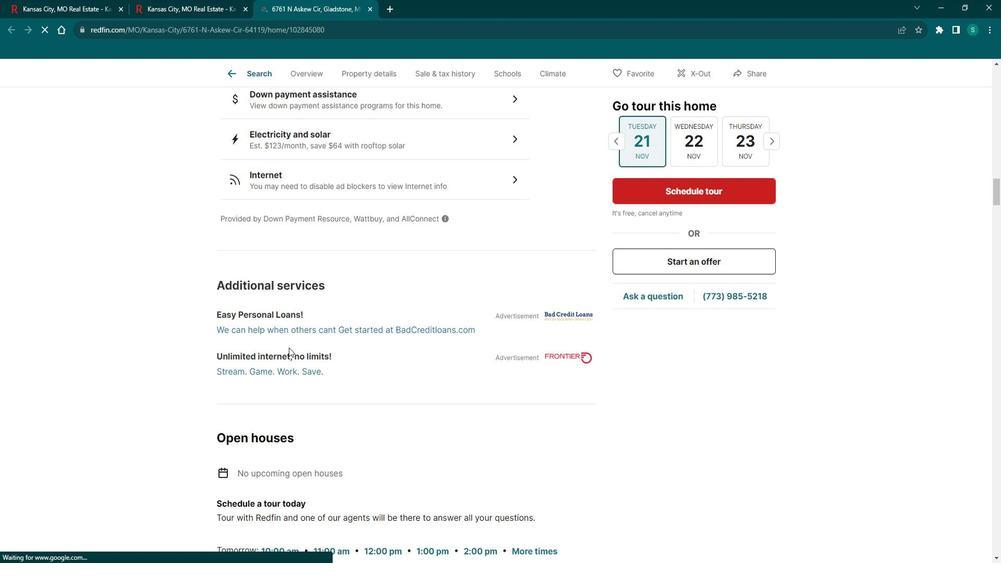 
Action: Mouse scrolled (301, 346) with delta (0, 0)
Screenshot: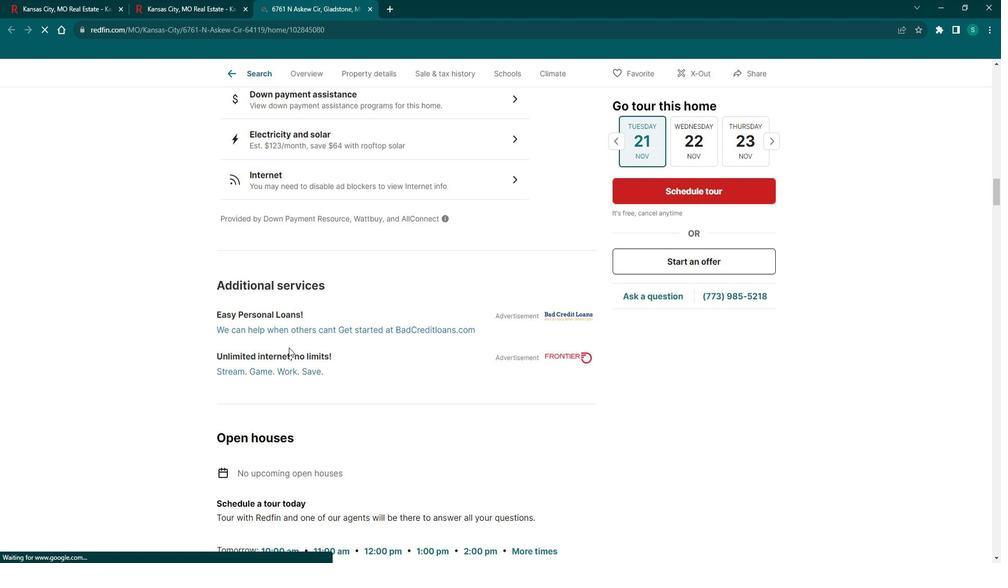 
Action: Mouse scrolled (301, 346) with delta (0, 0)
Screenshot: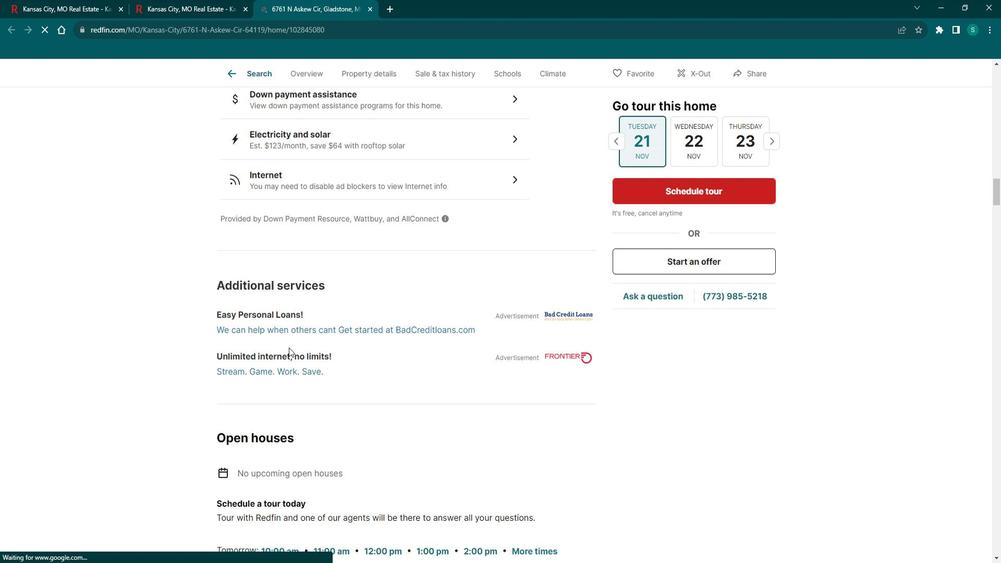 
Action: Mouse scrolled (301, 346) with delta (0, 0)
Screenshot: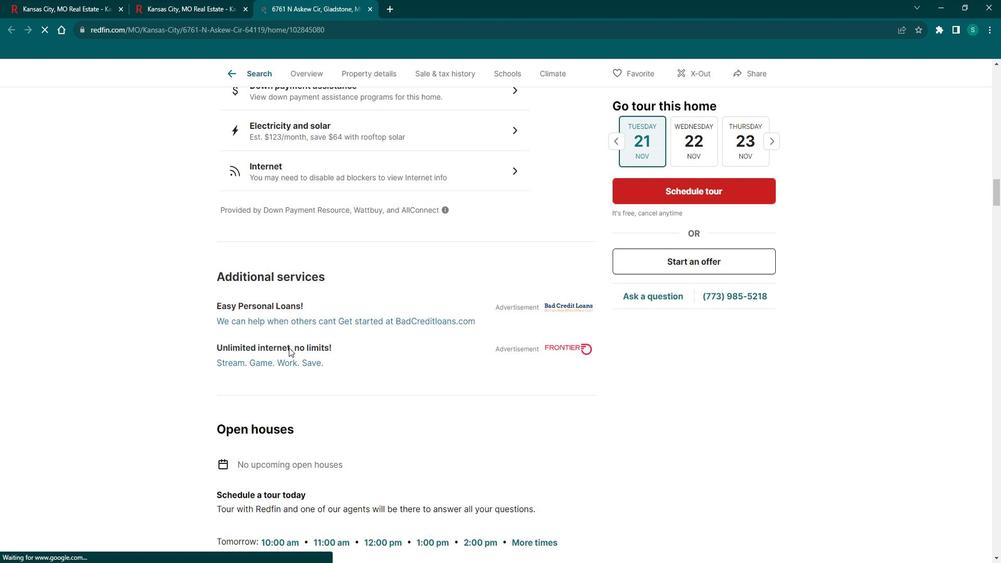 
Action: Mouse scrolled (301, 348) with delta (0, 0)
Screenshot: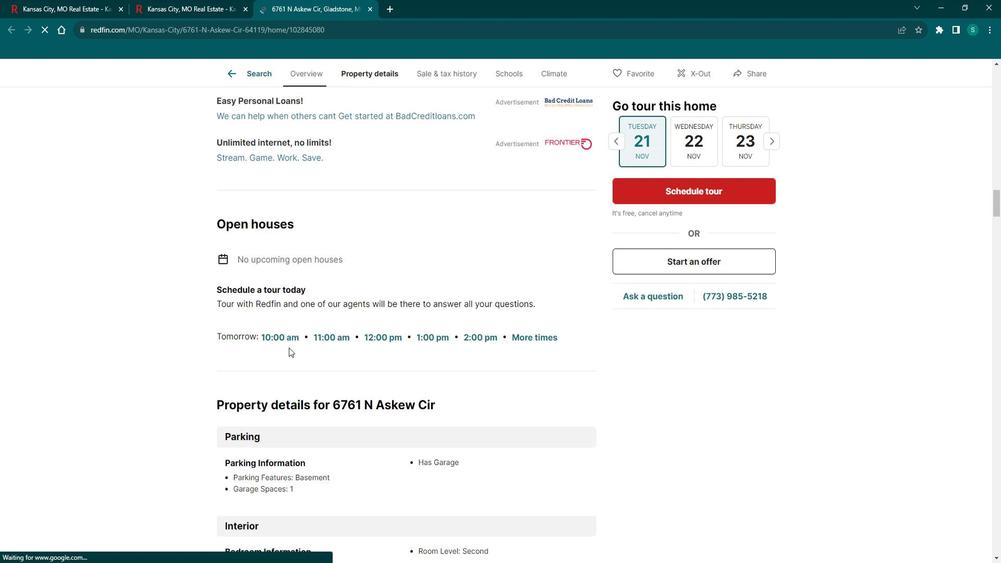 
Action: Mouse scrolled (301, 346) with delta (0, 0)
Screenshot: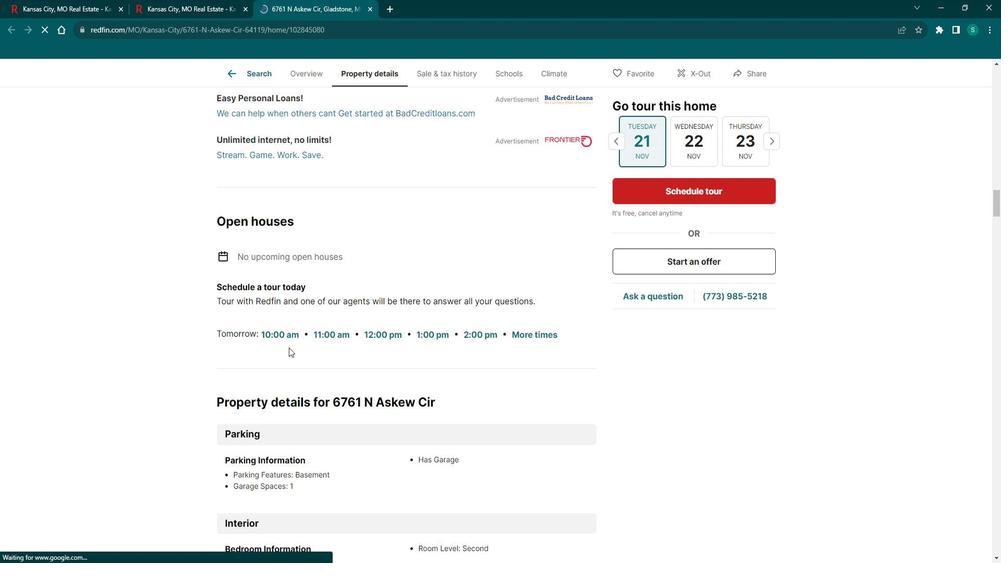 
Action: Mouse scrolled (301, 346) with delta (0, 0)
Screenshot: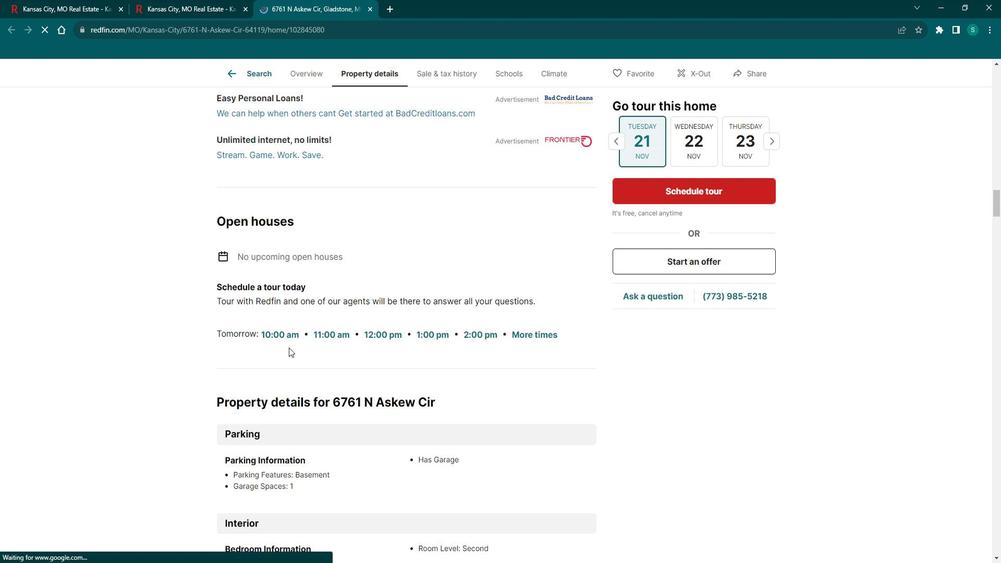 
Action: Mouse scrolled (301, 346) with delta (0, 0)
Screenshot: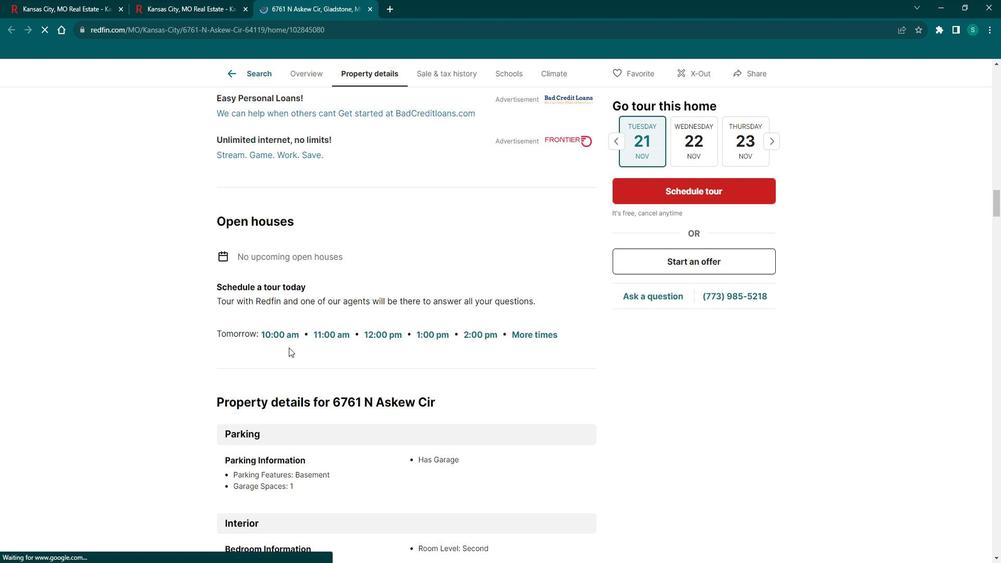 
Action: Mouse scrolled (301, 346) with delta (0, 0)
Screenshot: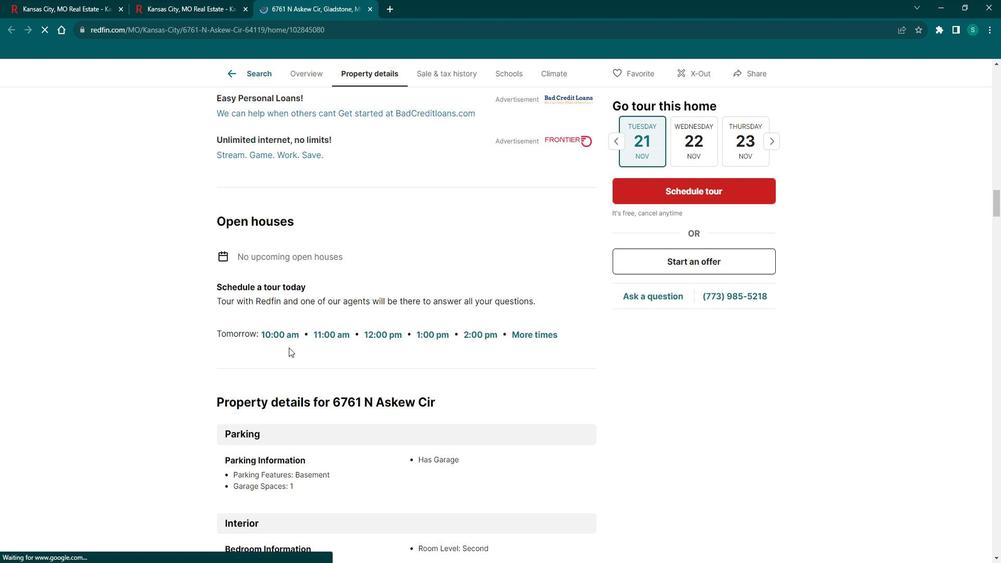 
Action: Mouse scrolled (301, 346) with delta (0, 0)
Screenshot: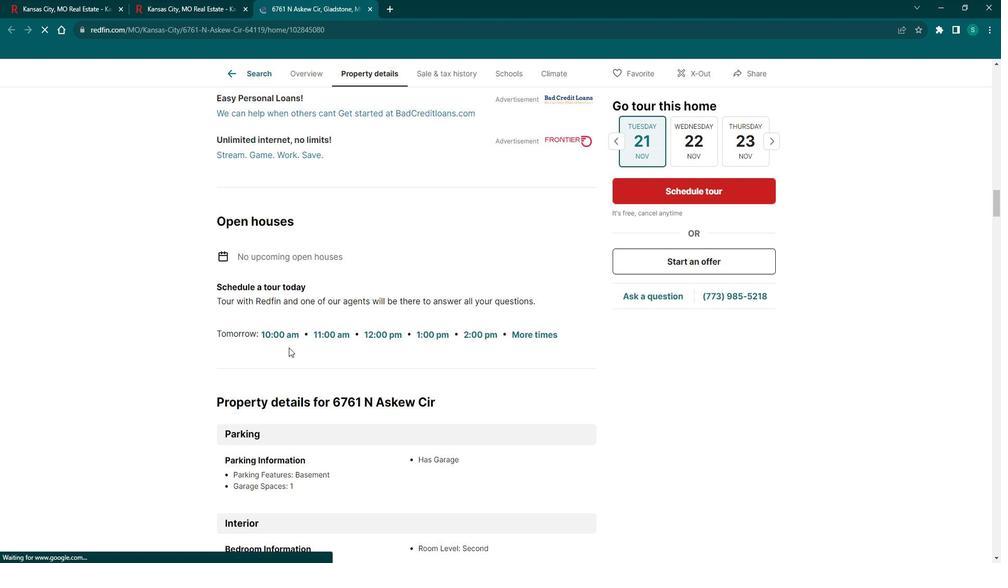 
Action: Mouse scrolled (301, 346) with delta (0, 0)
Screenshot: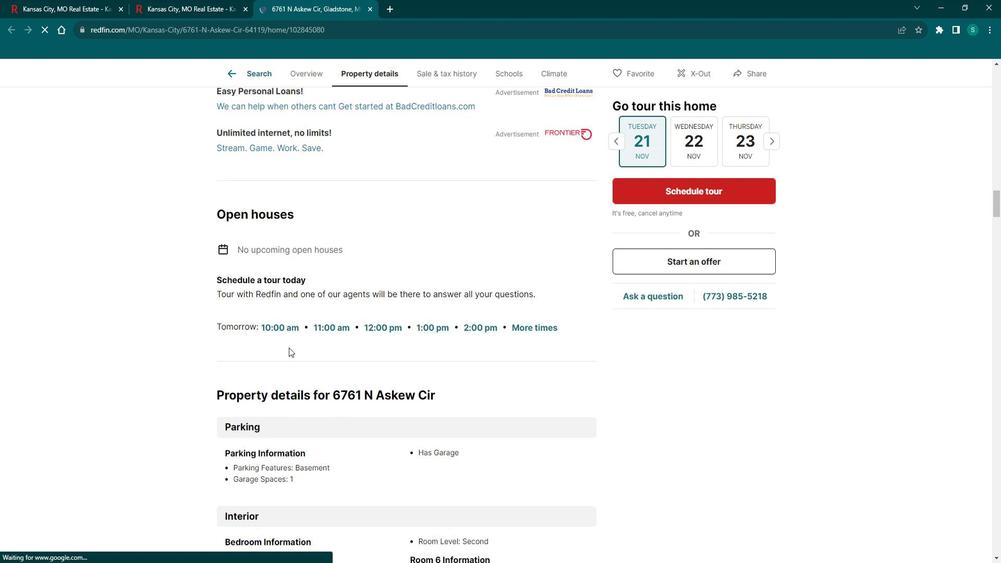 
Action: Mouse scrolled (301, 348) with delta (0, 0)
Screenshot: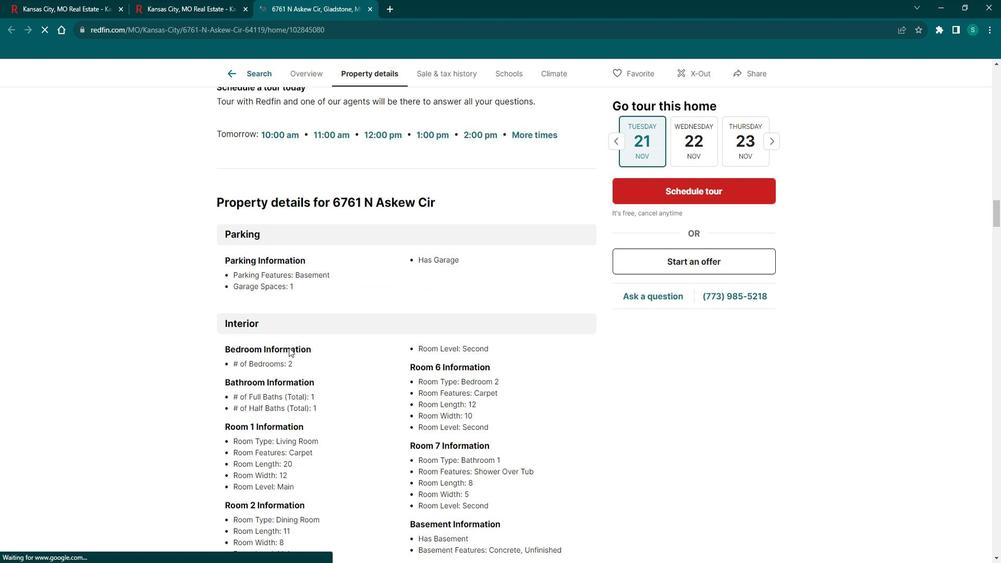 
Action: Mouse scrolled (301, 346) with delta (0, 0)
Screenshot: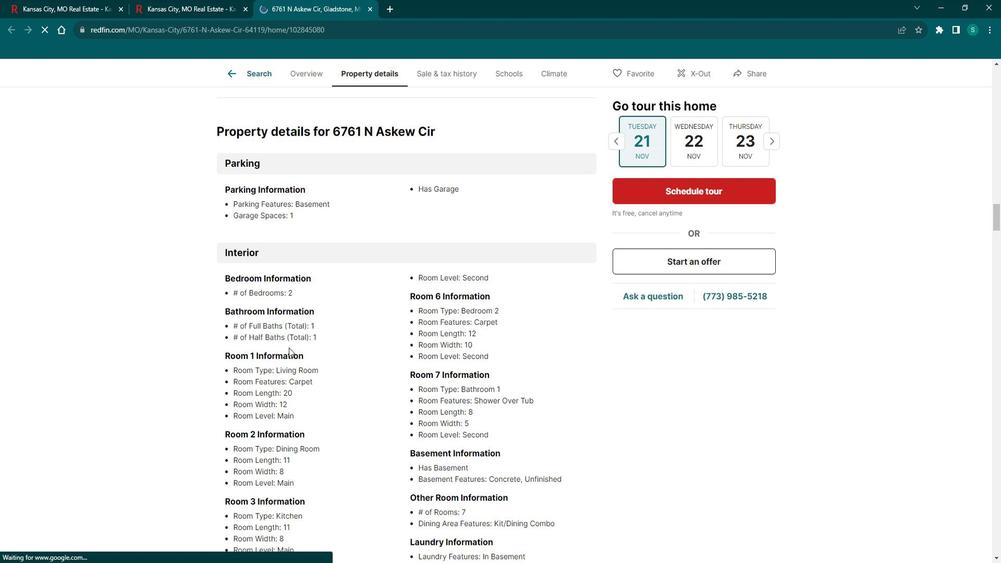 
Action: Mouse scrolled (301, 346) with delta (0, 0)
Screenshot: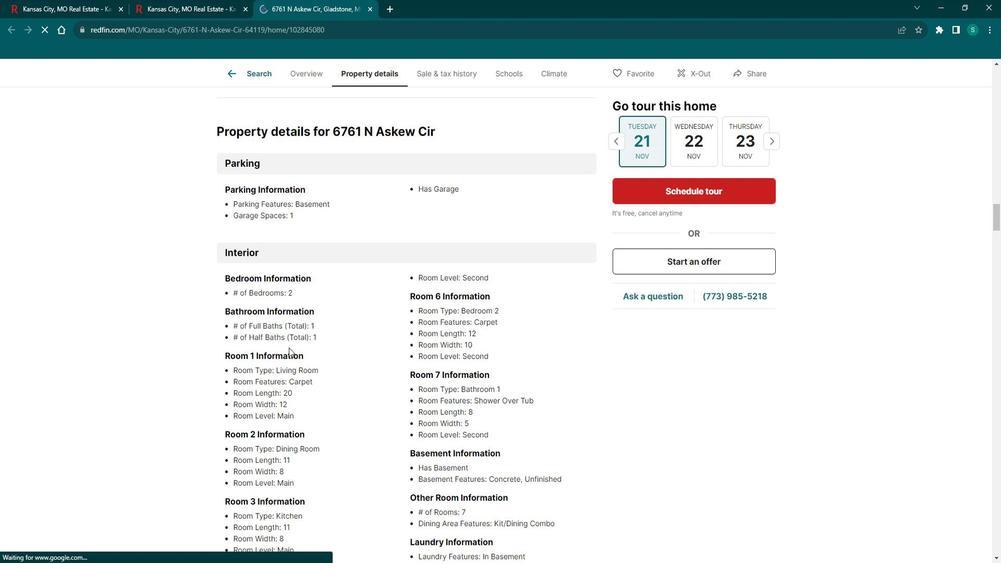 
Action: Mouse scrolled (301, 346) with delta (0, 0)
Screenshot: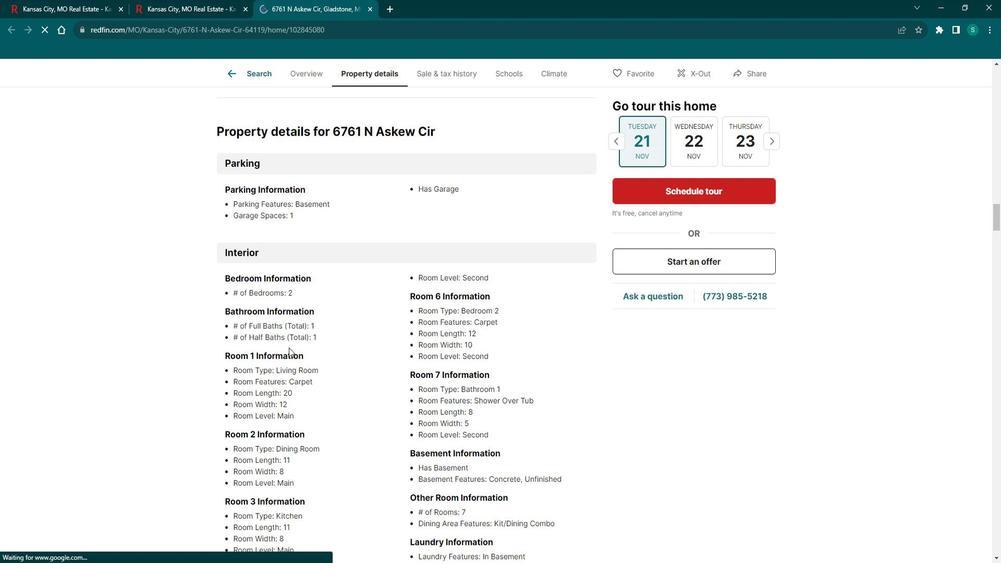 
Action: Mouse scrolled (301, 346) with delta (0, 0)
Screenshot: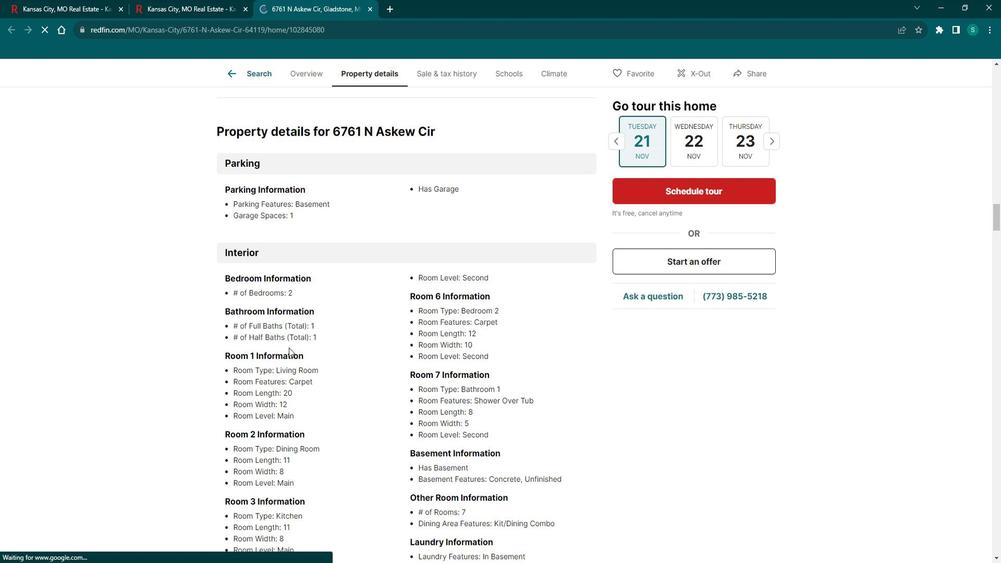 
Action: Mouse scrolled (301, 346) with delta (0, 0)
Screenshot: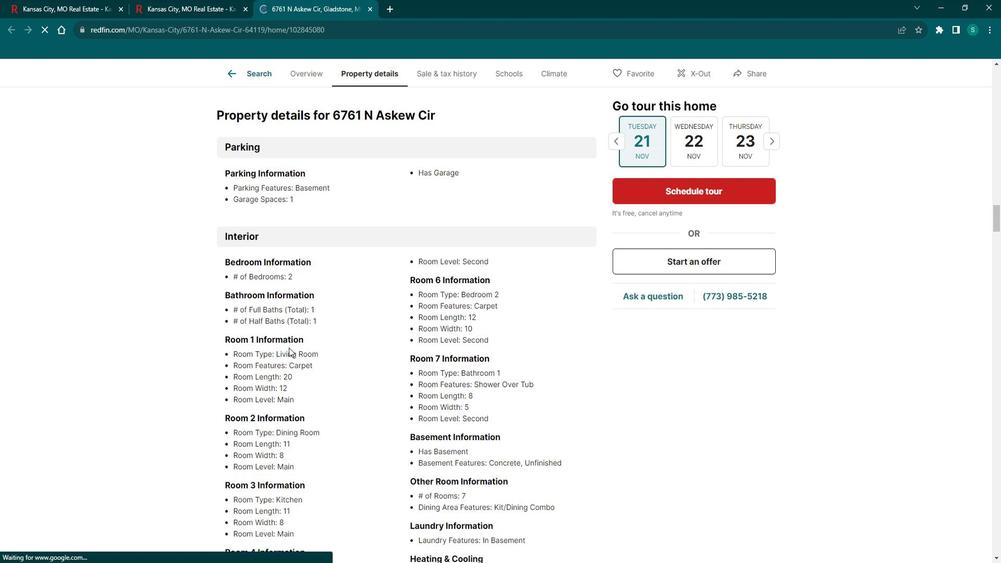 
Action: Mouse scrolled (301, 346) with delta (0, 0)
Screenshot: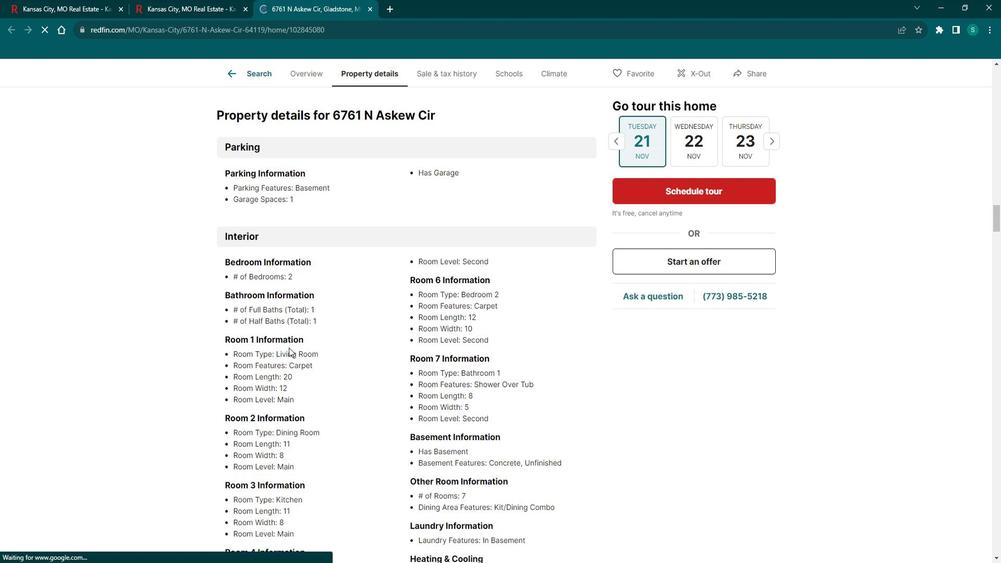 
Action: Mouse scrolled (301, 348) with delta (0, 0)
Screenshot: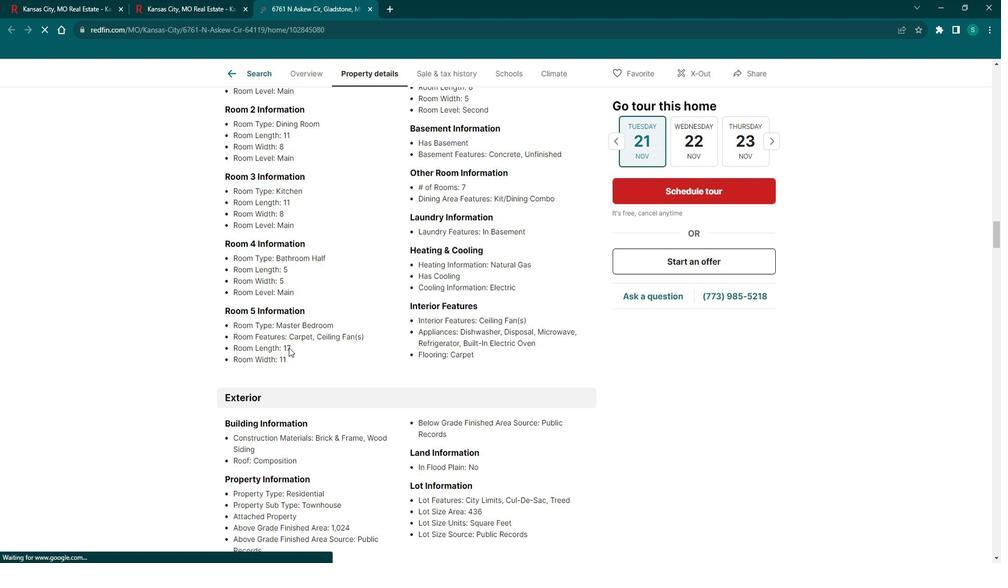 
Action: Mouse scrolled (301, 348) with delta (0, 0)
